 Task: Look for space in Monroeville, United States from 24th August, 2023 to 10th September, 2023 for 8 adults, 2 children in price range Rs.12000 to Rs.15000. Place can be entire place or shared room with 4 bedrooms having 8 beds and 4 bathrooms. Property type can be house, flat, guest house. Amenities needed are: wifi, TV, free parkinig on premises, gym, breakfast. Booking option can be shelf check-in. Required host language is English.
Action: Mouse moved to (601, 116)
Screenshot: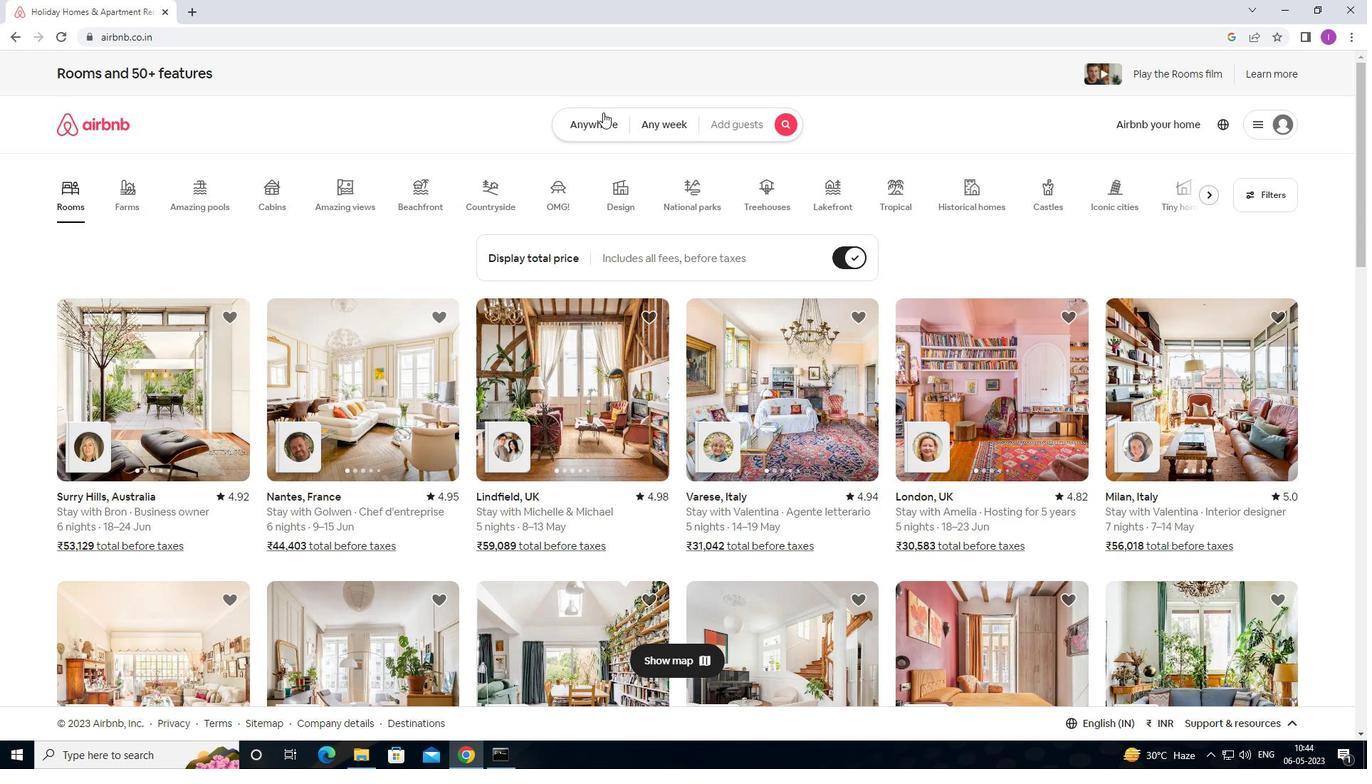 
Action: Mouse pressed left at (601, 116)
Screenshot: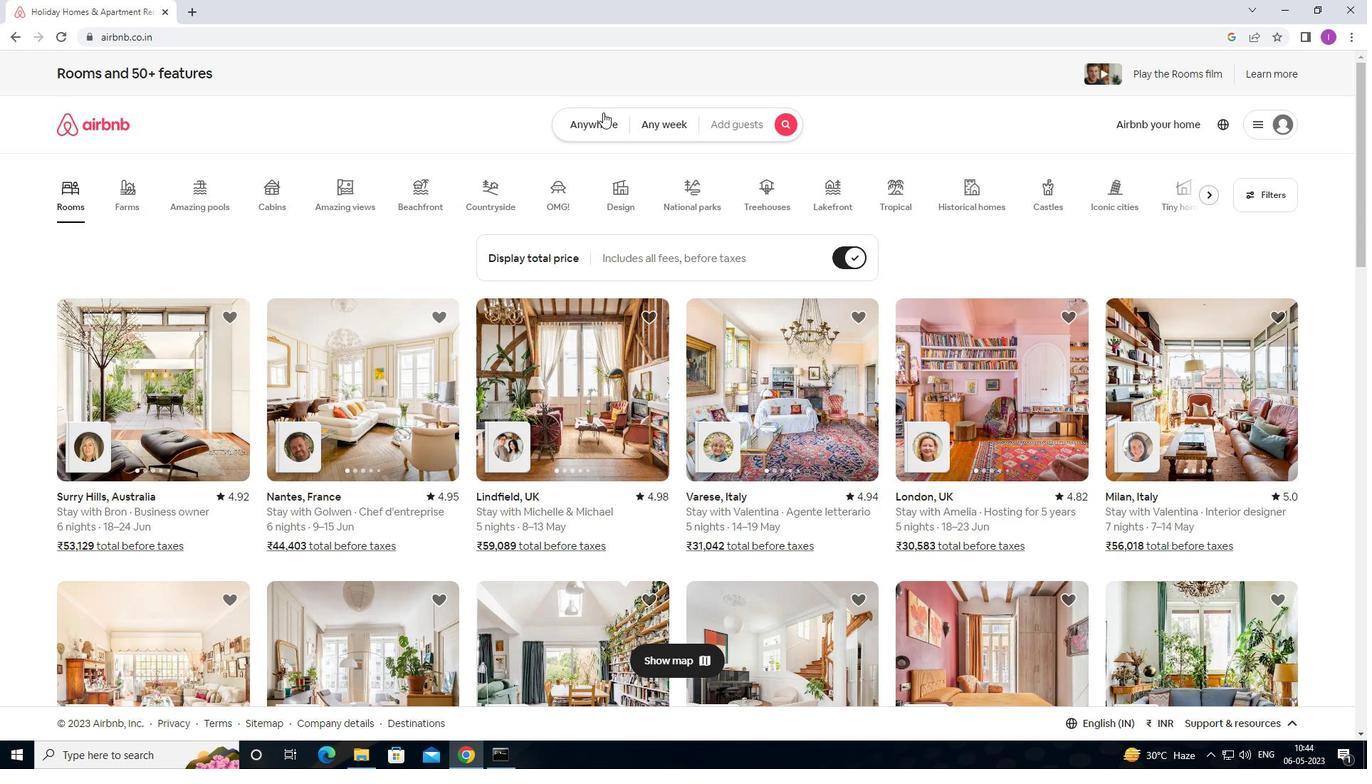 
Action: Mouse moved to (435, 181)
Screenshot: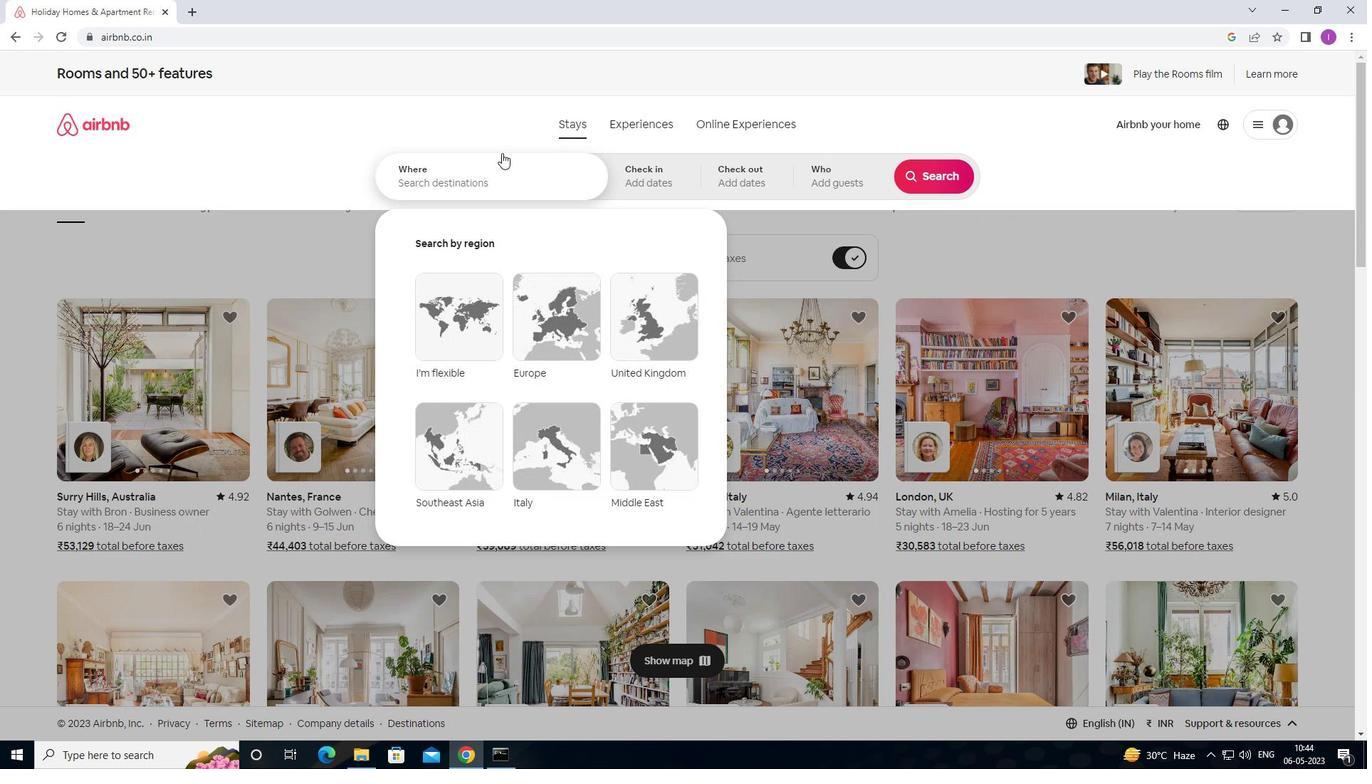 
Action: Mouse pressed left at (435, 181)
Screenshot: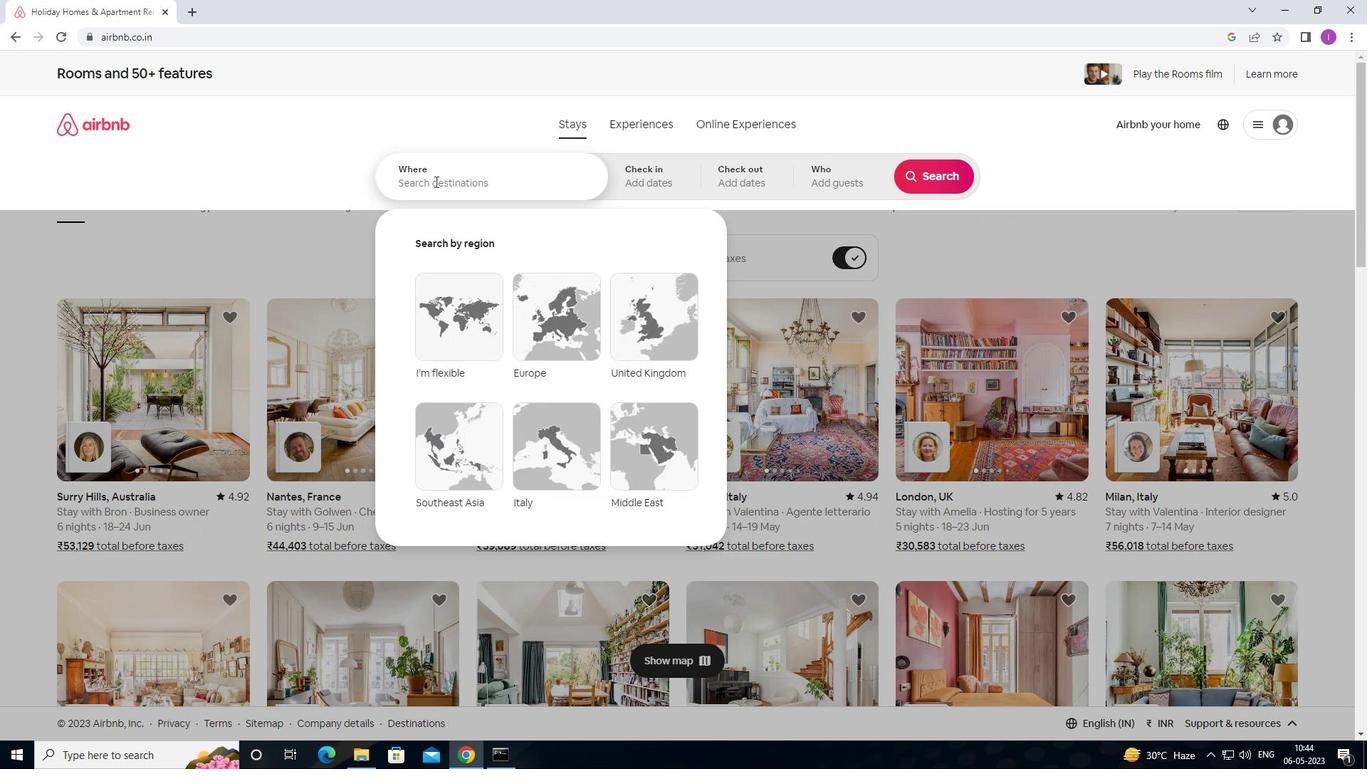 
Action: Key pressed <Key.shift>MONROEVILLE,<Key.shift>UNITED<Key.space>STATES
Screenshot: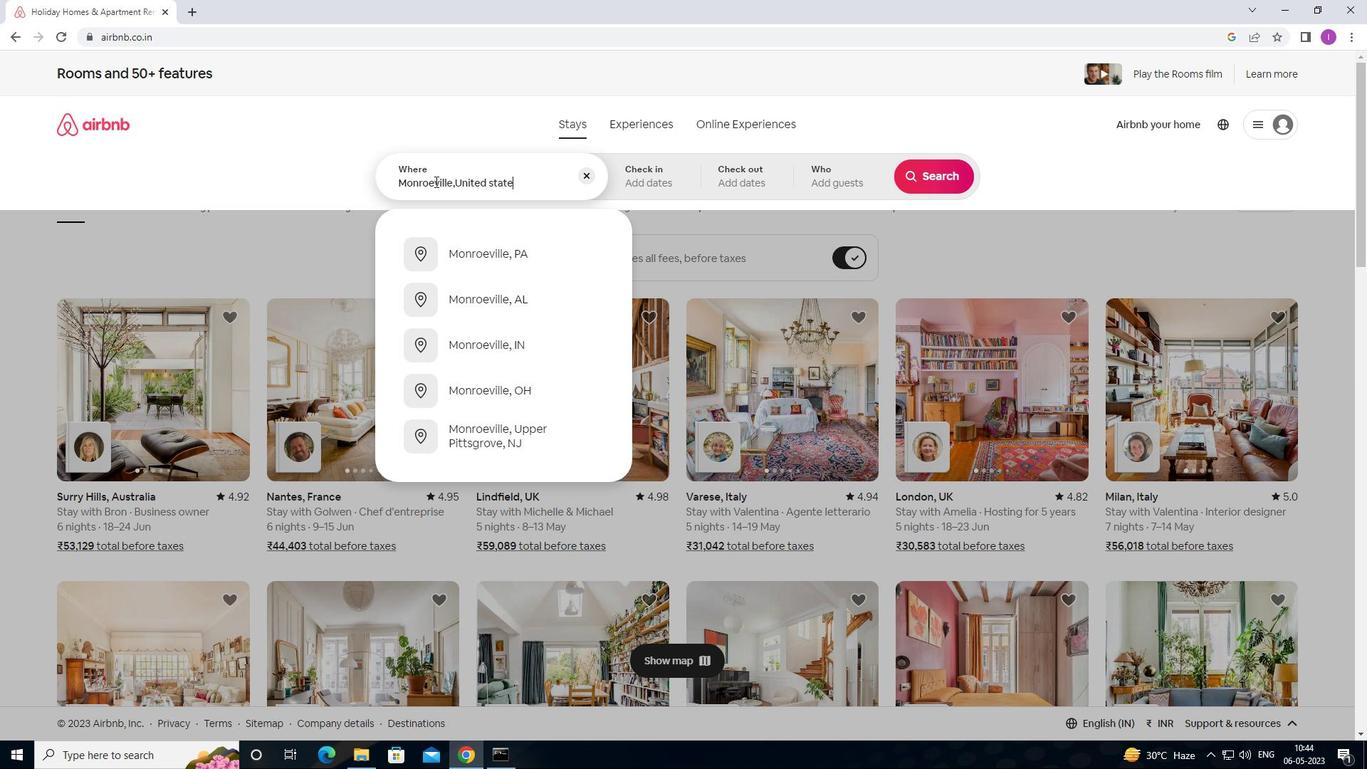 
Action: Mouse moved to (645, 188)
Screenshot: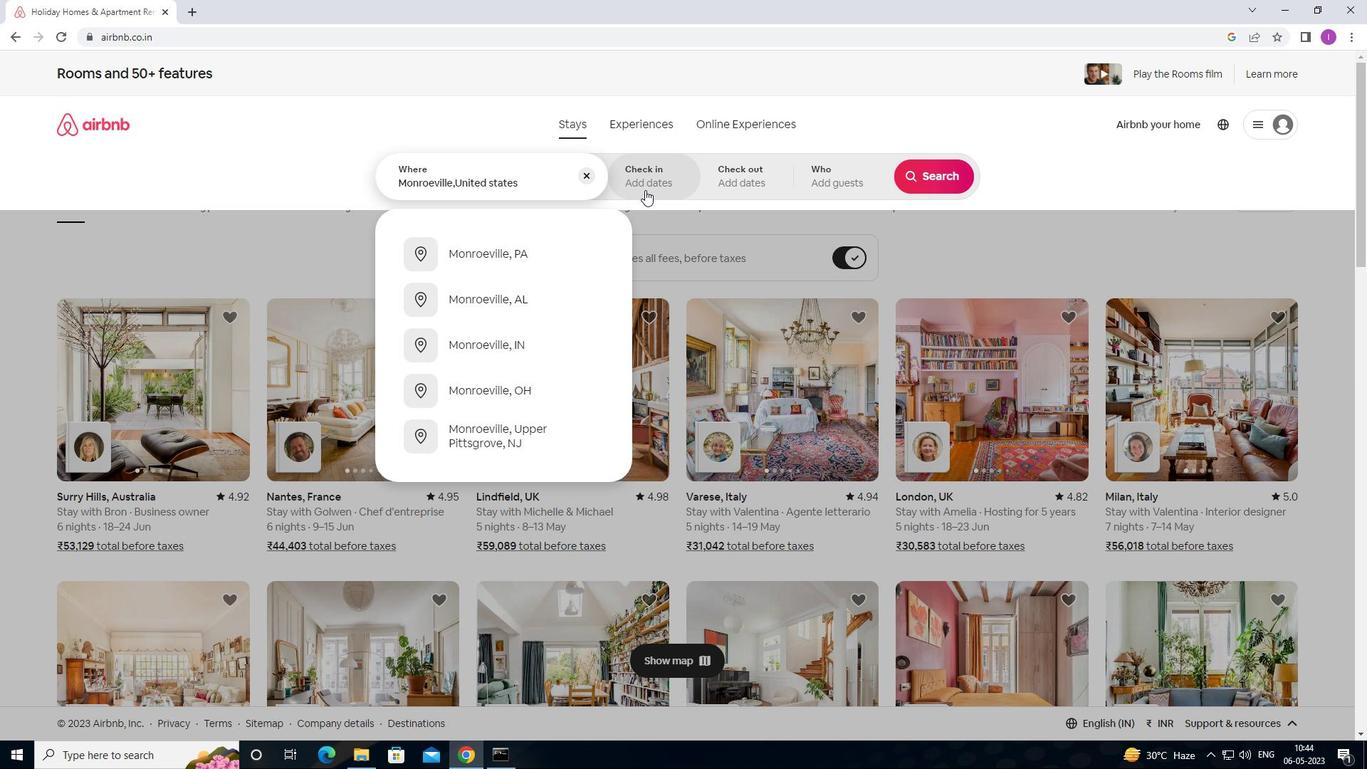 
Action: Mouse pressed left at (645, 188)
Screenshot: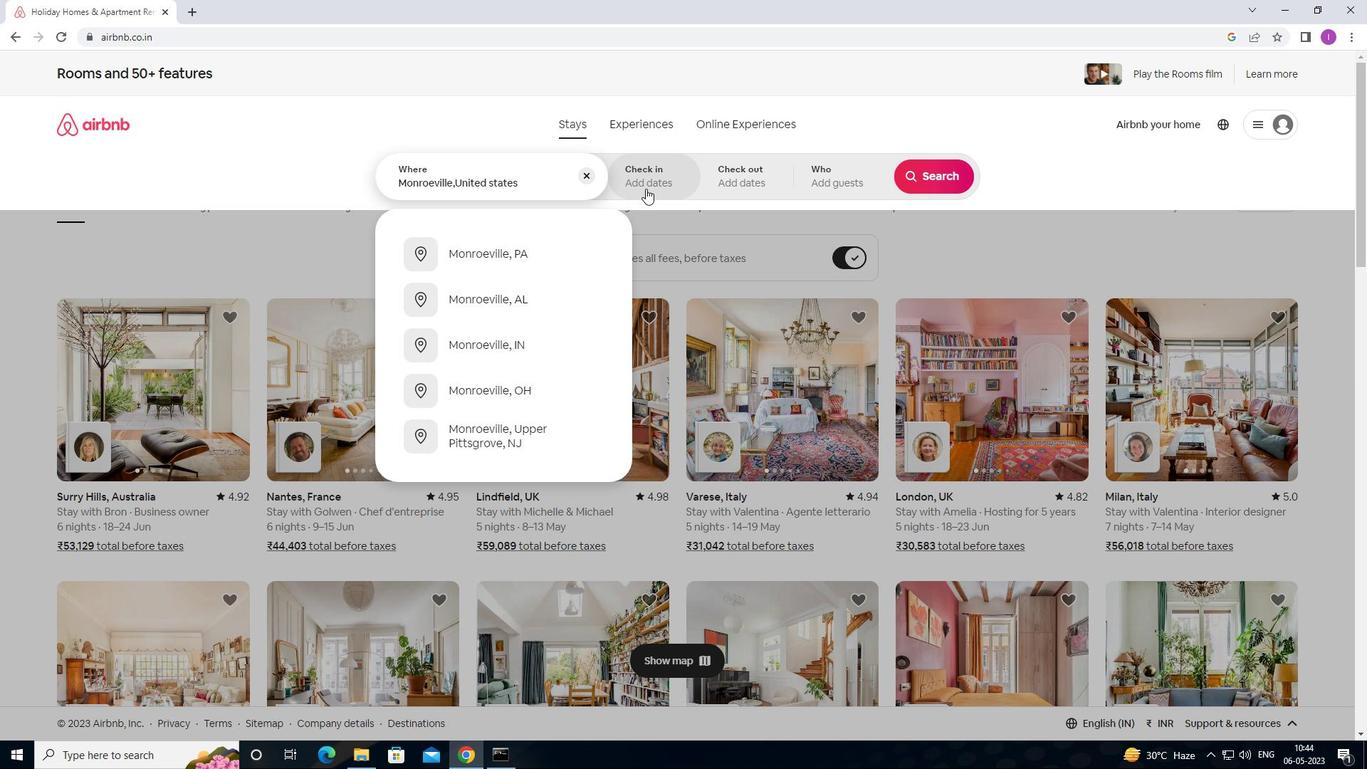 
Action: Mouse moved to (933, 289)
Screenshot: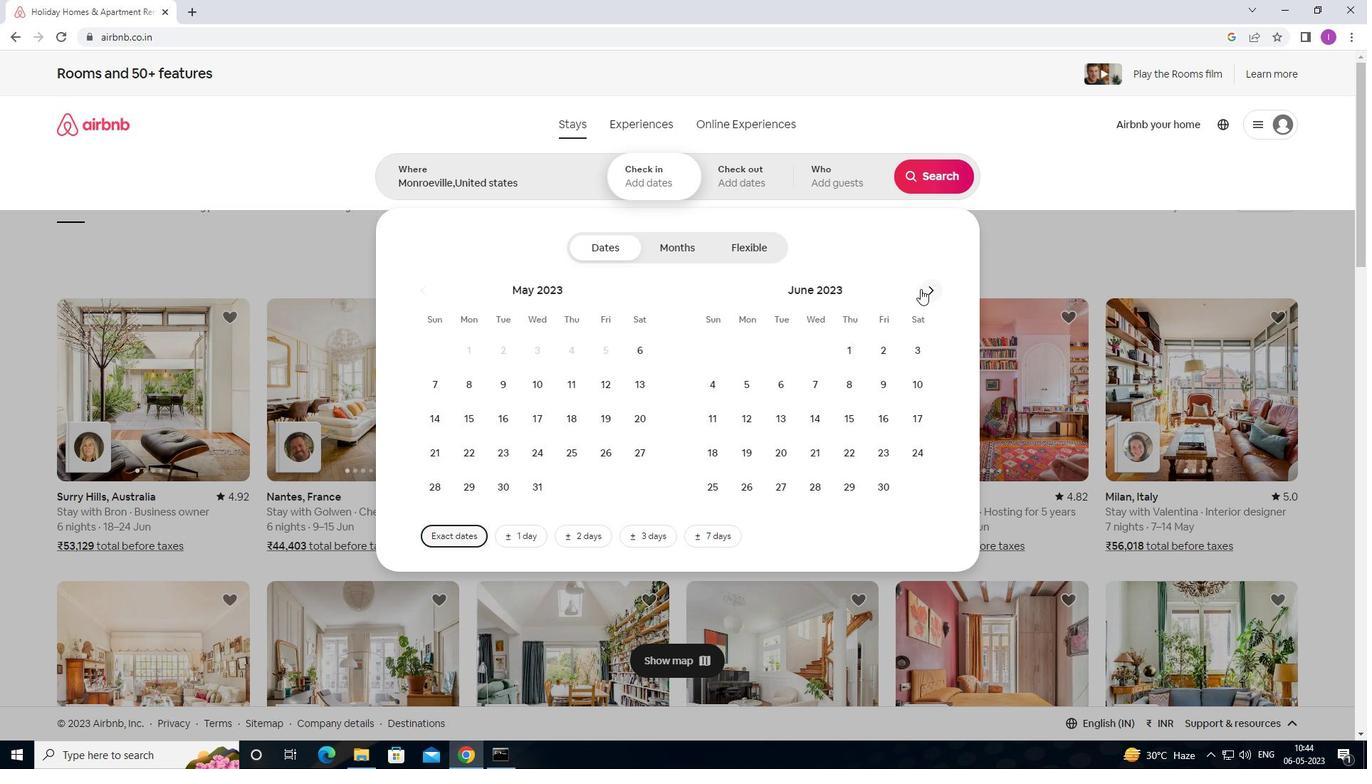 
Action: Mouse pressed left at (933, 289)
Screenshot: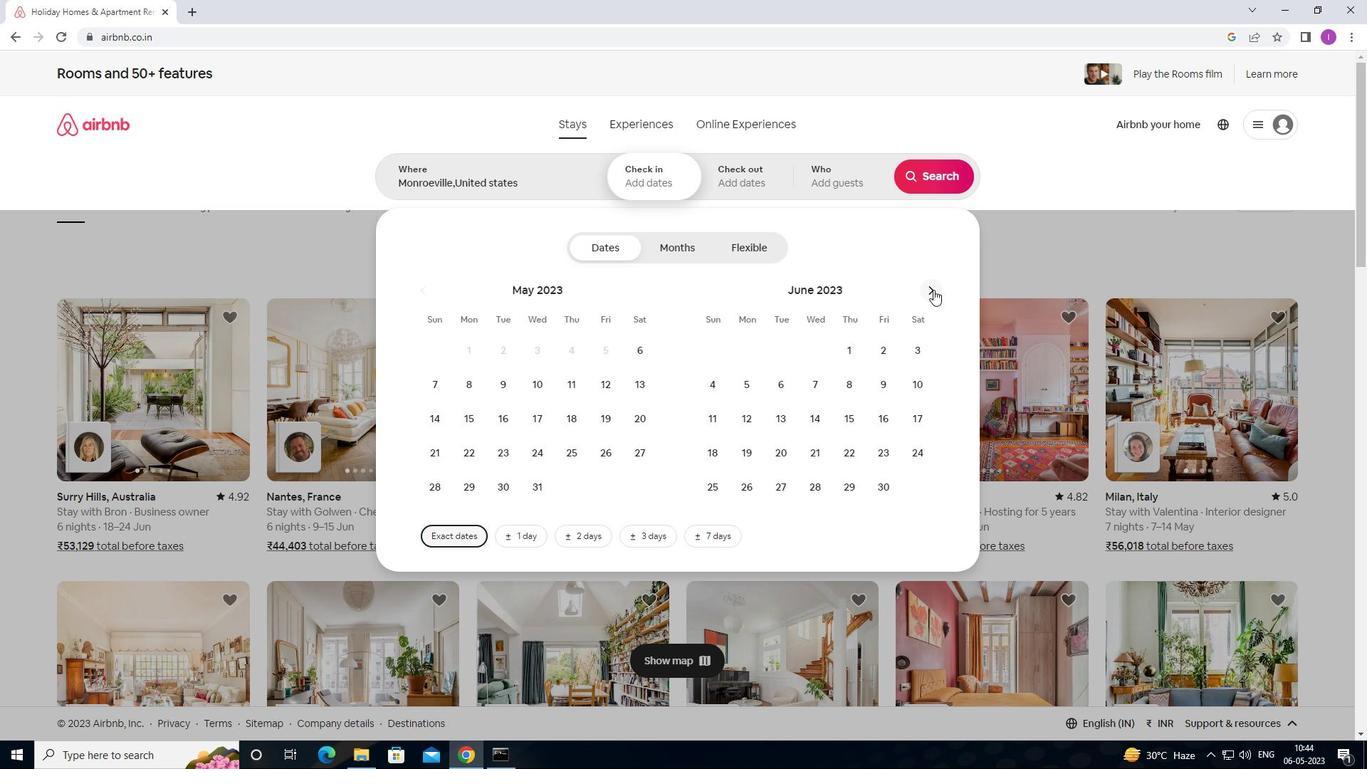 
Action: Mouse pressed left at (933, 289)
Screenshot: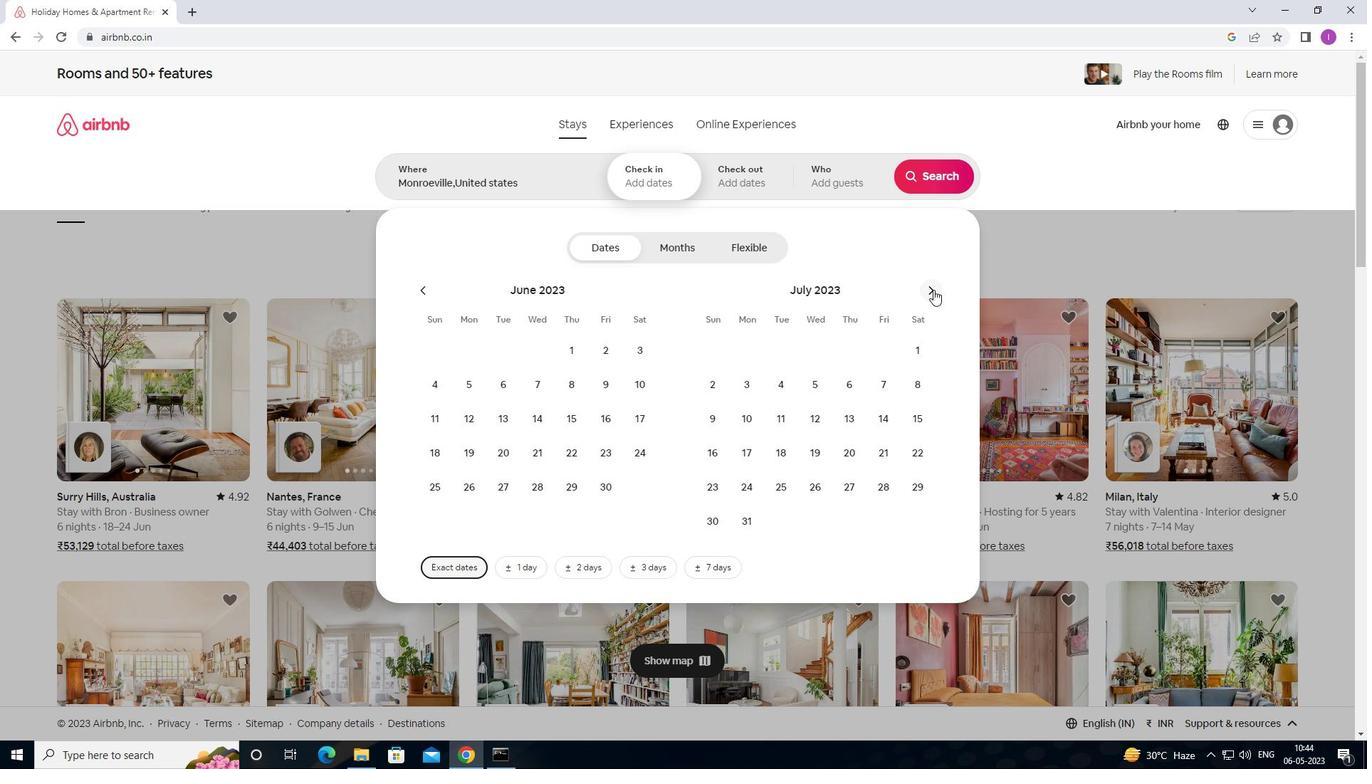 
Action: Mouse moved to (843, 455)
Screenshot: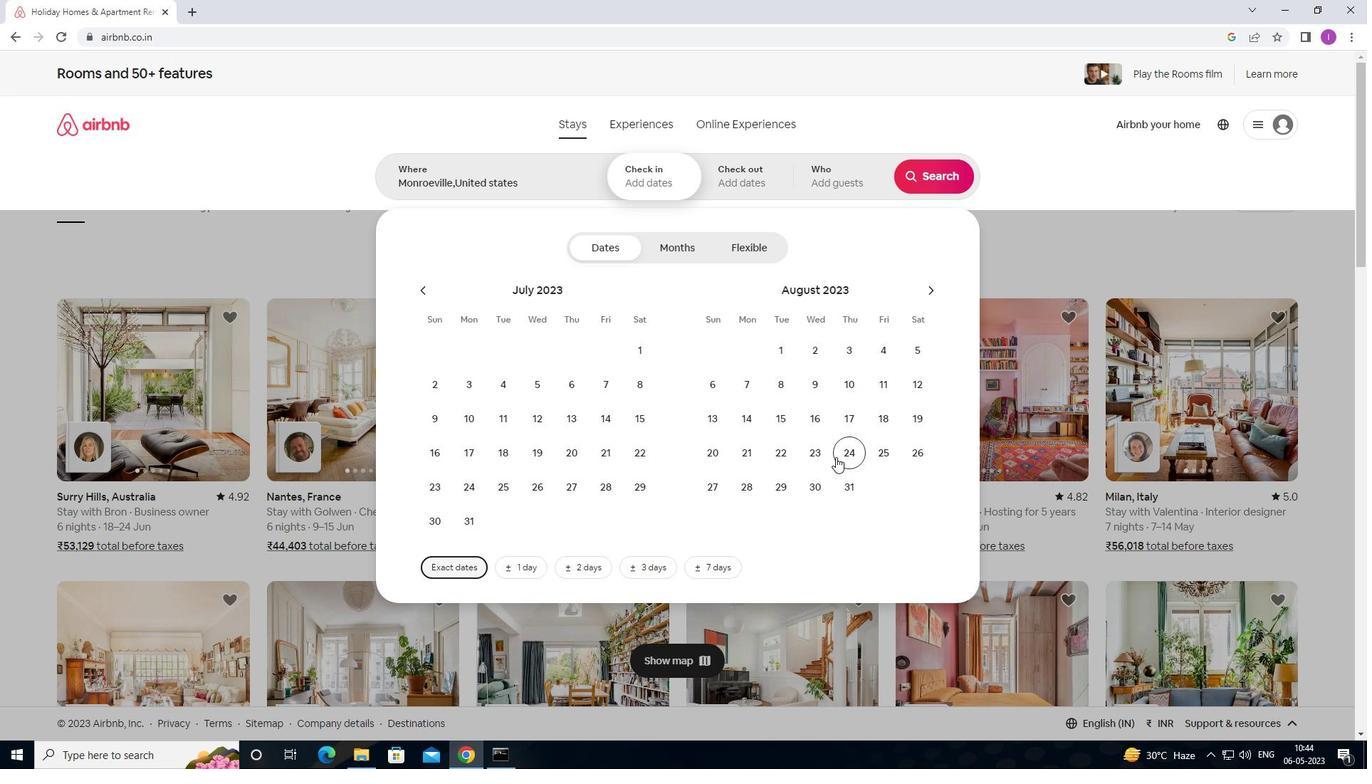 
Action: Mouse pressed left at (843, 455)
Screenshot: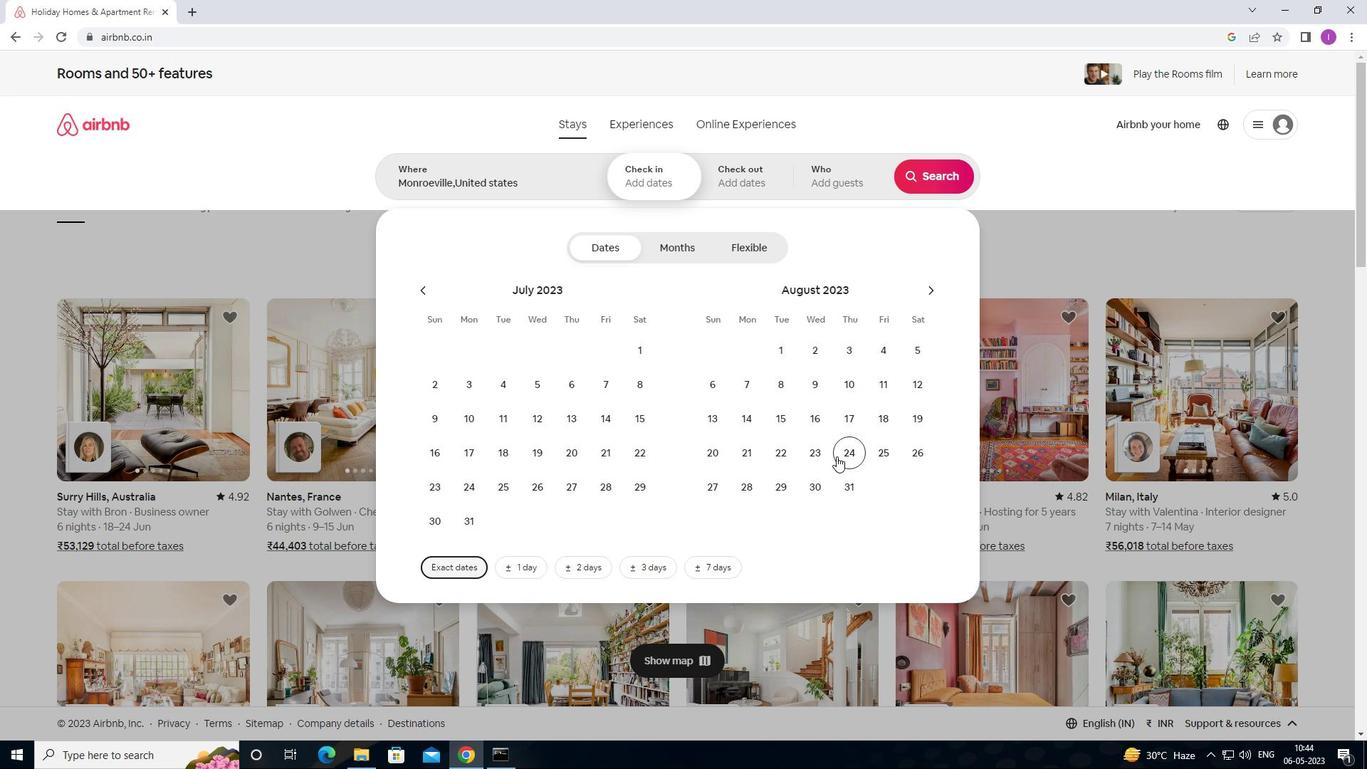 
Action: Mouse moved to (856, 190)
Screenshot: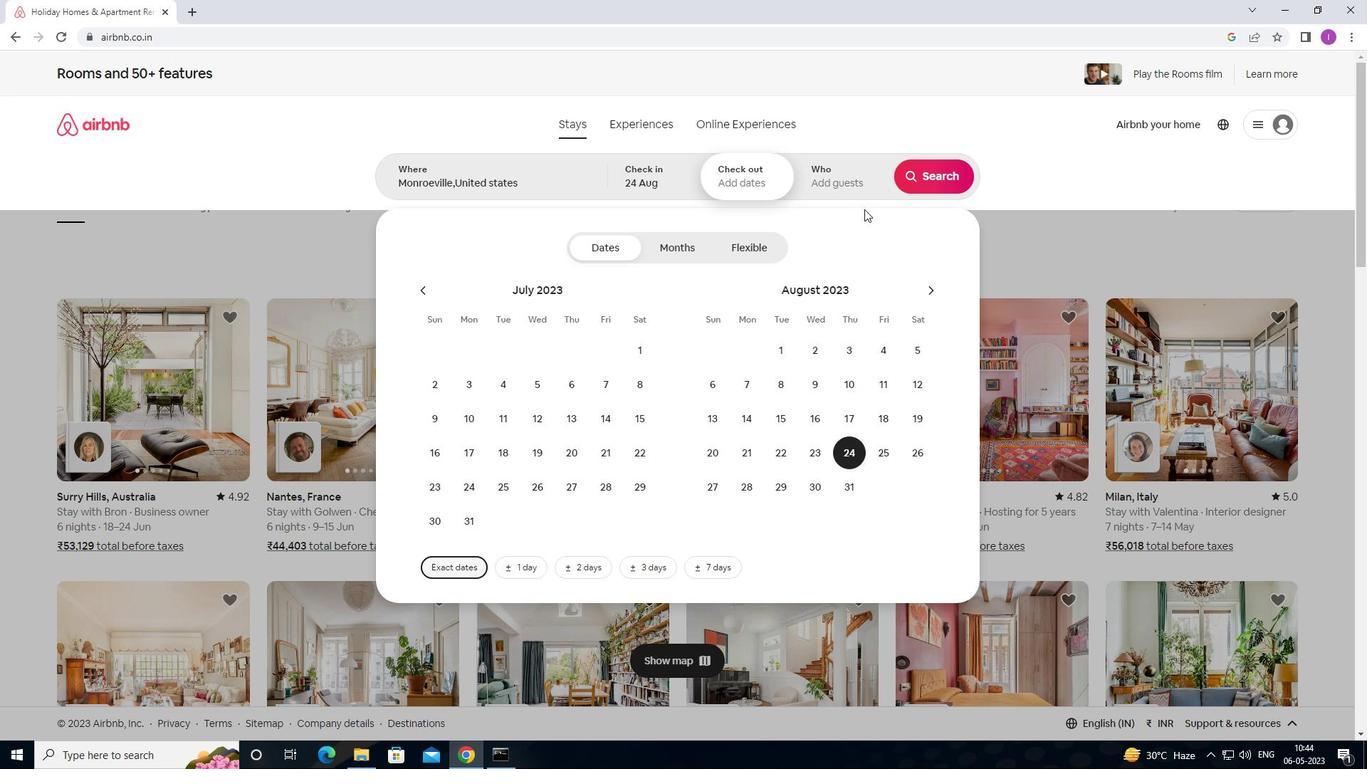 
Action: Mouse pressed left at (856, 190)
Screenshot: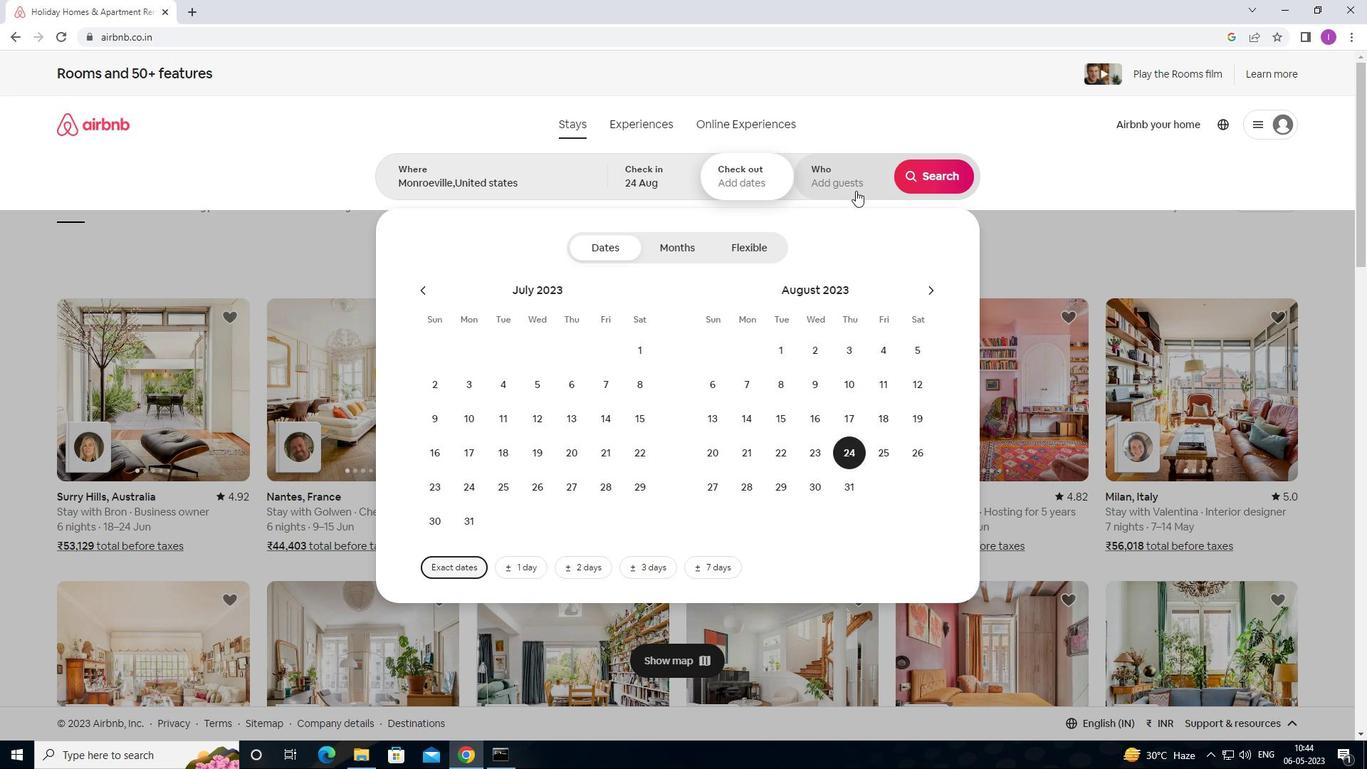 
Action: Mouse moved to (776, 183)
Screenshot: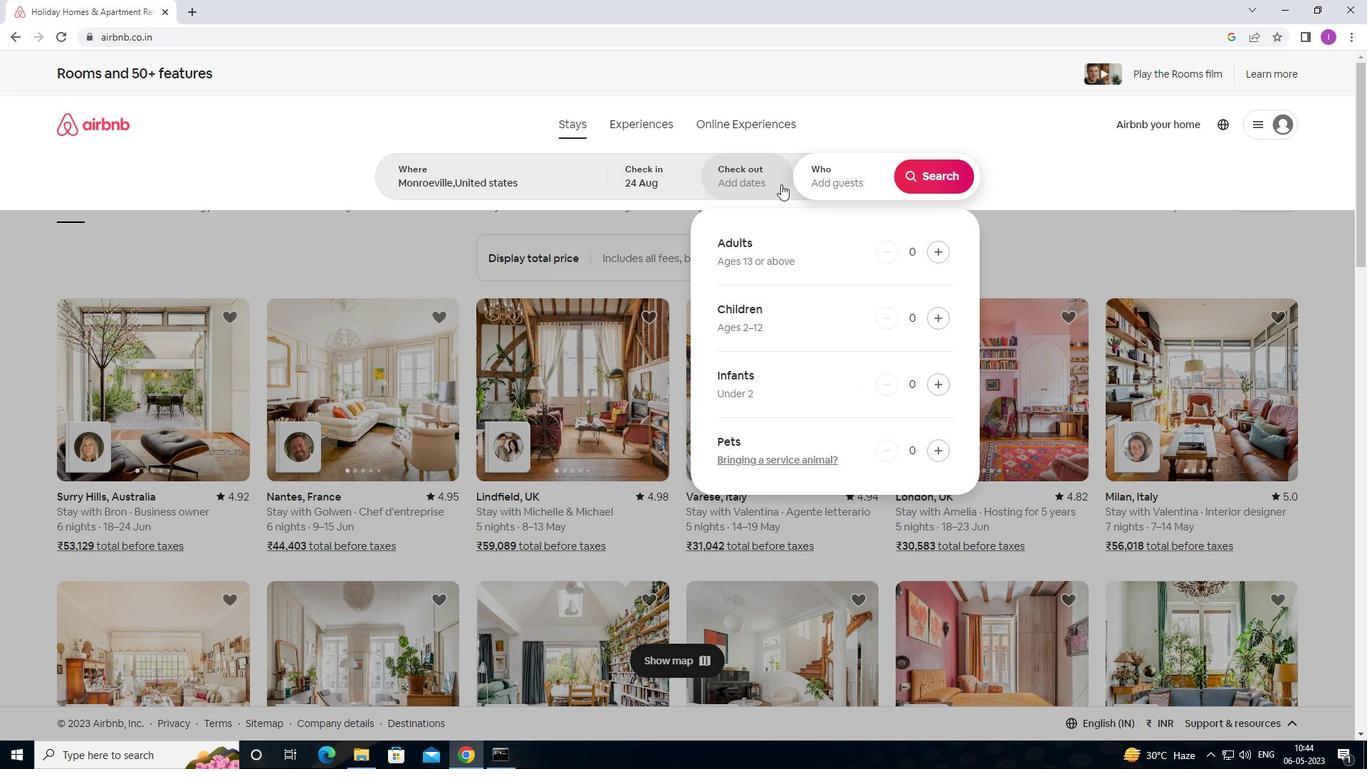 
Action: Mouse pressed left at (776, 183)
Screenshot: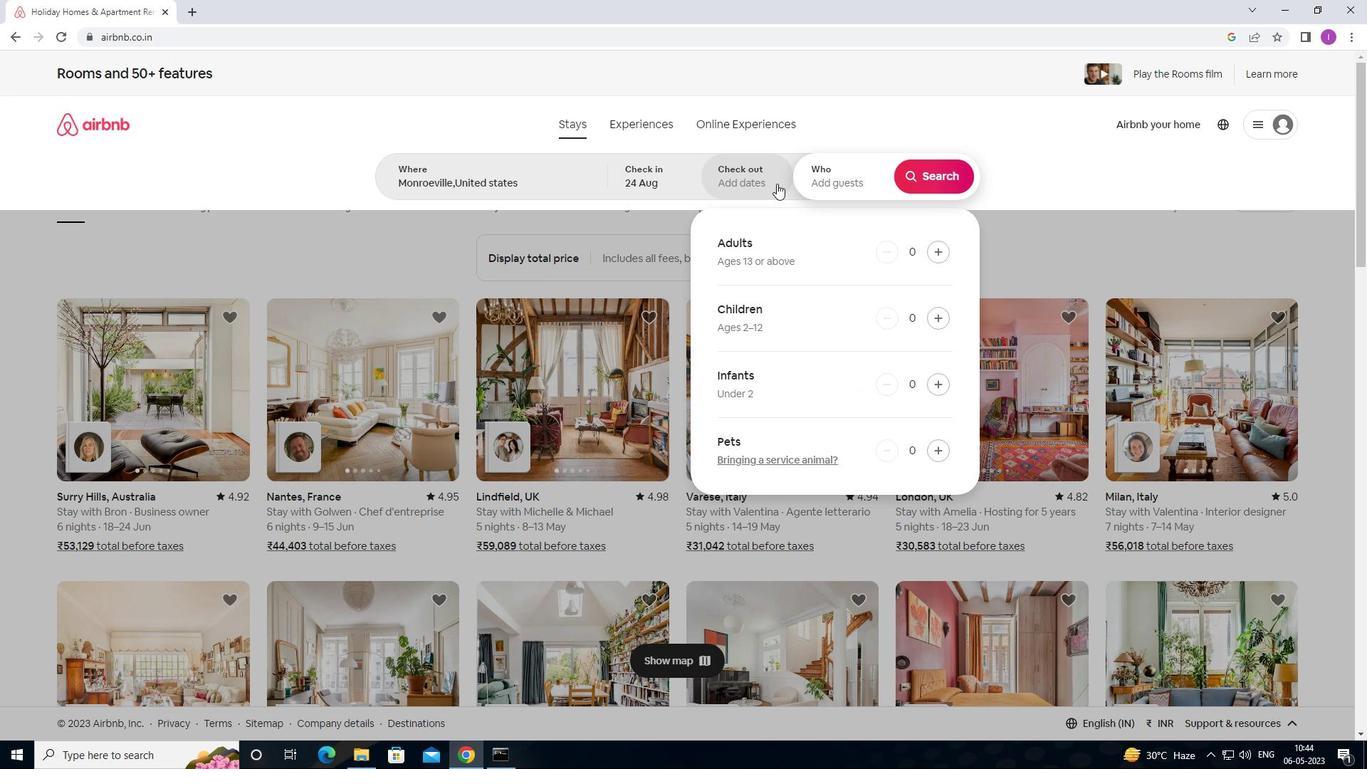 
Action: Mouse moved to (718, 418)
Screenshot: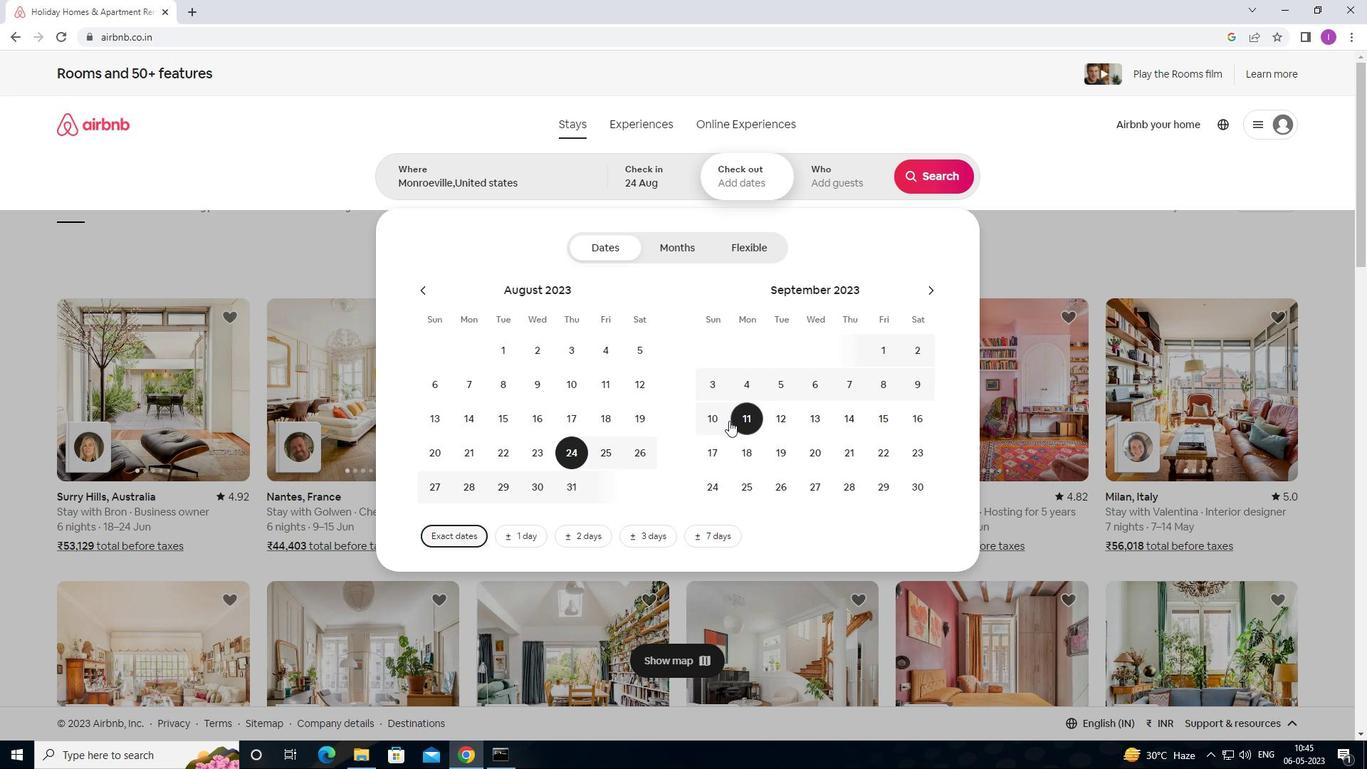 
Action: Mouse pressed left at (718, 418)
Screenshot: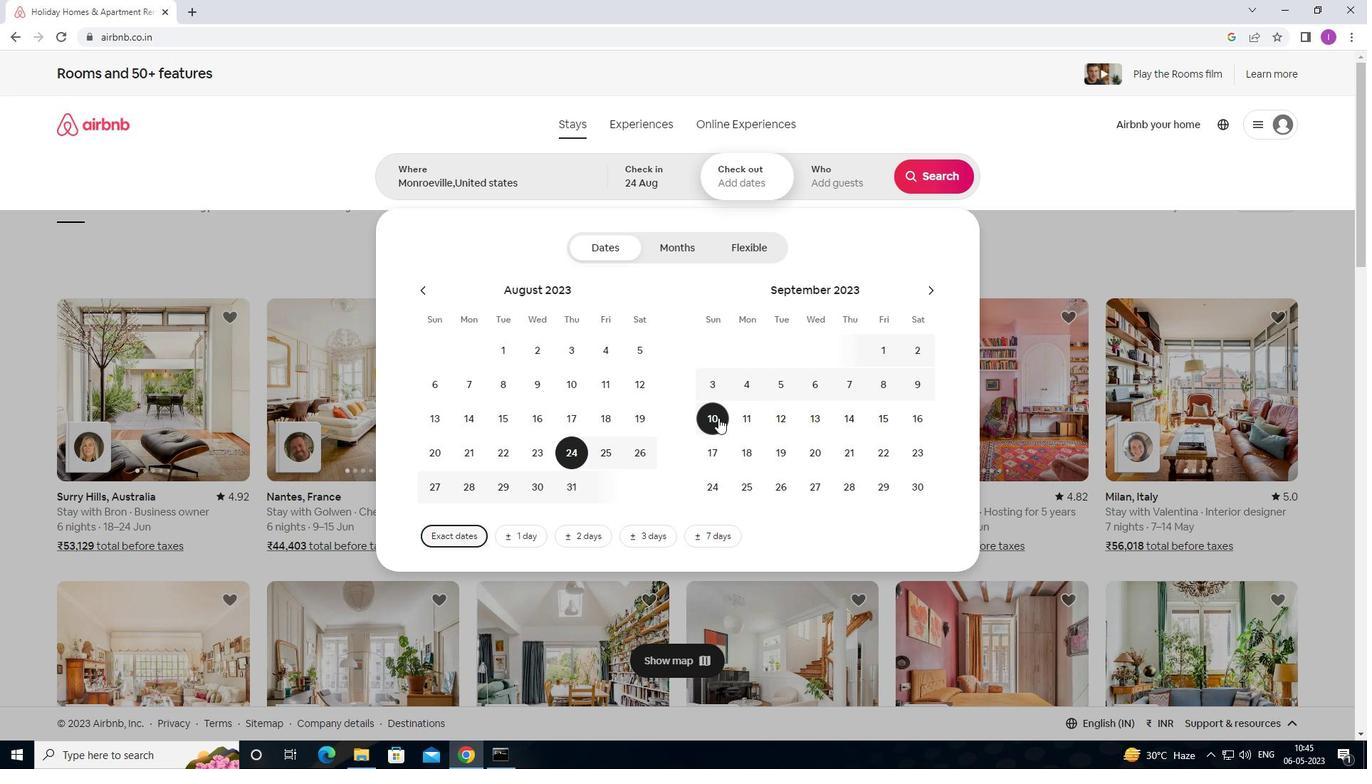 
Action: Mouse moved to (847, 184)
Screenshot: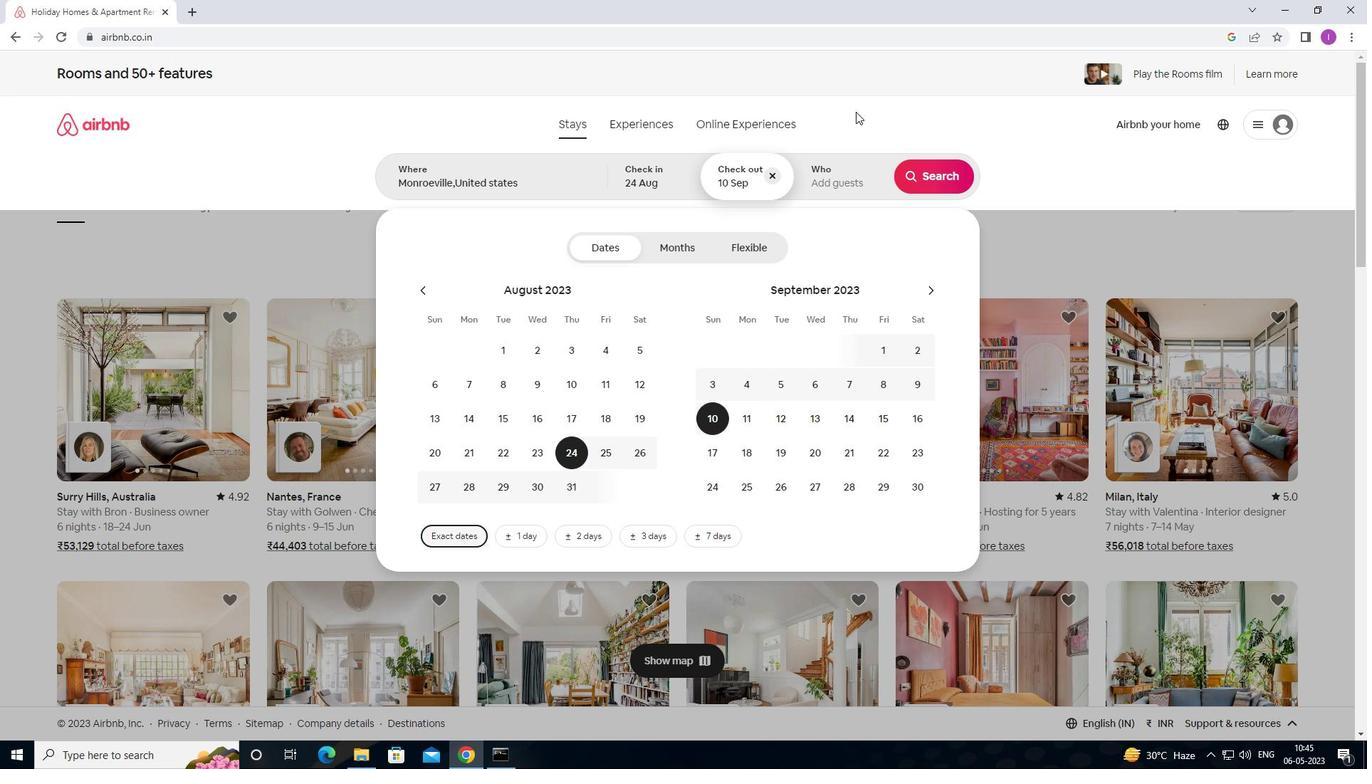 
Action: Mouse pressed left at (847, 184)
Screenshot: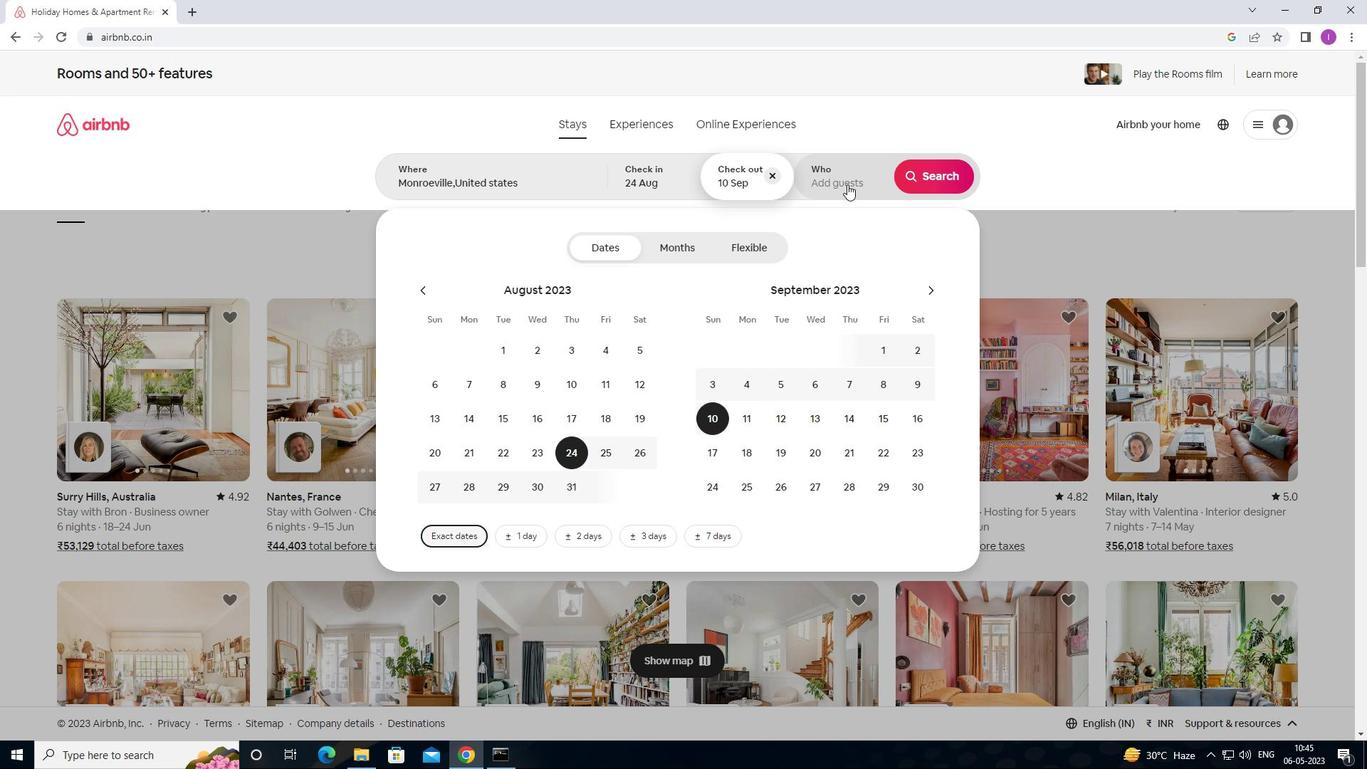 
Action: Mouse moved to (940, 252)
Screenshot: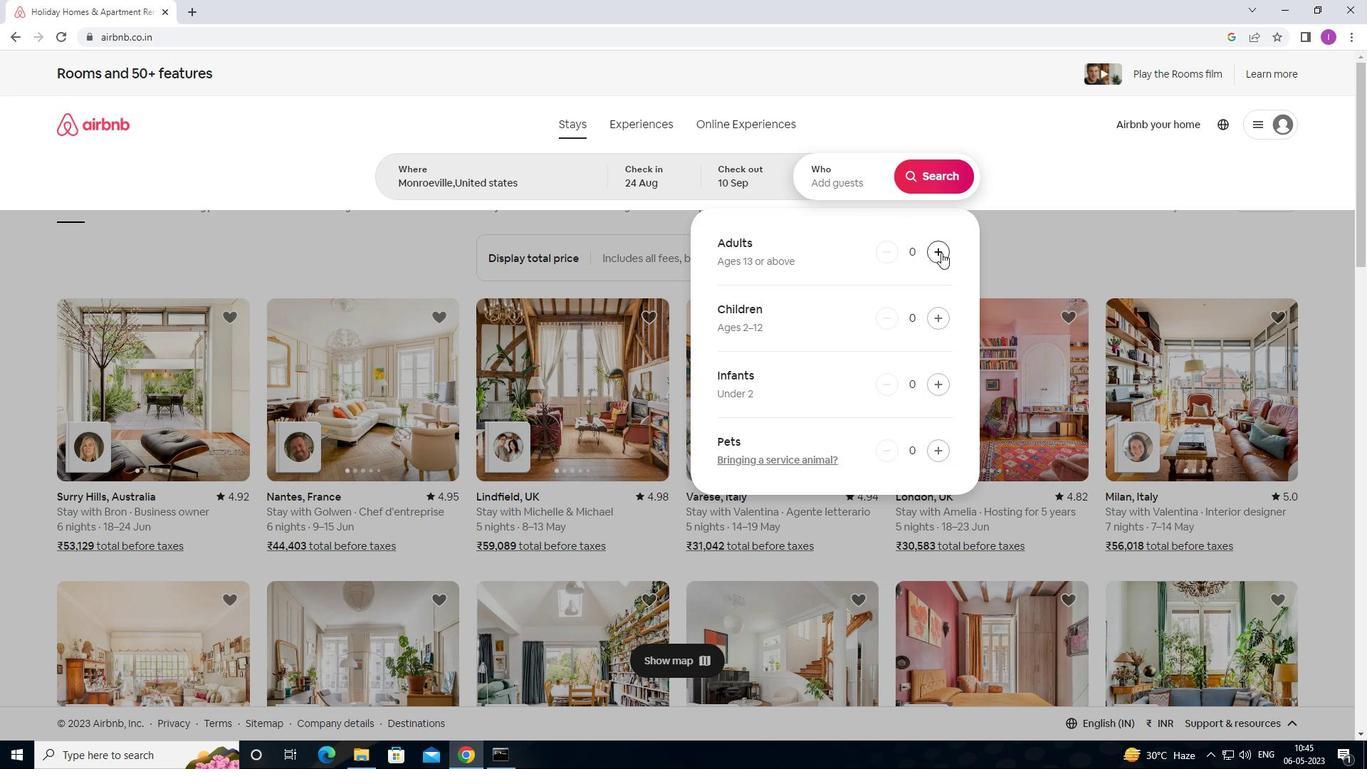 
Action: Mouse pressed left at (940, 252)
Screenshot: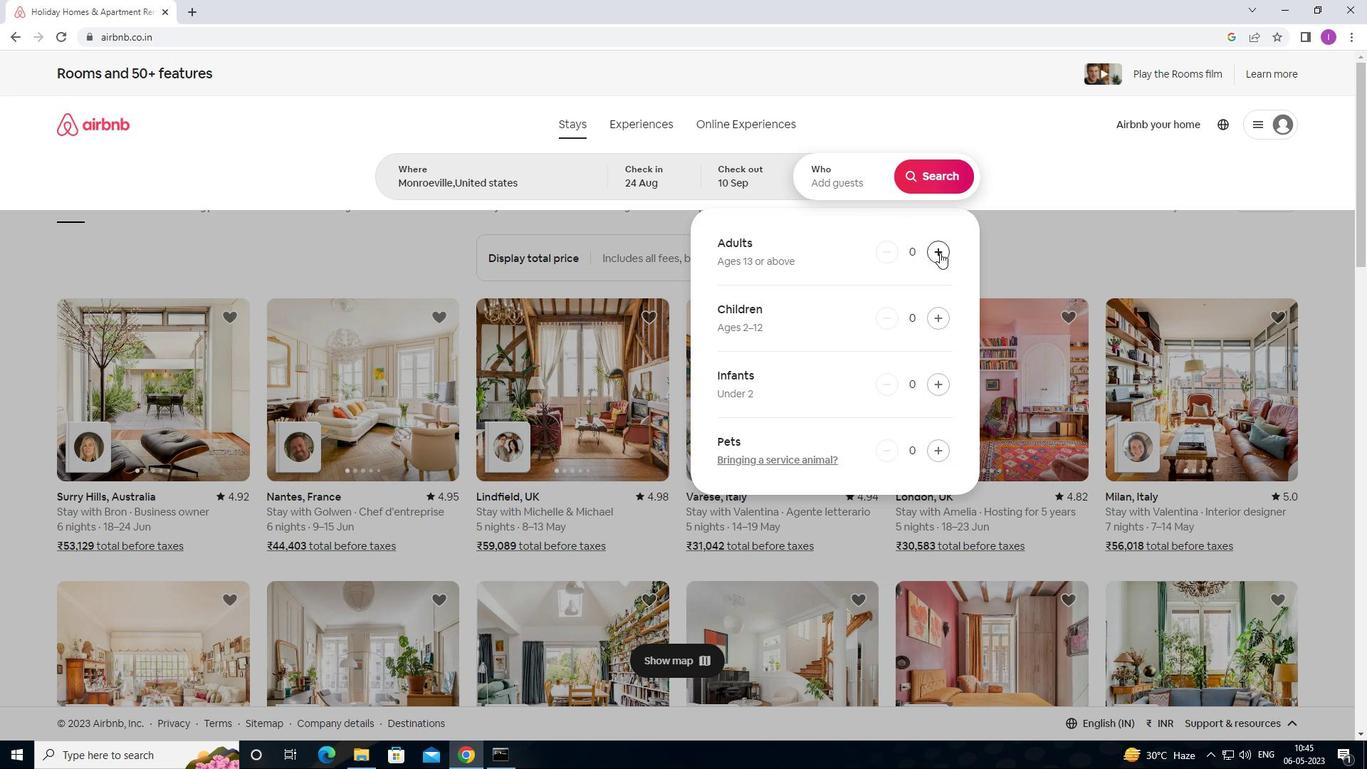 
Action: Mouse pressed left at (940, 252)
Screenshot: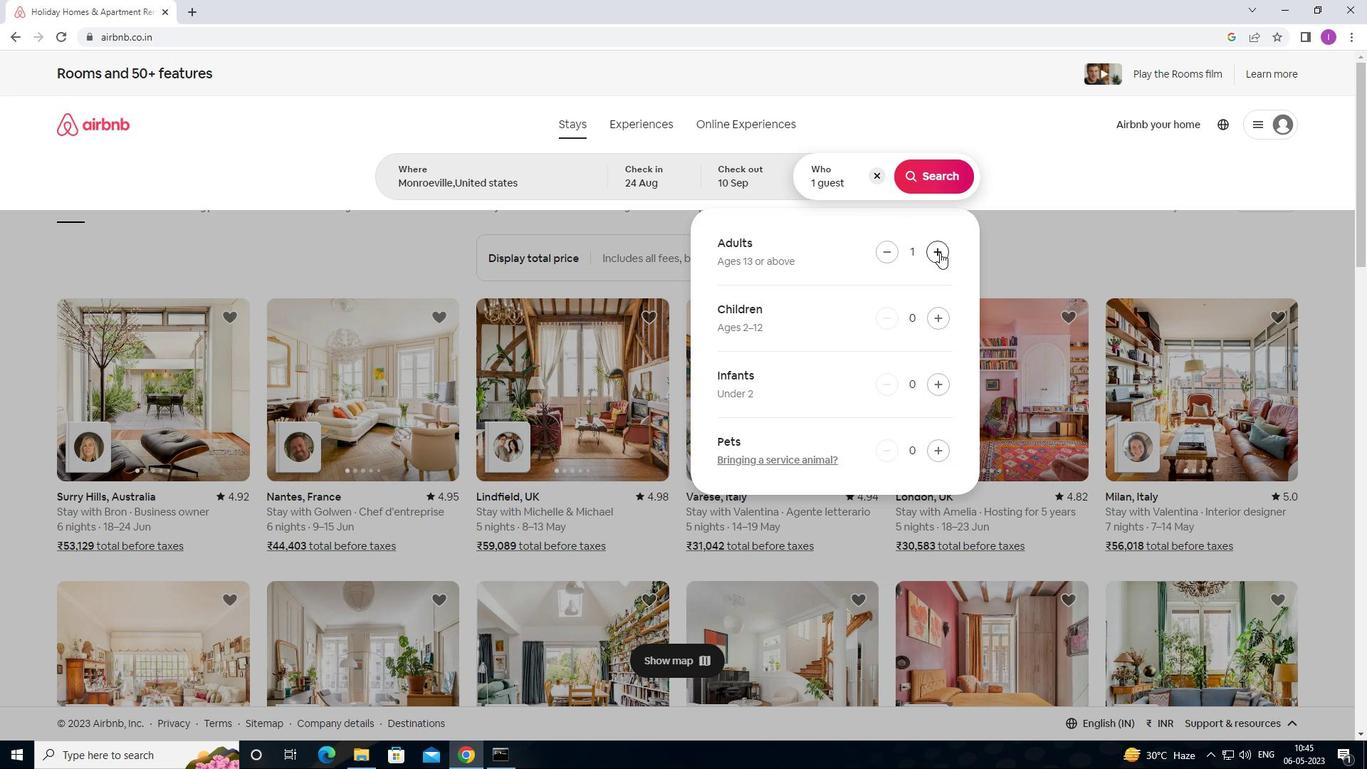 
Action: Mouse pressed left at (940, 252)
Screenshot: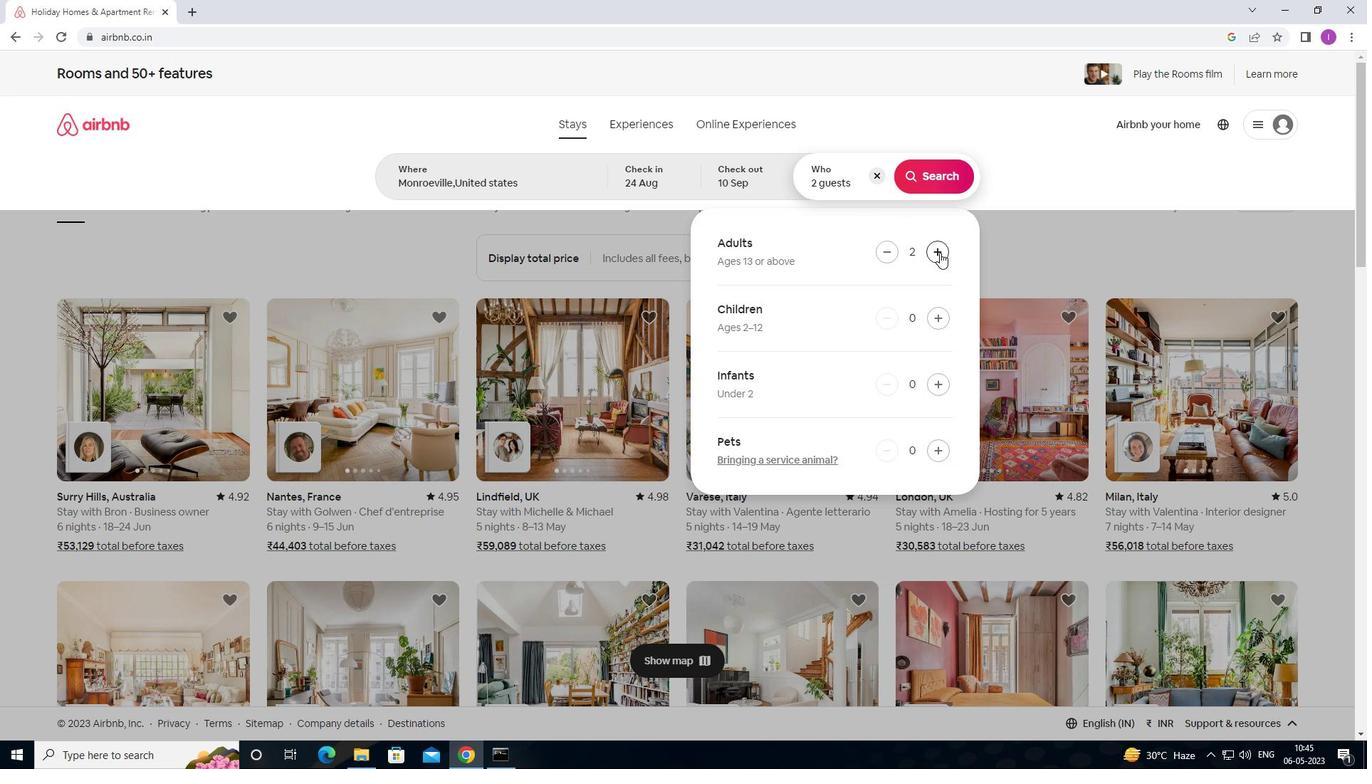 
Action: Mouse pressed left at (940, 252)
Screenshot: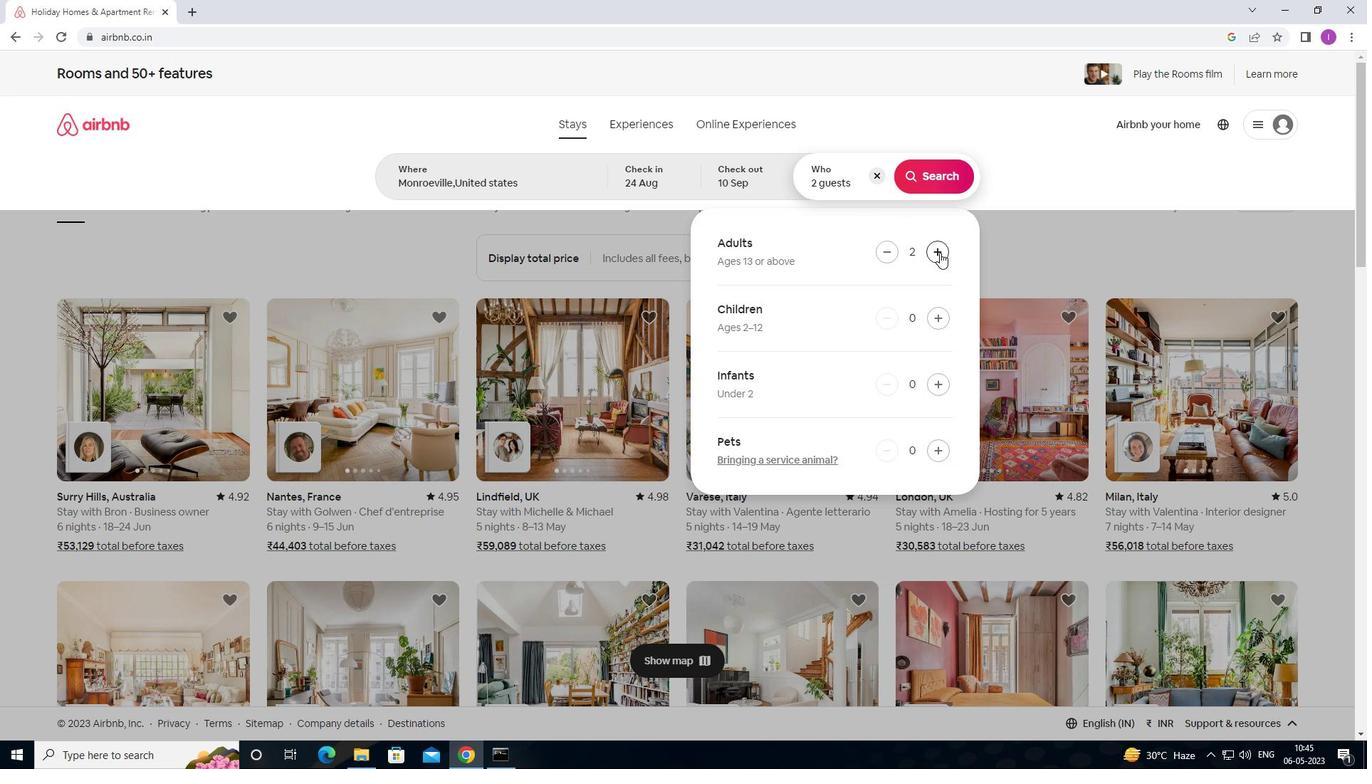 
Action: Mouse pressed left at (940, 252)
Screenshot: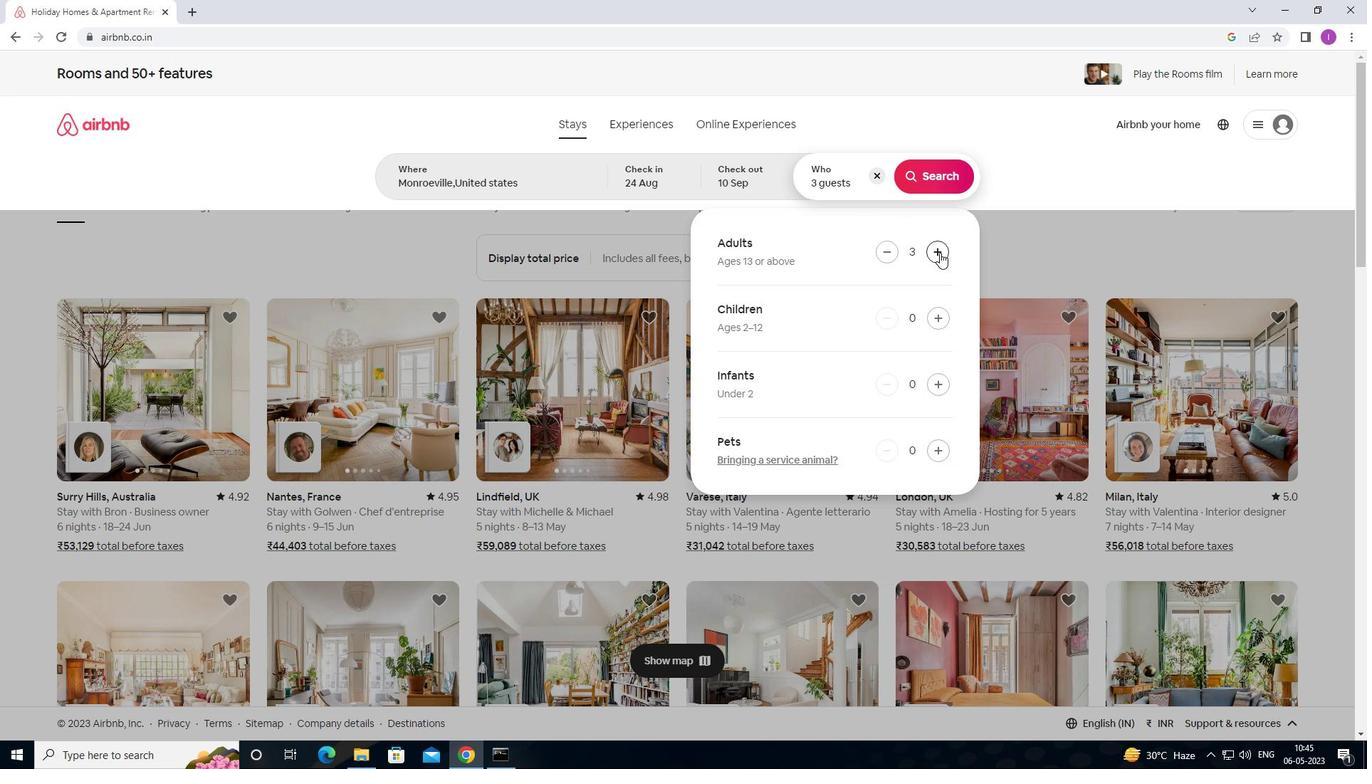 
Action: Mouse pressed left at (940, 252)
Screenshot: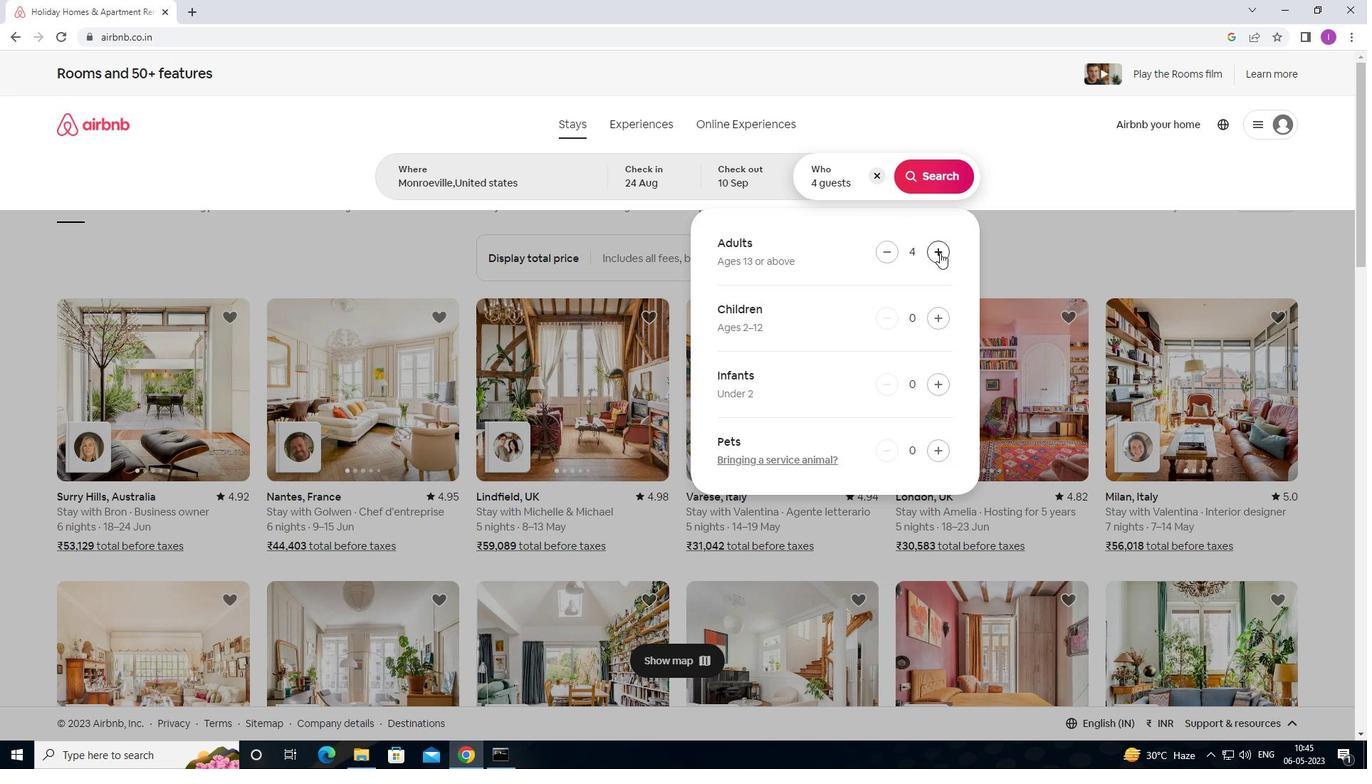 
Action: Mouse pressed left at (940, 252)
Screenshot: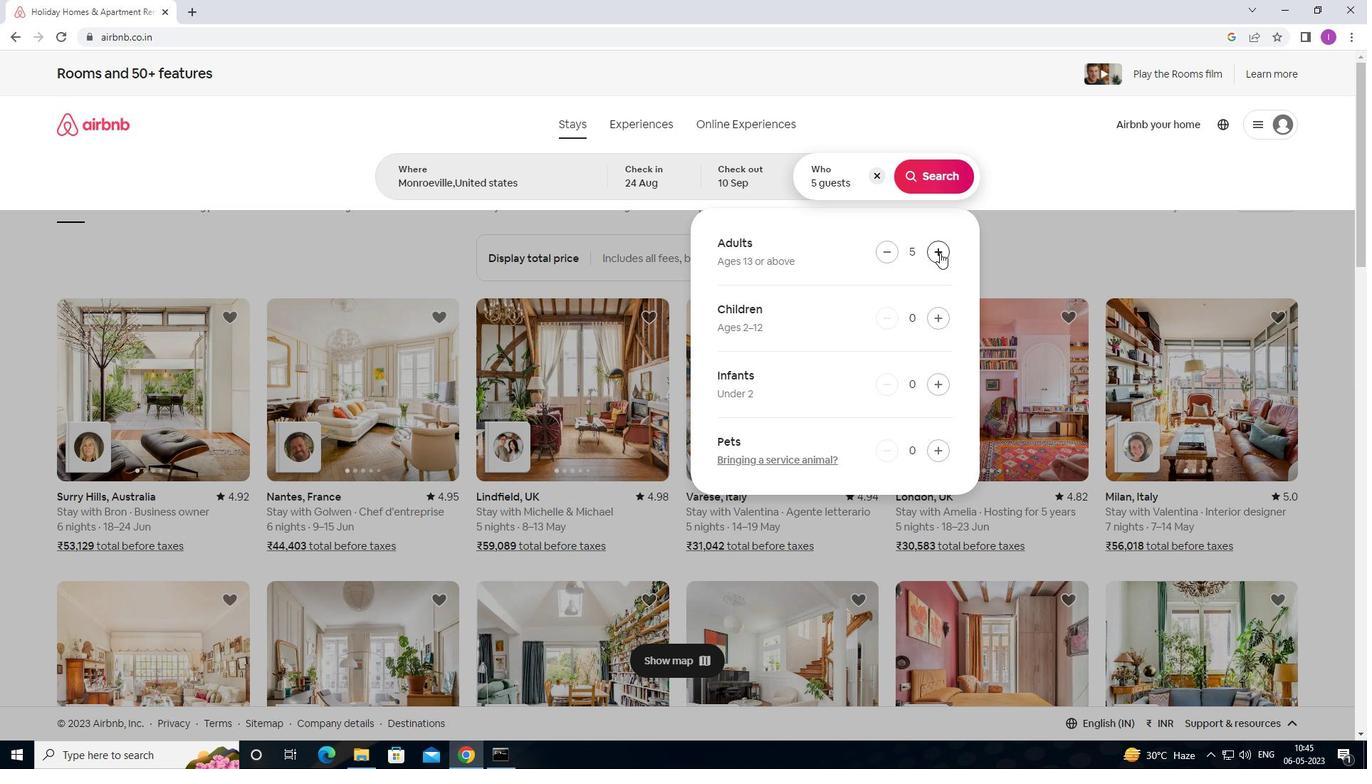 
Action: Mouse pressed left at (940, 252)
Screenshot: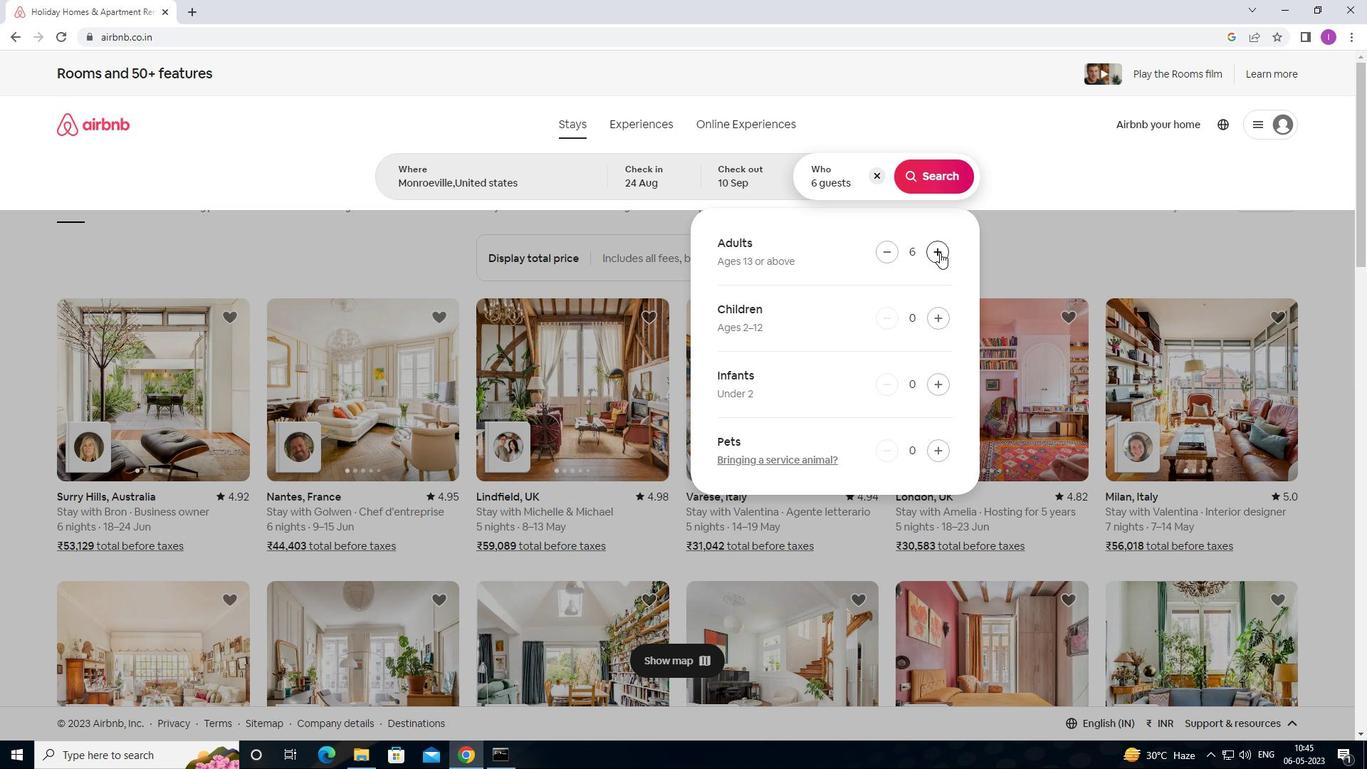 
Action: Mouse pressed left at (940, 252)
Screenshot: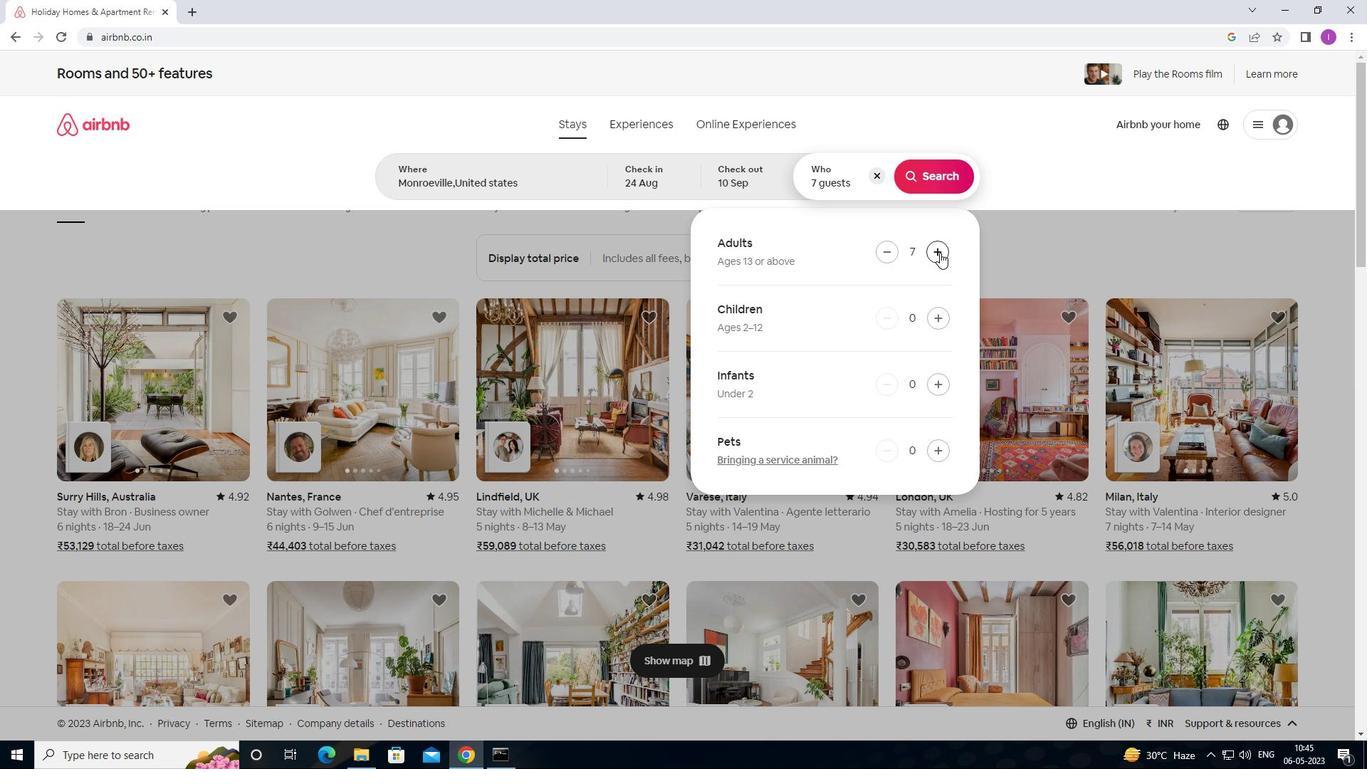 
Action: Mouse moved to (886, 253)
Screenshot: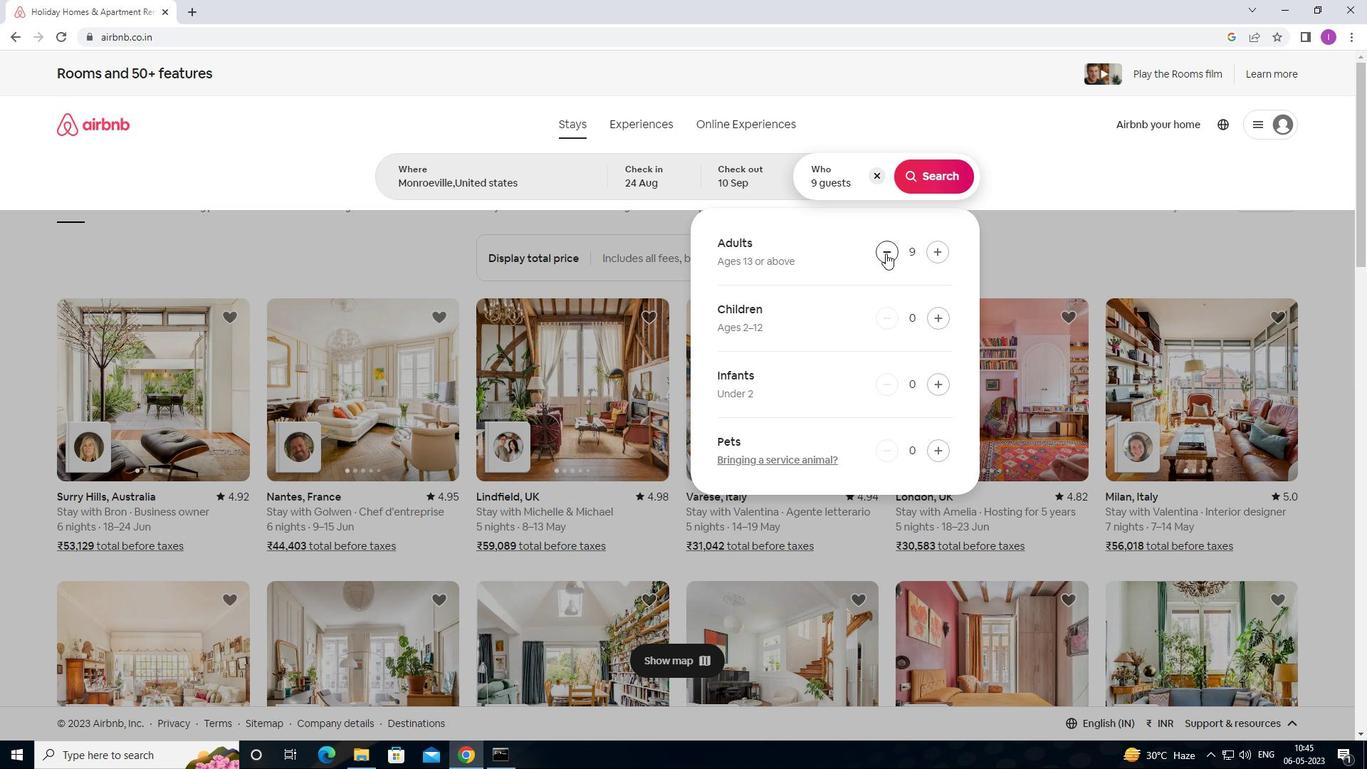 
Action: Mouse pressed left at (886, 253)
Screenshot: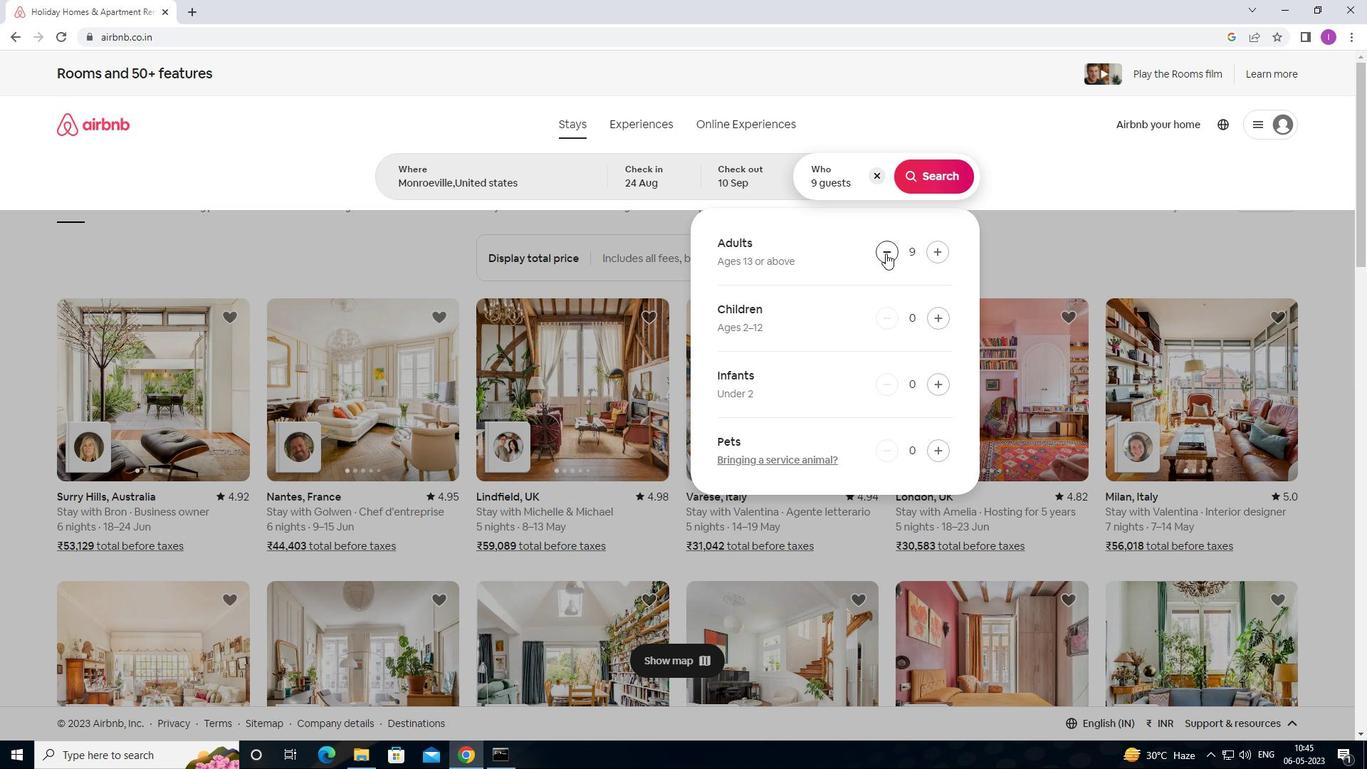 
Action: Mouse moved to (940, 319)
Screenshot: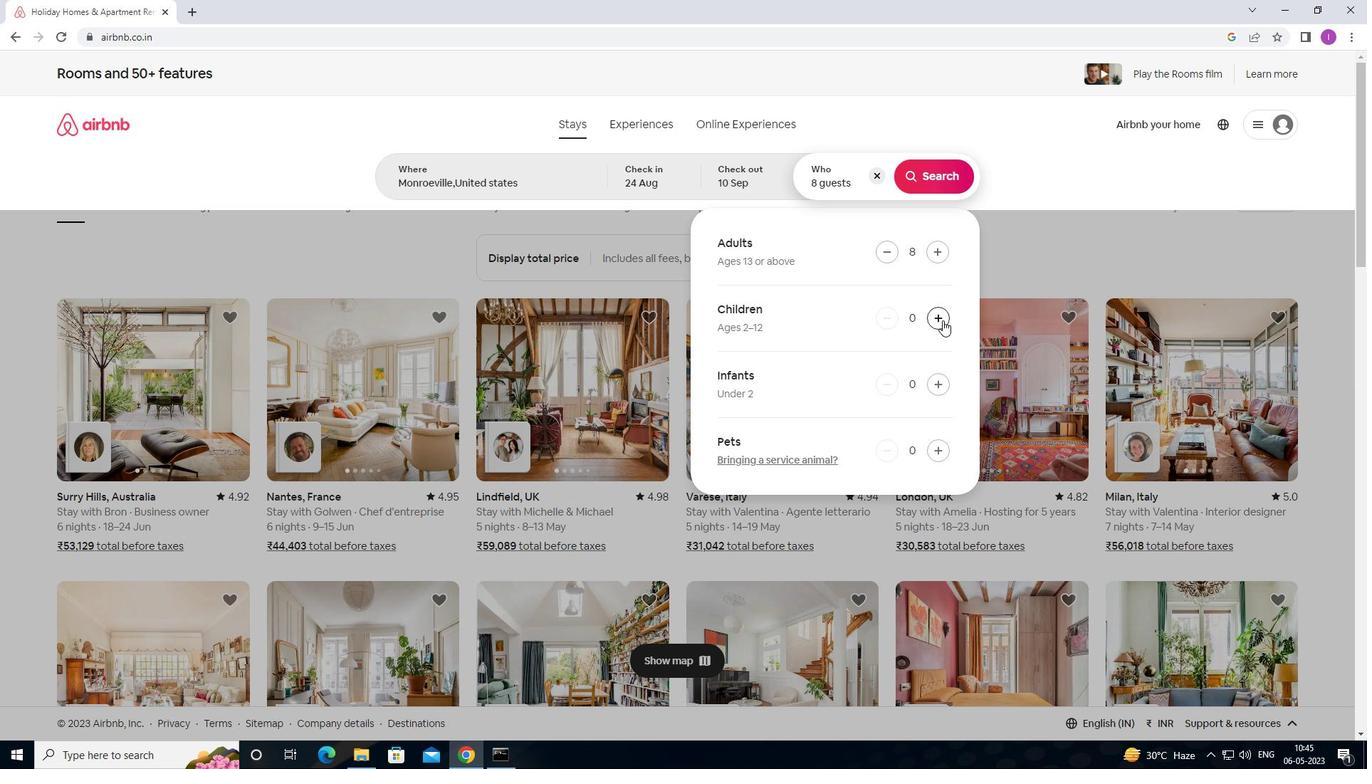 
Action: Mouse pressed left at (940, 319)
Screenshot: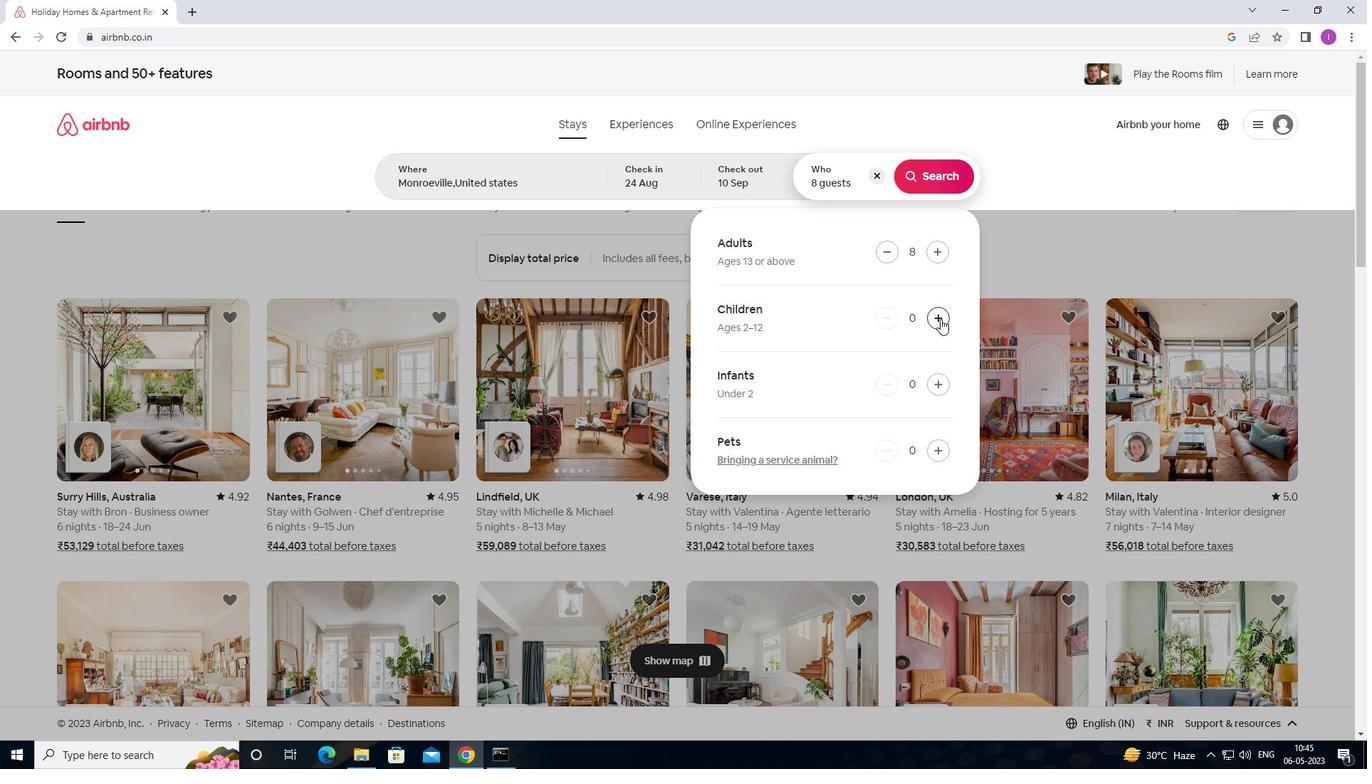 
Action: Mouse pressed left at (940, 319)
Screenshot: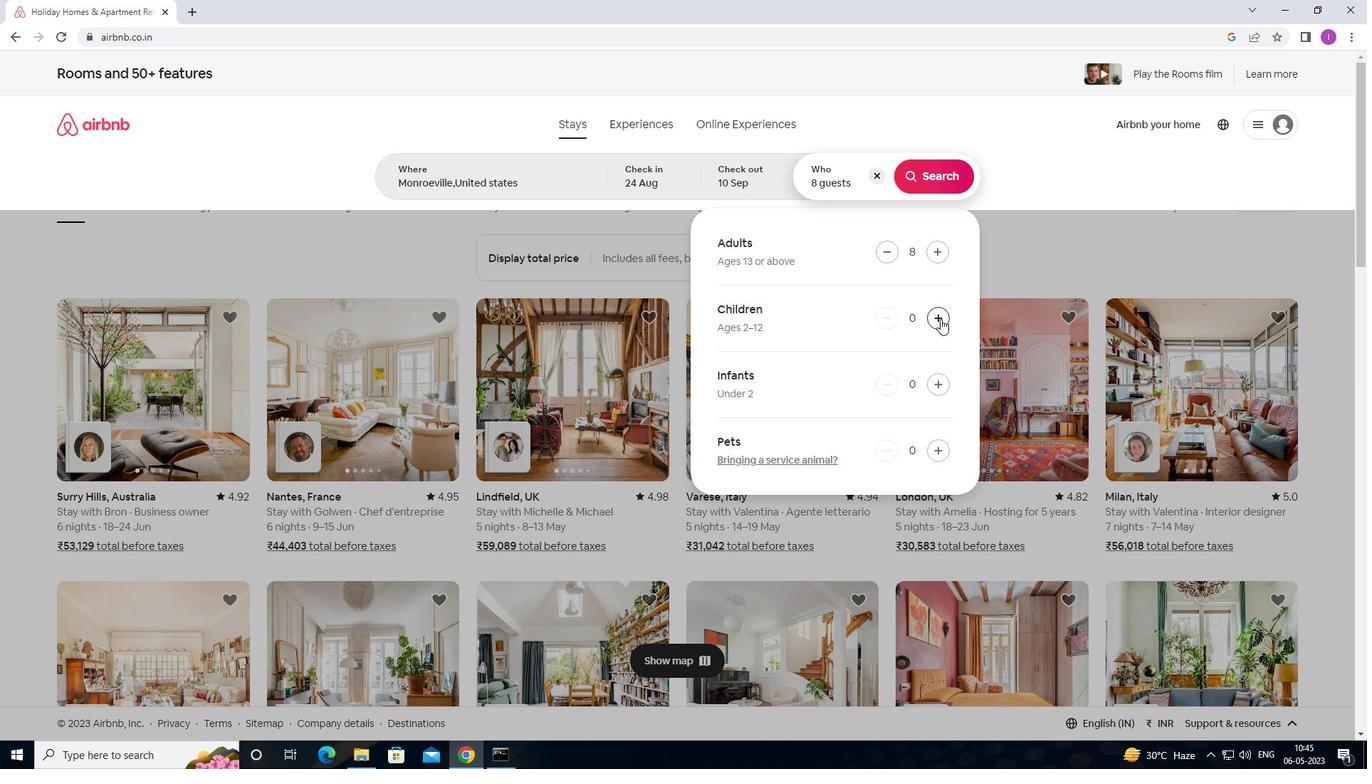 
Action: Mouse moved to (940, 184)
Screenshot: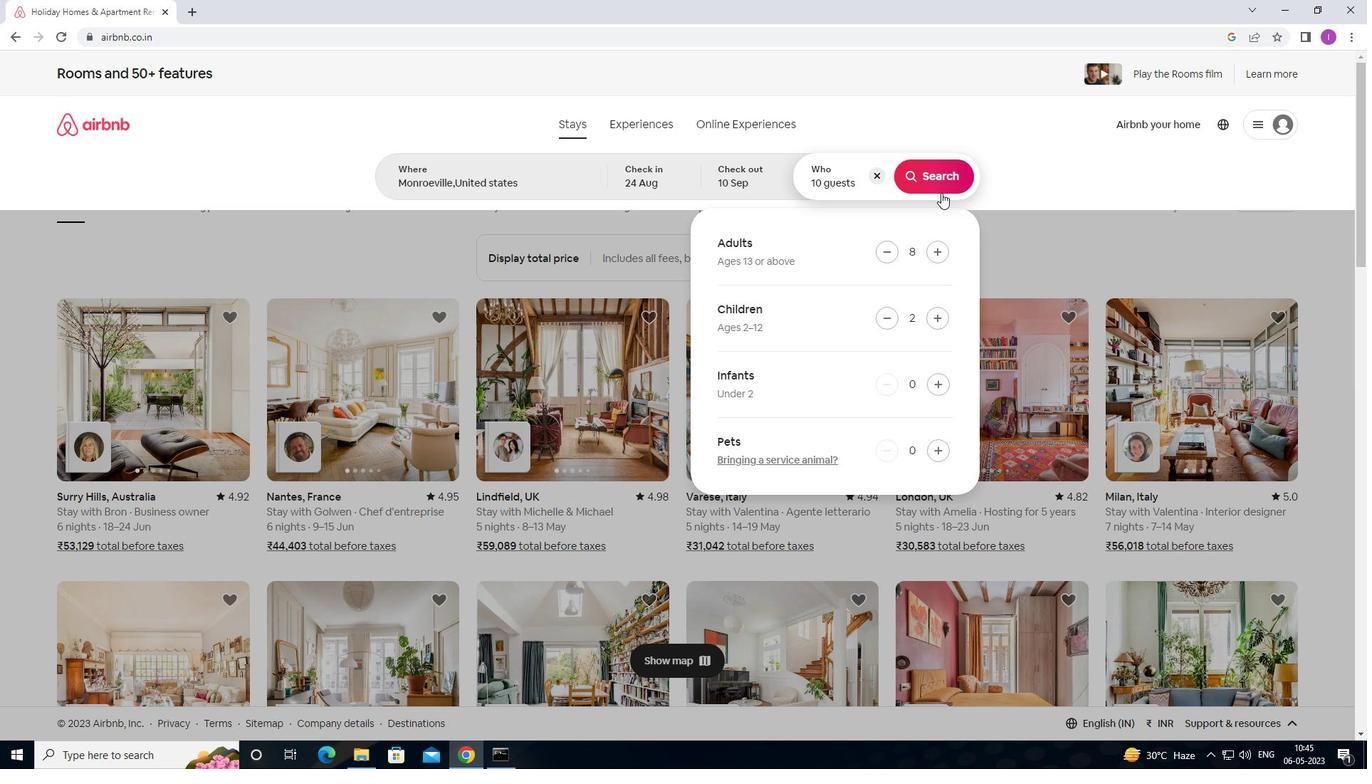 
Action: Mouse pressed left at (940, 184)
Screenshot: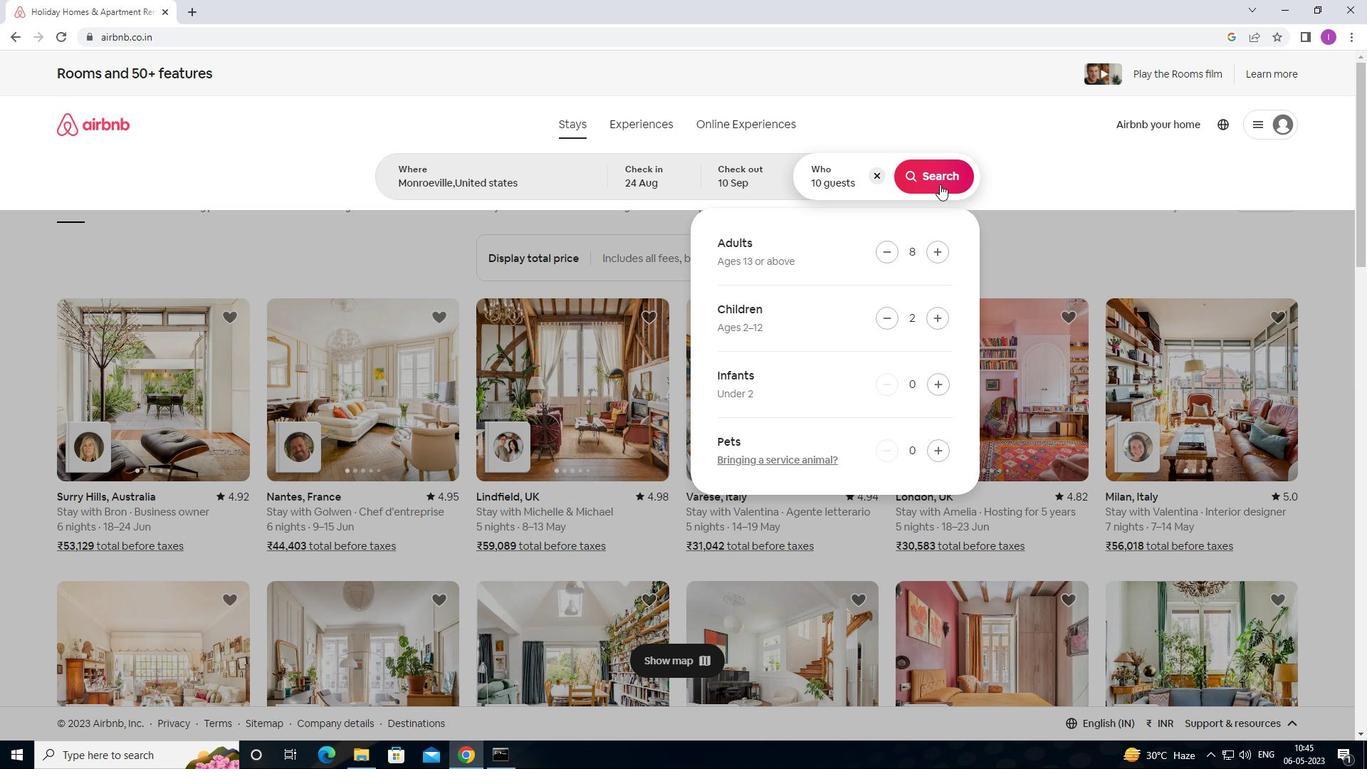 
Action: Mouse moved to (1307, 131)
Screenshot: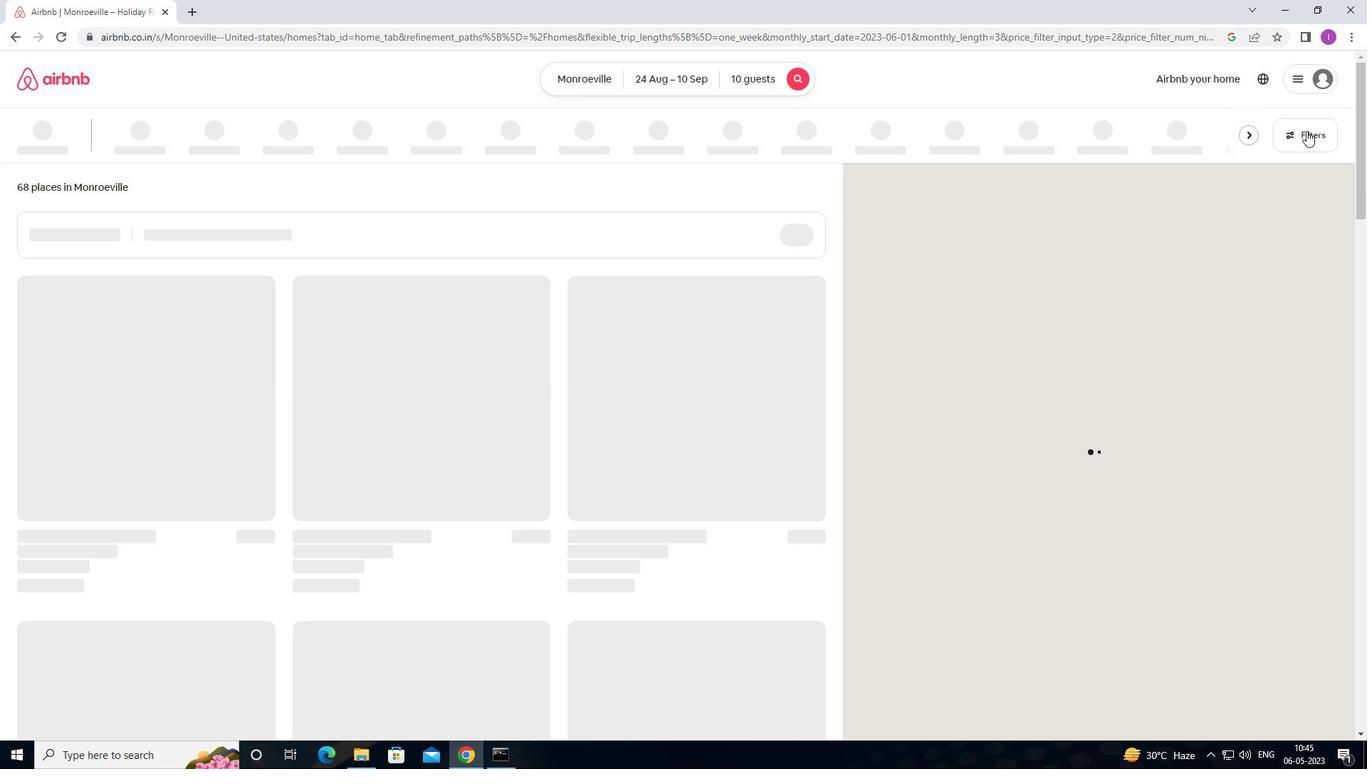 
Action: Mouse pressed left at (1307, 131)
Screenshot: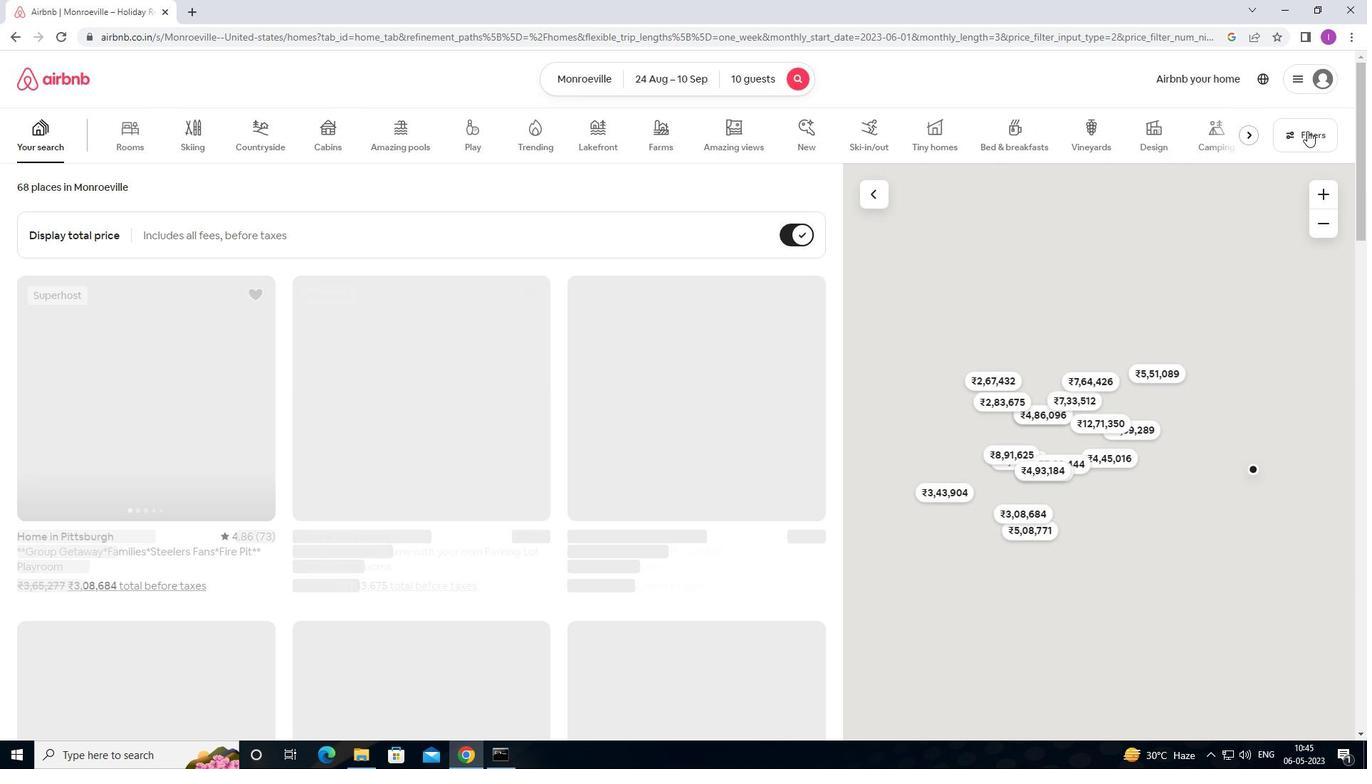 
Action: Mouse moved to (504, 484)
Screenshot: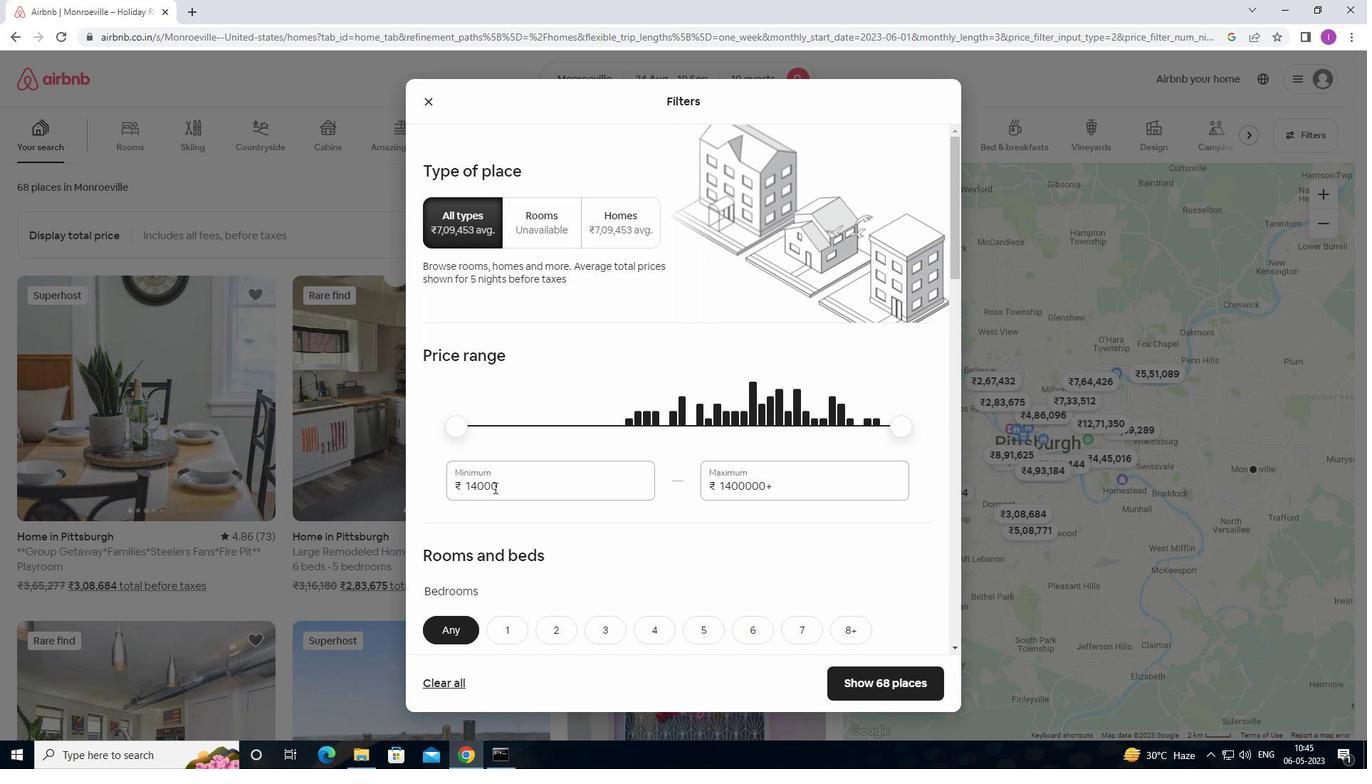 
Action: Mouse pressed left at (504, 484)
Screenshot: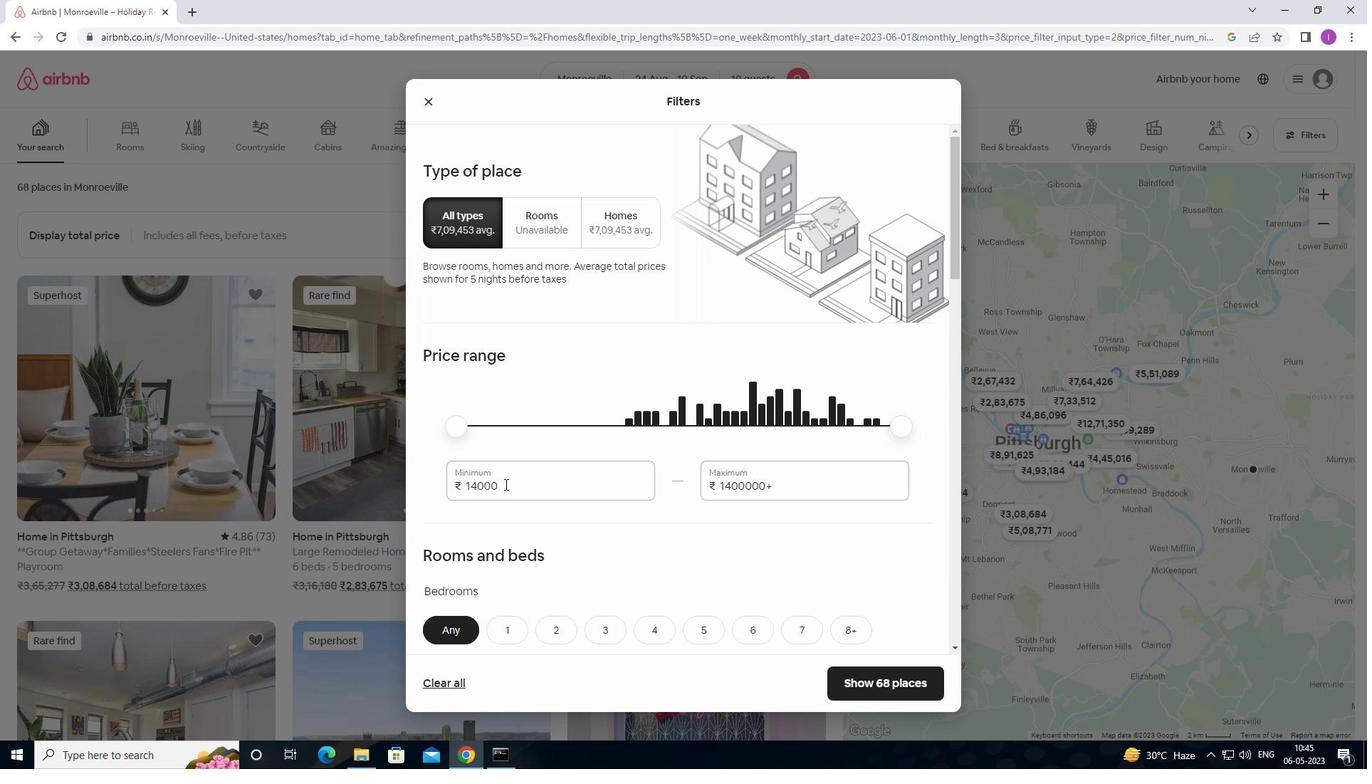 
Action: Mouse moved to (567, 494)
Screenshot: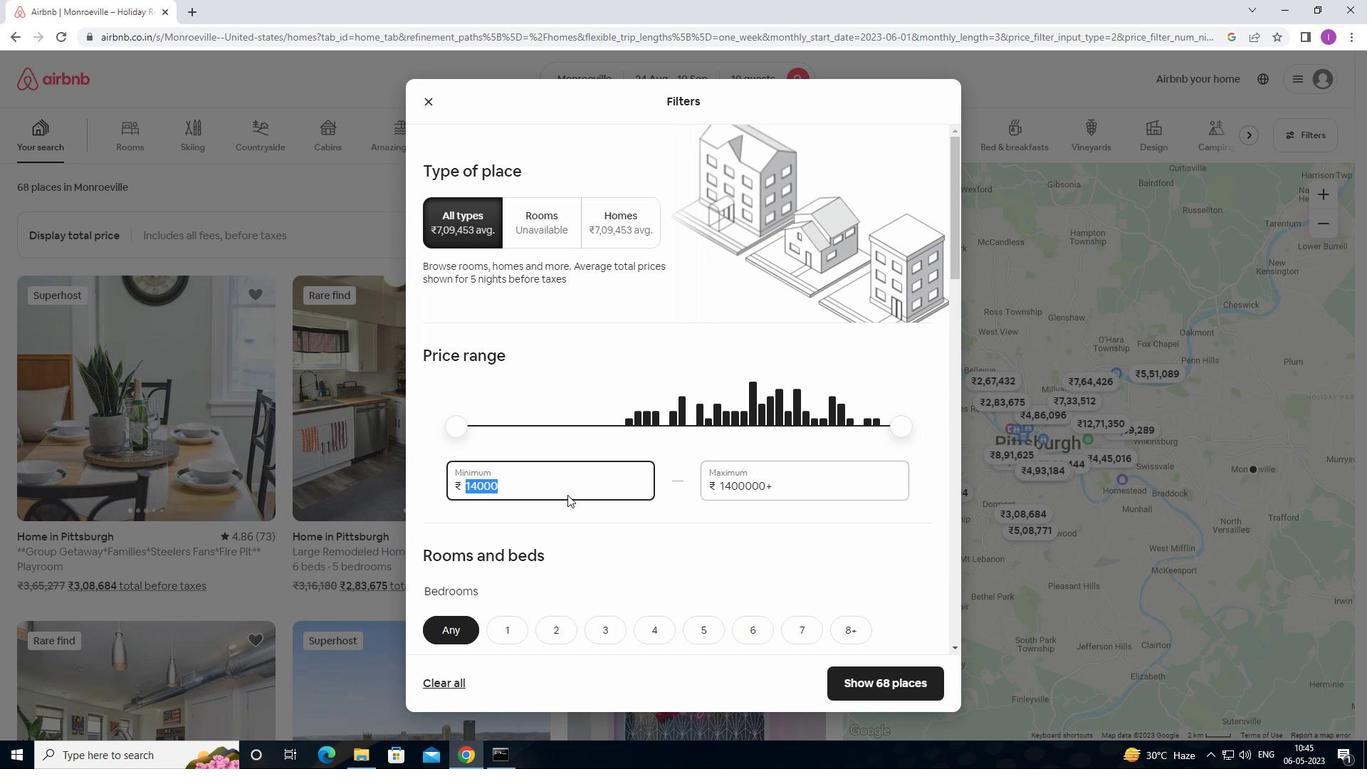 
Action: Key pressed 1
Screenshot: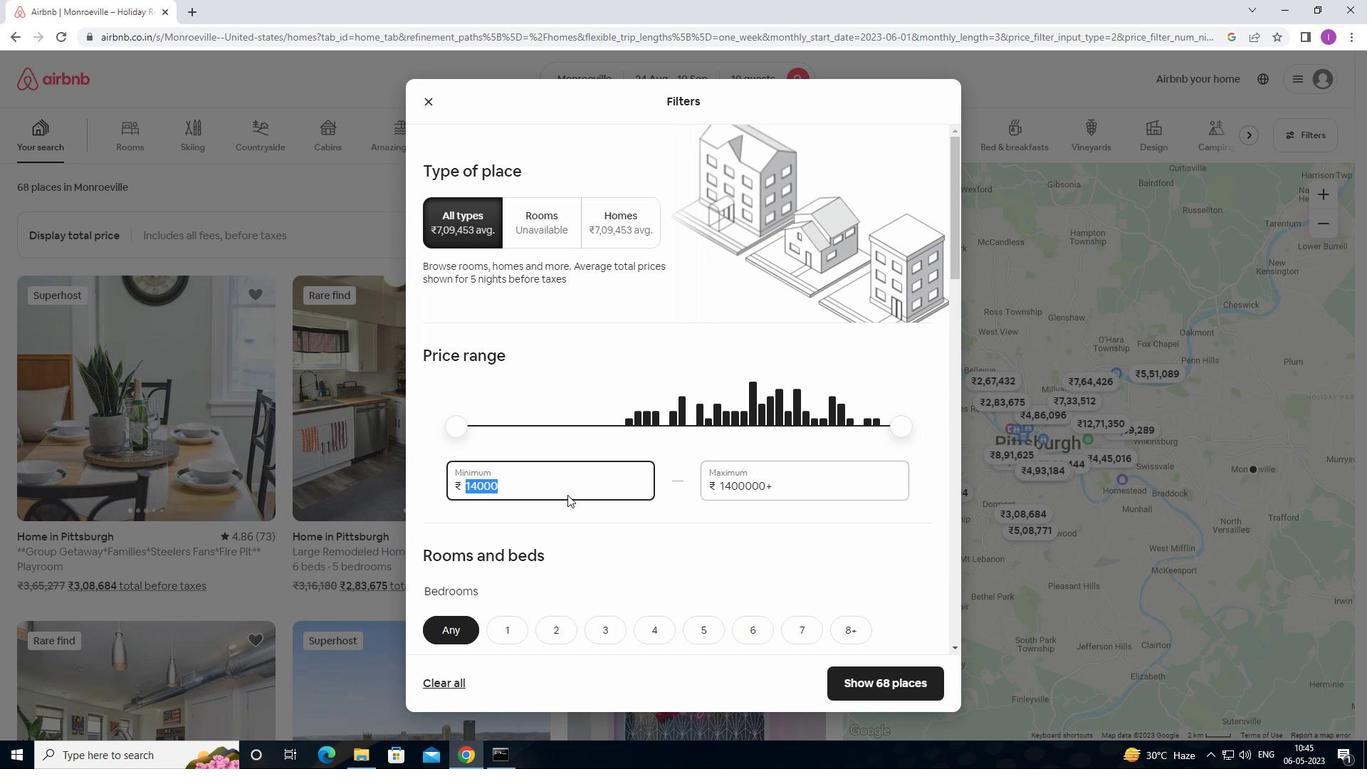 
Action: Mouse moved to (567, 492)
Screenshot: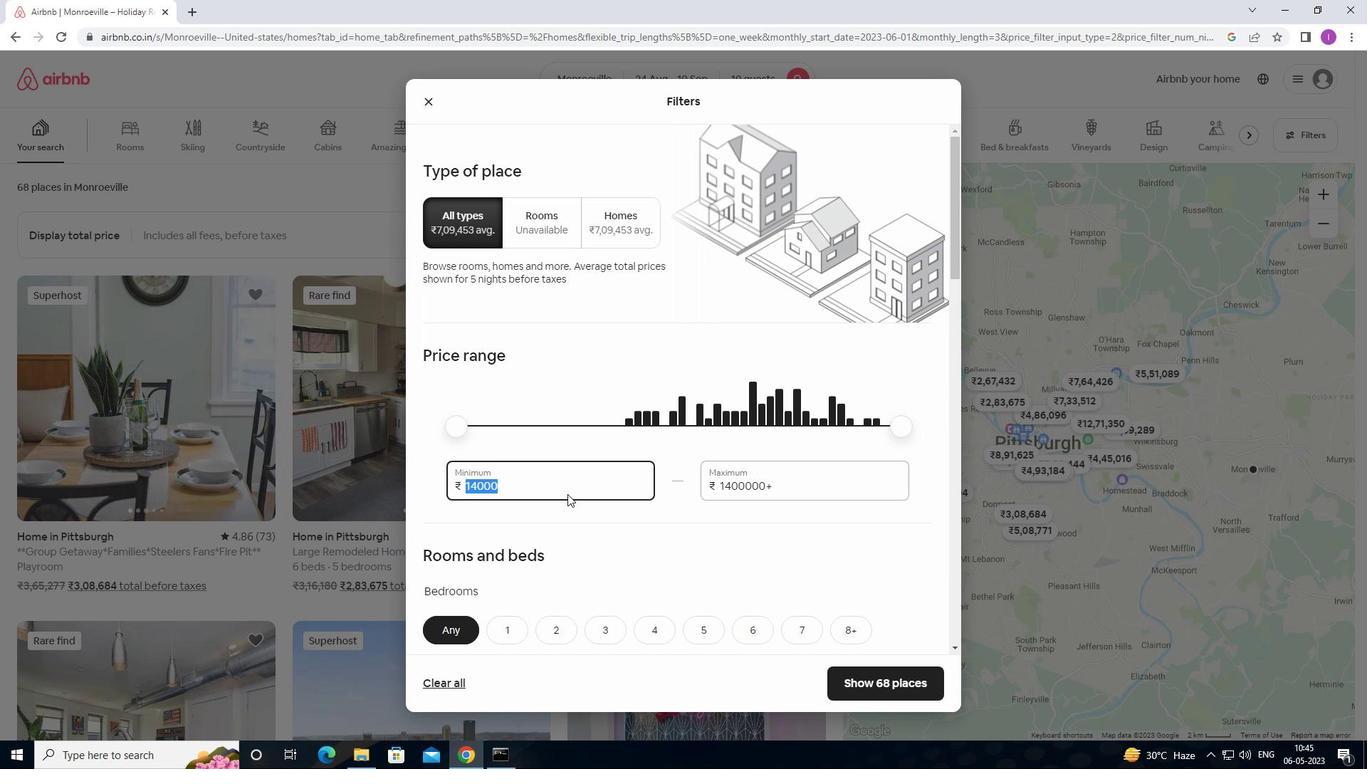 
Action: Key pressed 2
Screenshot: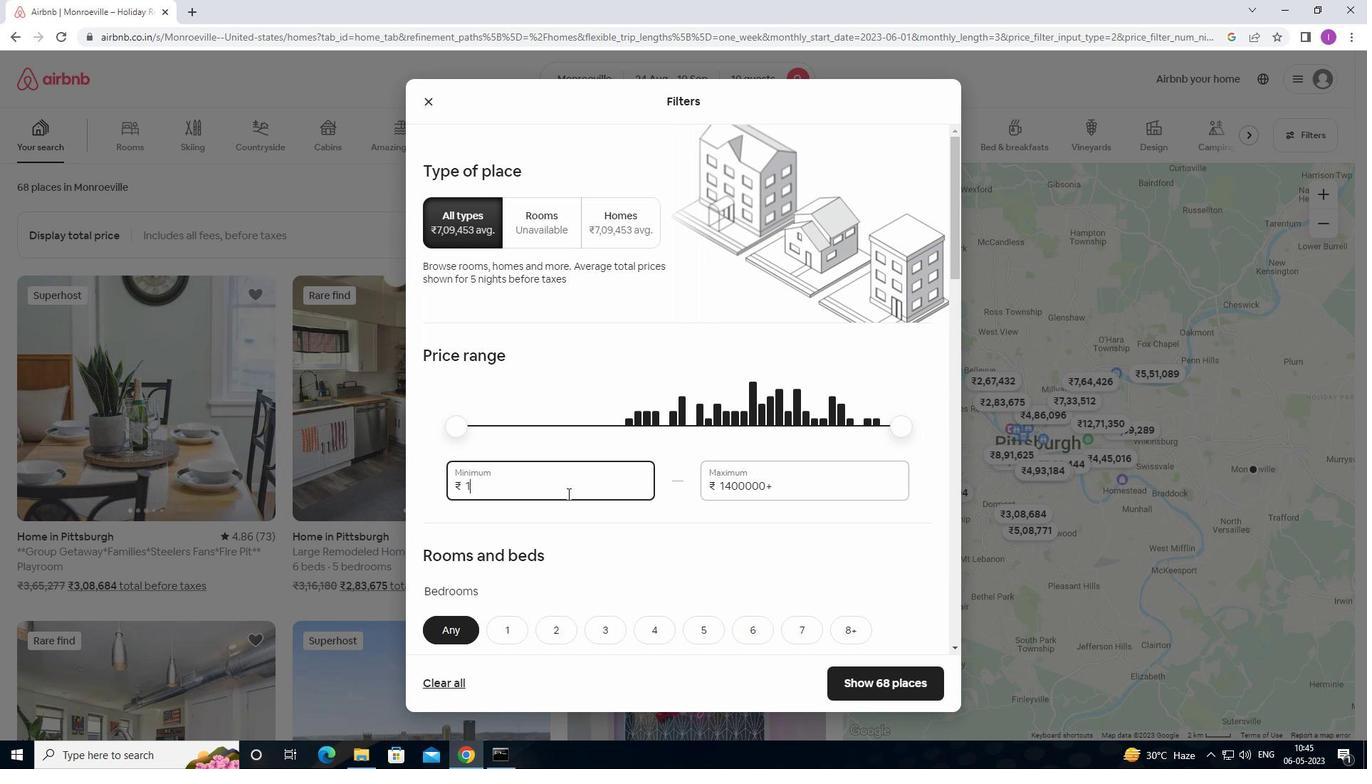 
Action: Mouse moved to (571, 489)
Screenshot: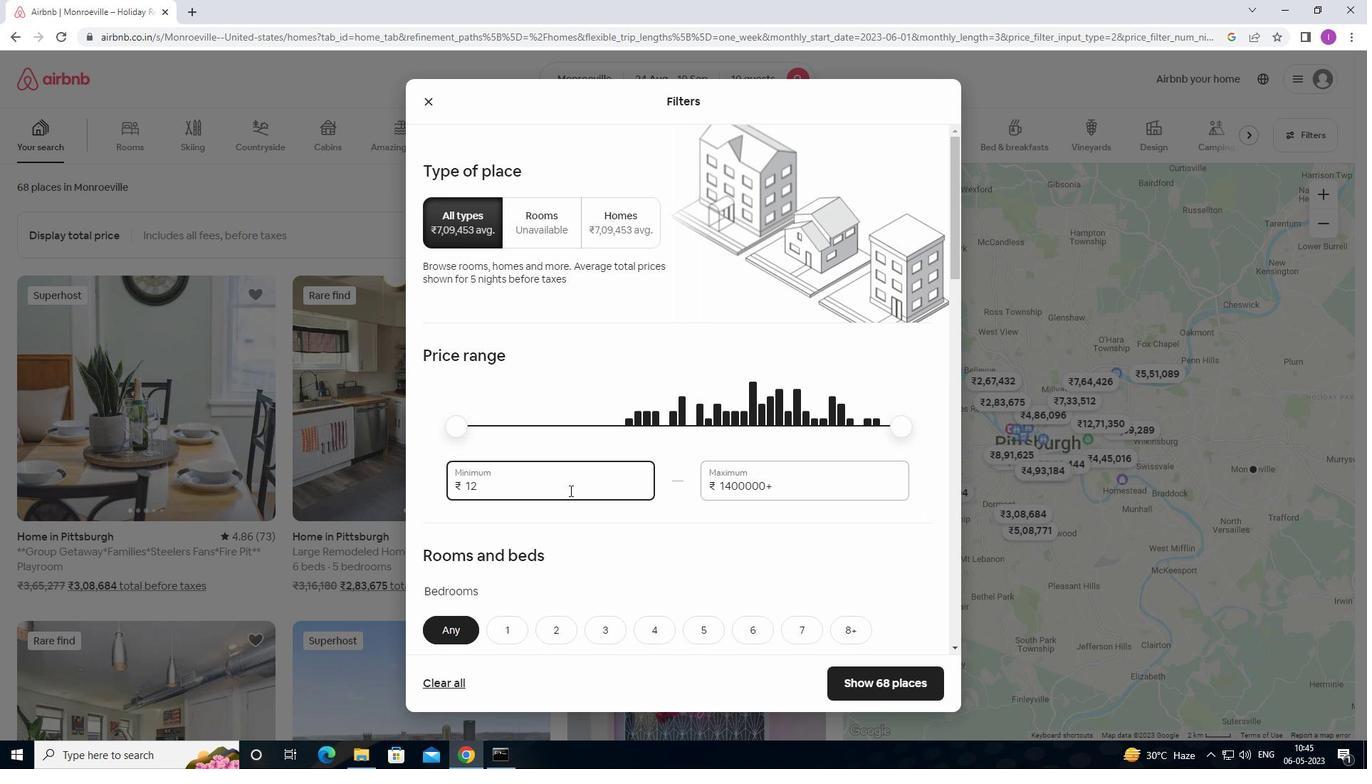 
Action: Key pressed 000
Screenshot: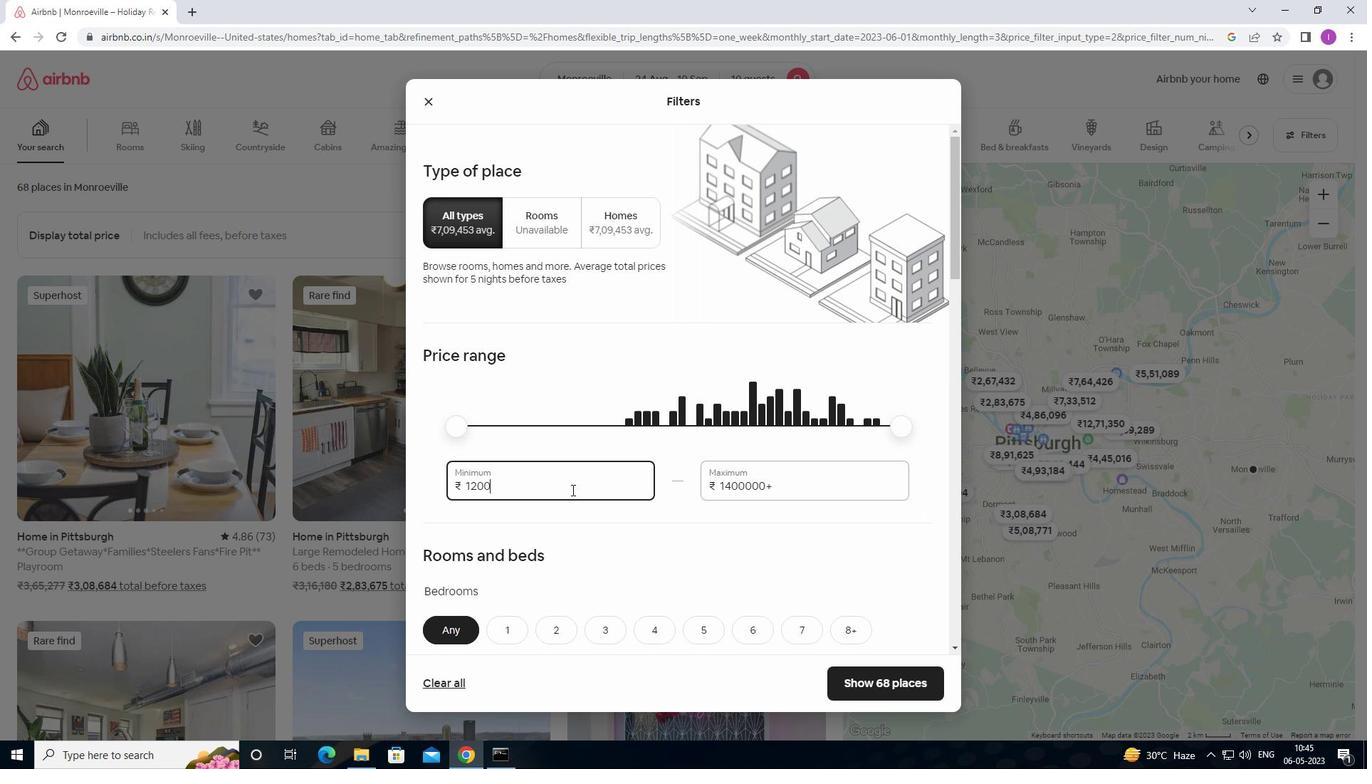 
Action: Mouse moved to (779, 483)
Screenshot: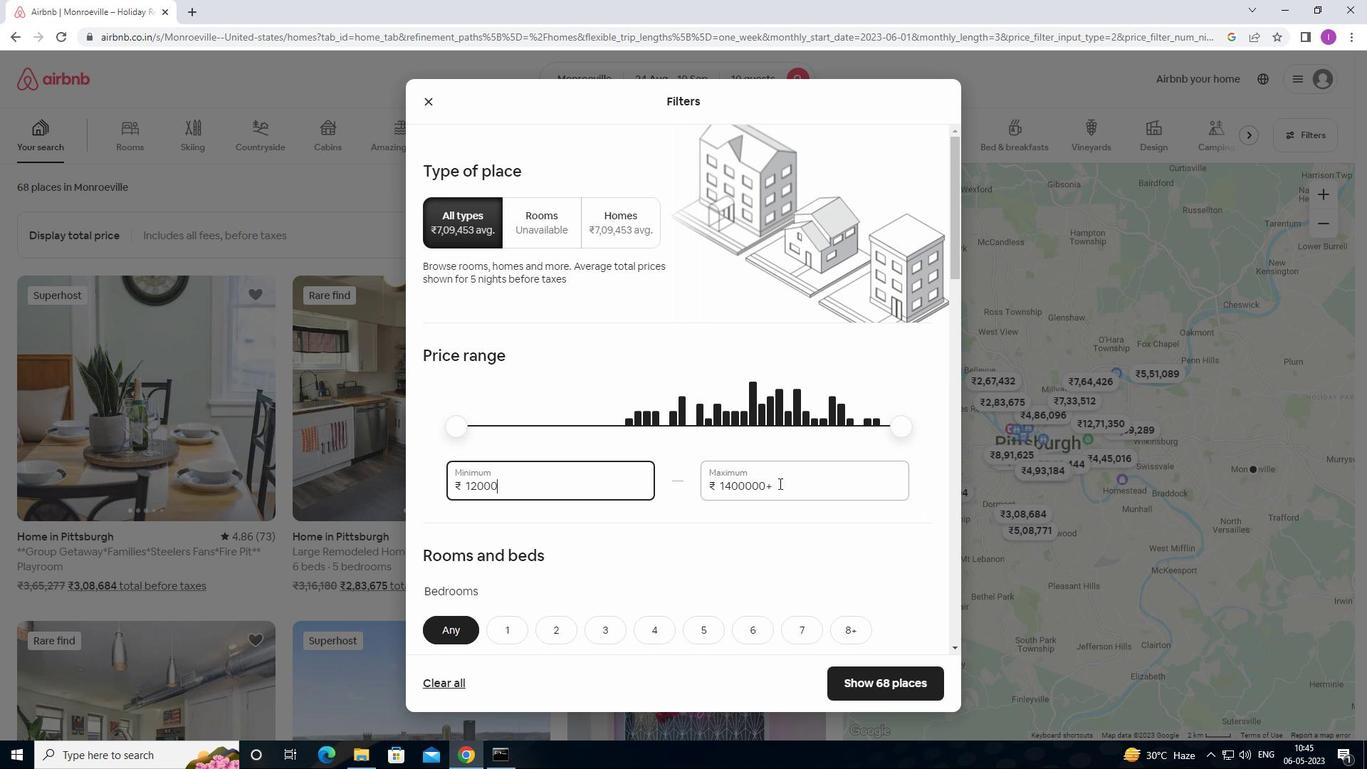 
Action: Mouse pressed left at (779, 483)
Screenshot: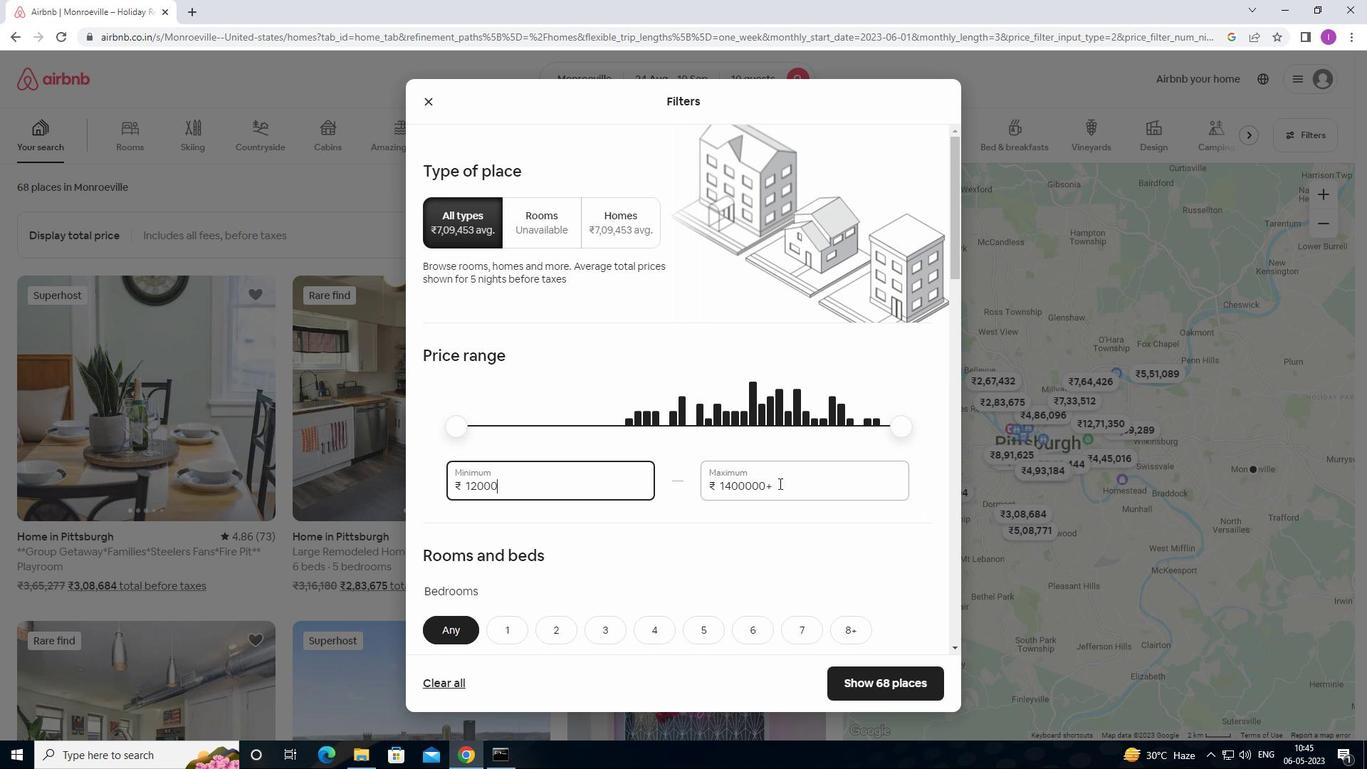 
Action: Mouse moved to (712, 489)
Screenshot: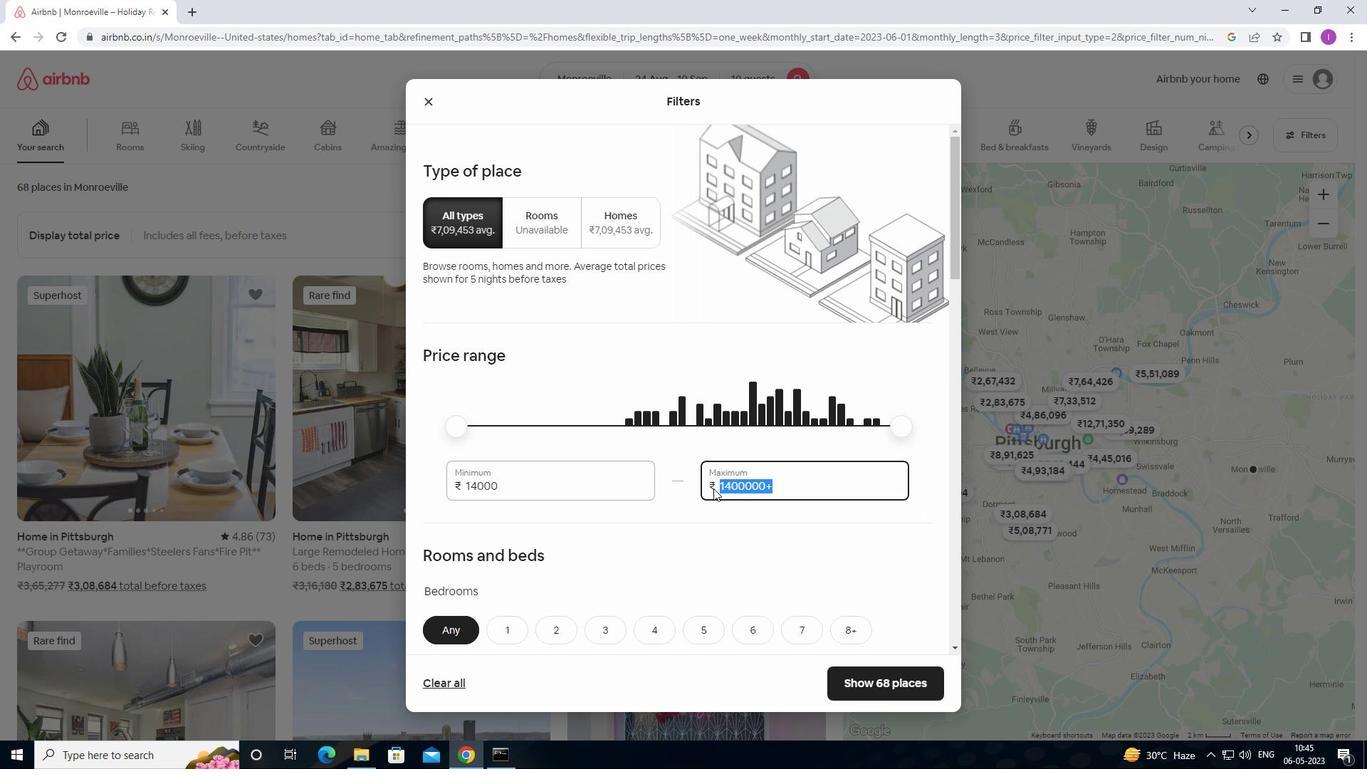 
Action: Key pressed 15000
Screenshot: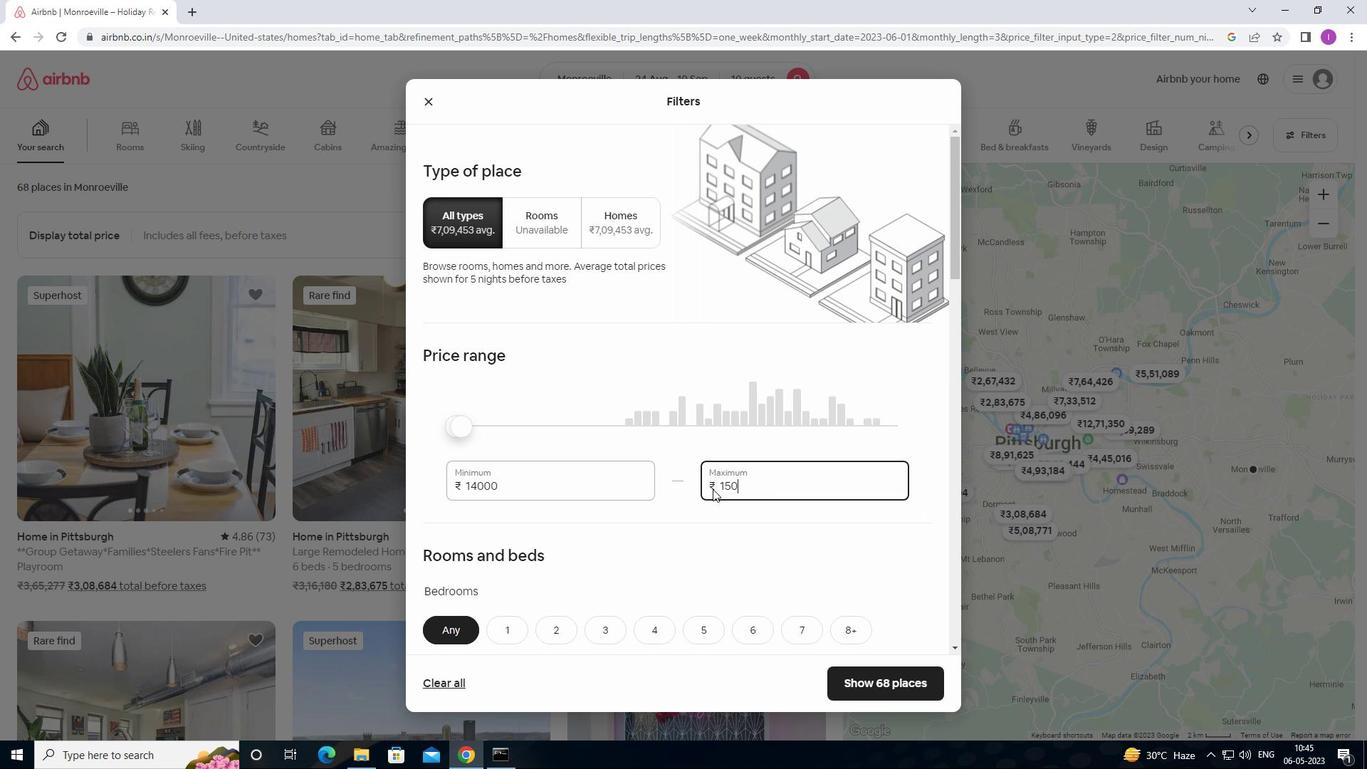 
Action: Mouse moved to (712, 492)
Screenshot: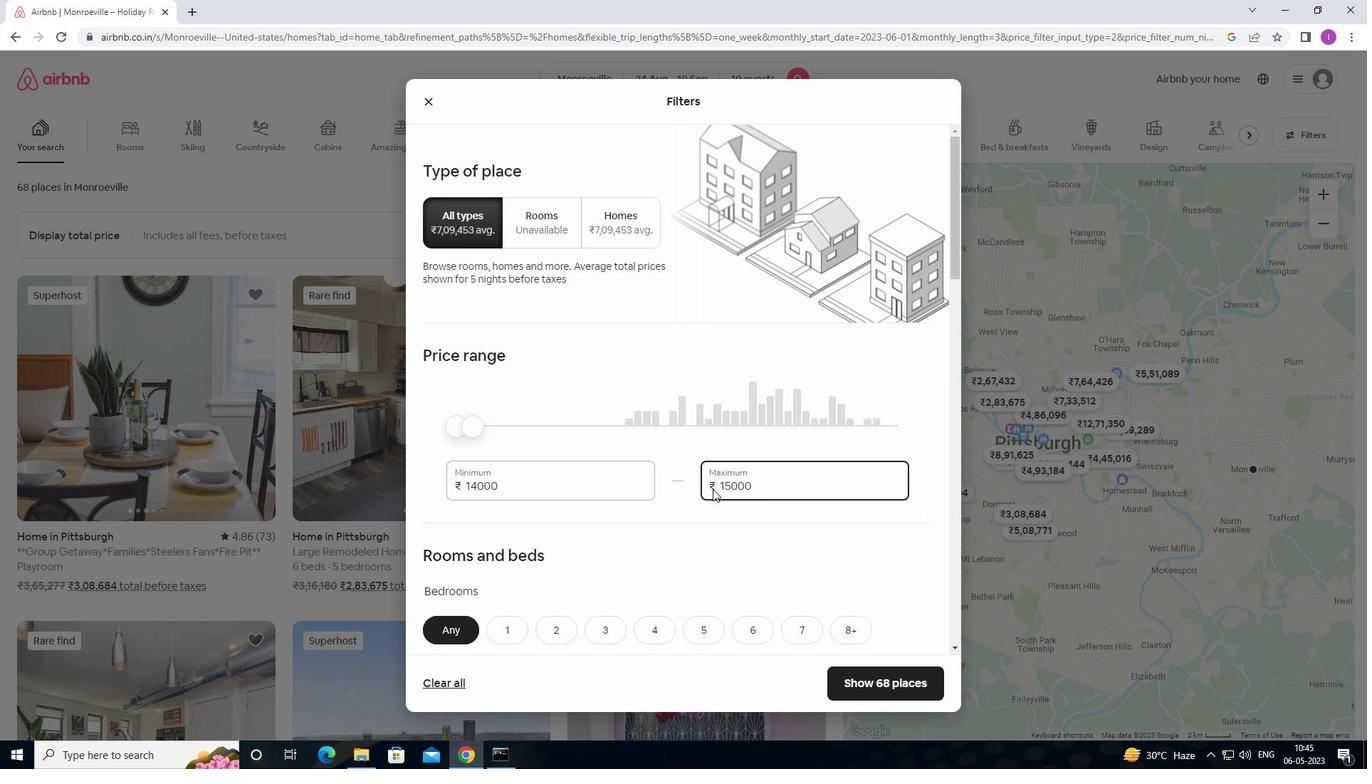 
Action: Mouse scrolled (712, 492) with delta (0, 0)
Screenshot: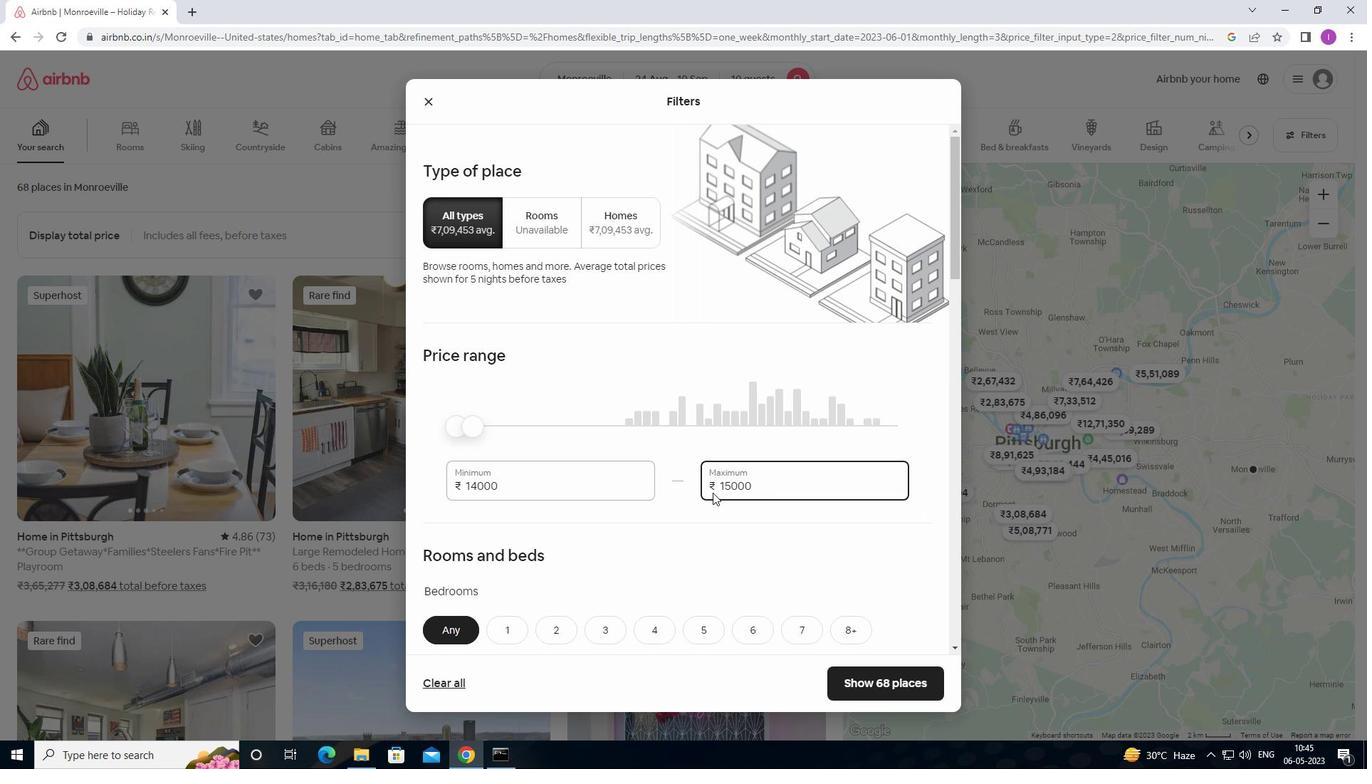 
Action: Mouse moved to (721, 489)
Screenshot: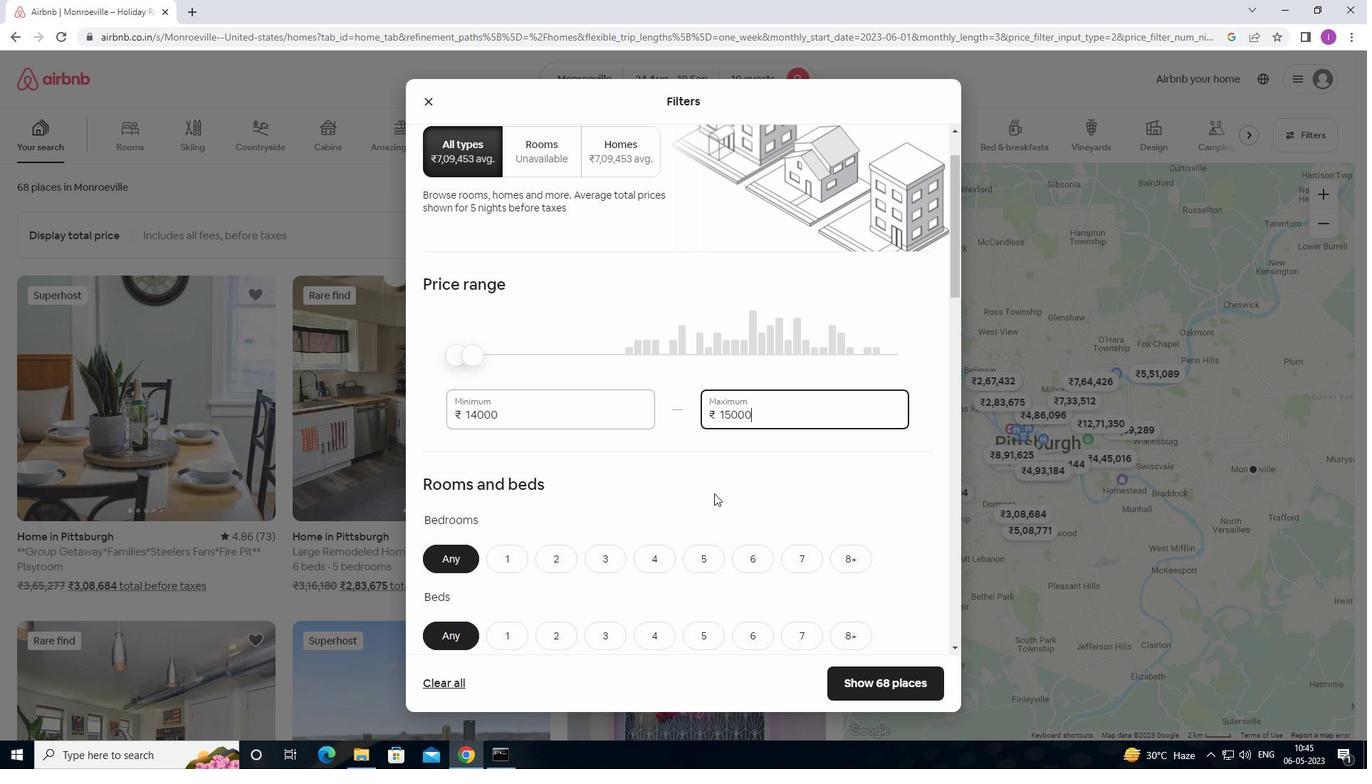 
Action: Mouse scrolled (721, 489) with delta (0, 0)
Screenshot: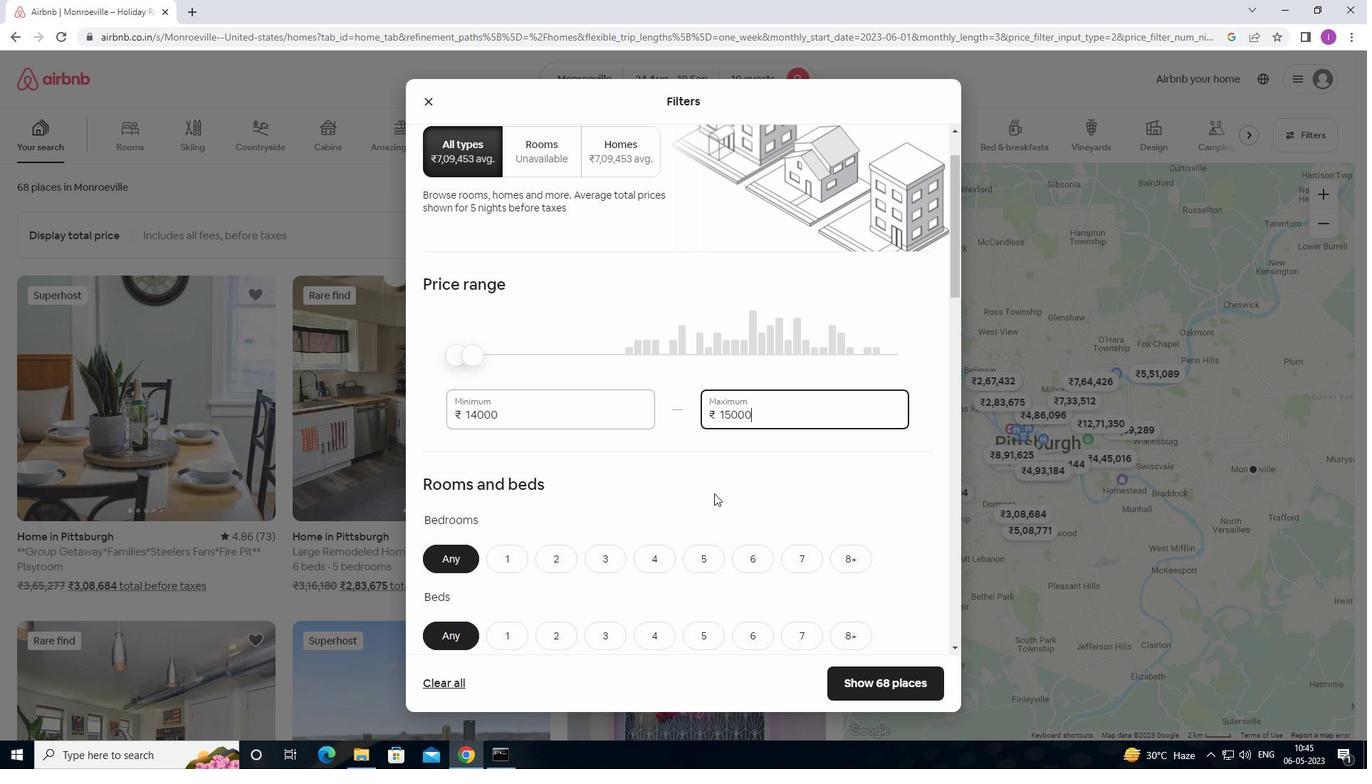 
Action: Mouse moved to (722, 490)
Screenshot: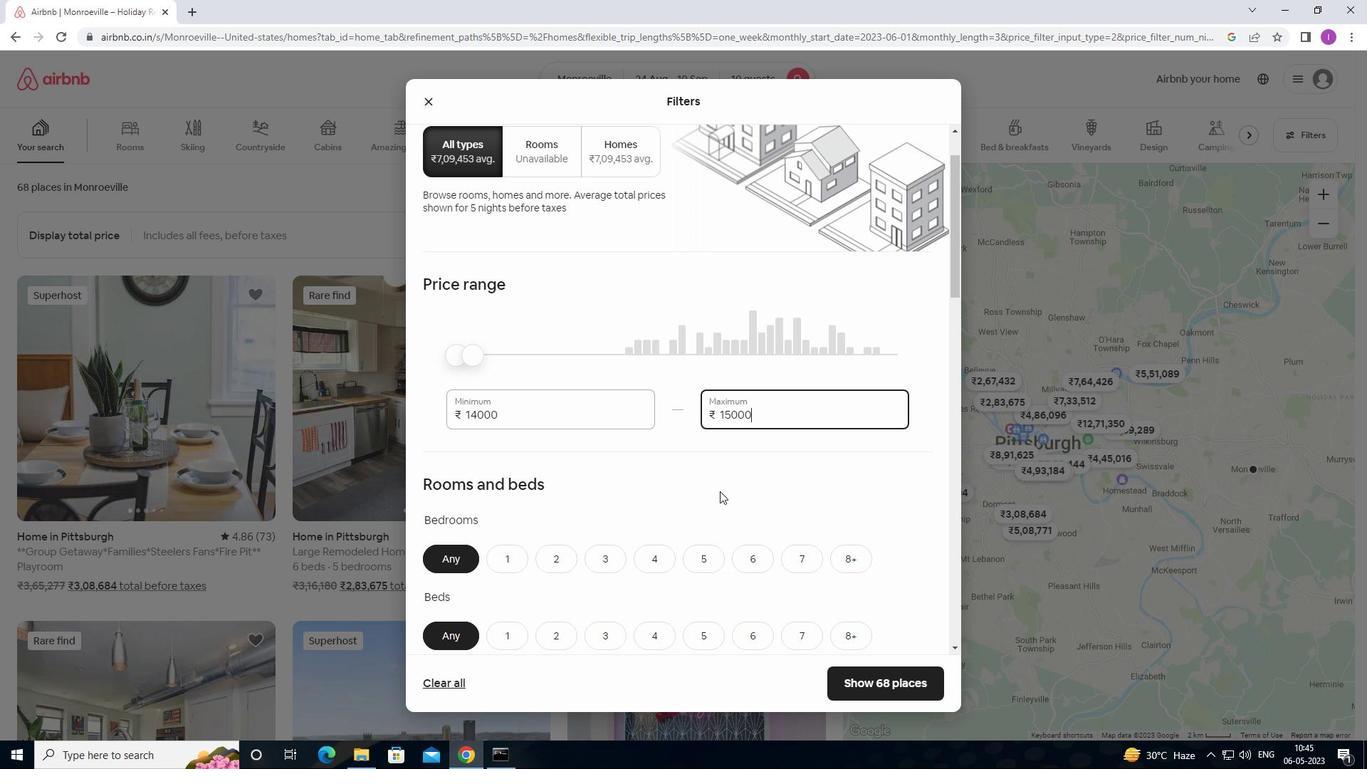 
Action: Mouse scrolled (722, 489) with delta (0, 0)
Screenshot: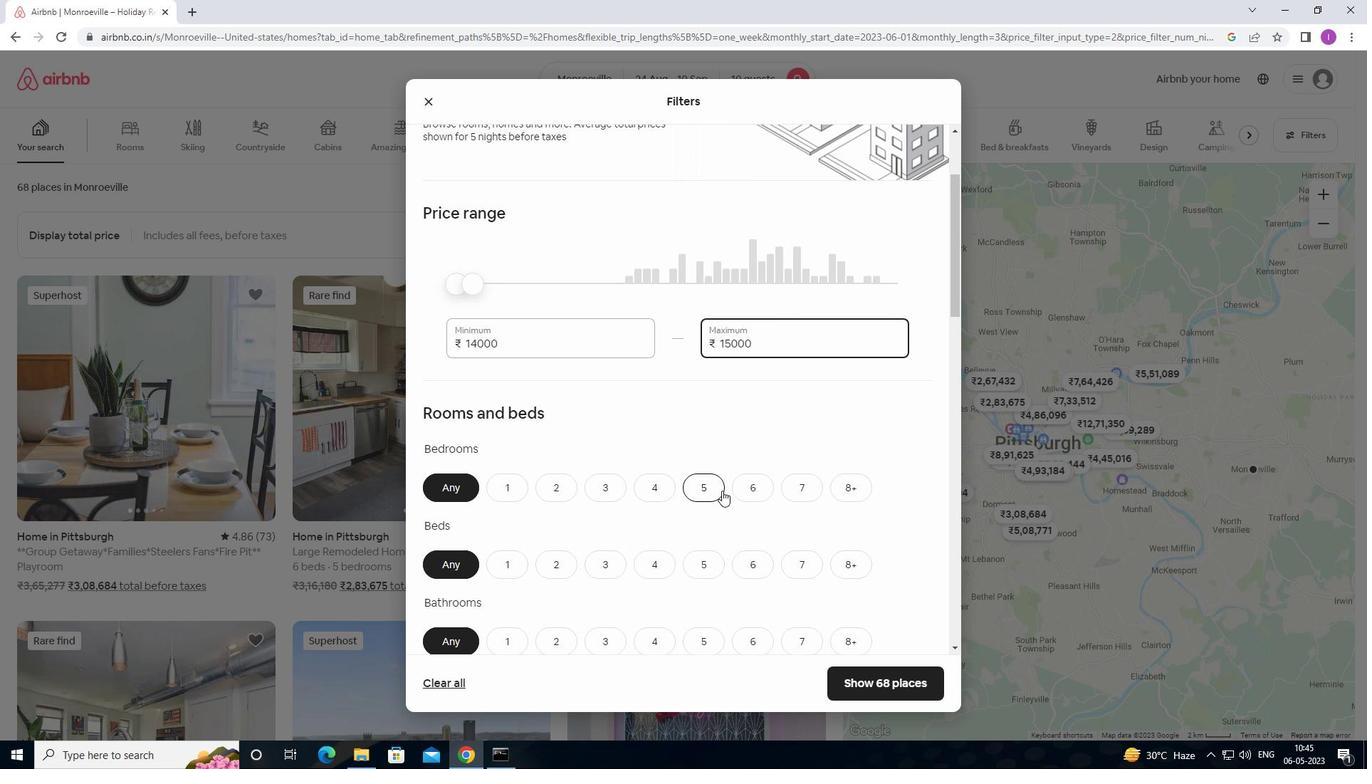 
Action: Mouse scrolled (722, 491) with delta (0, 0)
Screenshot: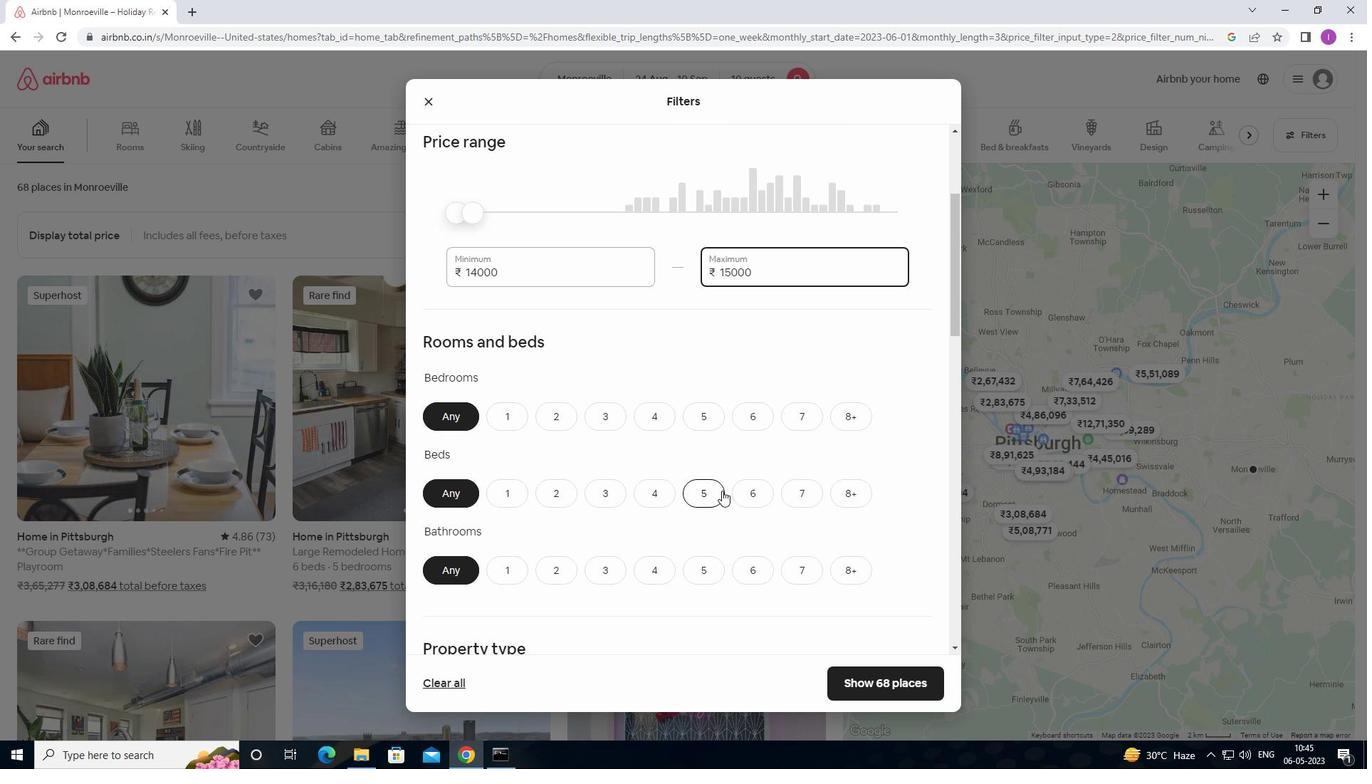 
Action: Mouse moved to (659, 492)
Screenshot: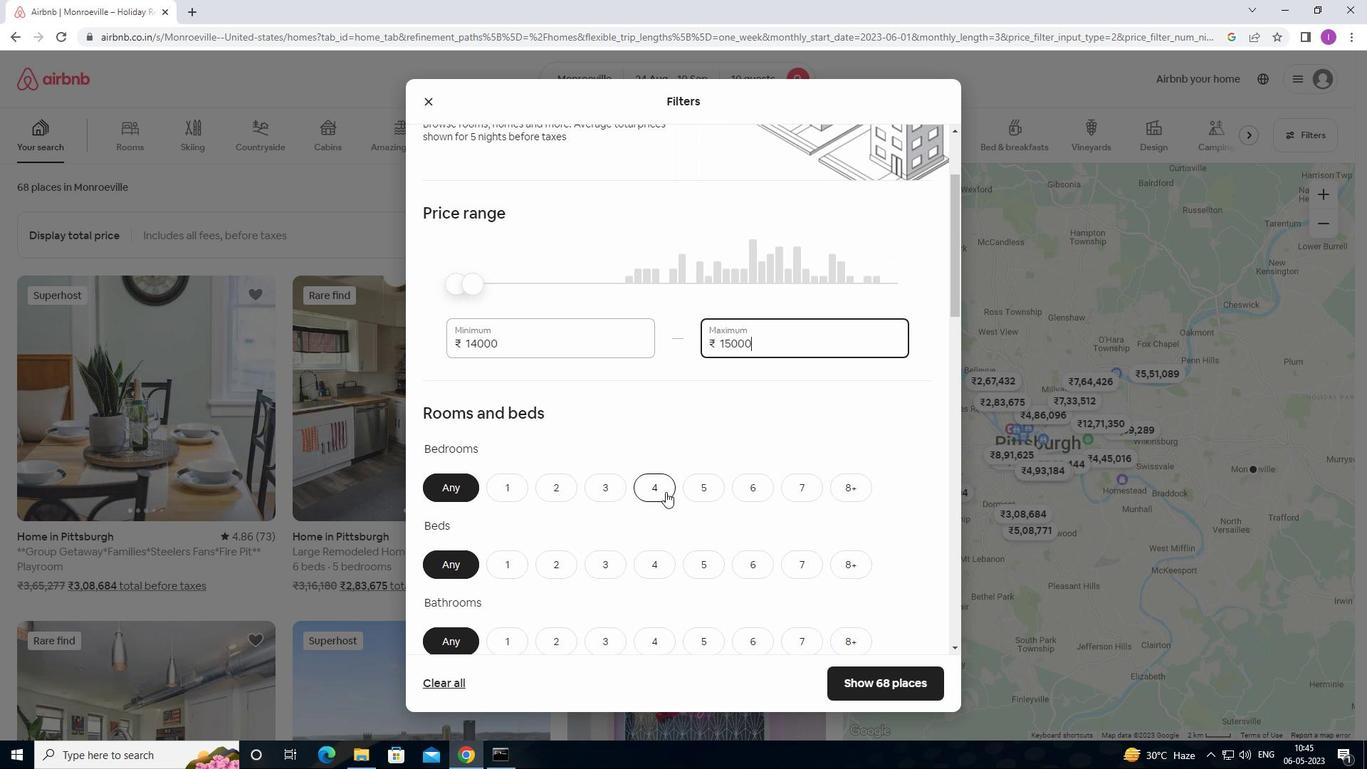 
Action: Mouse pressed left at (659, 492)
Screenshot: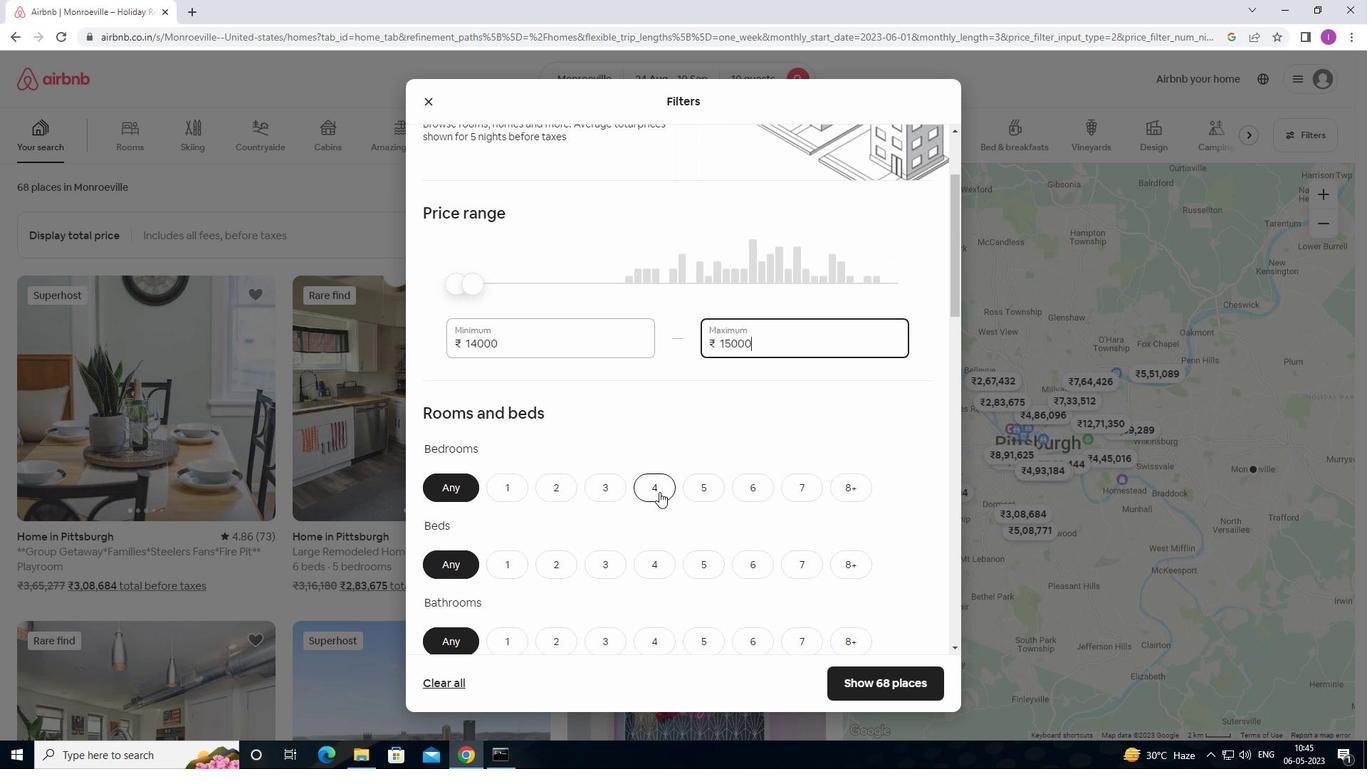 
Action: Mouse moved to (849, 562)
Screenshot: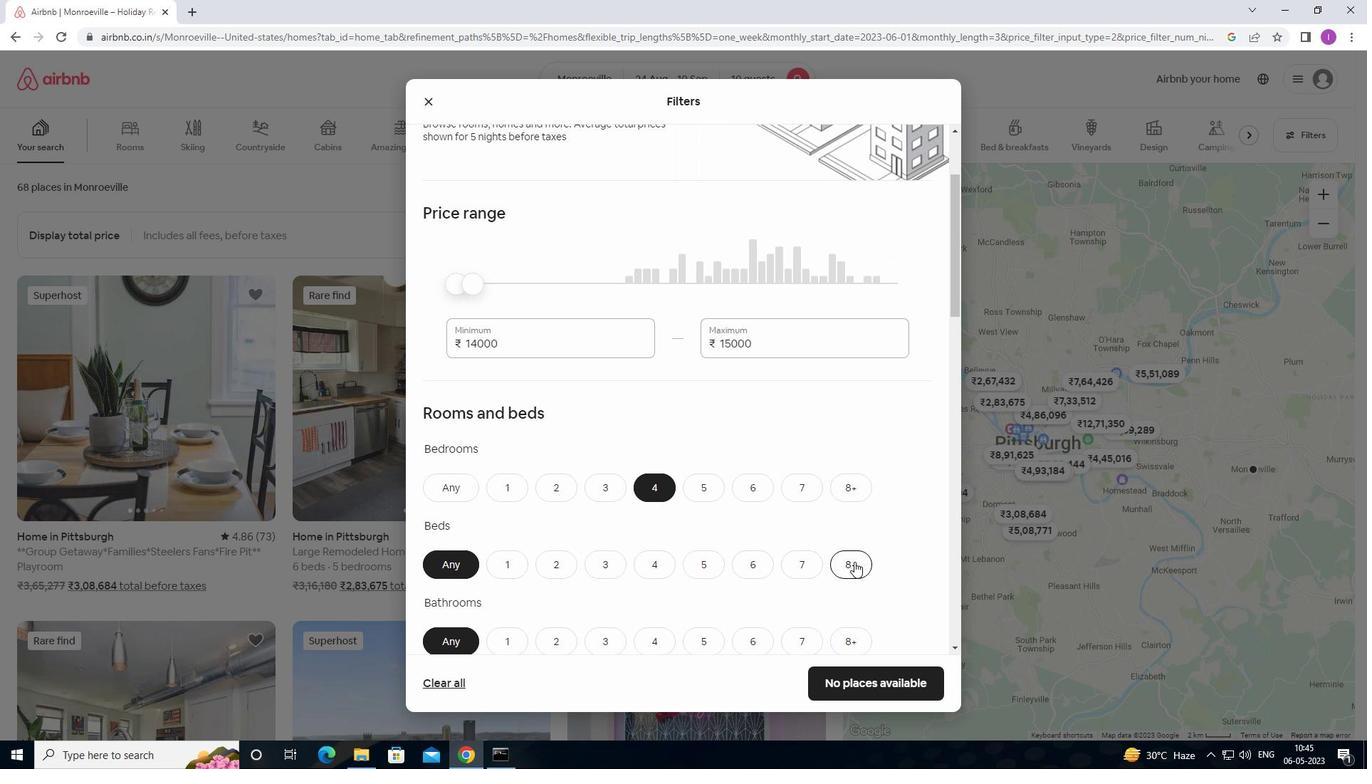
Action: Mouse pressed left at (849, 562)
Screenshot: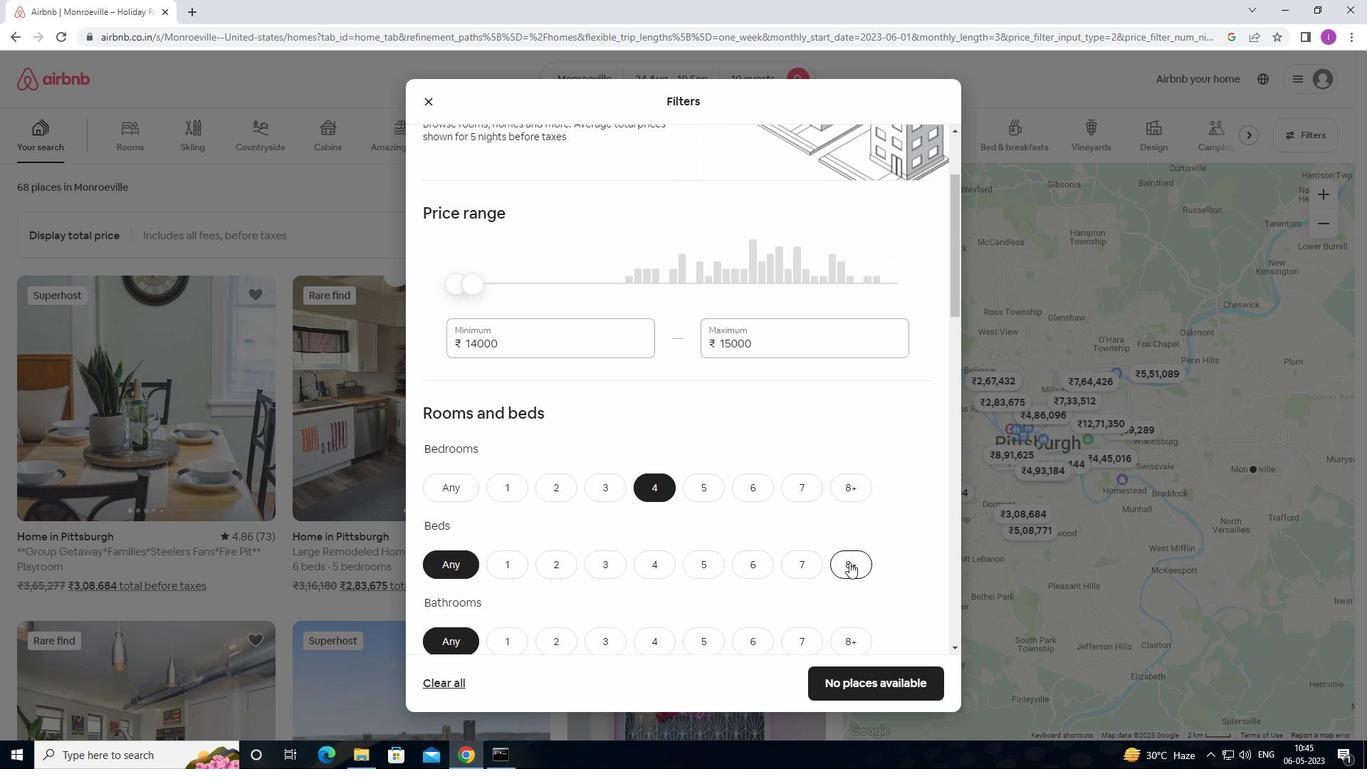 
Action: Mouse moved to (853, 556)
Screenshot: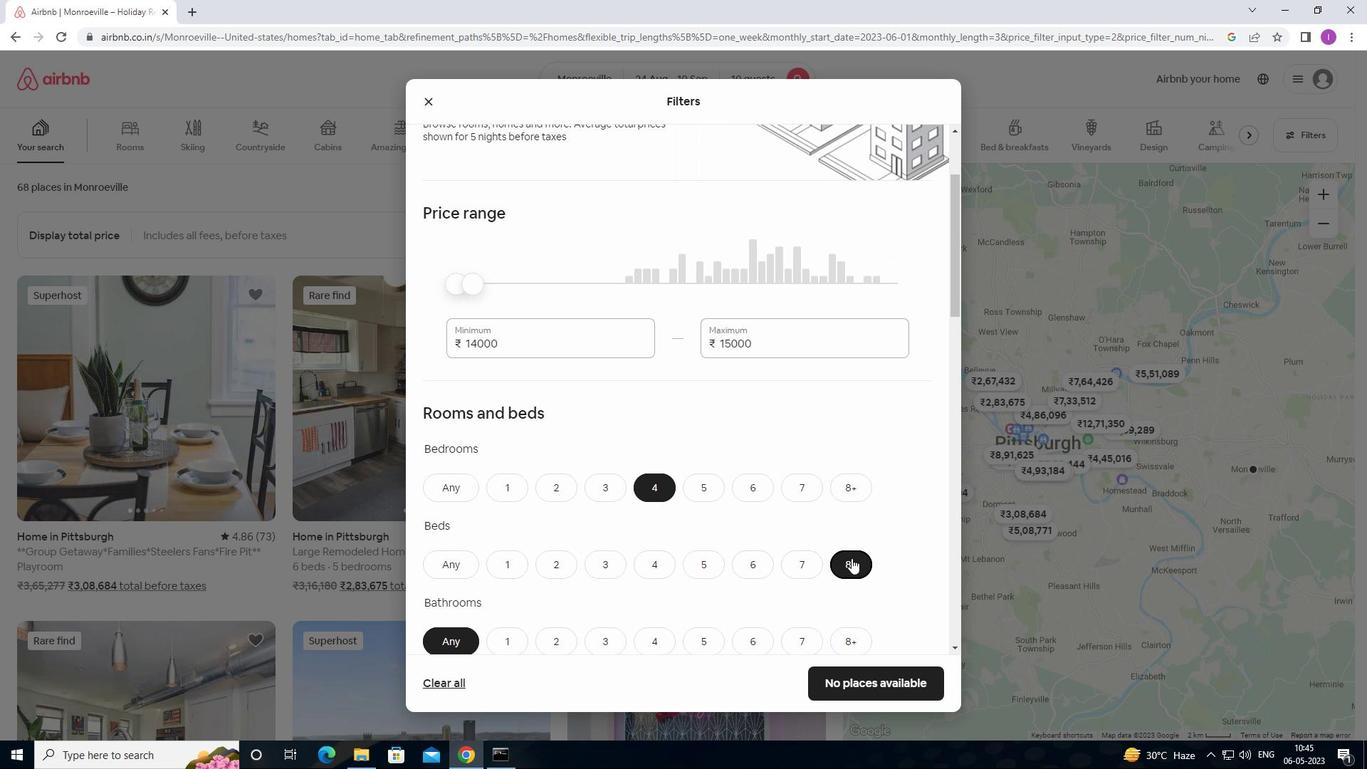 
Action: Mouse scrolled (853, 555) with delta (0, 0)
Screenshot: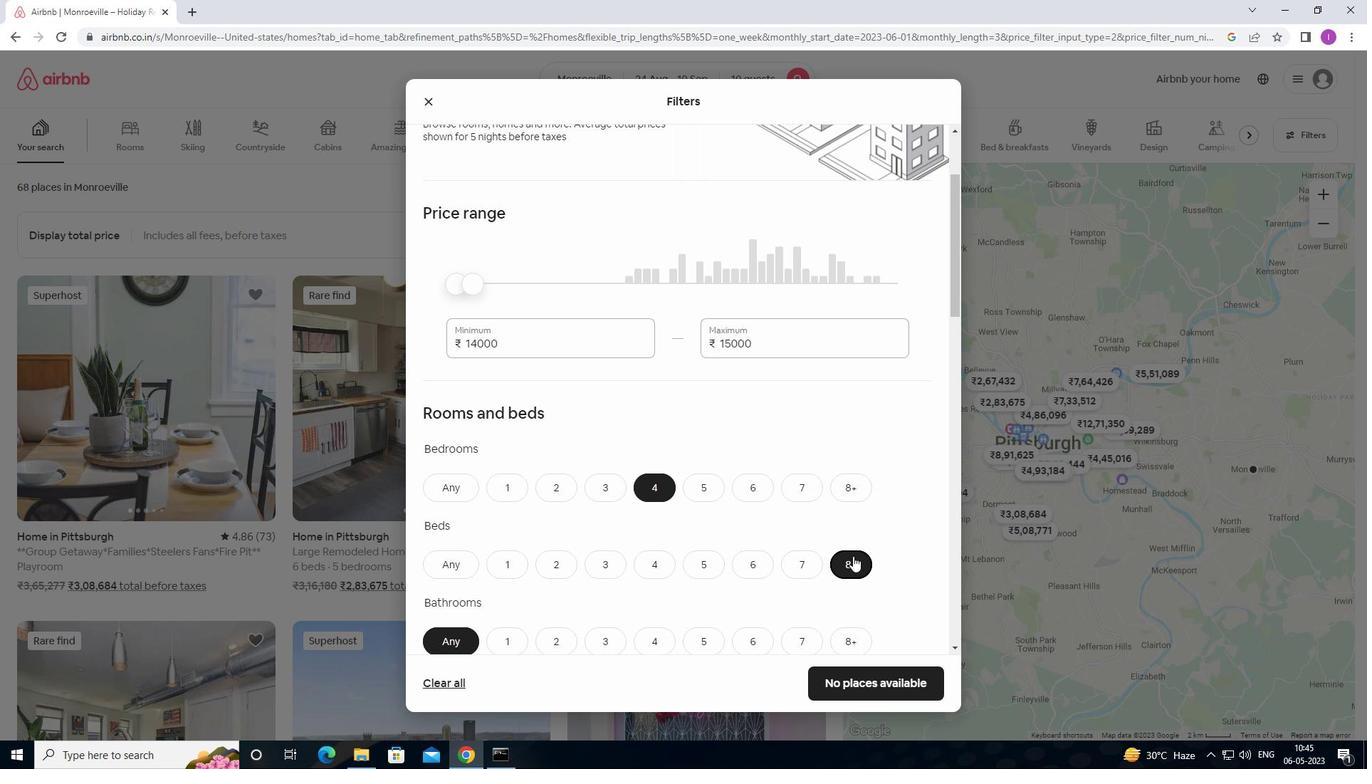 
Action: Mouse moved to (663, 569)
Screenshot: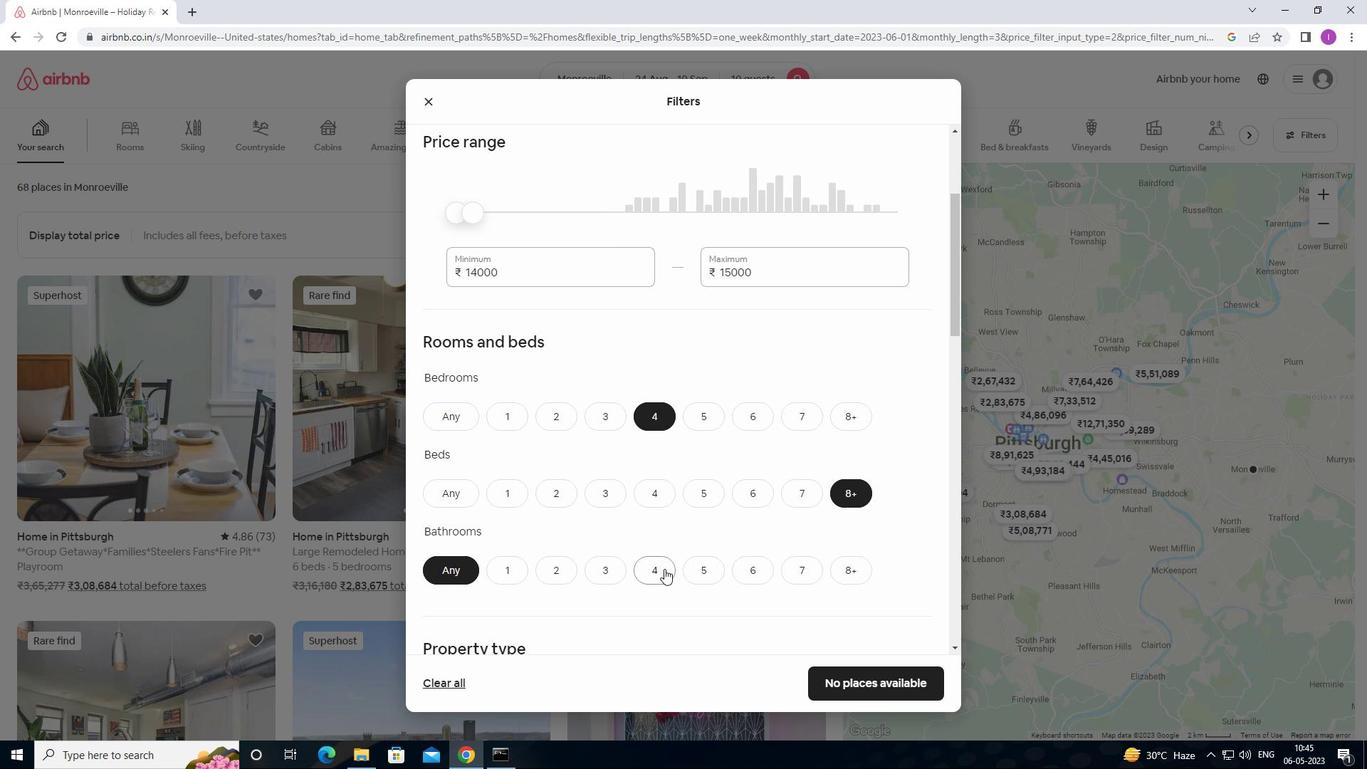 
Action: Mouse pressed left at (663, 569)
Screenshot: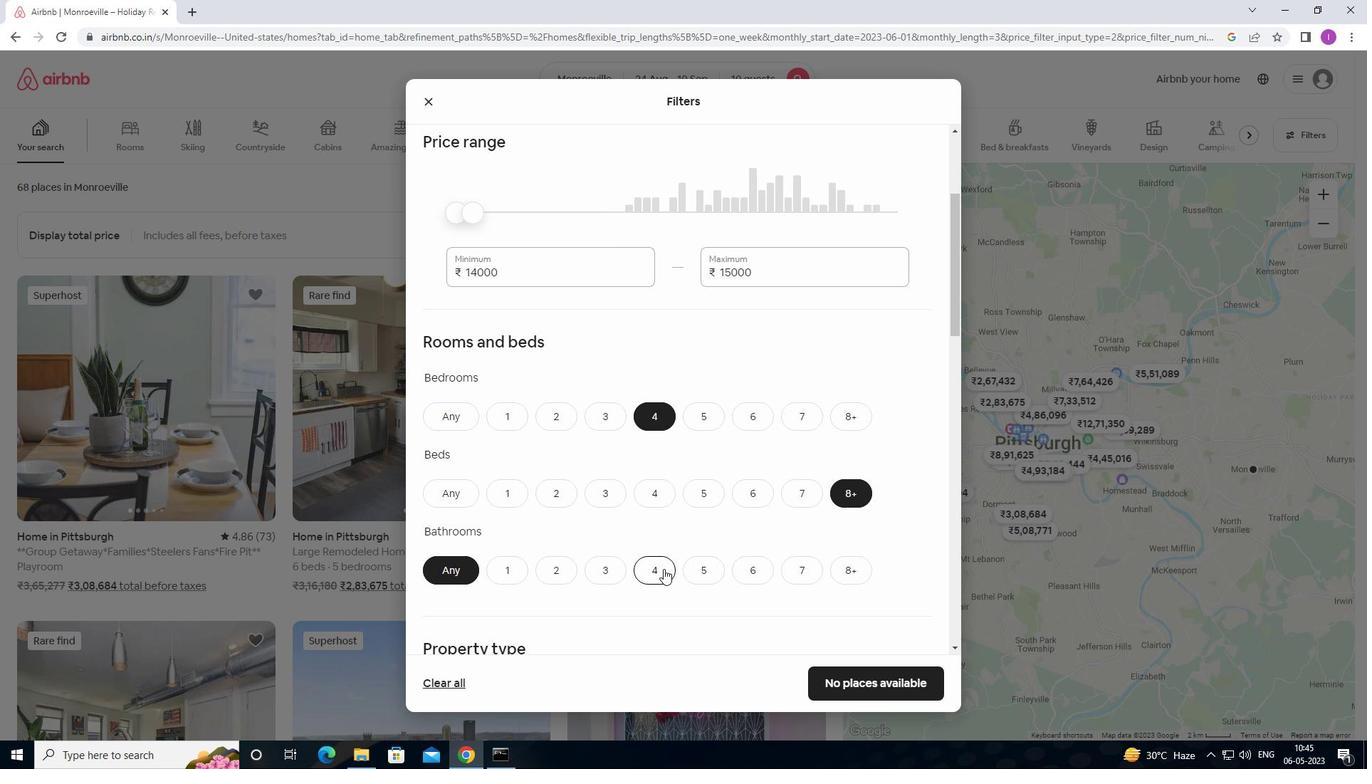 
Action: Mouse moved to (722, 546)
Screenshot: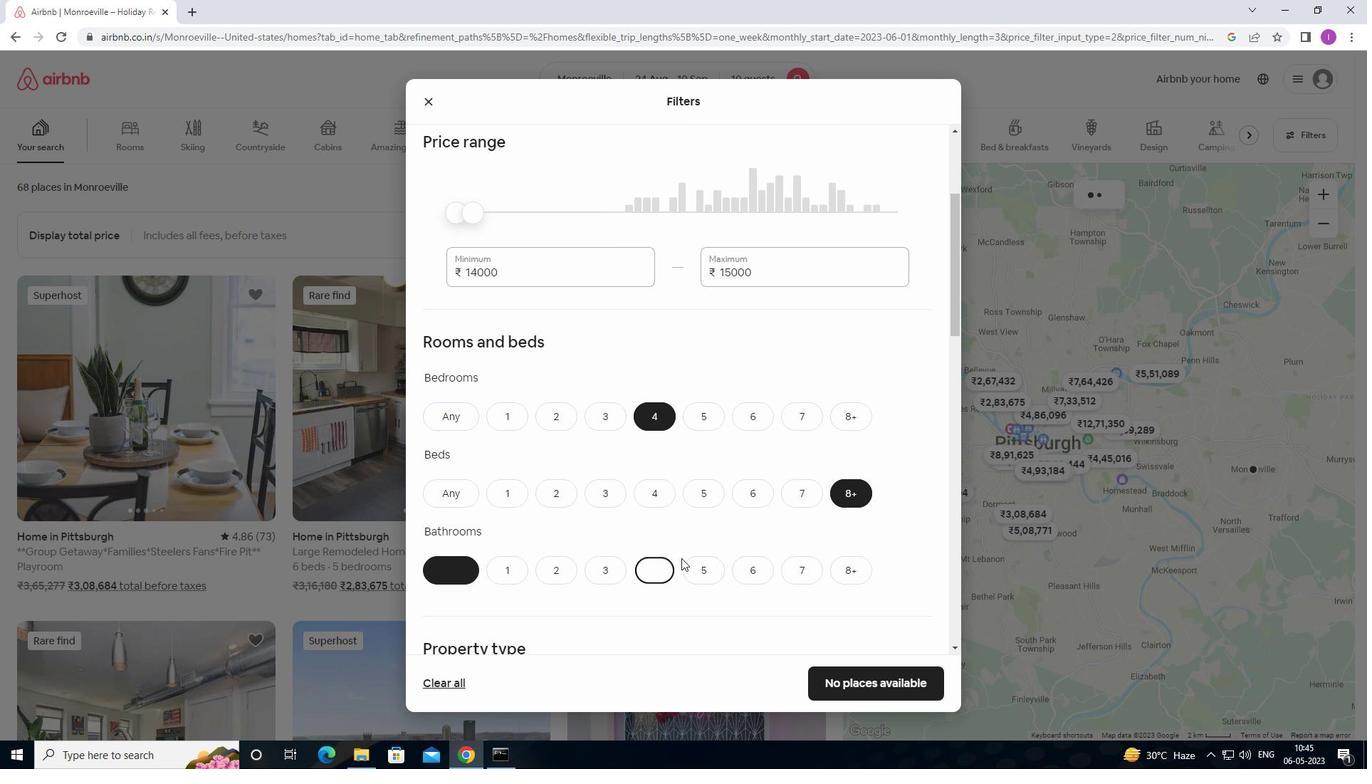 
Action: Mouse scrolled (722, 546) with delta (0, 0)
Screenshot: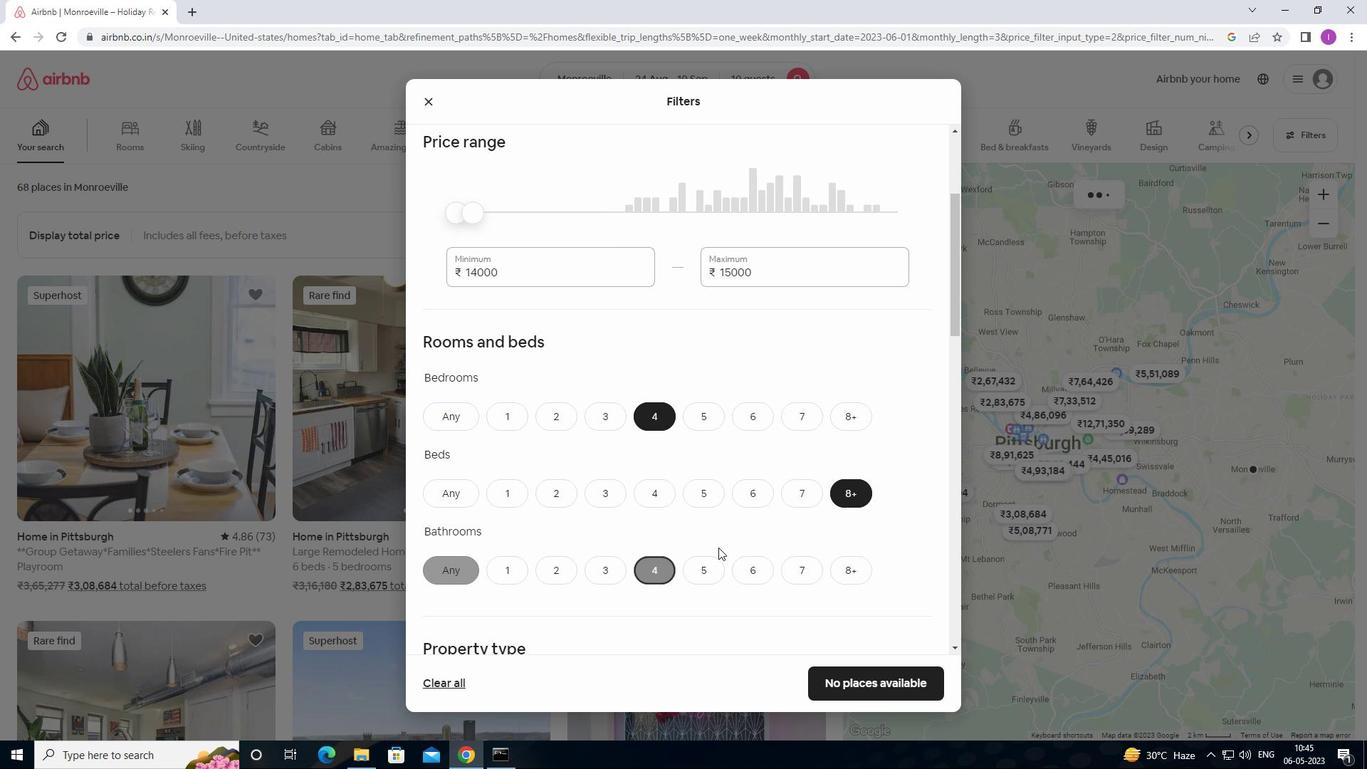 
Action: Mouse scrolled (722, 546) with delta (0, 0)
Screenshot: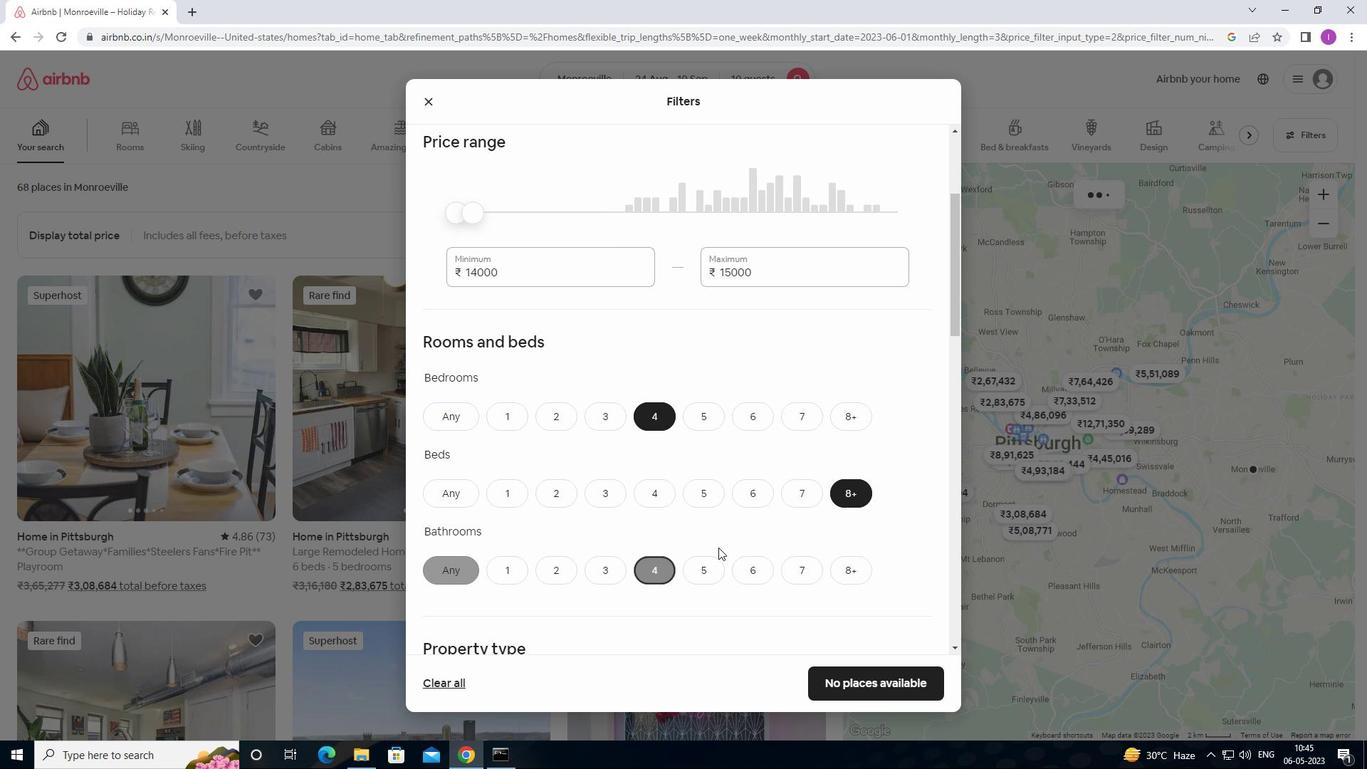 
Action: Mouse scrolled (722, 546) with delta (0, 0)
Screenshot: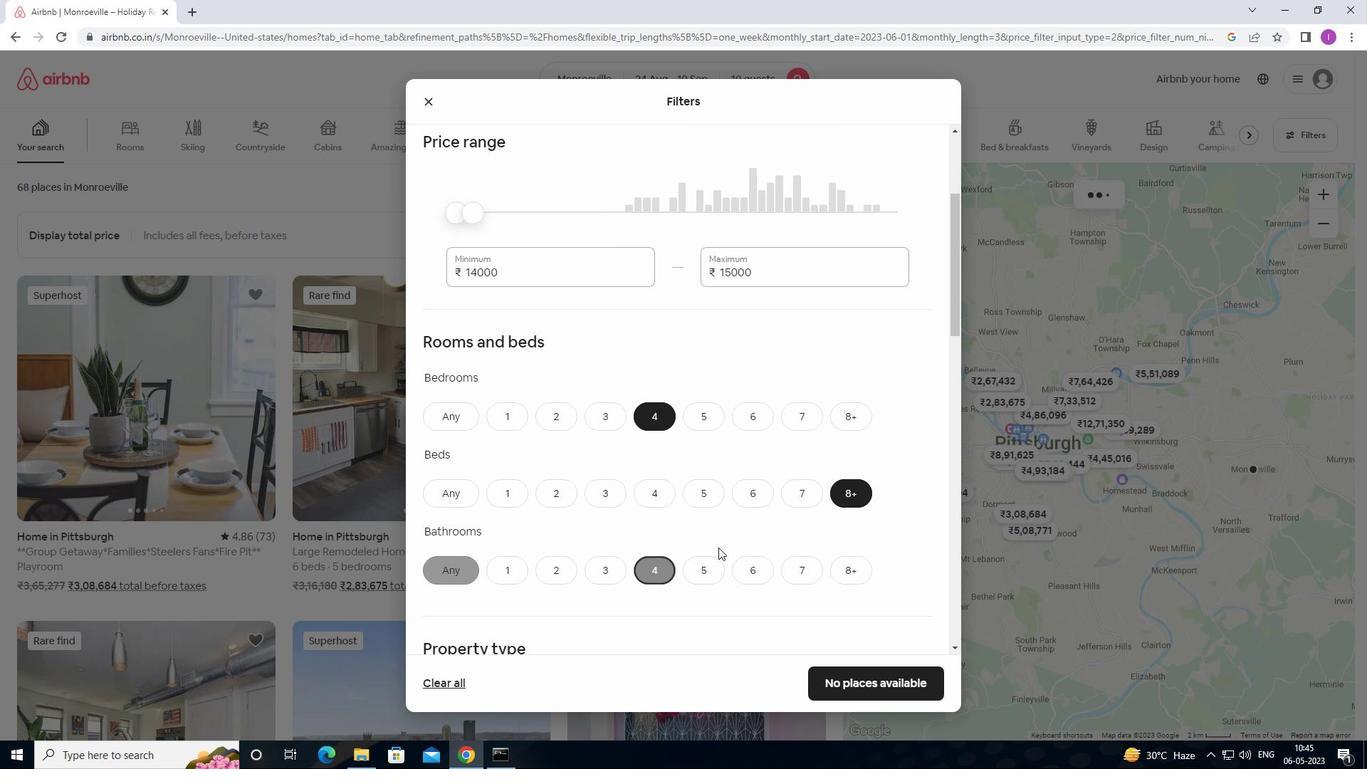 
Action: Mouse scrolled (722, 546) with delta (0, 0)
Screenshot: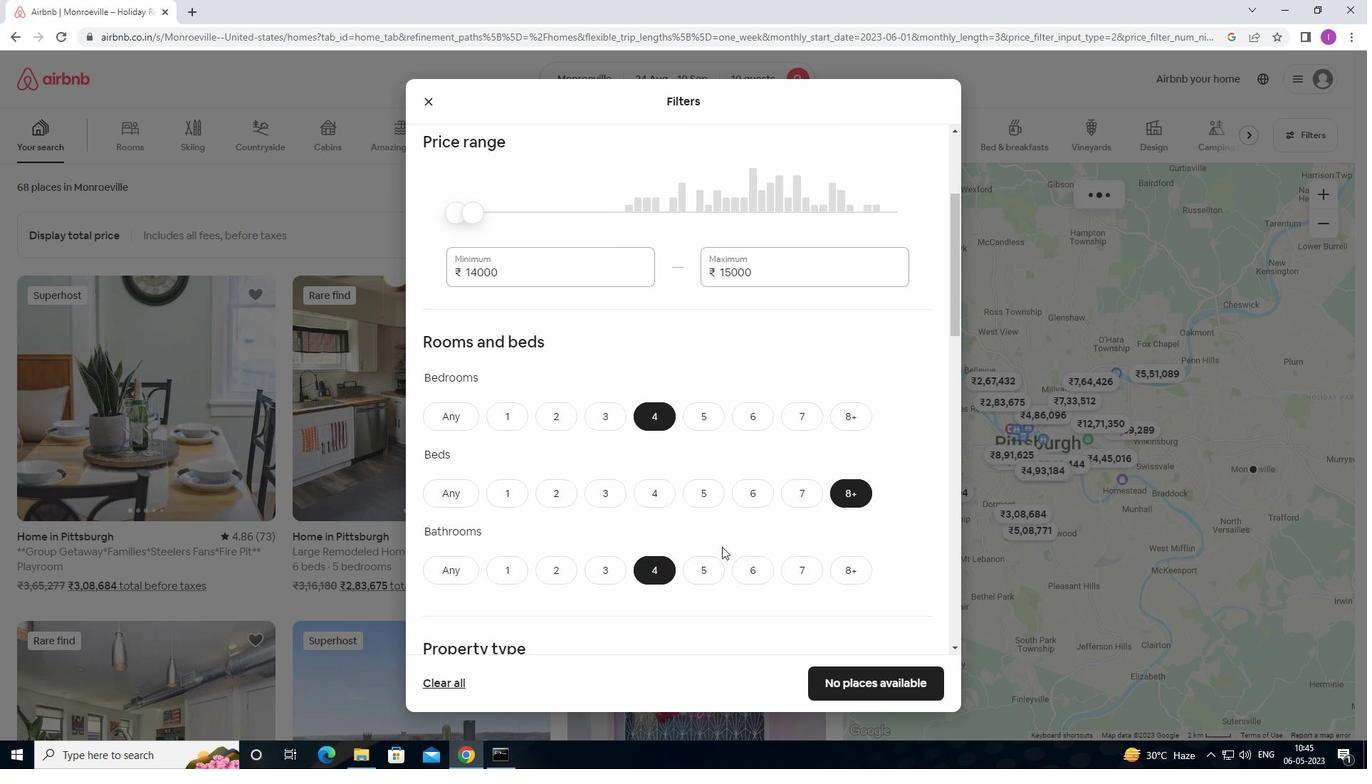 
Action: Mouse scrolled (722, 546) with delta (0, 0)
Screenshot: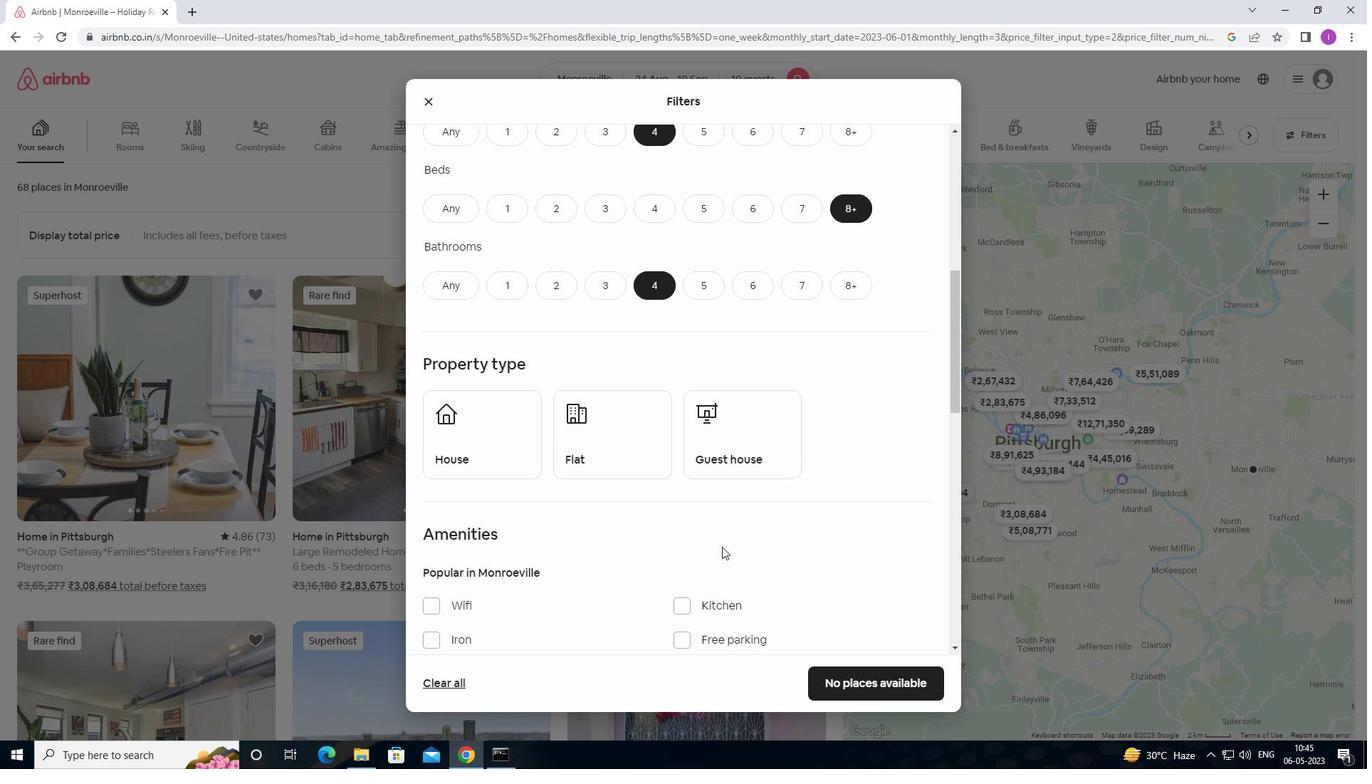 
Action: Mouse moved to (512, 368)
Screenshot: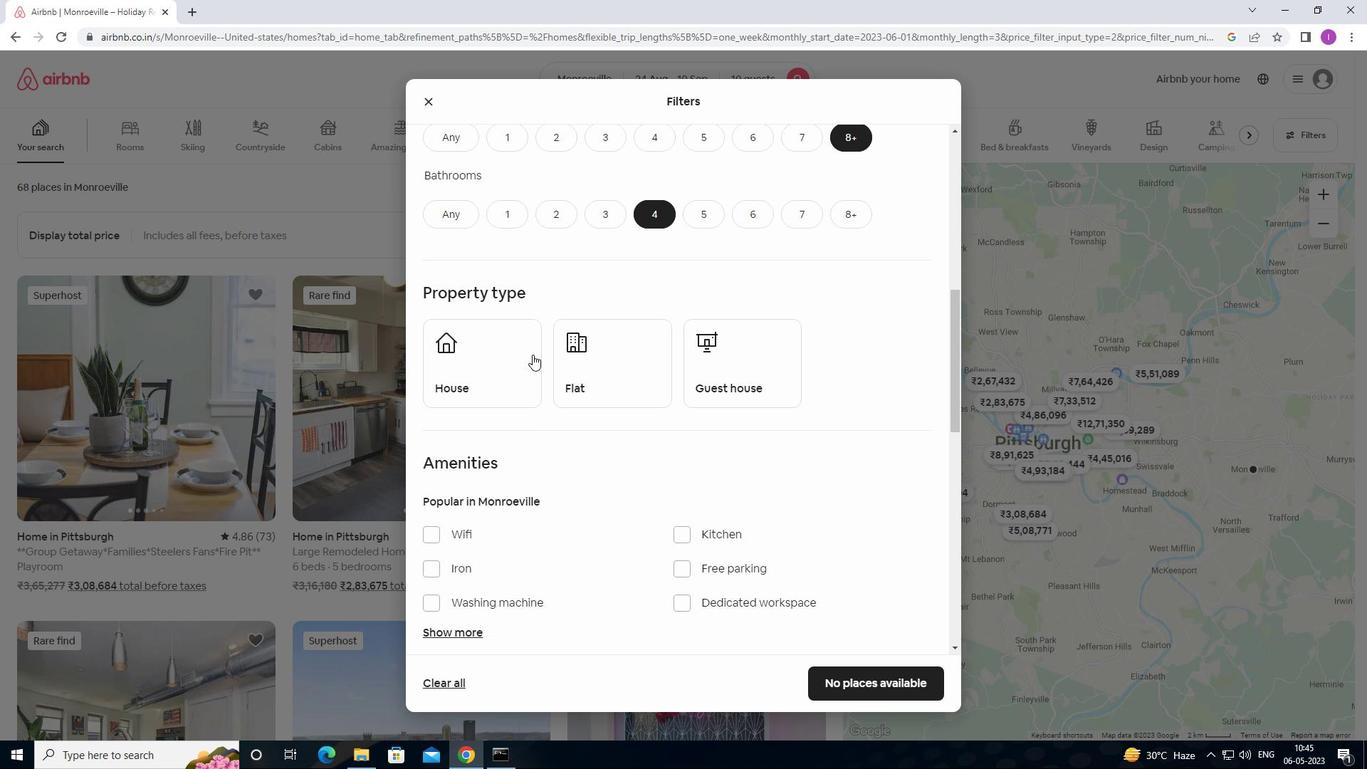 
Action: Mouse pressed left at (512, 368)
Screenshot: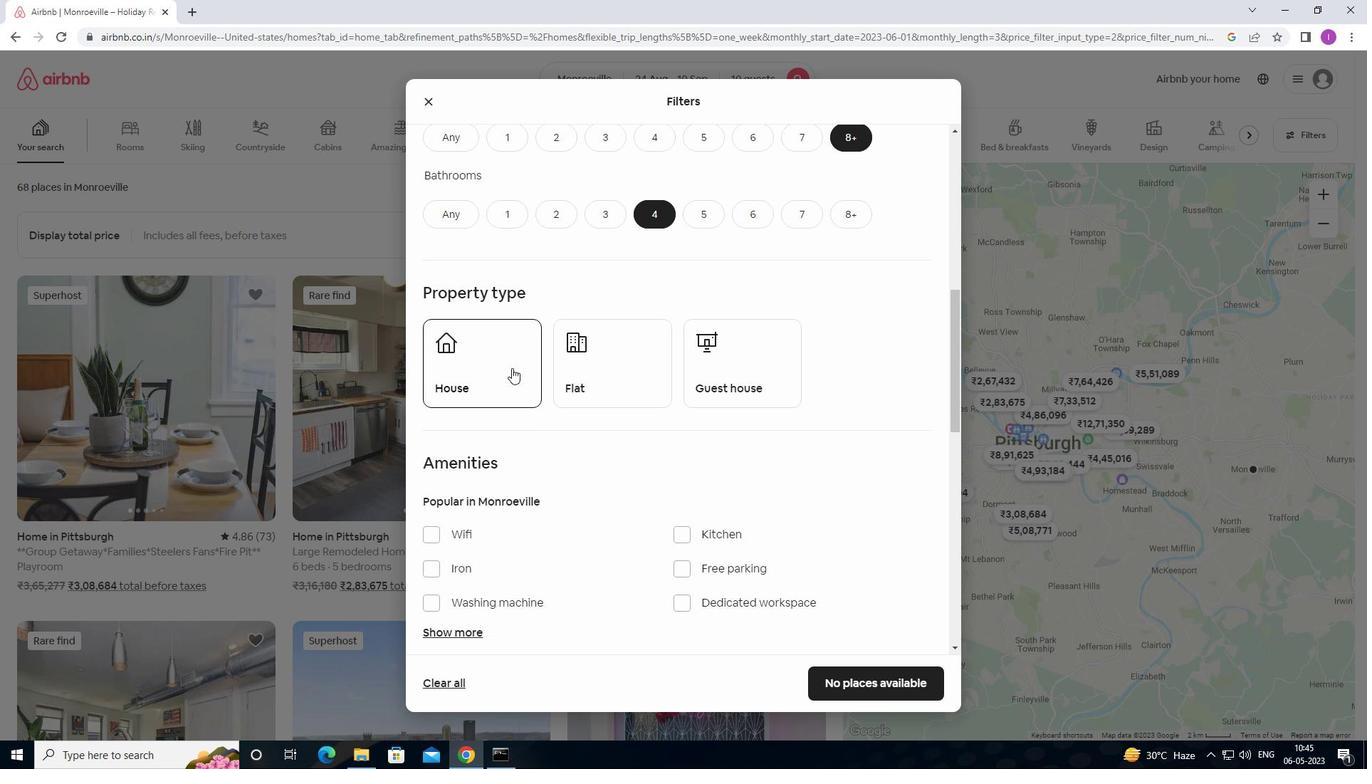 
Action: Mouse moved to (590, 368)
Screenshot: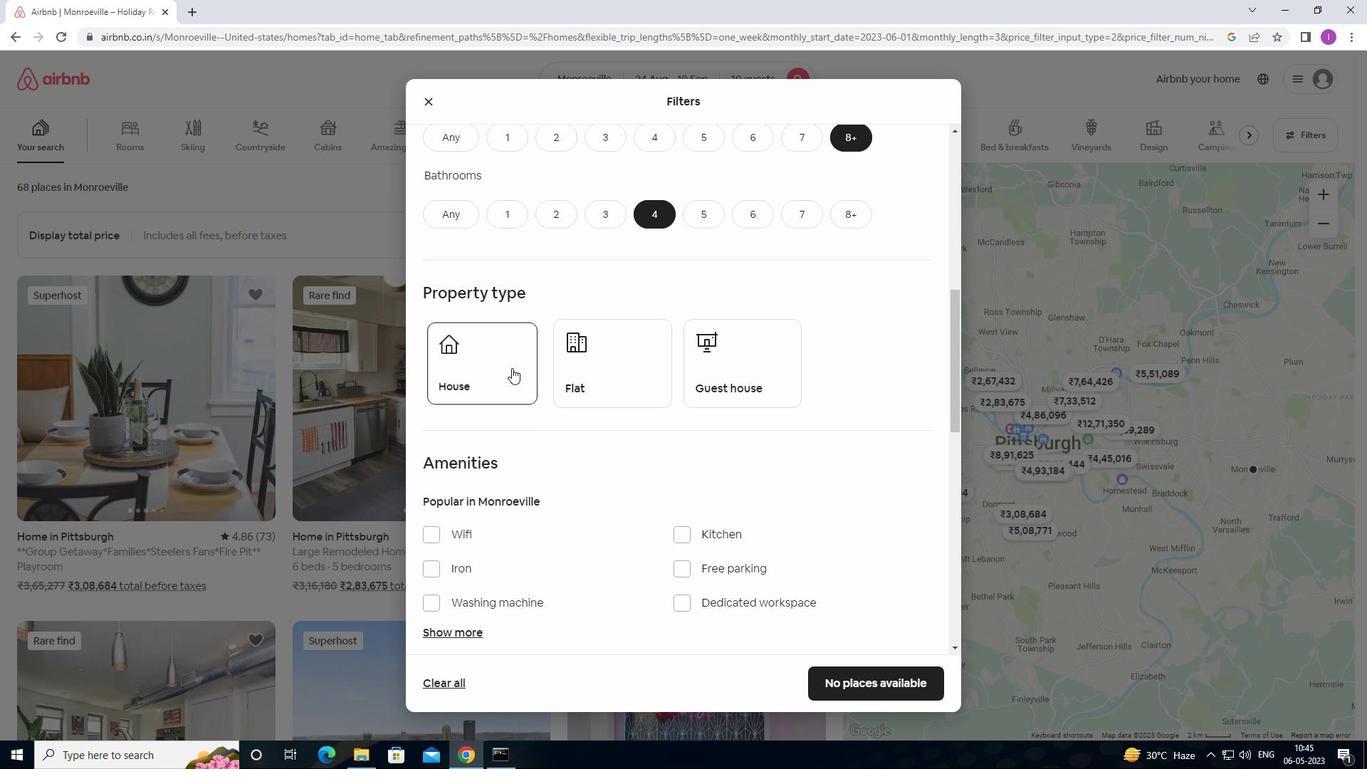 
Action: Mouse pressed left at (590, 368)
Screenshot: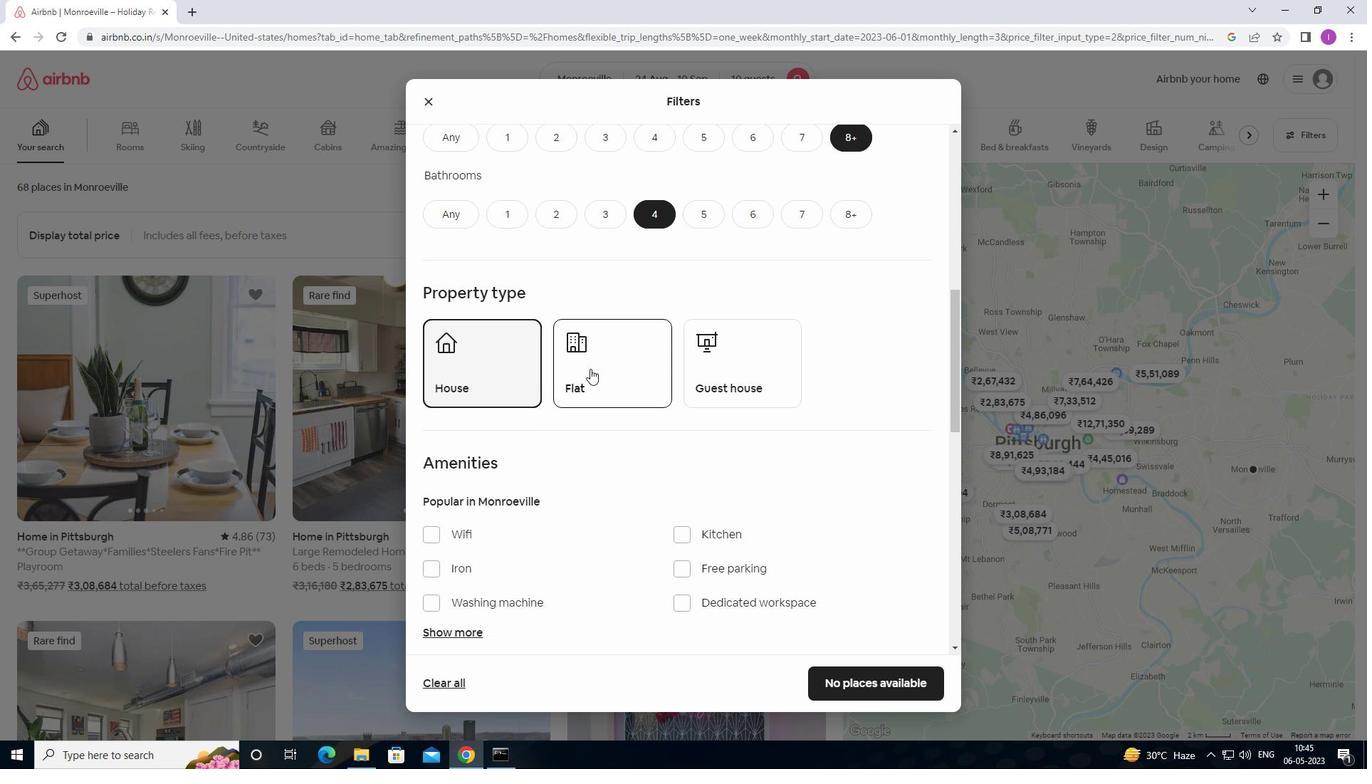 
Action: Mouse moved to (767, 377)
Screenshot: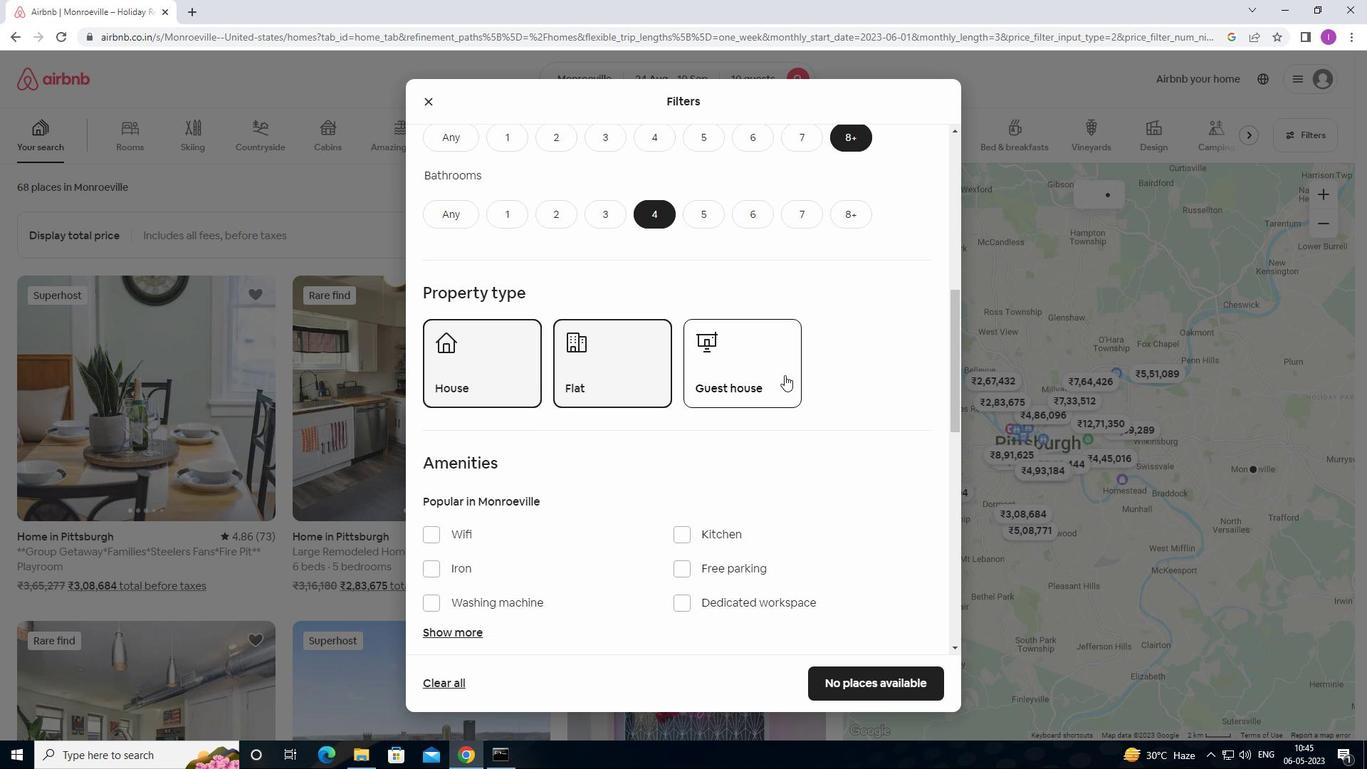 
Action: Mouse pressed left at (767, 377)
Screenshot: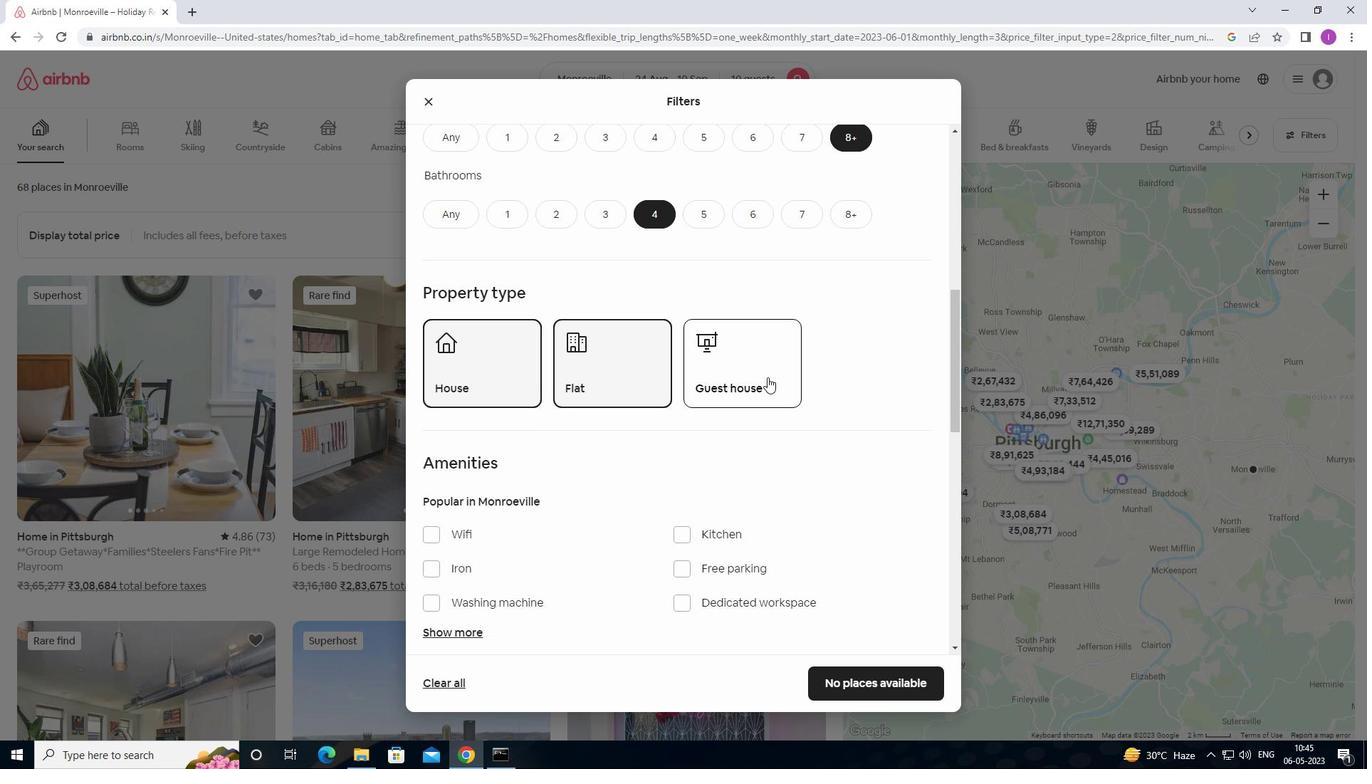 
Action: Mouse moved to (764, 379)
Screenshot: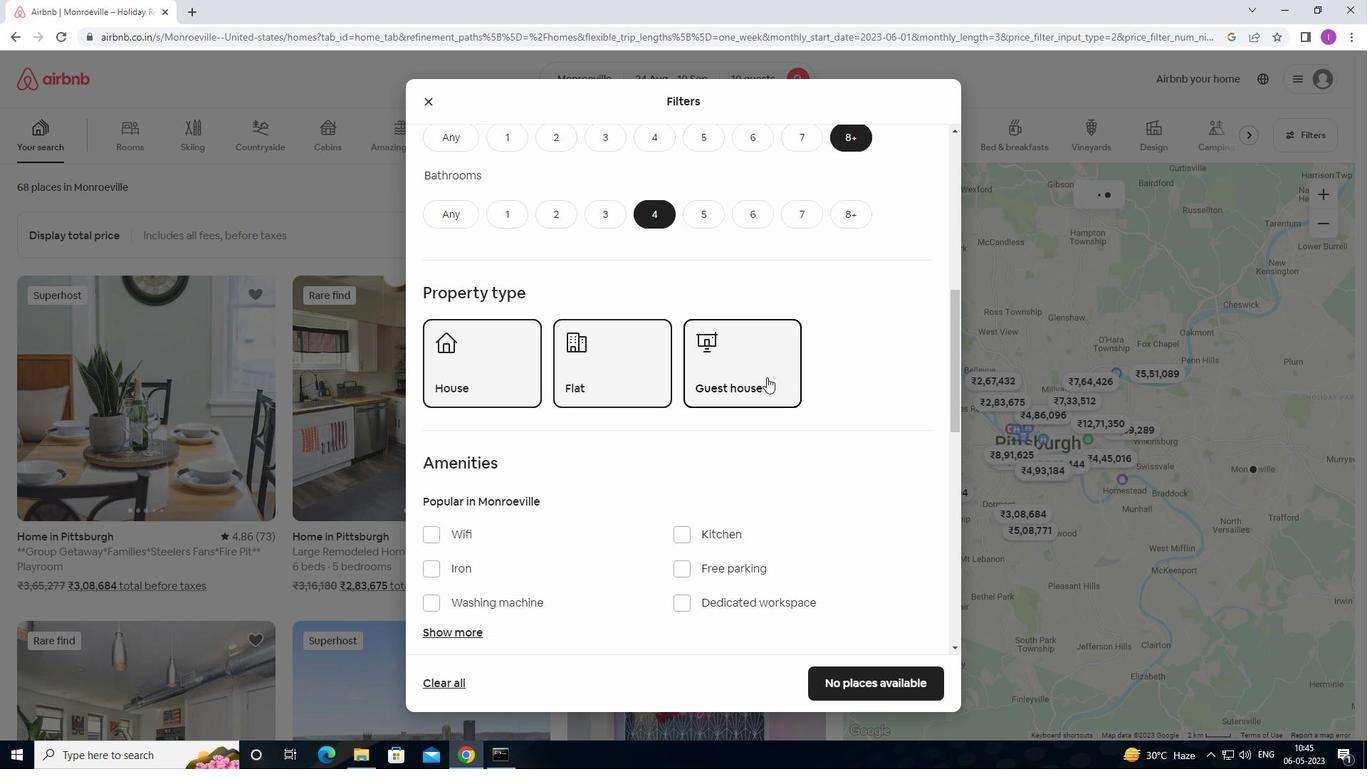 
Action: Mouse scrolled (764, 378) with delta (0, 0)
Screenshot: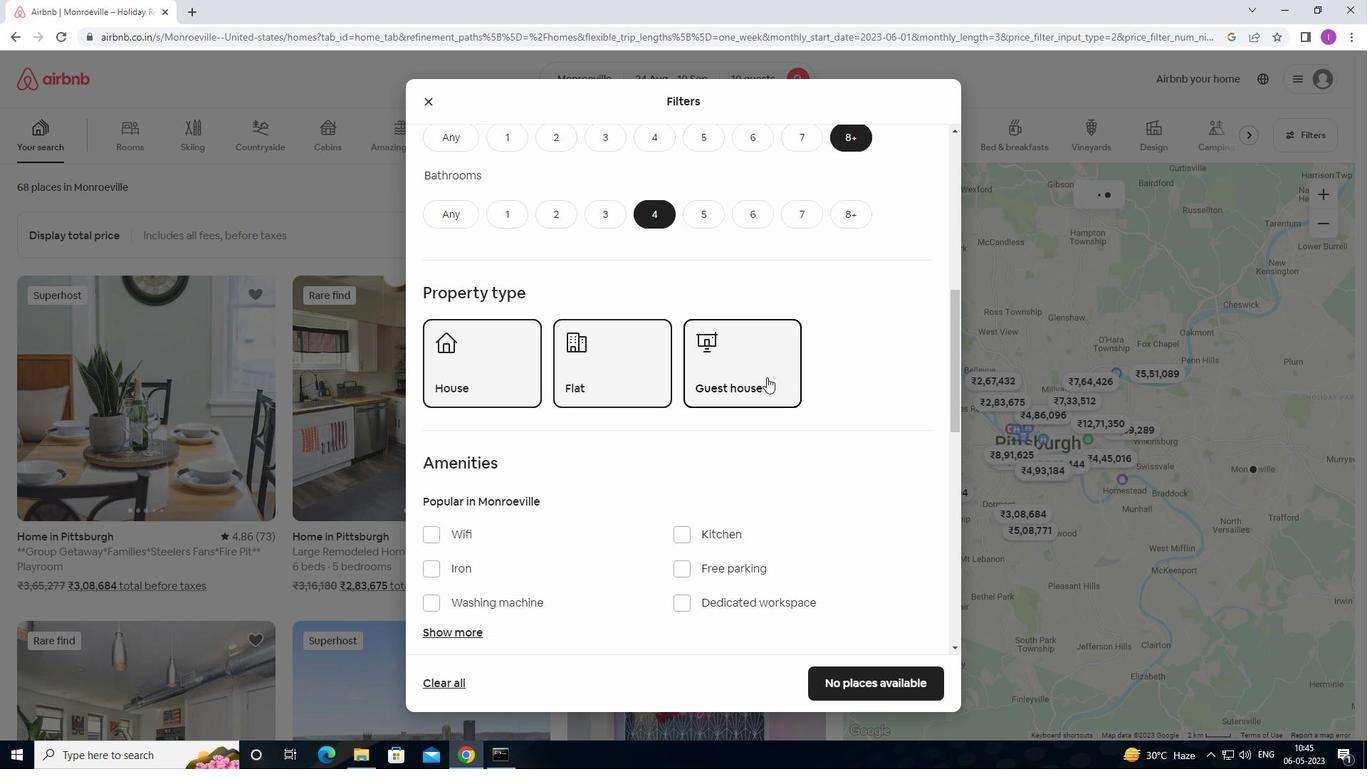 
Action: Mouse moved to (762, 381)
Screenshot: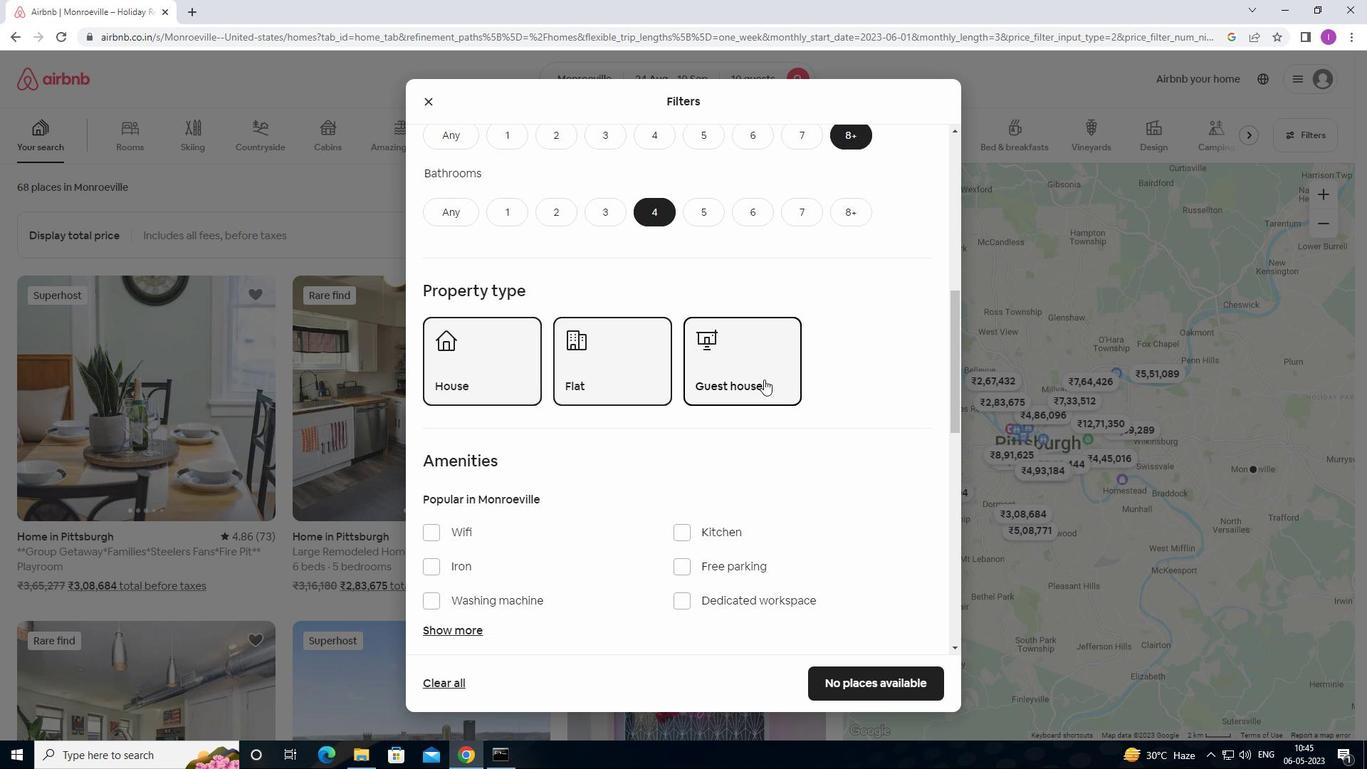 
Action: Mouse scrolled (762, 380) with delta (0, 0)
Screenshot: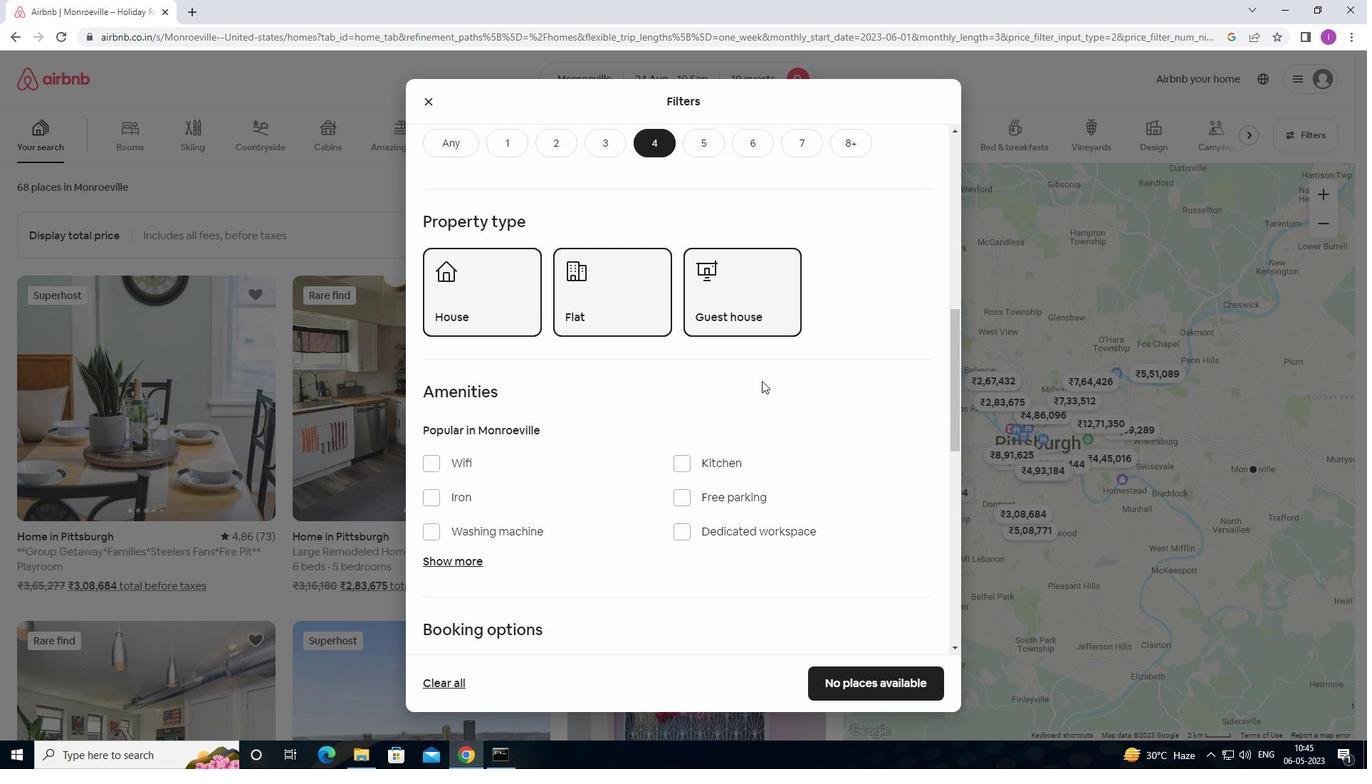 
Action: Mouse scrolled (762, 380) with delta (0, 0)
Screenshot: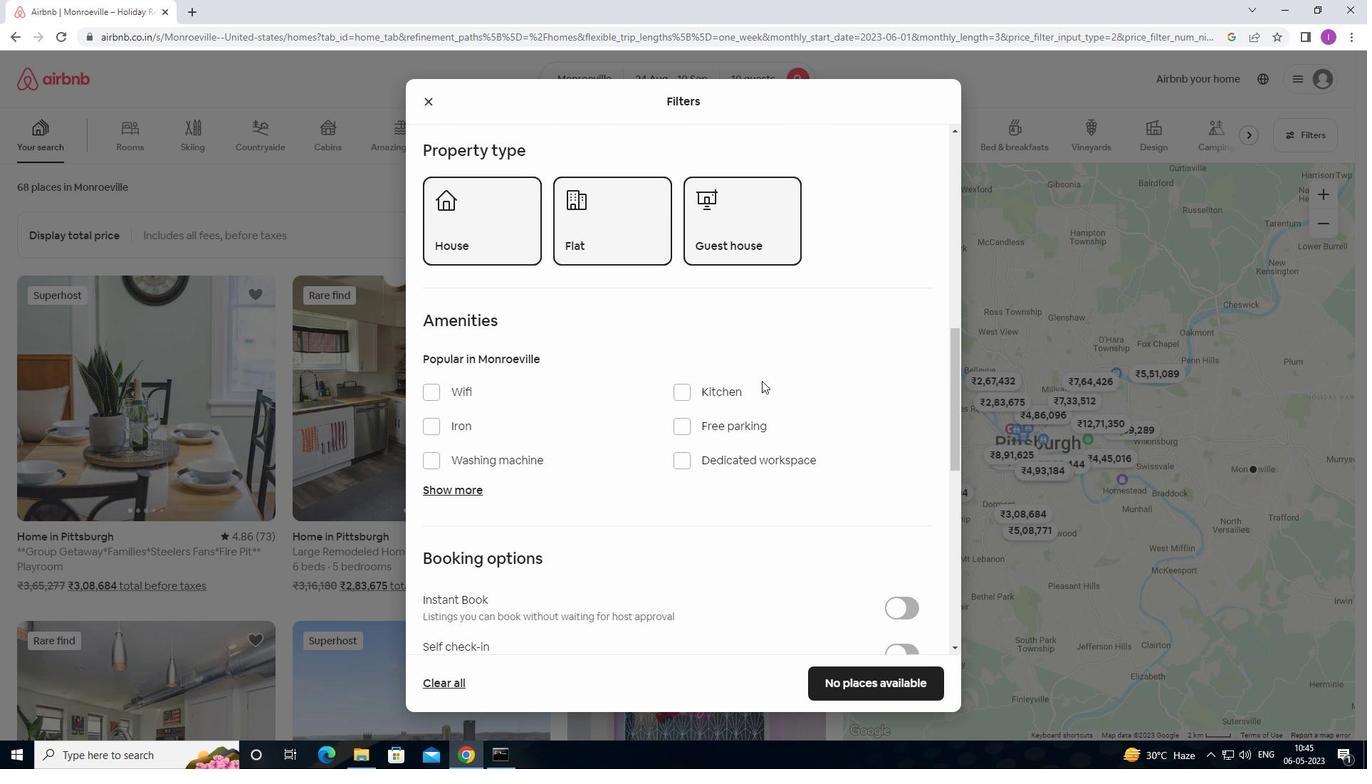 
Action: Mouse scrolled (762, 380) with delta (0, 0)
Screenshot: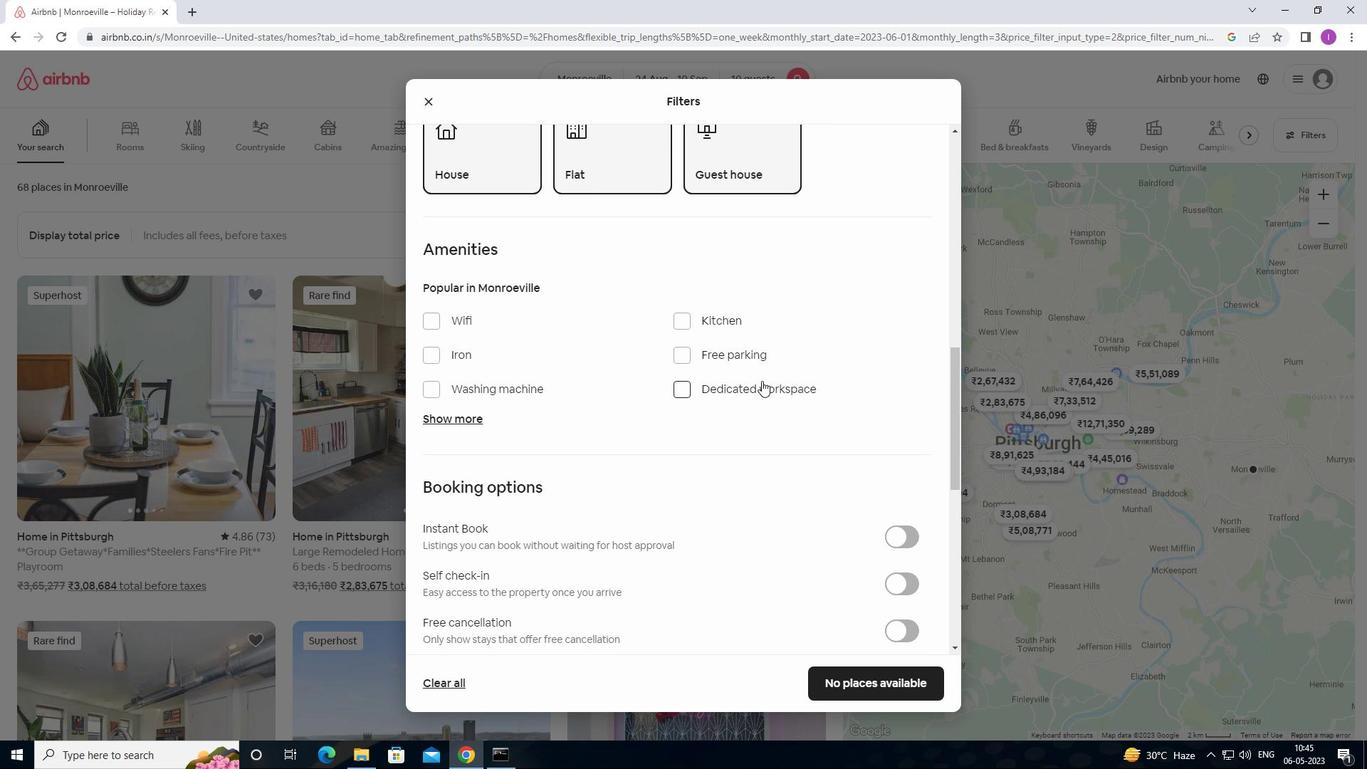 
Action: Mouse scrolled (762, 380) with delta (0, 0)
Screenshot: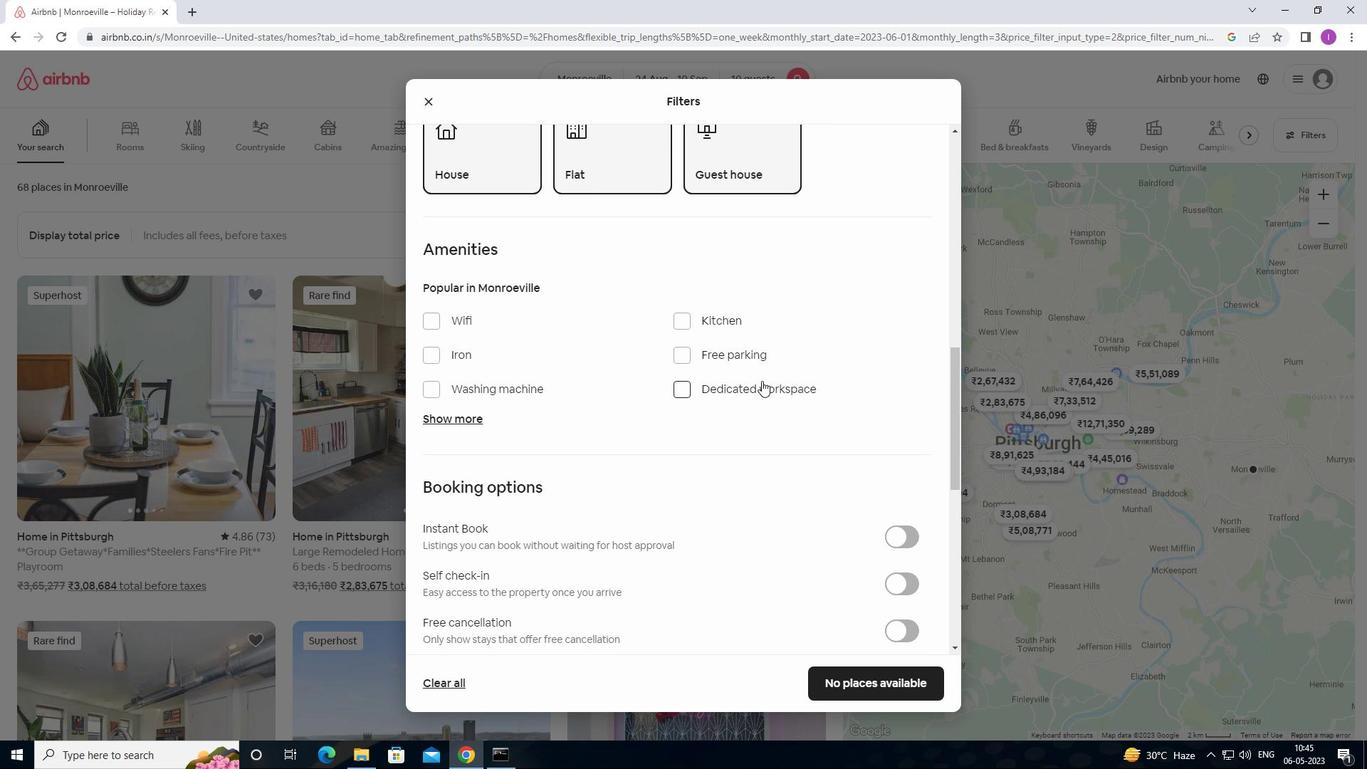 
Action: Mouse moved to (579, 292)
Screenshot: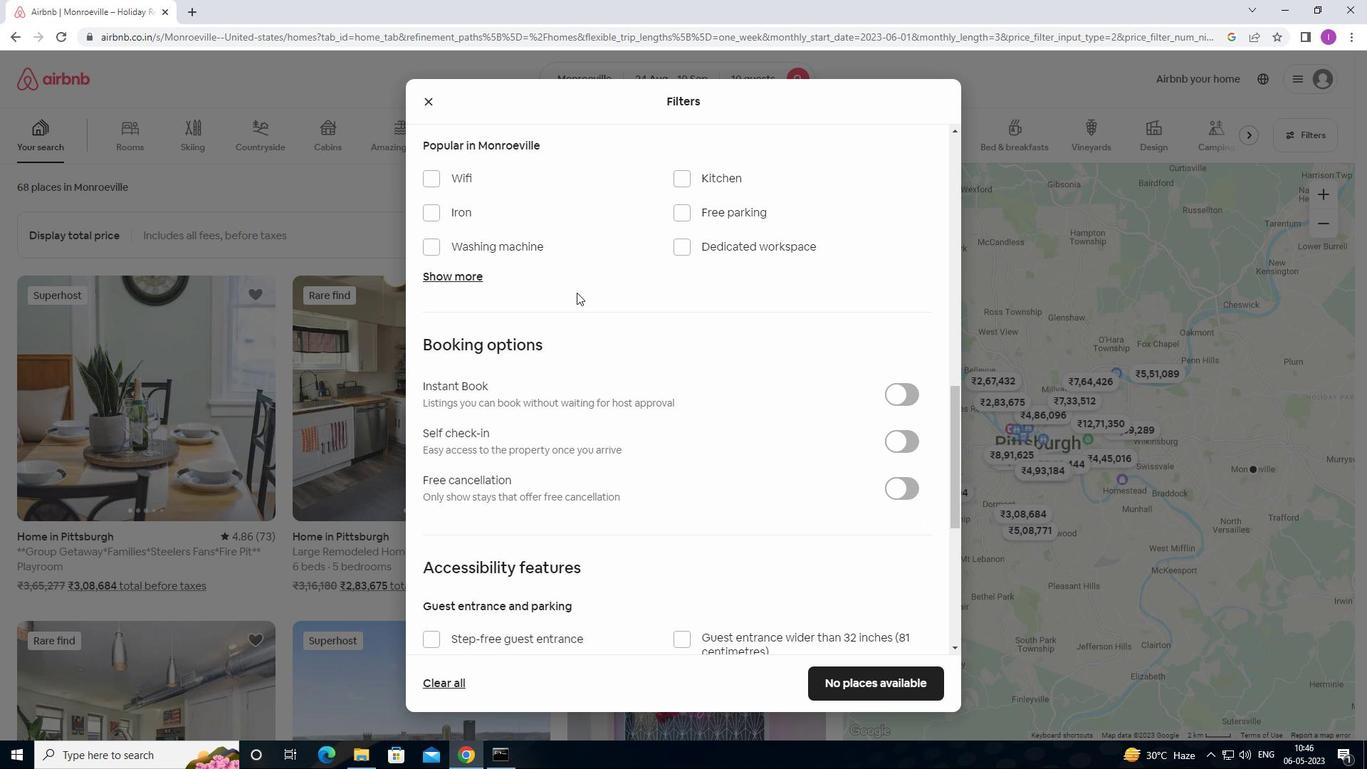 
Action: Mouse scrolled (579, 293) with delta (0, 0)
Screenshot: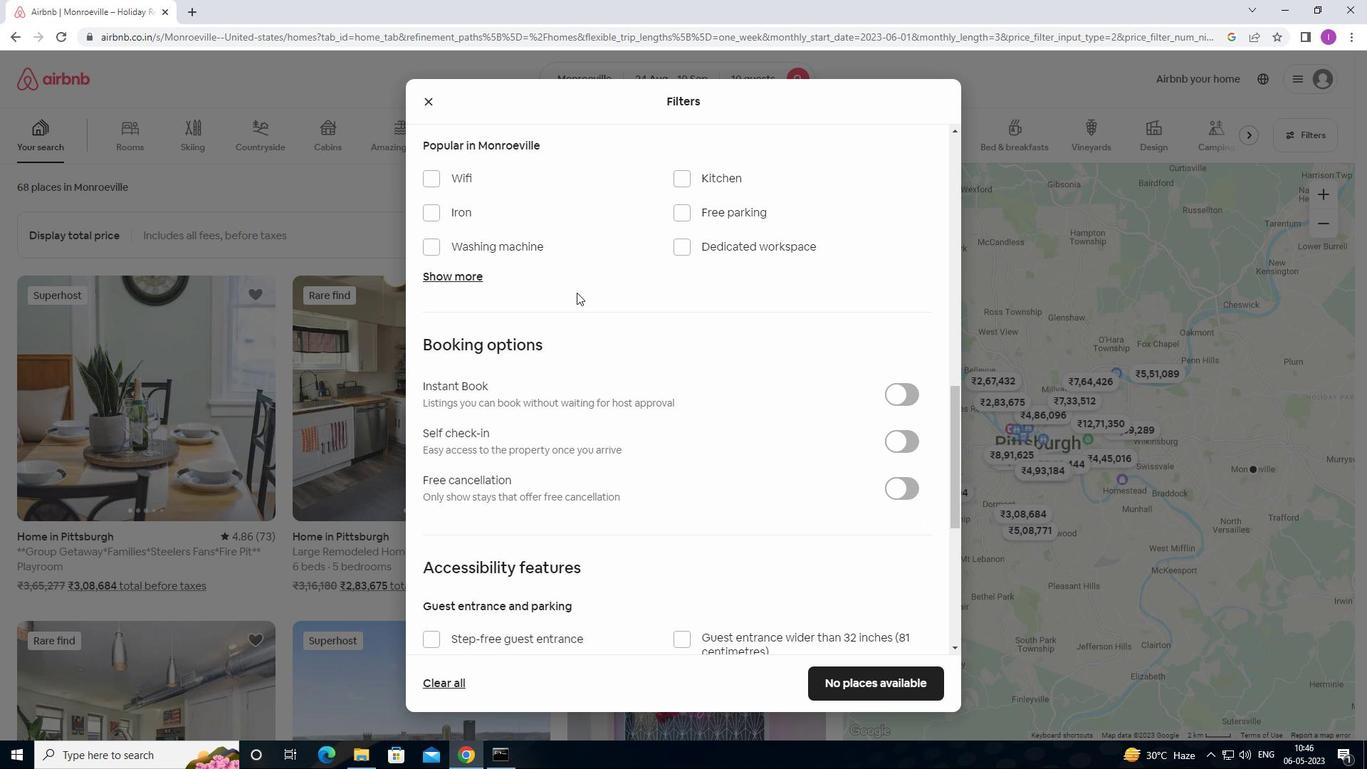 
Action: Mouse moved to (579, 293)
Screenshot: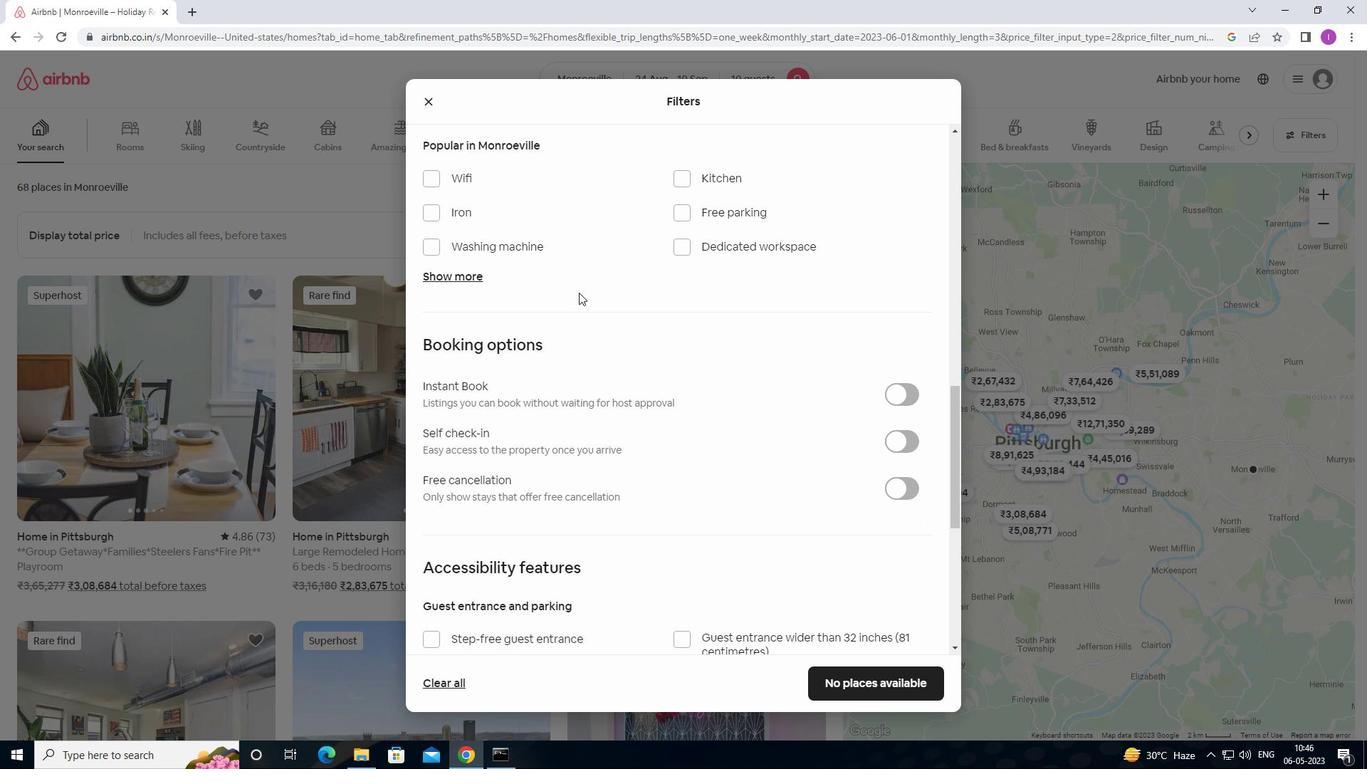 
Action: Mouse scrolled (579, 294) with delta (0, 0)
Screenshot: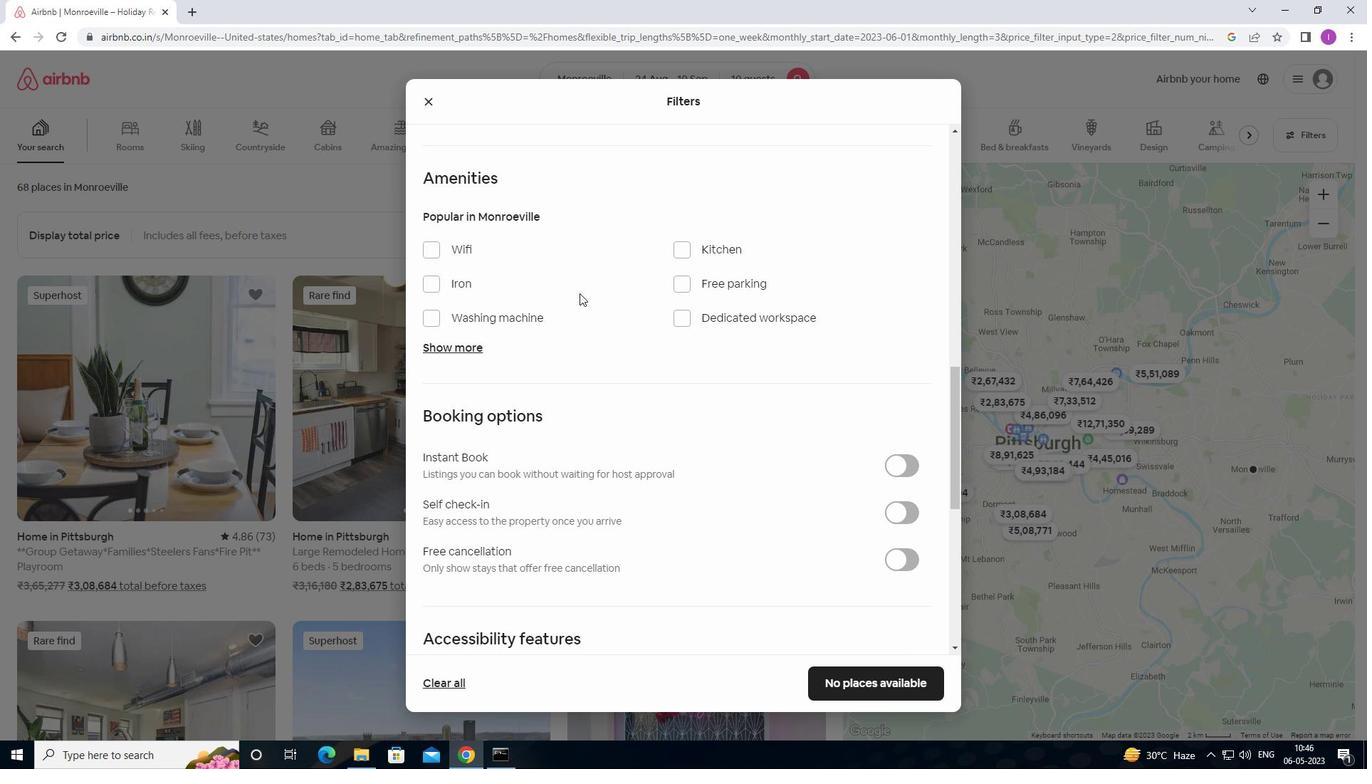 
Action: Mouse scrolled (579, 294) with delta (0, 0)
Screenshot: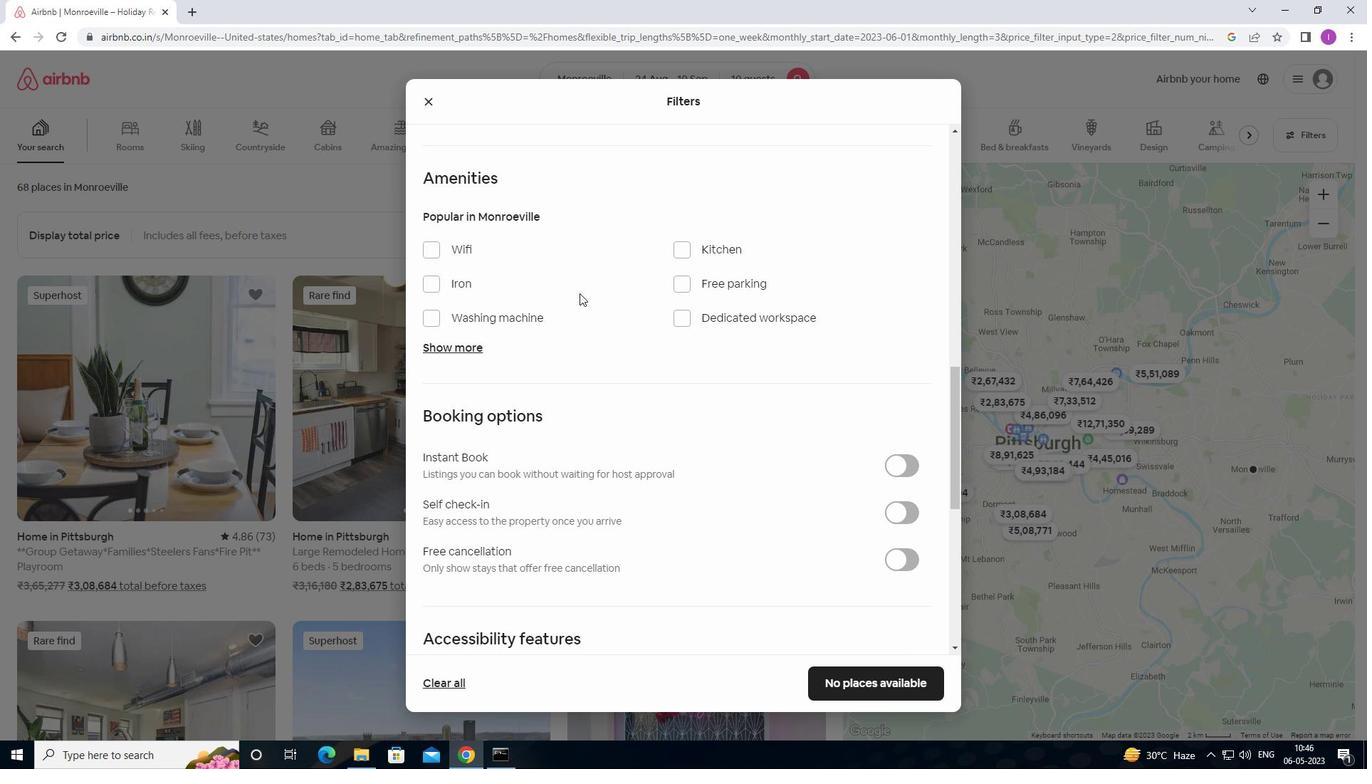 
Action: Mouse moved to (425, 390)
Screenshot: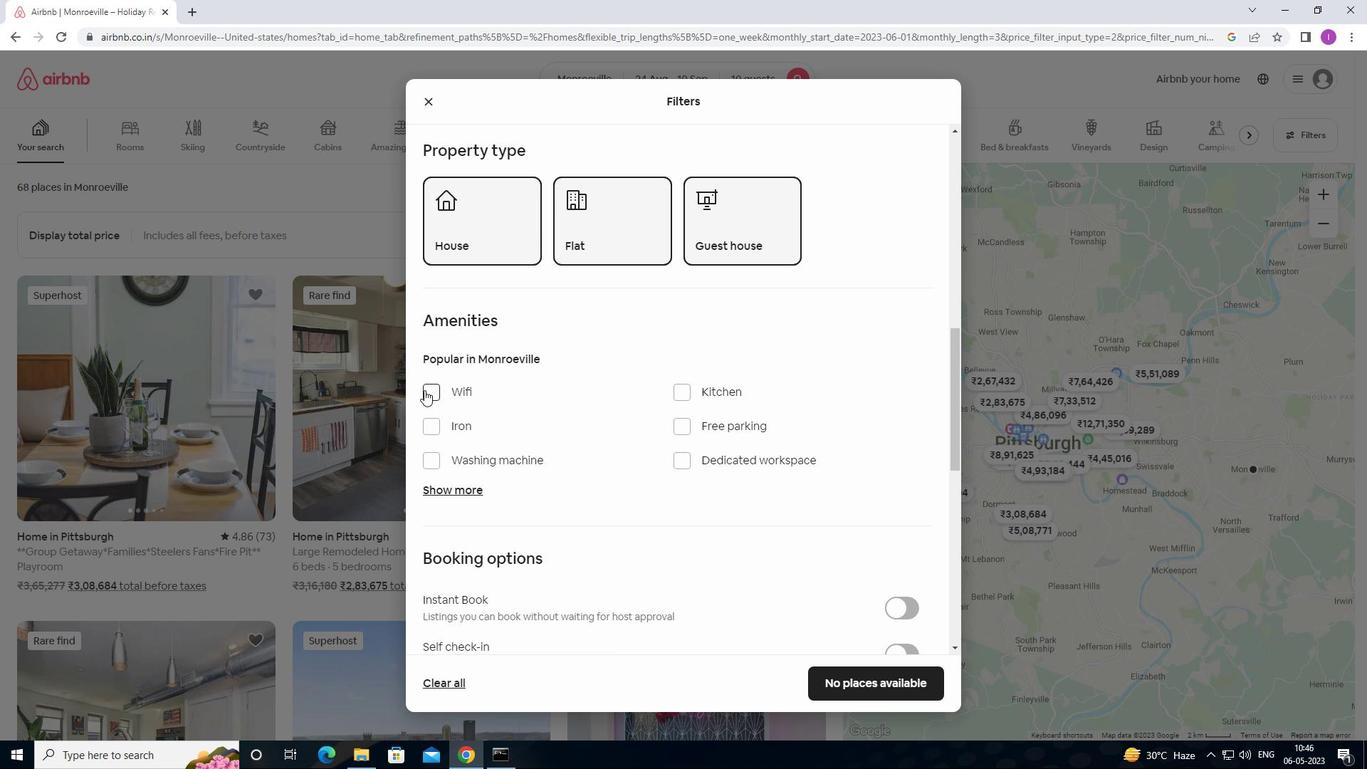 
Action: Mouse pressed left at (425, 390)
Screenshot: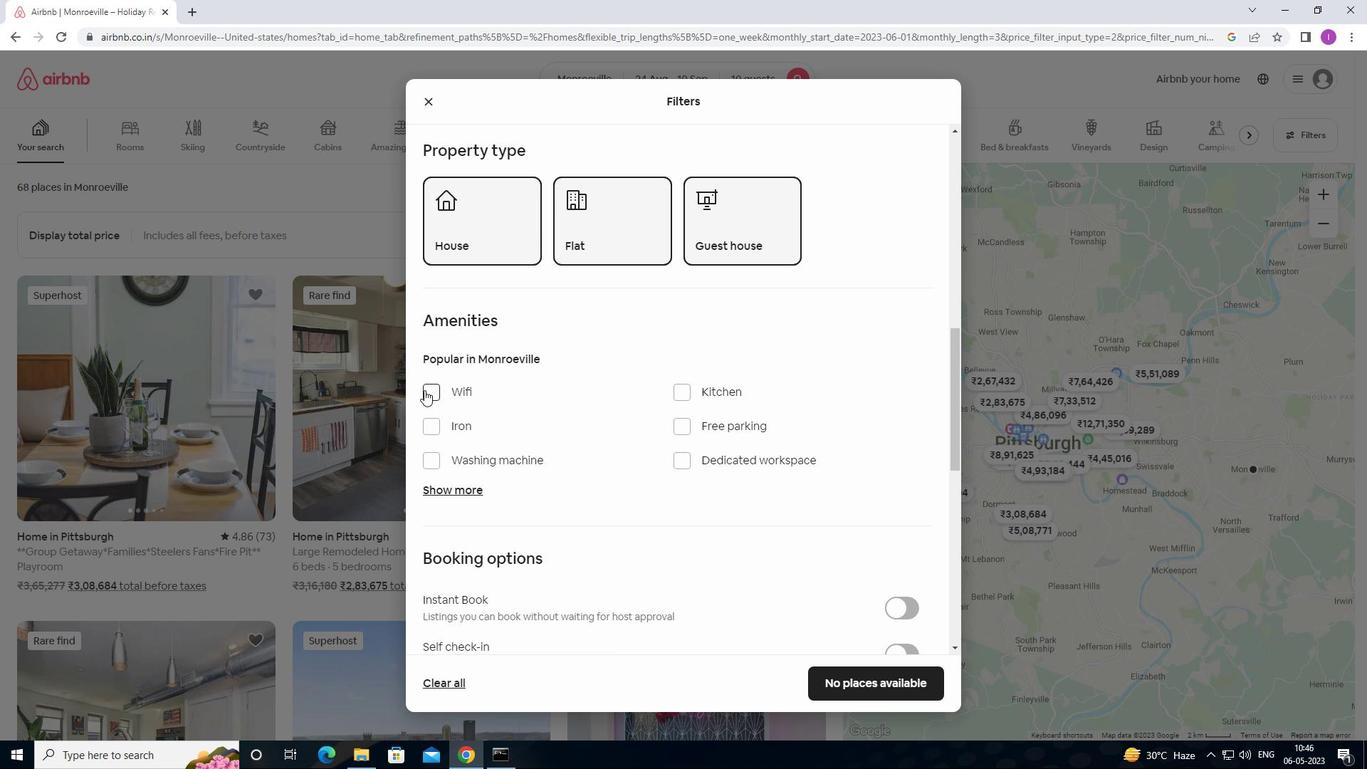 
Action: Mouse moved to (472, 487)
Screenshot: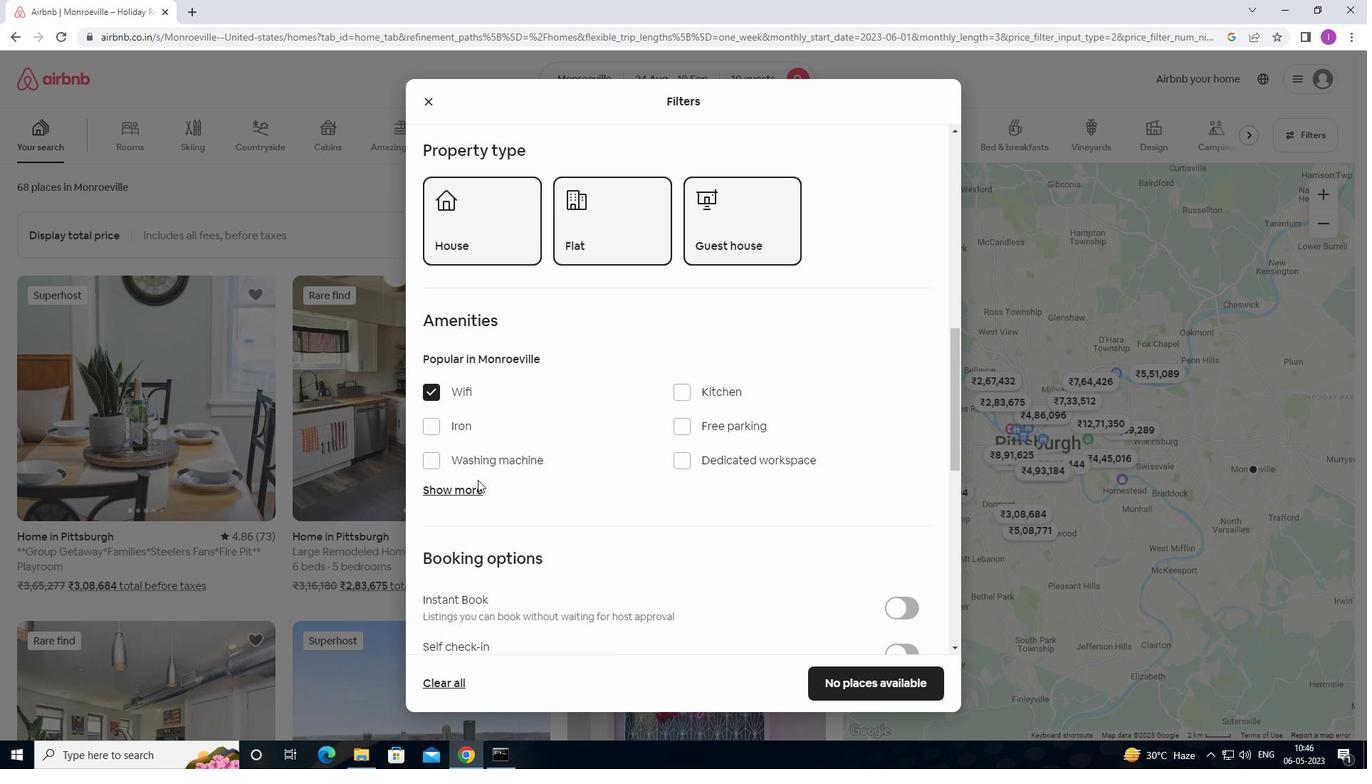 
Action: Mouse pressed left at (472, 487)
Screenshot: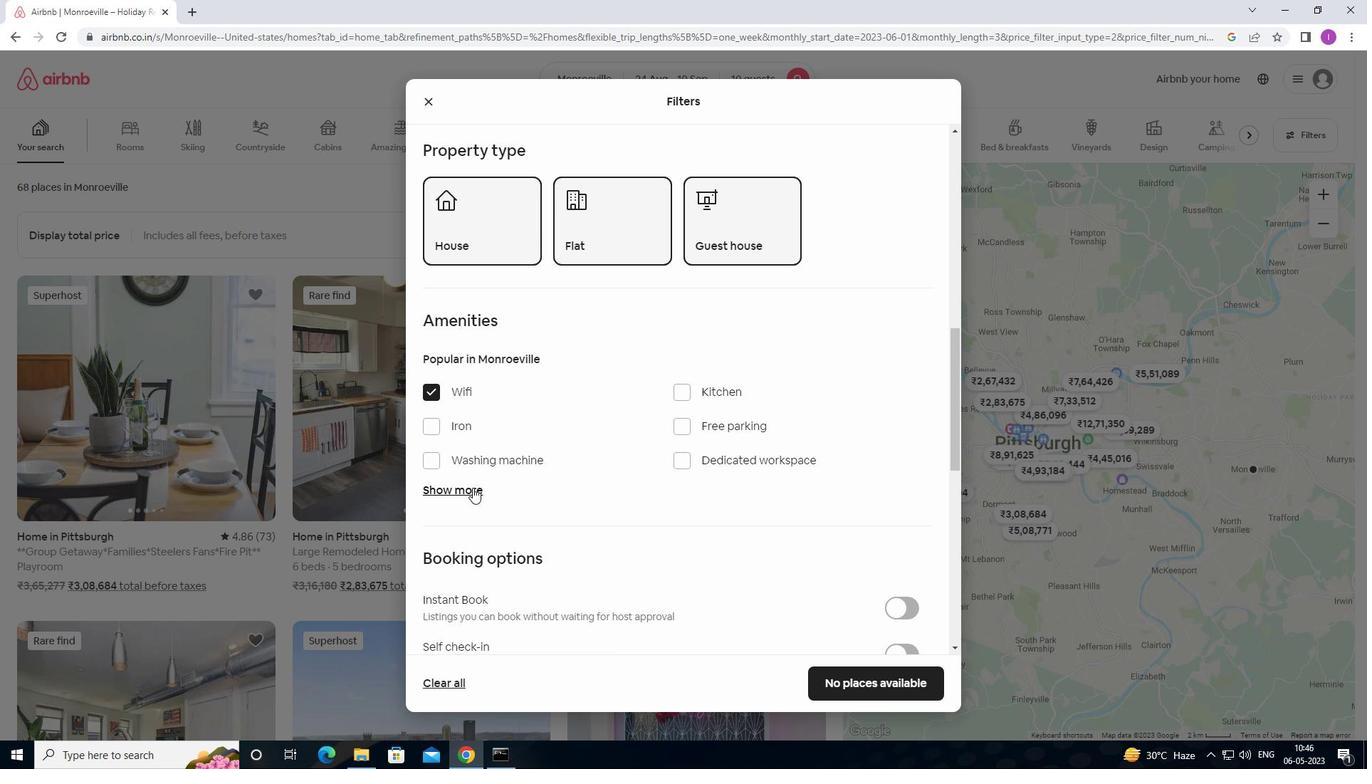 
Action: Mouse moved to (642, 482)
Screenshot: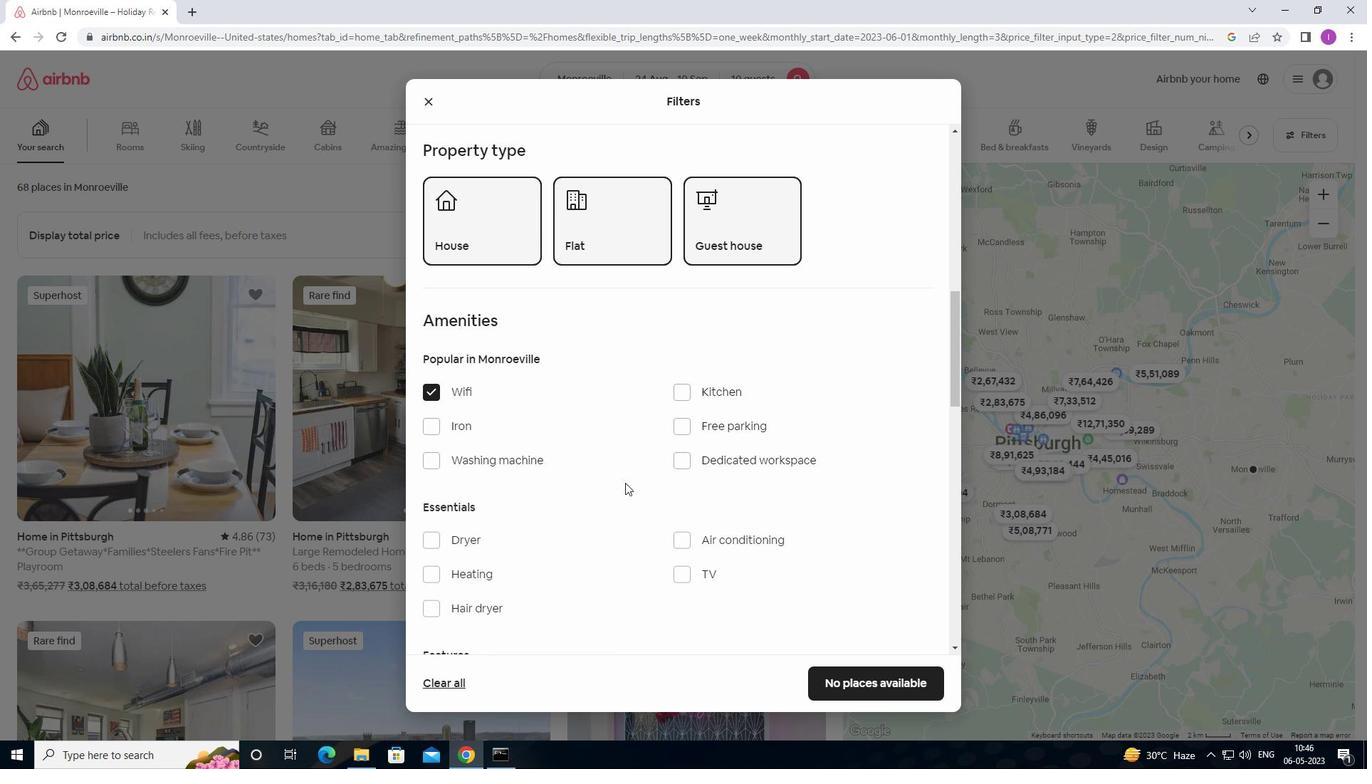 
Action: Mouse scrolled (642, 481) with delta (0, 0)
Screenshot: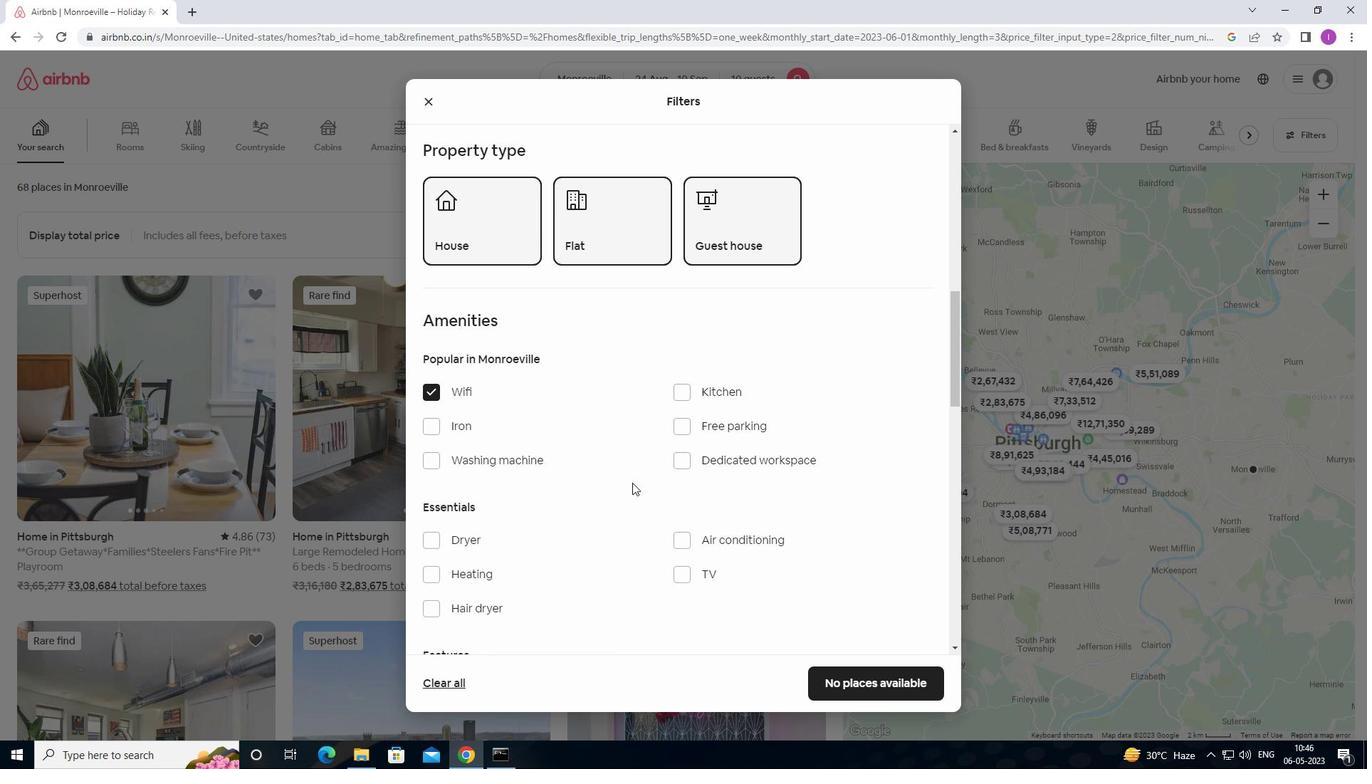 
Action: Mouse scrolled (642, 481) with delta (0, 0)
Screenshot: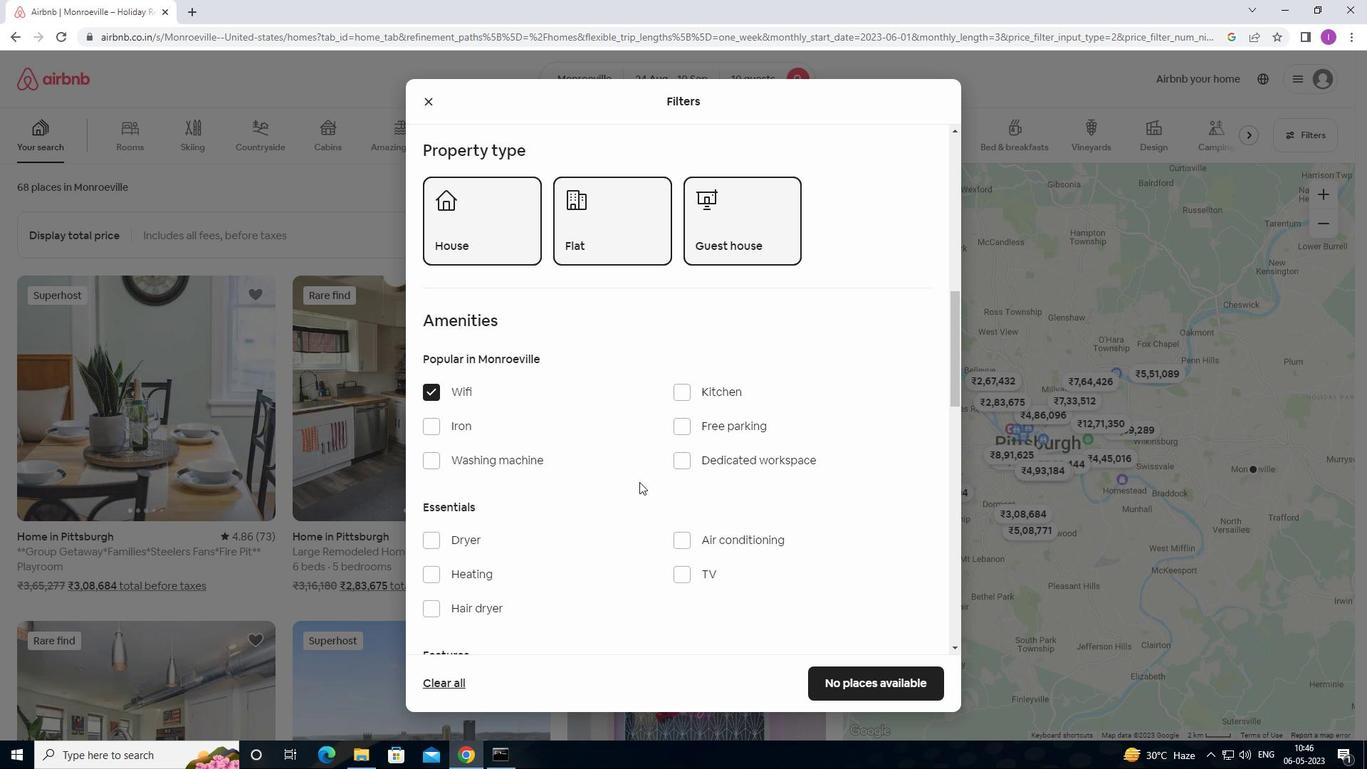 
Action: Mouse moved to (649, 473)
Screenshot: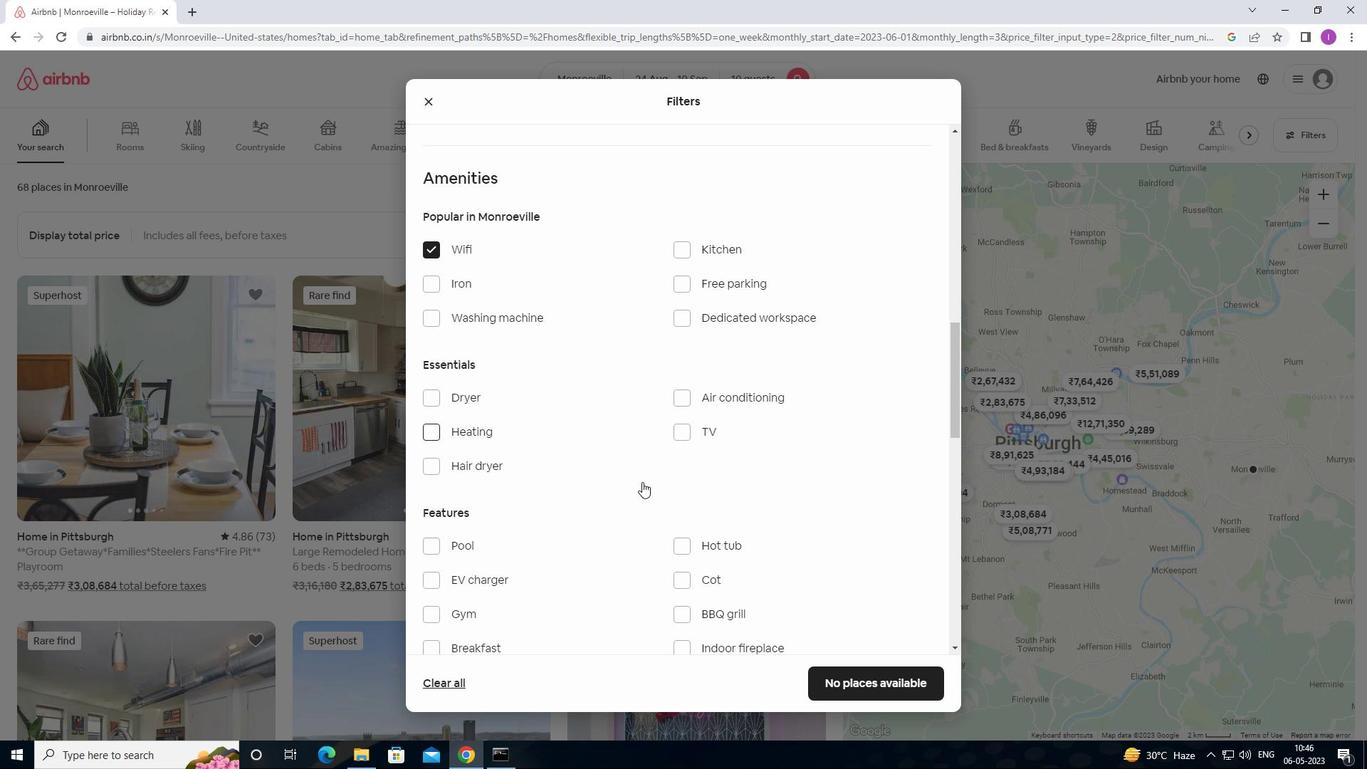 
Action: Mouse scrolled (649, 472) with delta (0, 0)
Screenshot: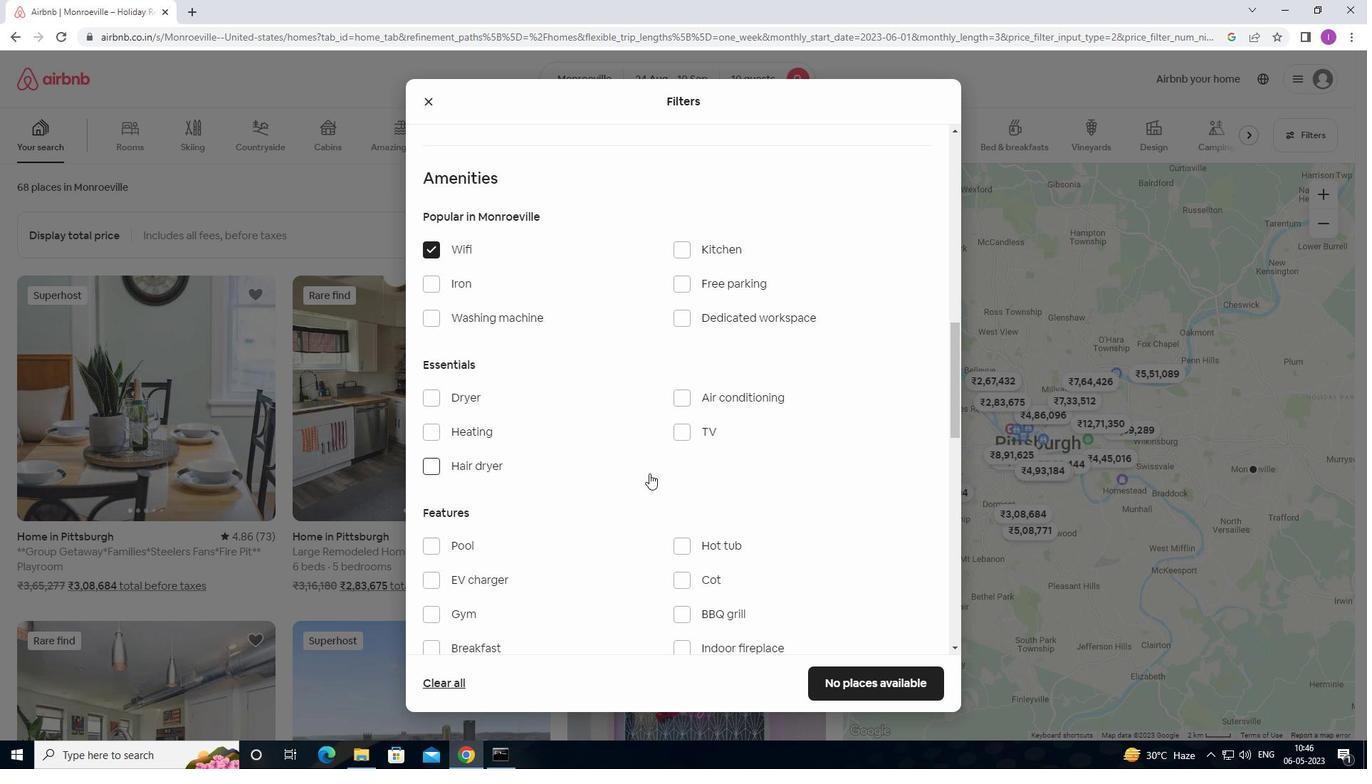 
Action: Mouse scrolled (649, 472) with delta (0, 0)
Screenshot: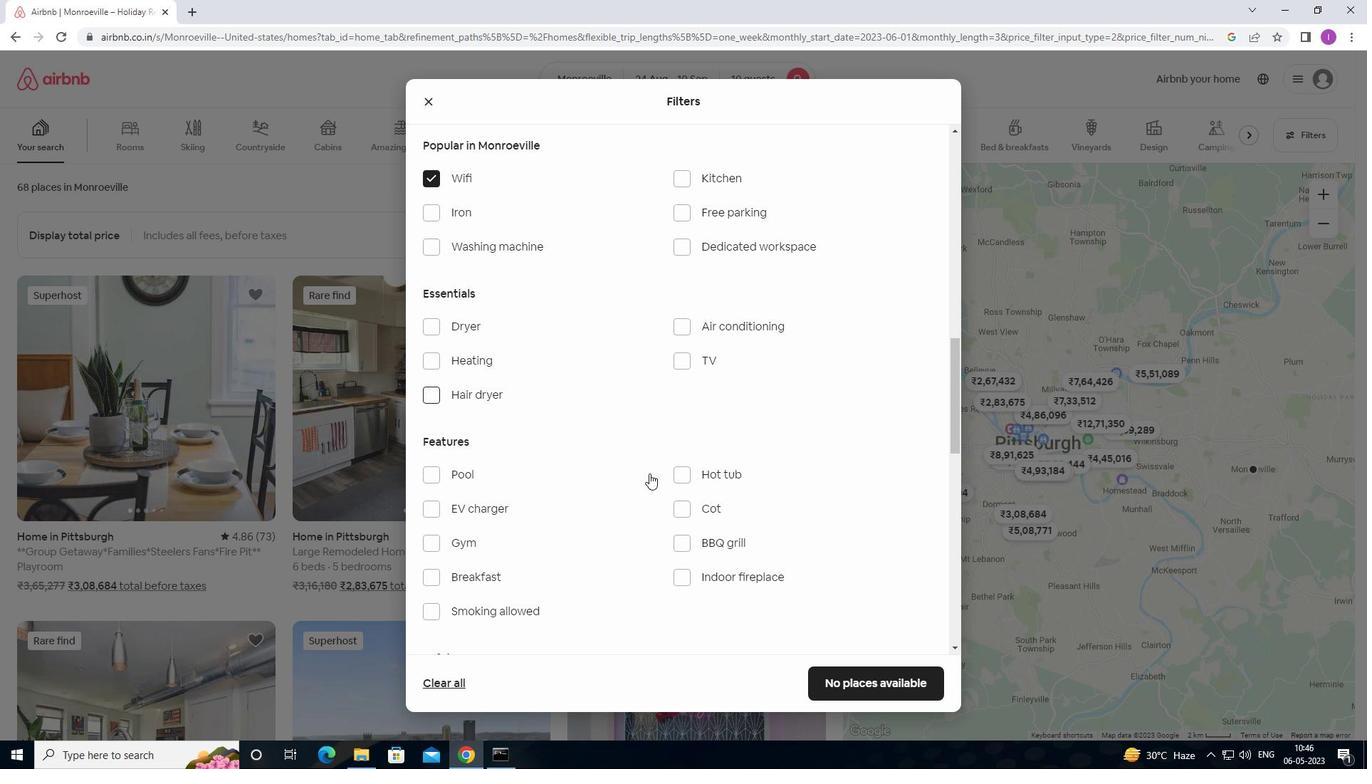 
Action: Mouse moved to (649, 473)
Screenshot: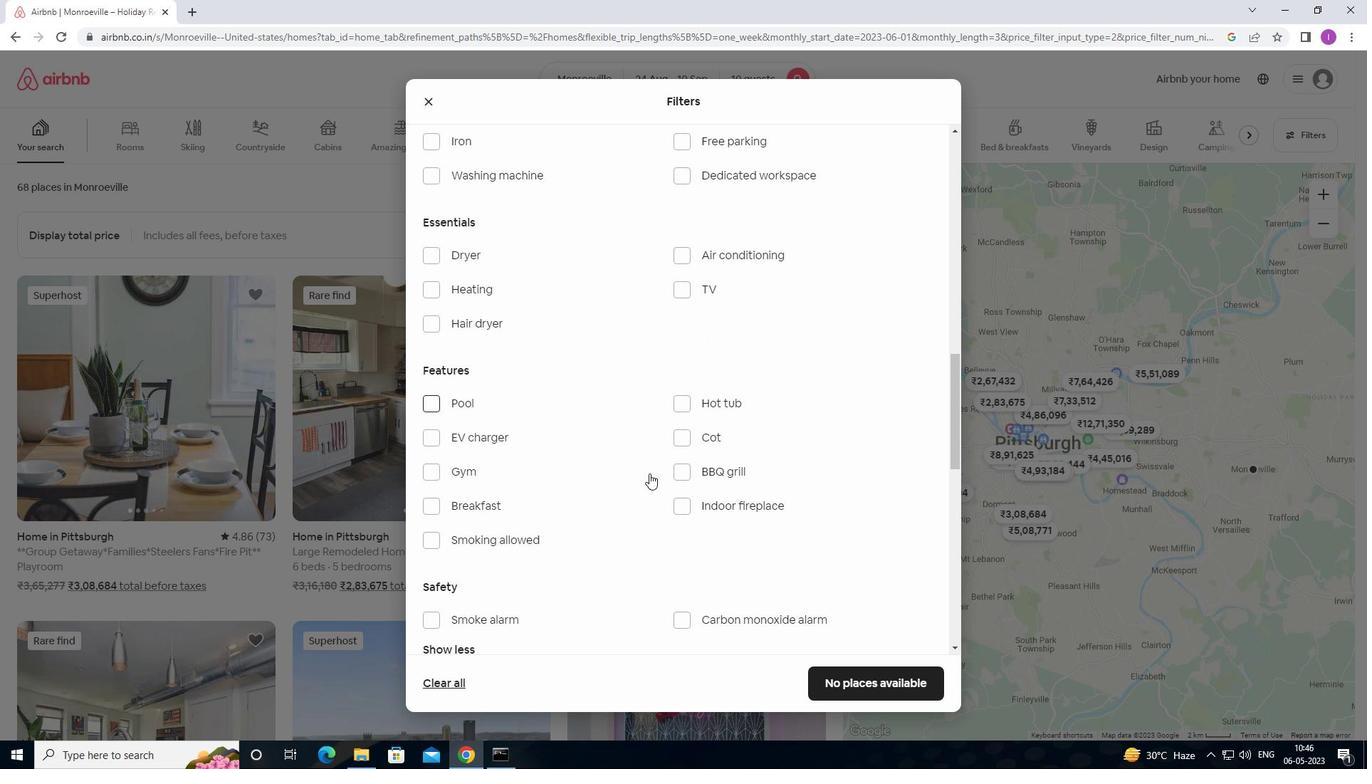 
Action: Mouse scrolled (649, 472) with delta (0, 0)
Screenshot: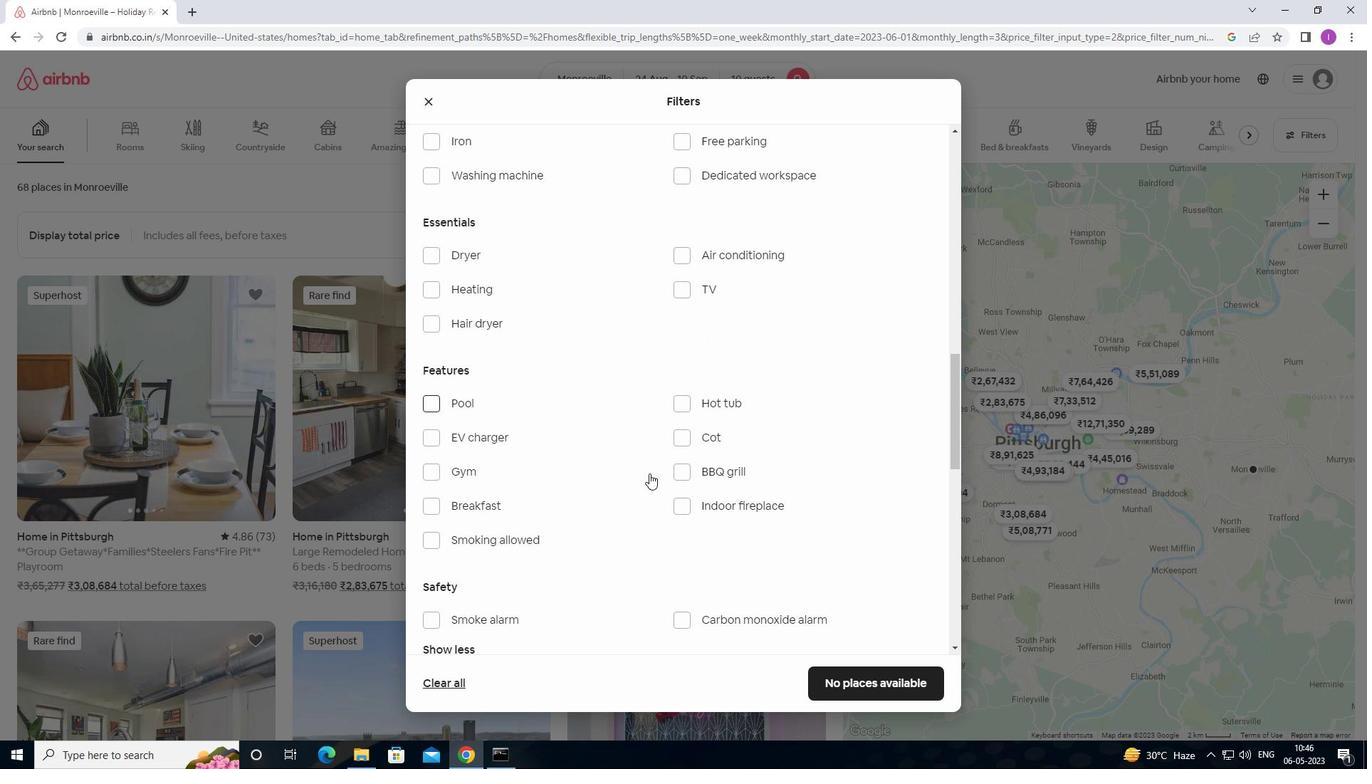 
Action: Mouse moved to (694, 222)
Screenshot: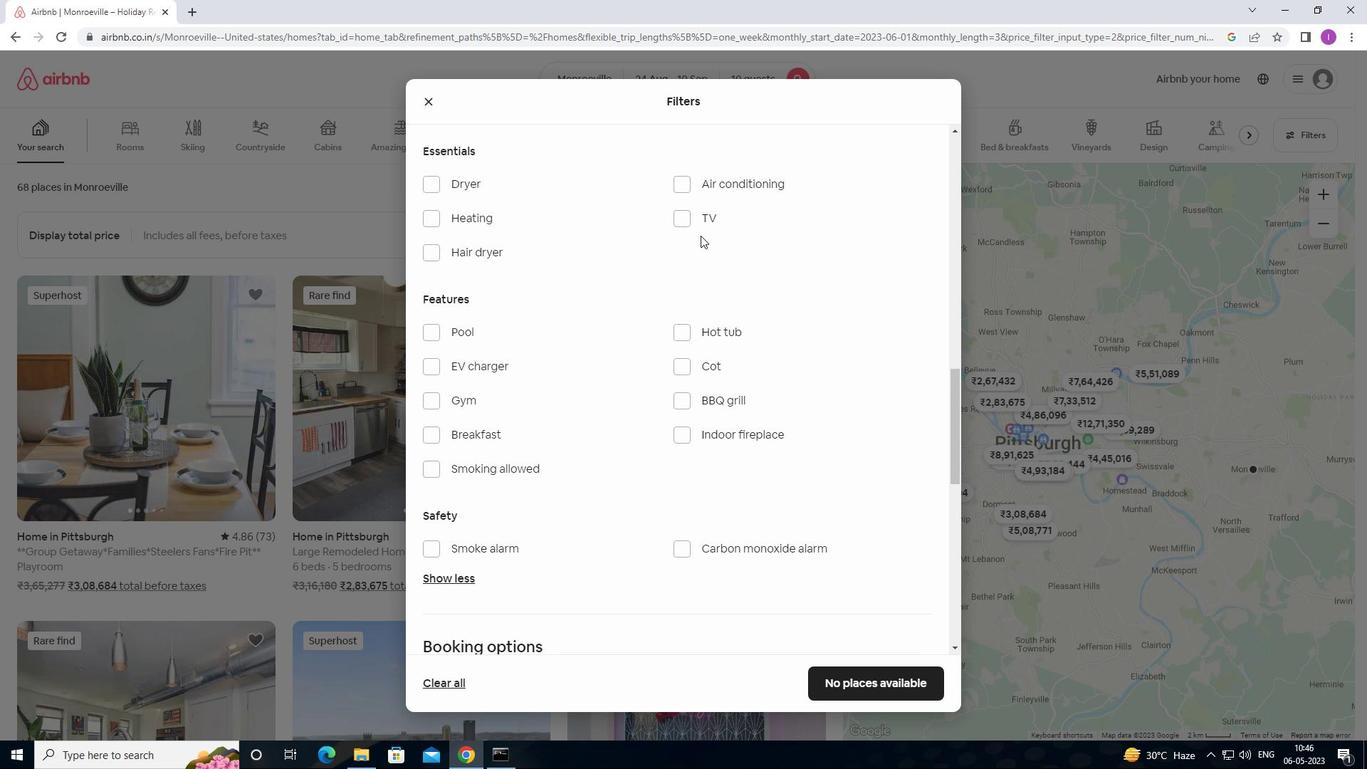 
Action: Mouse pressed left at (694, 222)
Screenshot: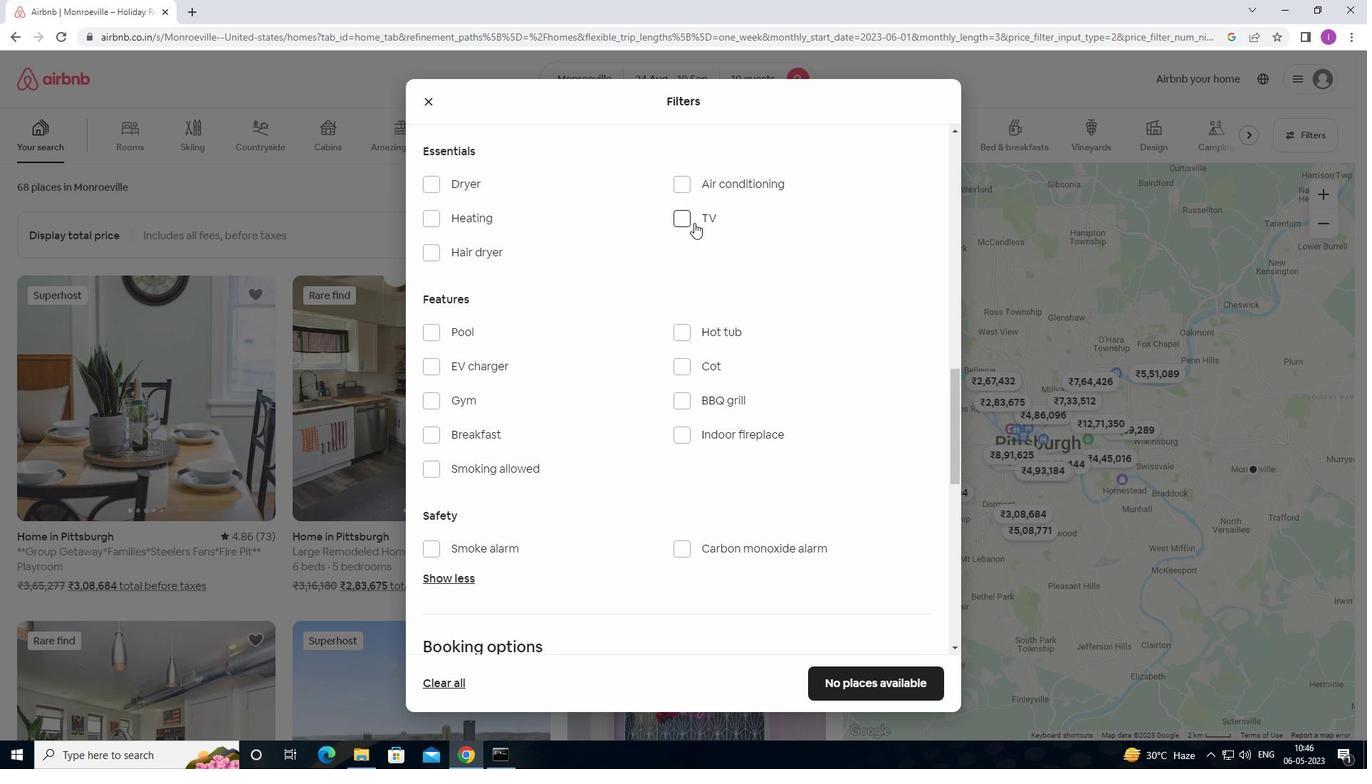 
Action: Mouse moved to (726, 324)
Screenshot: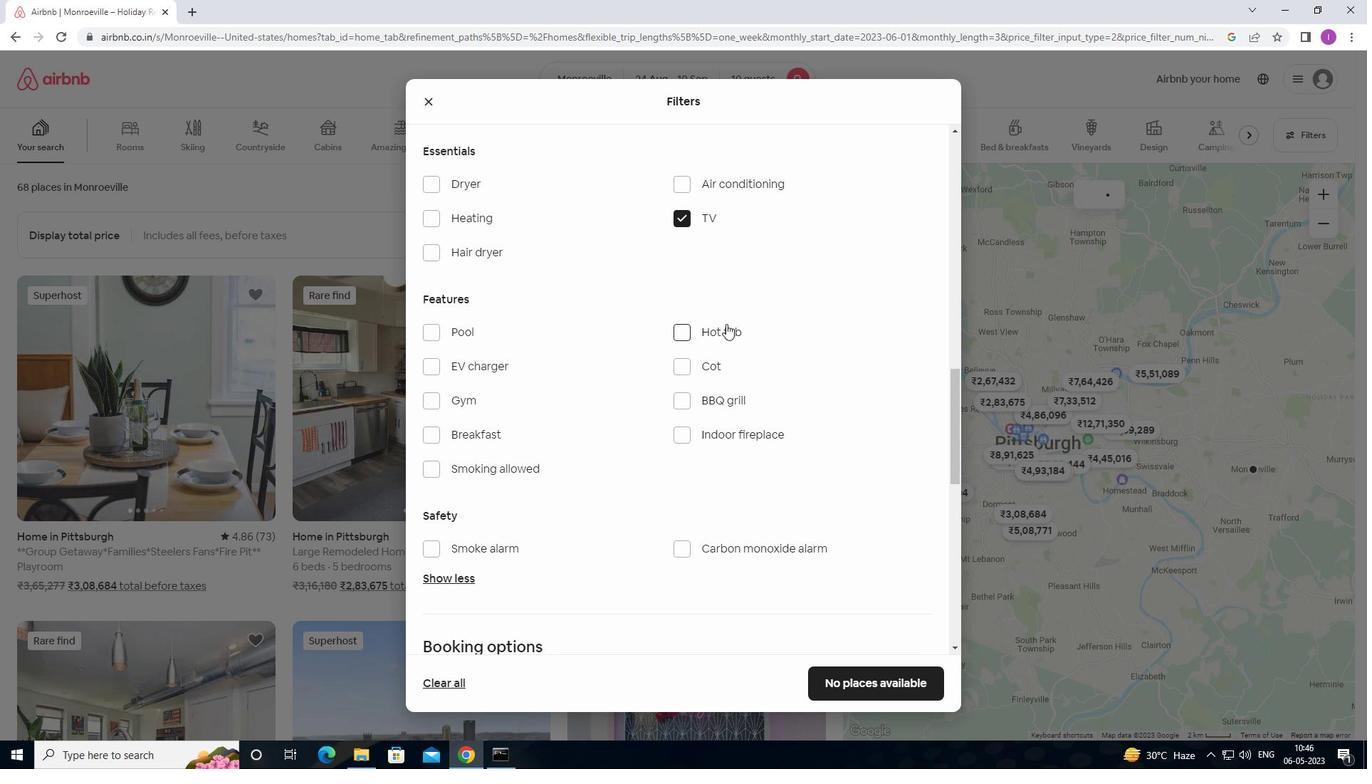 
Action: Mouse scrolled (726, 324) with delta (0, 0)
Screenshot: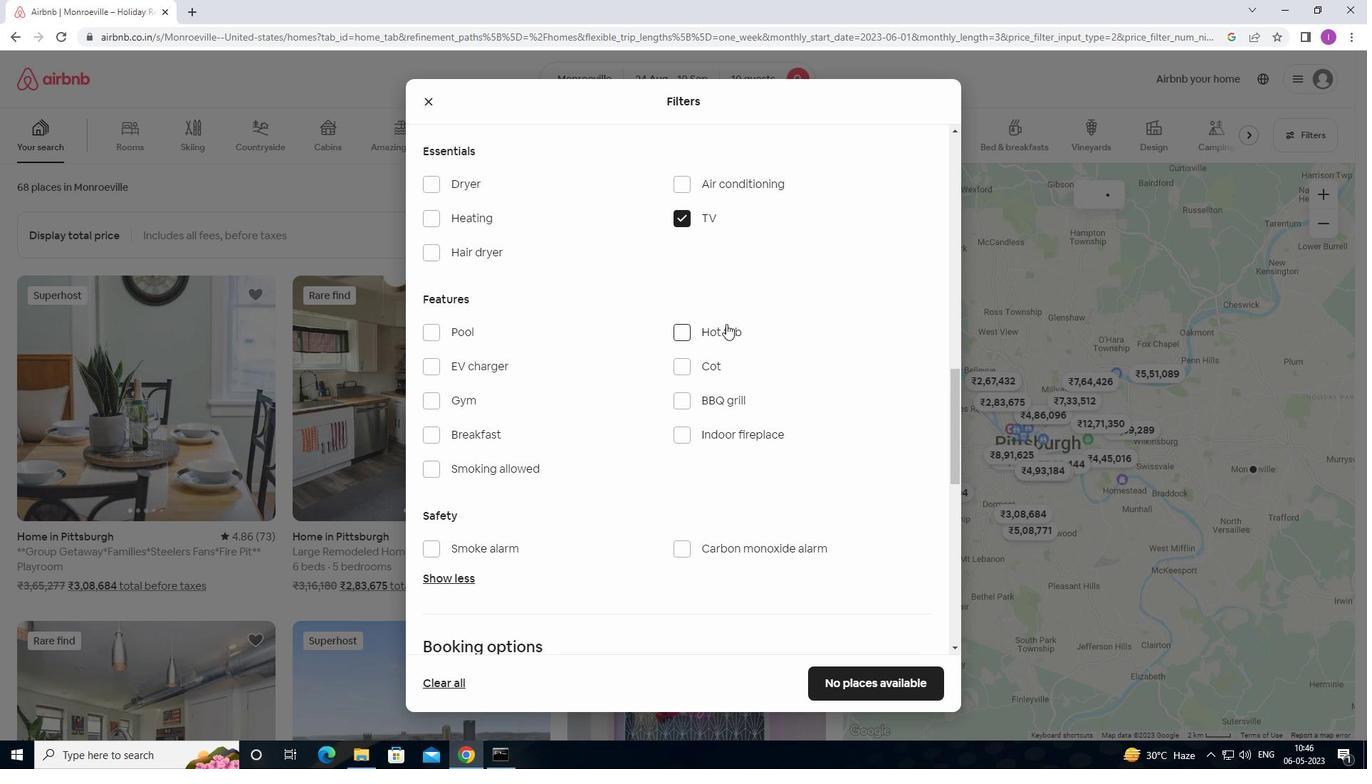 
Action: Mouse moved to (423, 330)
Screenshot: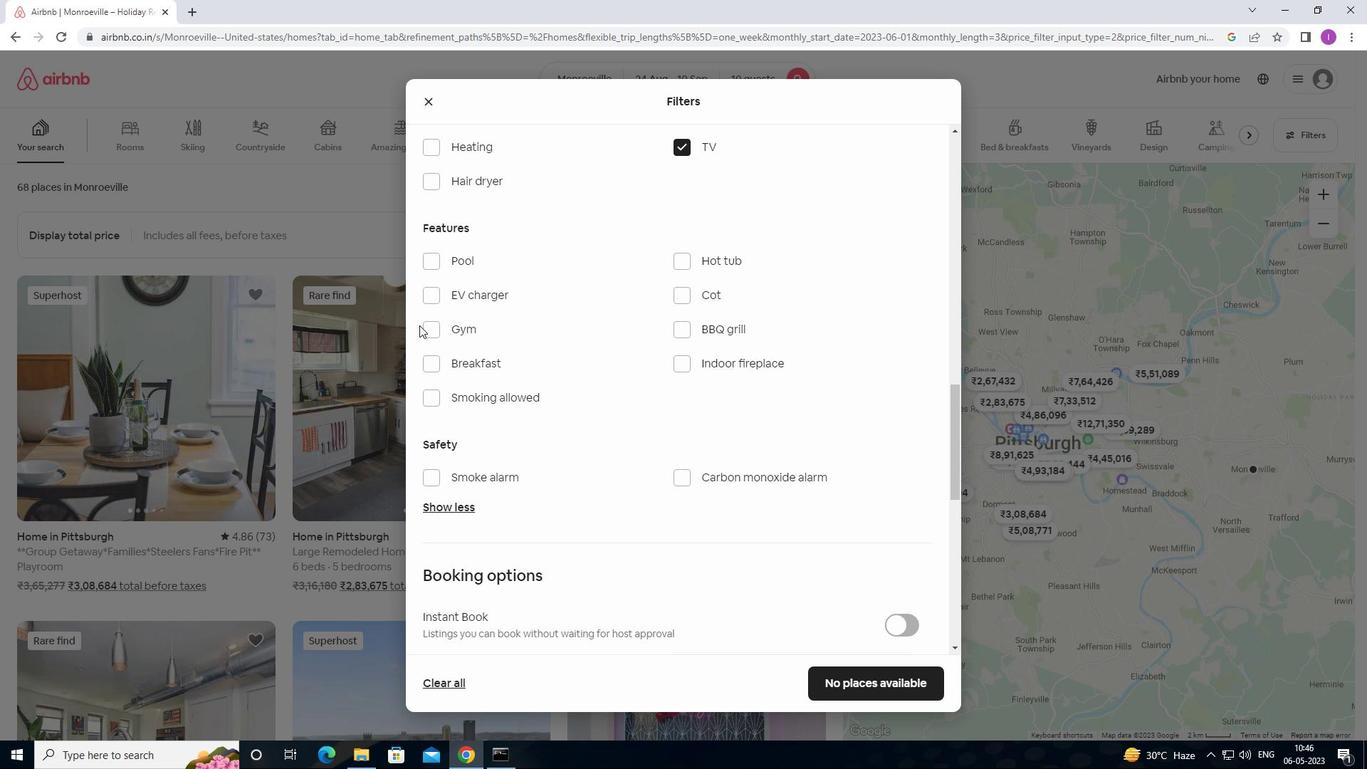 
Action: Mouse pressed left at (423, 330)
Screenshot: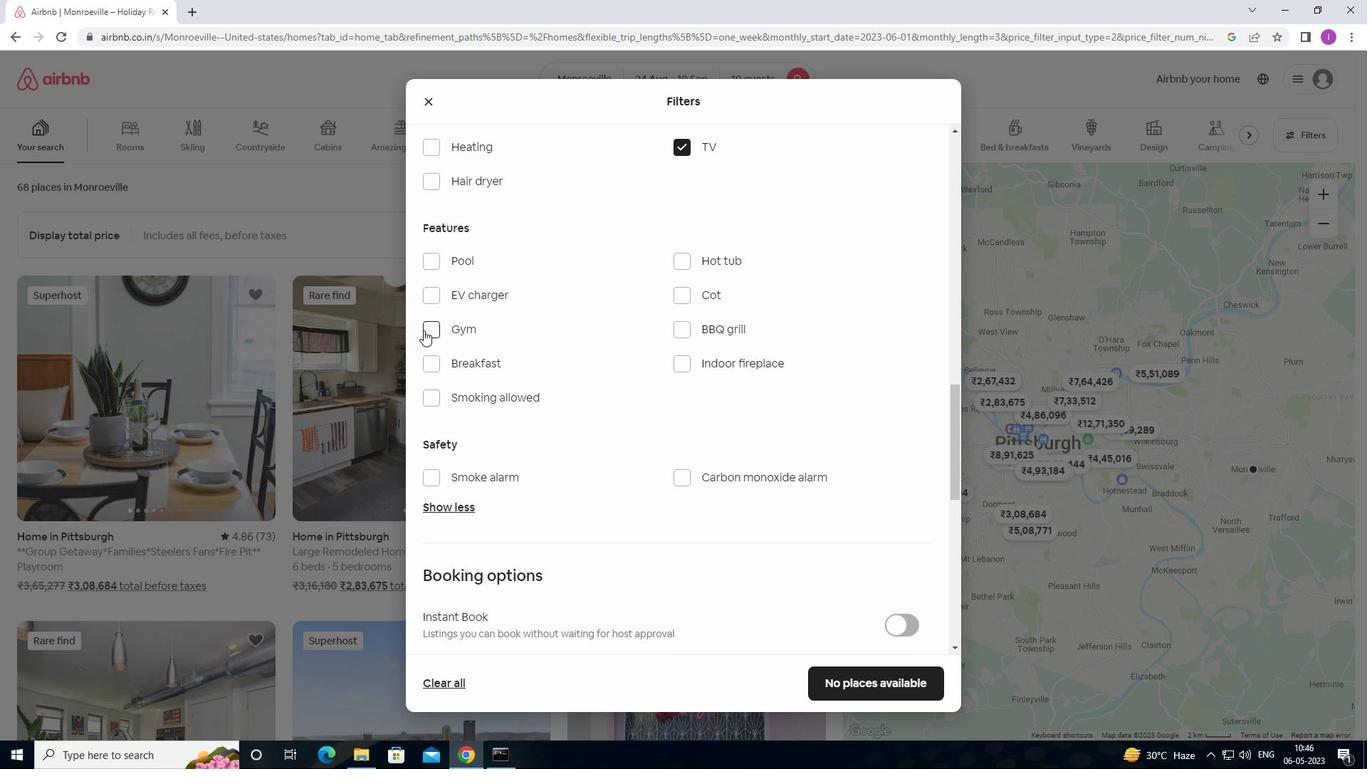 
Action: Mouse scrolled (423, 329) with delta (0, 0)
Screenshot: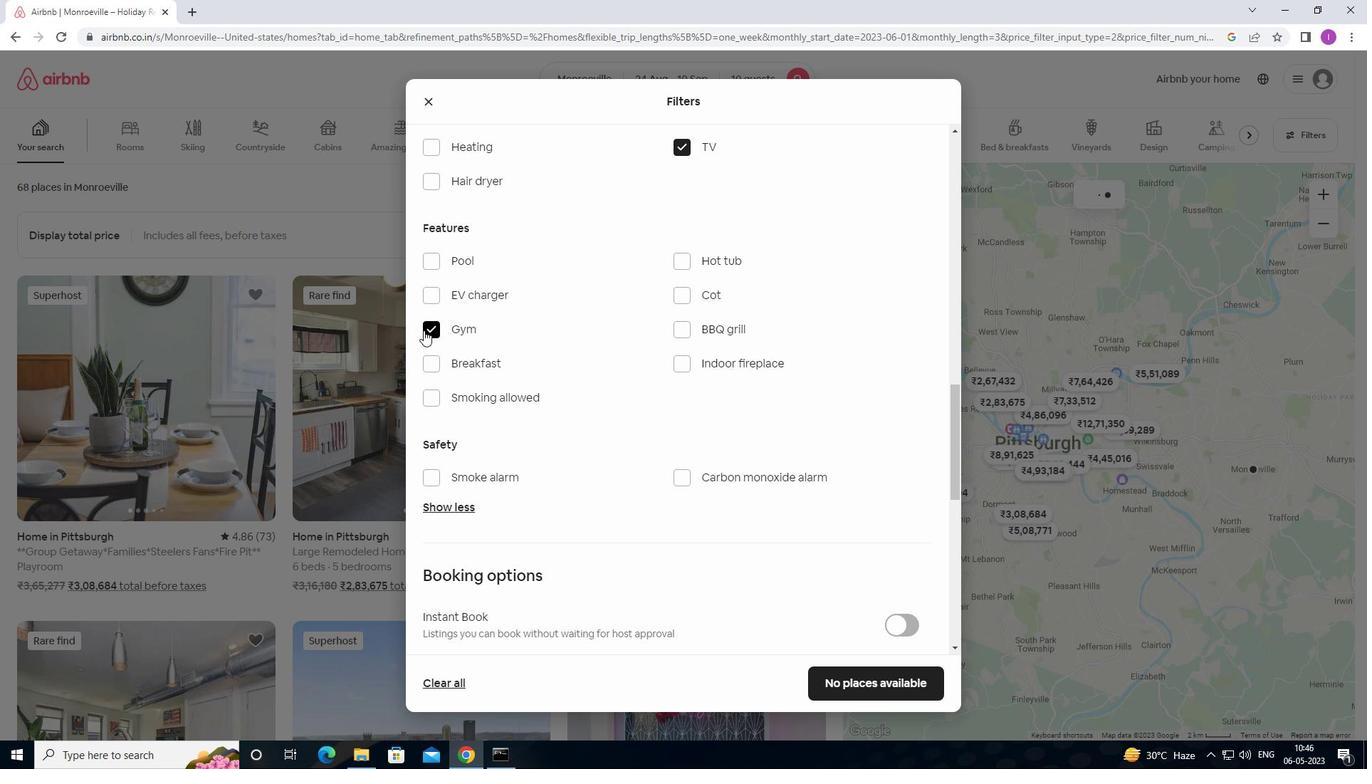 
Action: Mouse moved to (432, 330)
Screenshot: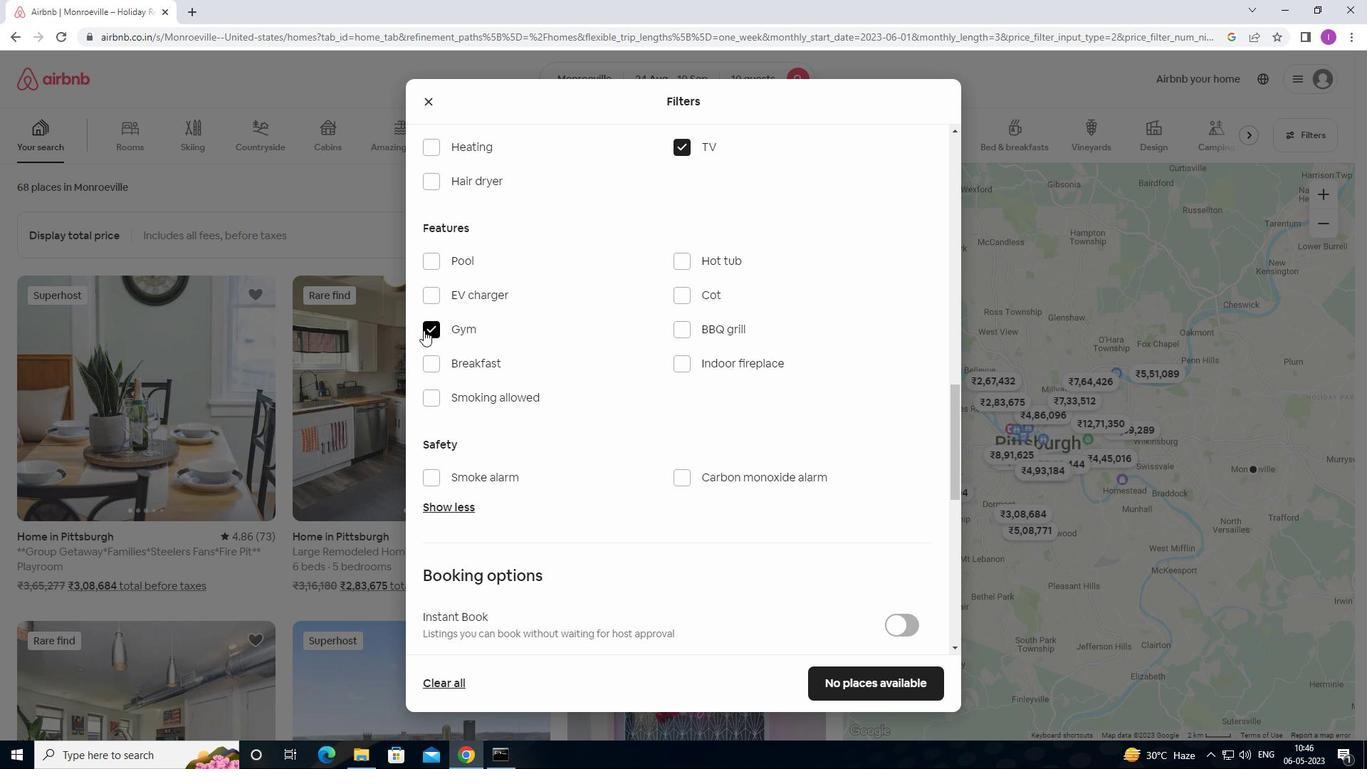 
Action: Mouse scrolled (432, 329) with delta (0, 0)
Screenshot: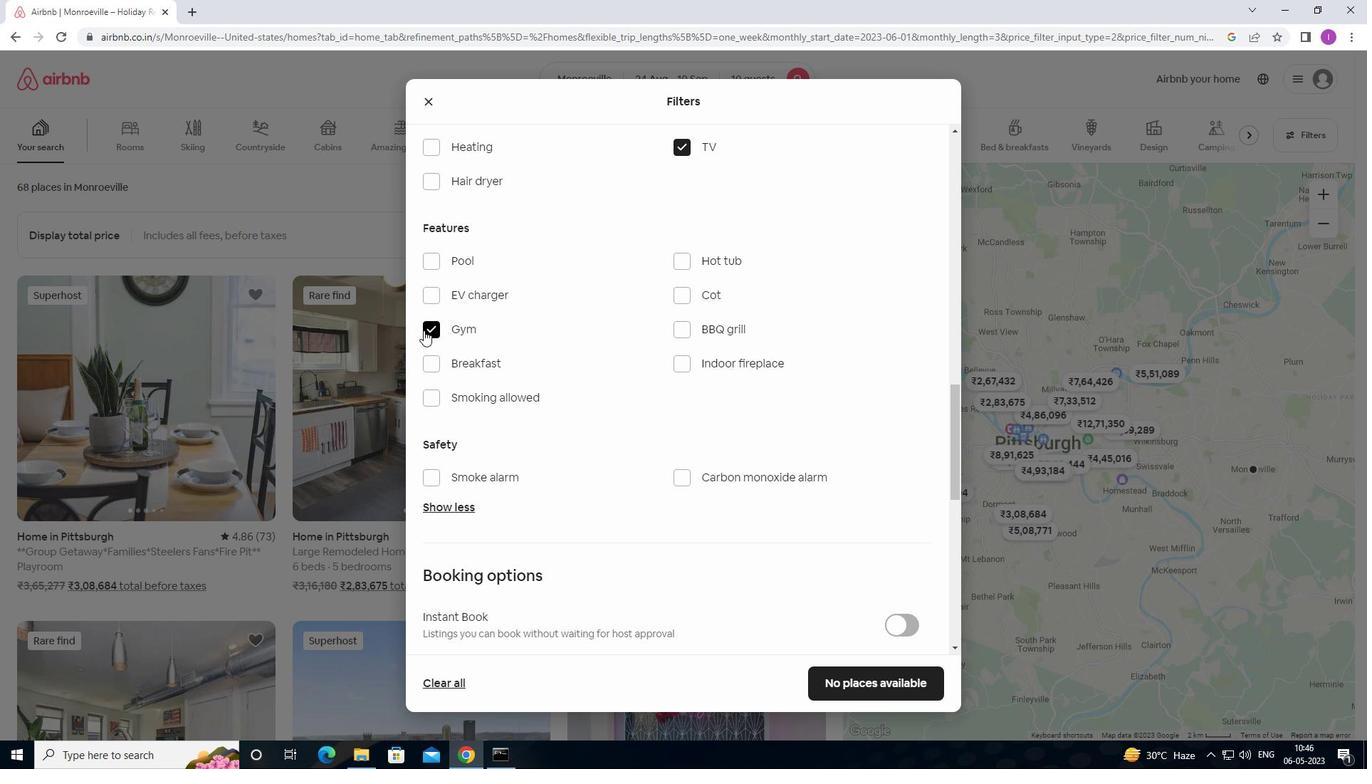 
Action: Mouse moved to (457, 324)
Screenshot: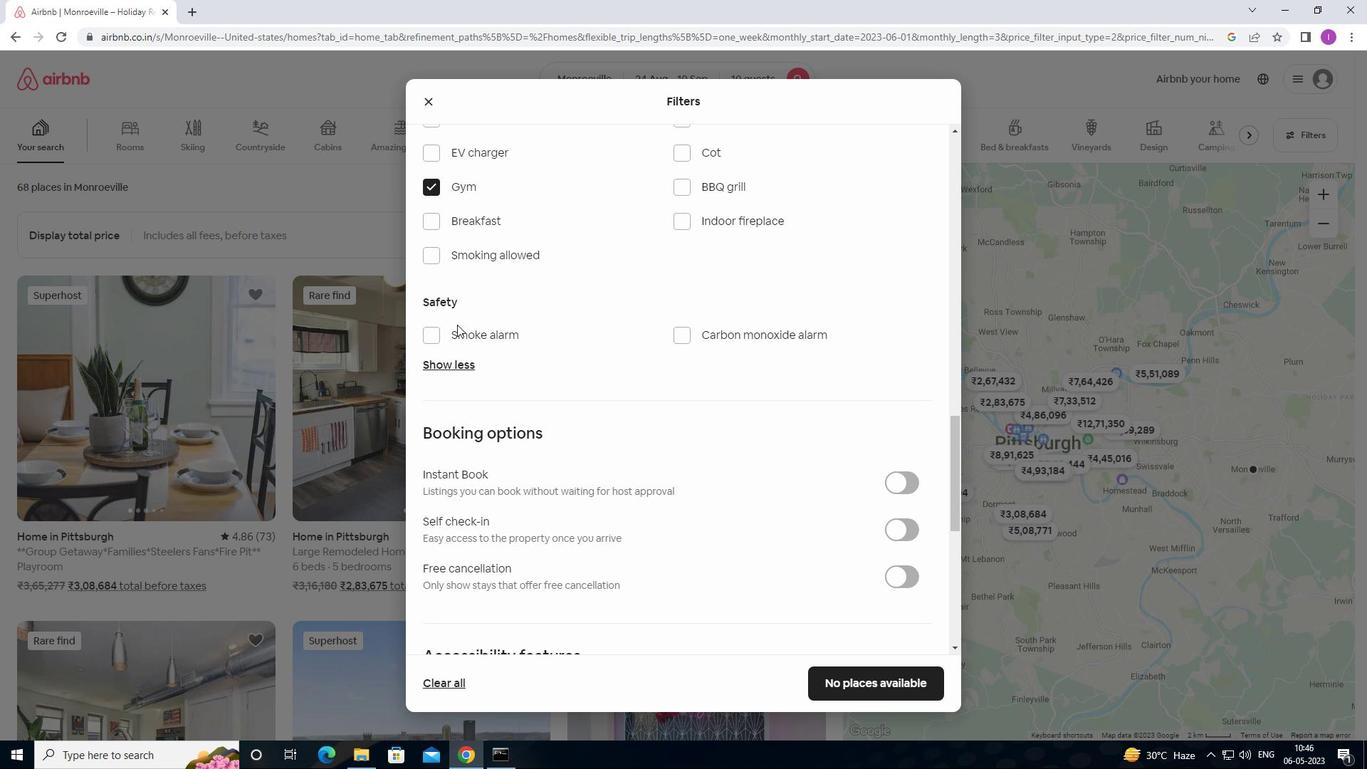 
Action: Mouse scrolled (457, 324) with delta (0, 0)
Screenshot: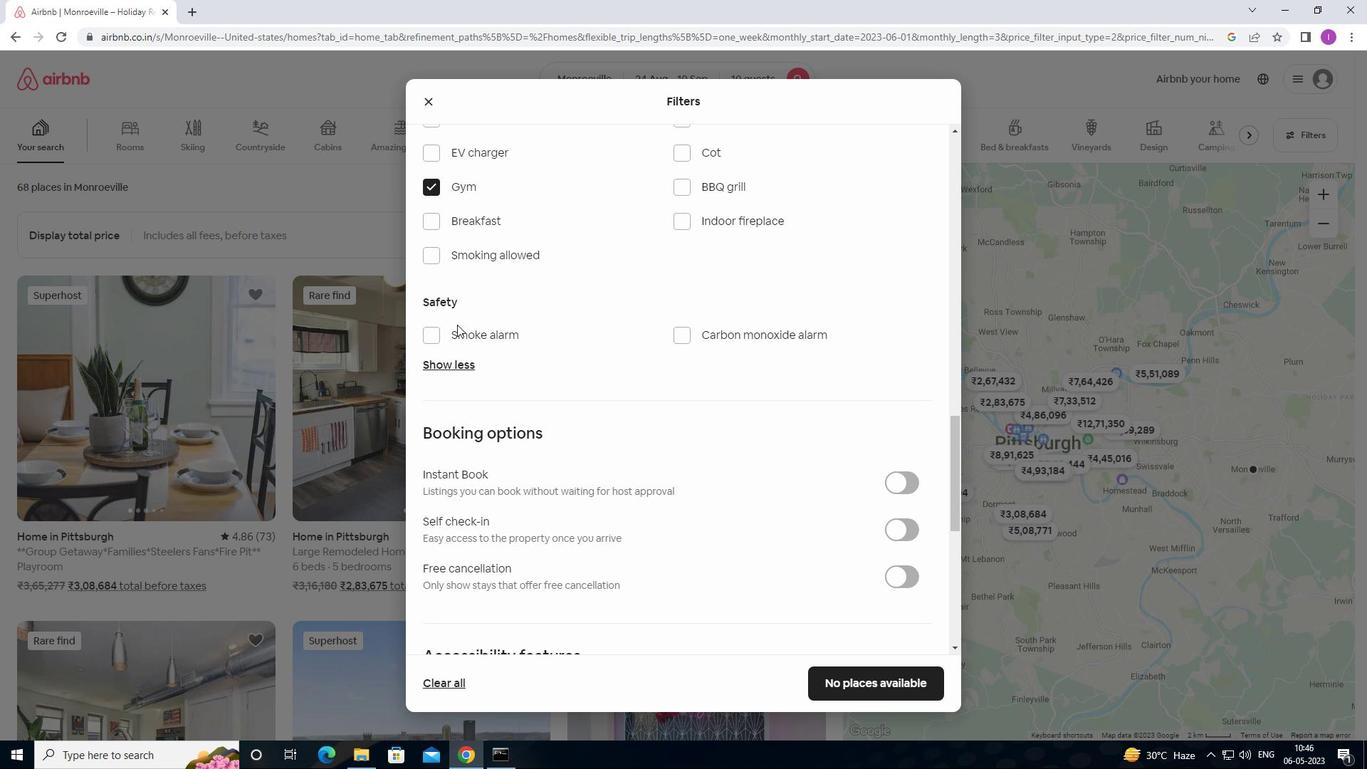 
Action: Mouse moved to (569, 291)
Screenshot: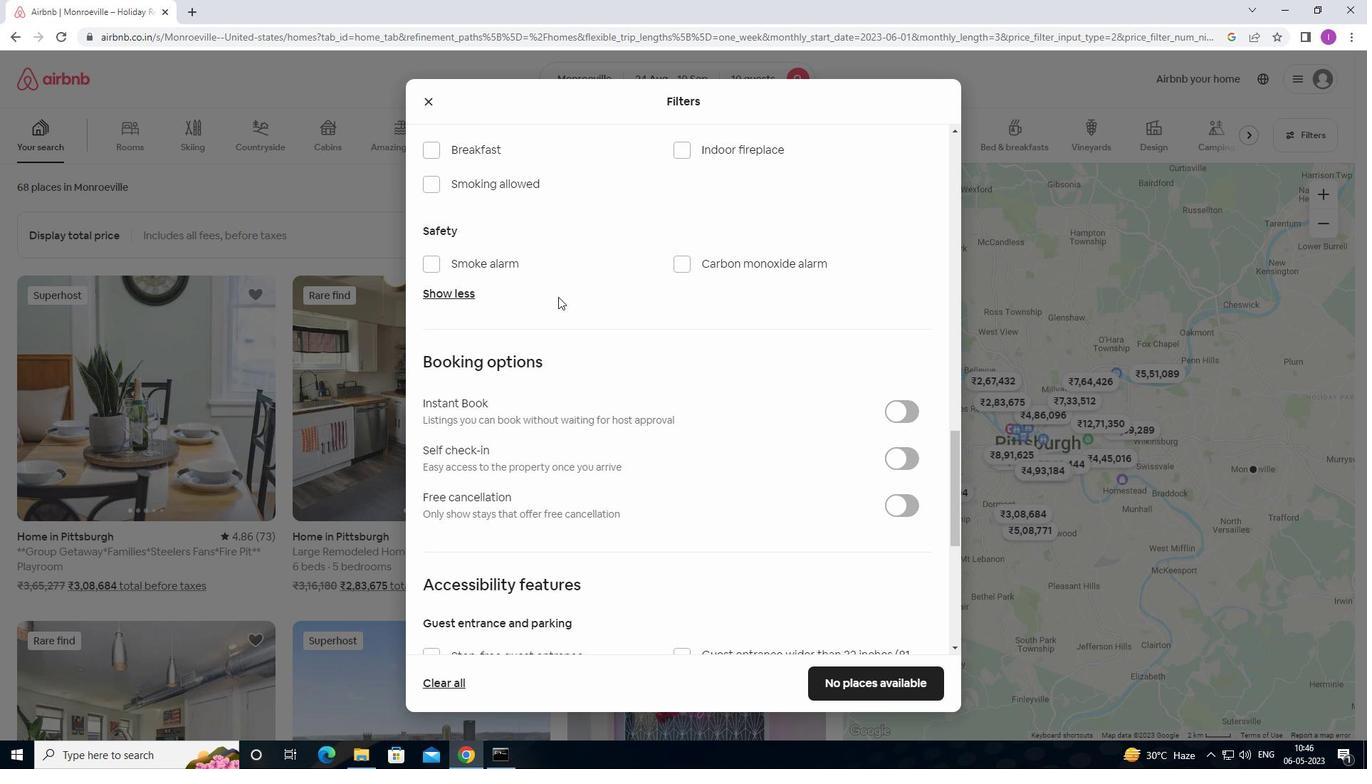 
Action: Mouse scrolled (569, 291) with delta (0, 0)
Screenshot: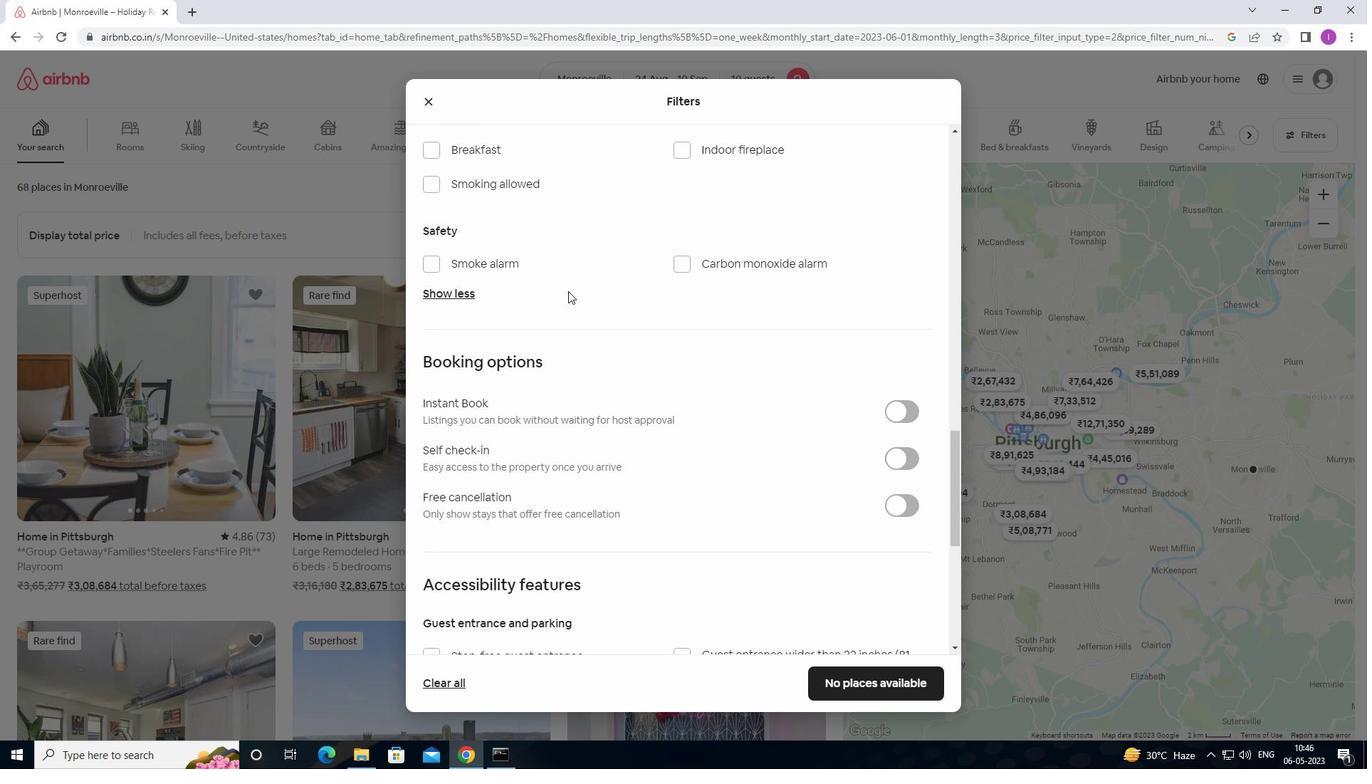 
Action: Mouse scrolled (569, 291) with delta (0, 0)
Screenshot: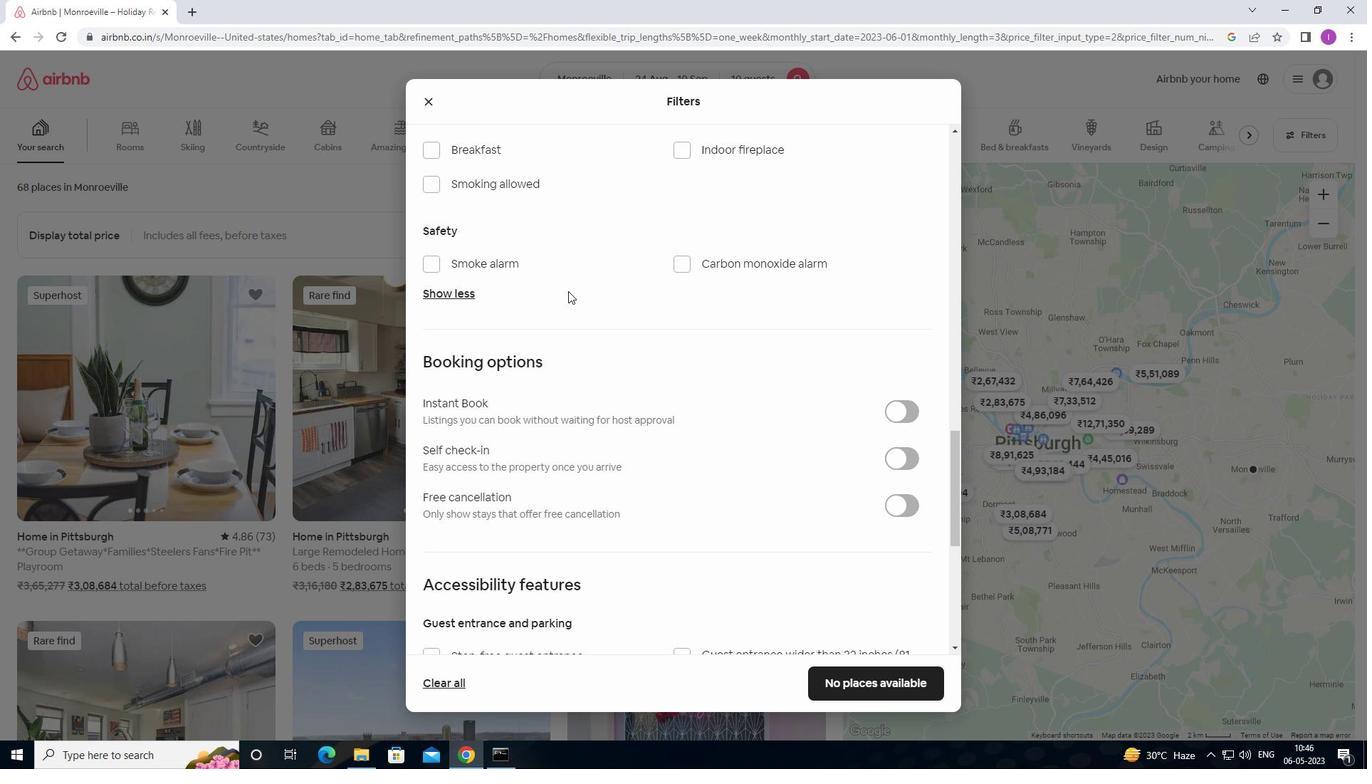
Action: Mouse moved to (494, 319)
Screenshot: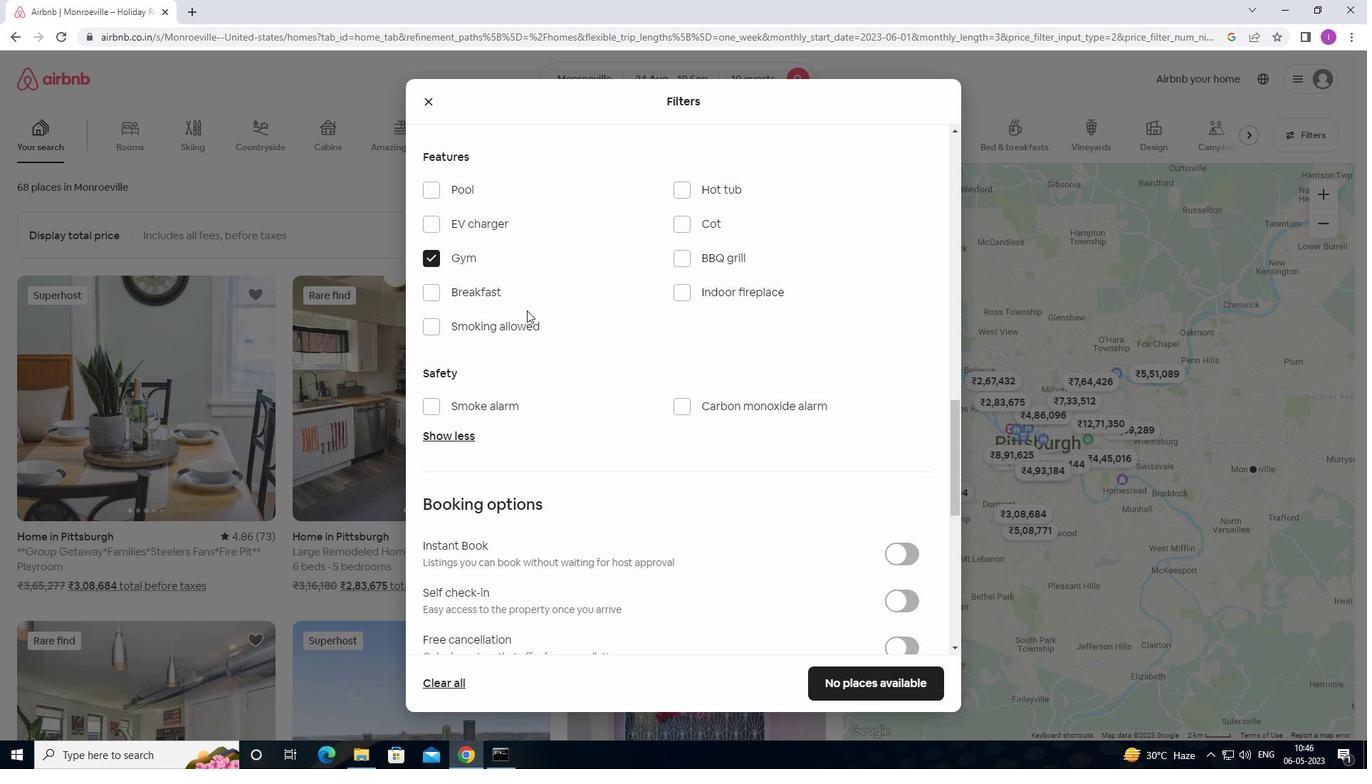 
Action: Mouse scrolled (494, 319) with delta (0, 0)
Screenshot: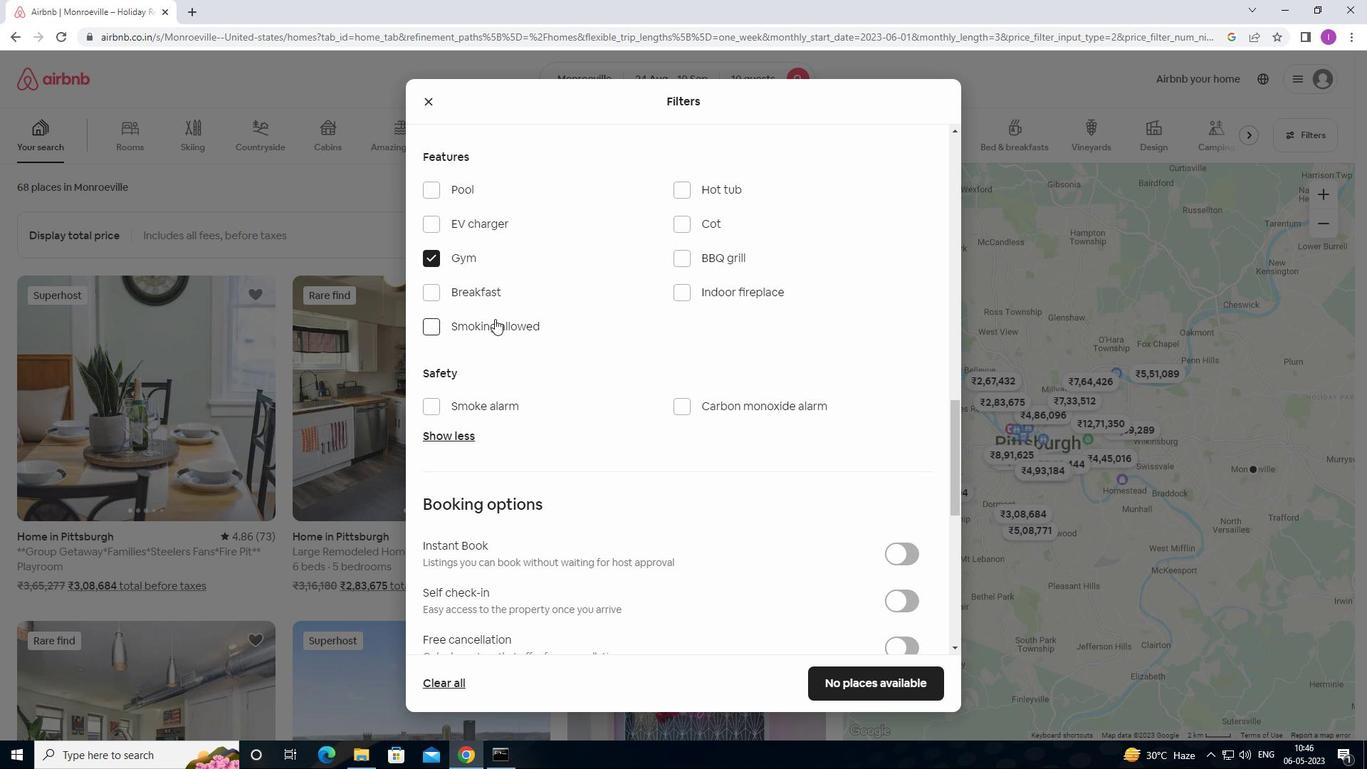 
Action: Mouse moved to (425, 366)
Screenshot: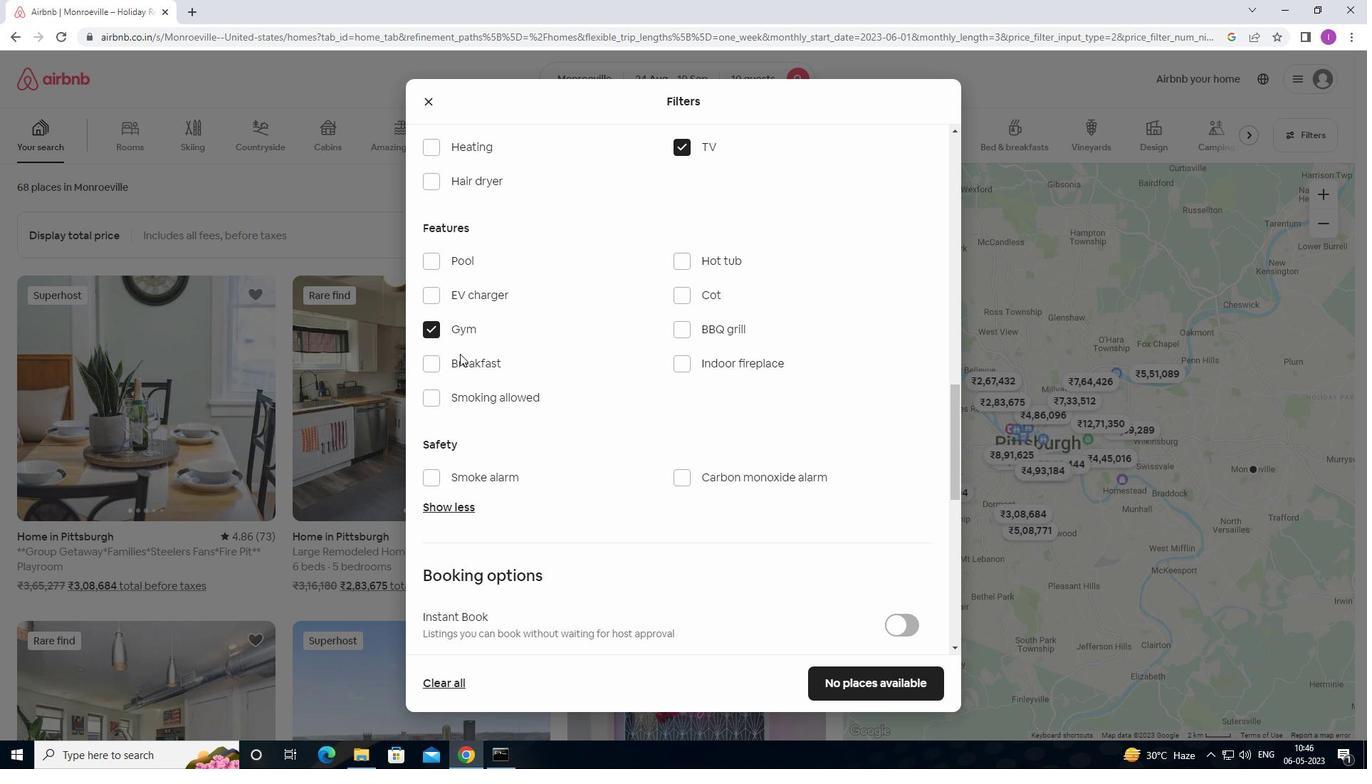 
Action: Mouse pressed left at (425, 366)
Screenshot: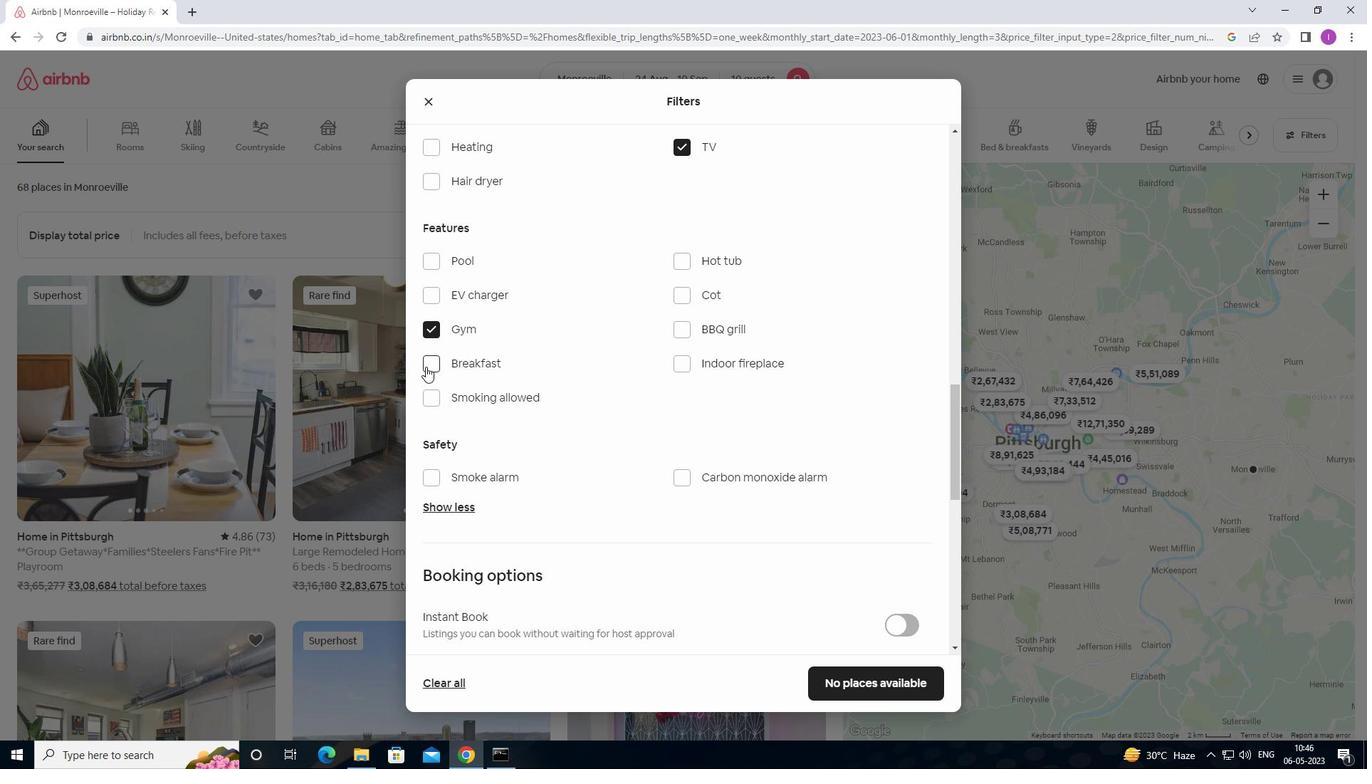 
Action: Mouse moved to (615, 361)
Screenshot: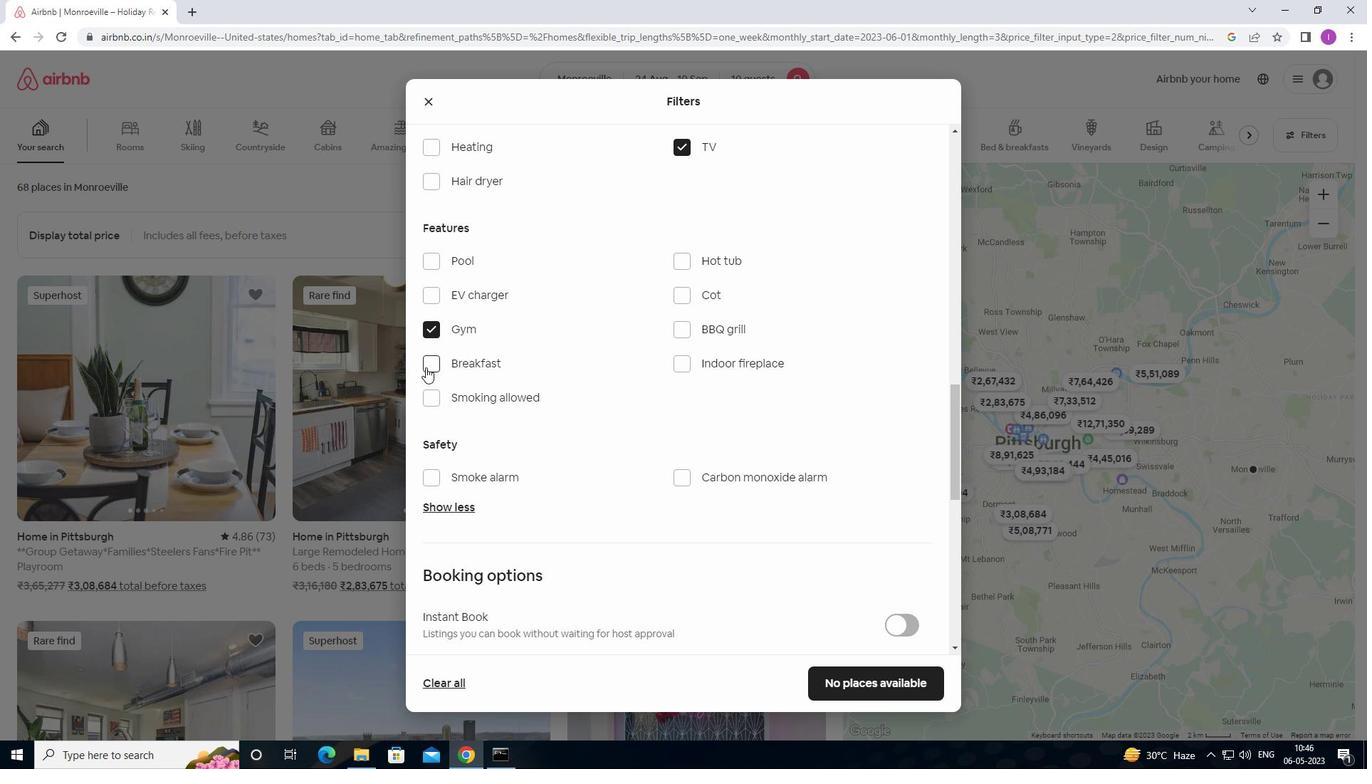 
Action: Mouse scrolled (615, 361) with delta (0, 0)
Screenshot: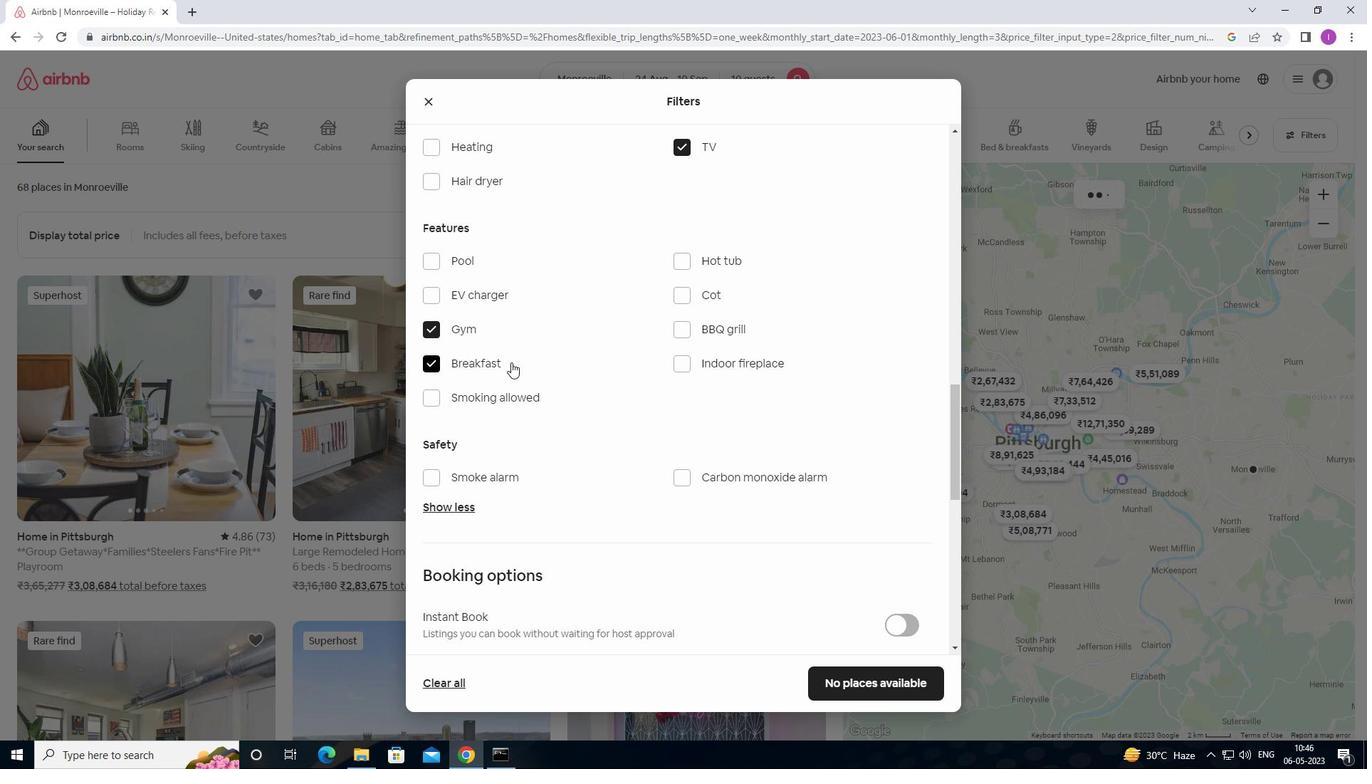 
Action: Mouse scrolled (615, 361) with delta (0, 0)
Screenshot: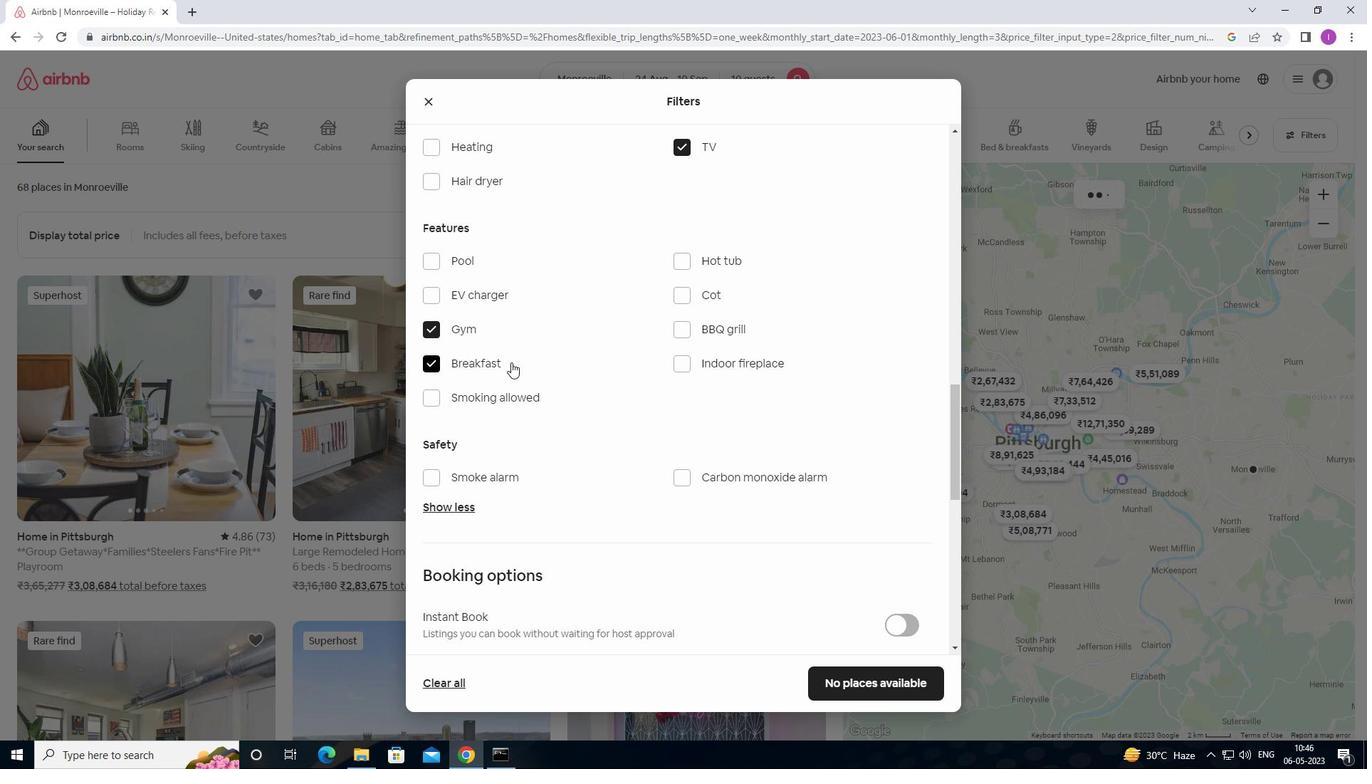 
Action: Mouse scrolled (615, 361) with delta (0, 0)
Screenshot: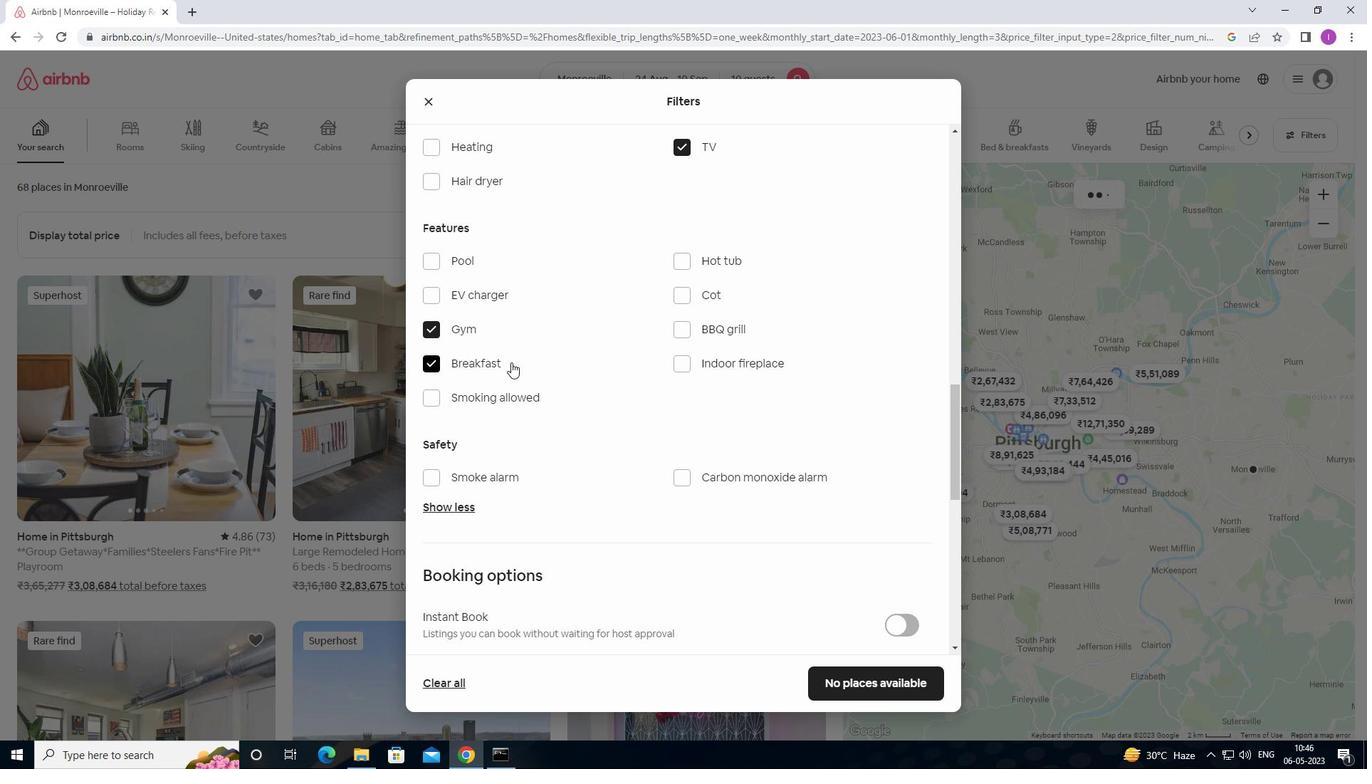 
Action: Mouse scrolled (615, 361) with delta (0, 0)
Screenshot: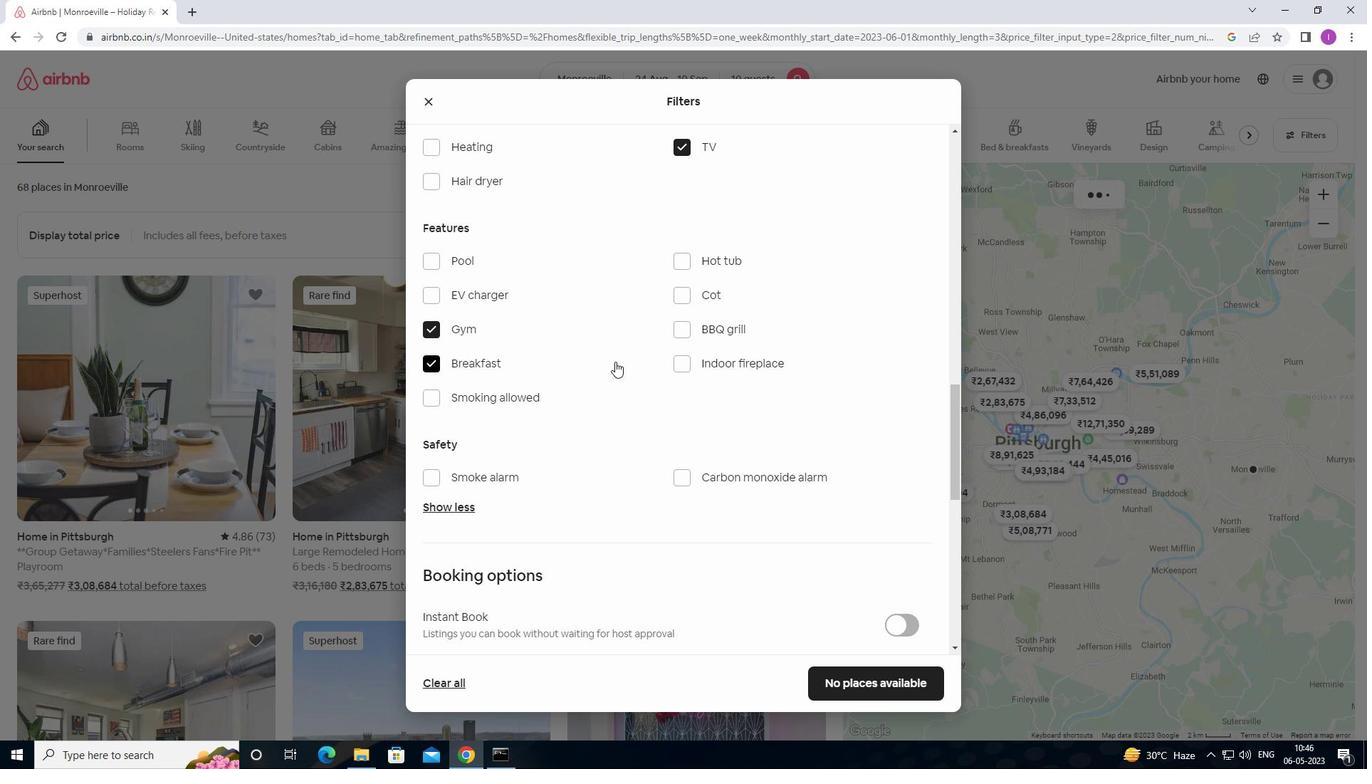 
Action: Mouse moved to (625, 363)
Screenshot: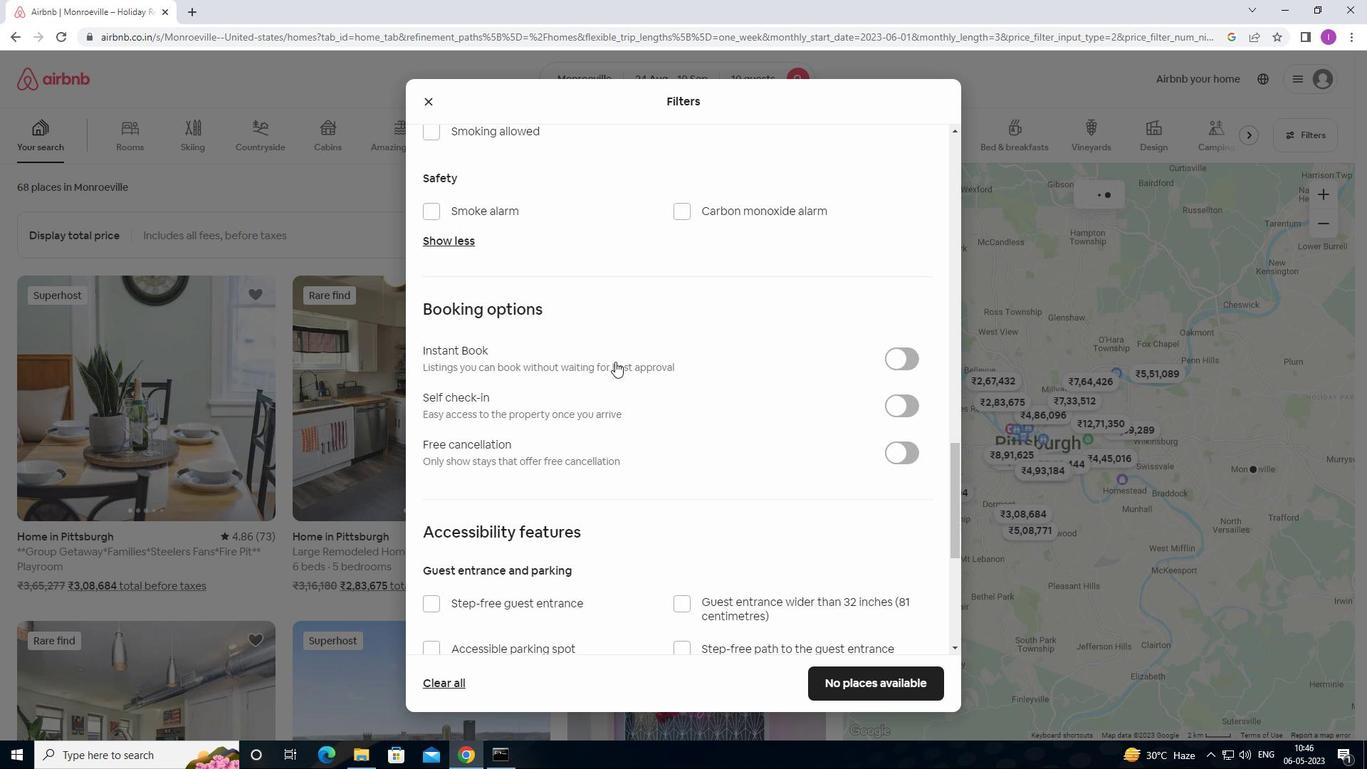 
Action: Mouse scrolled (625, 362) with delta (0, 0)
Screenshot: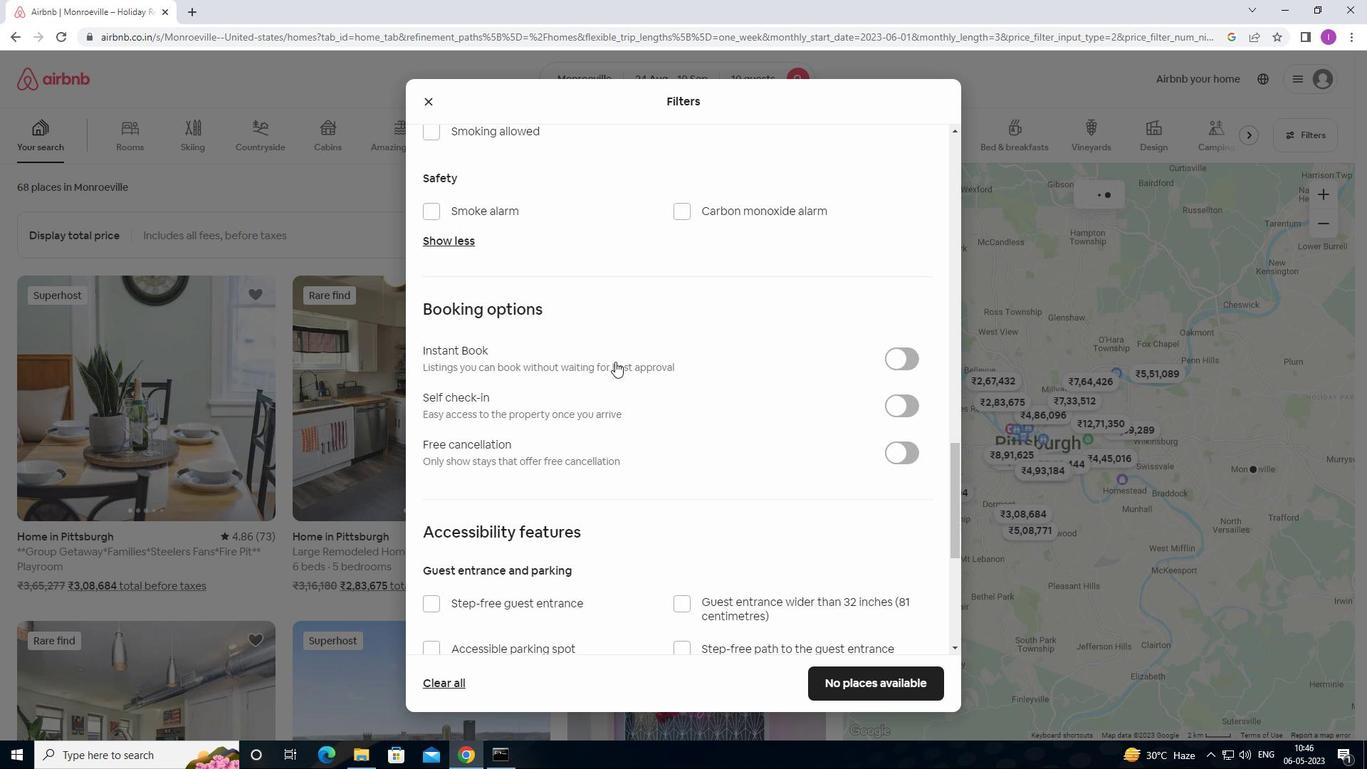 
Action: Mouse moved to (626, 363)
Screenshot: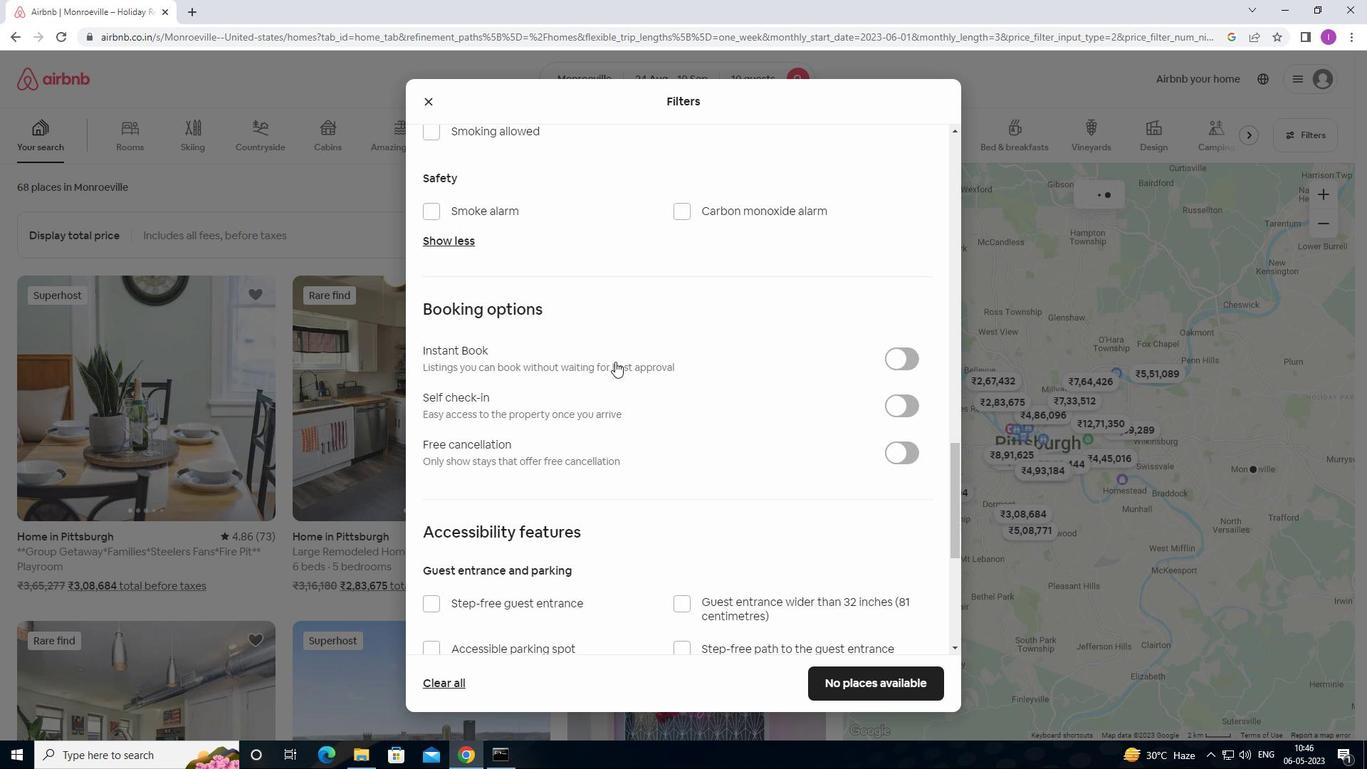 
Action: Mouse scrolled (626, 362) with delta (0, 0)
Screenshot: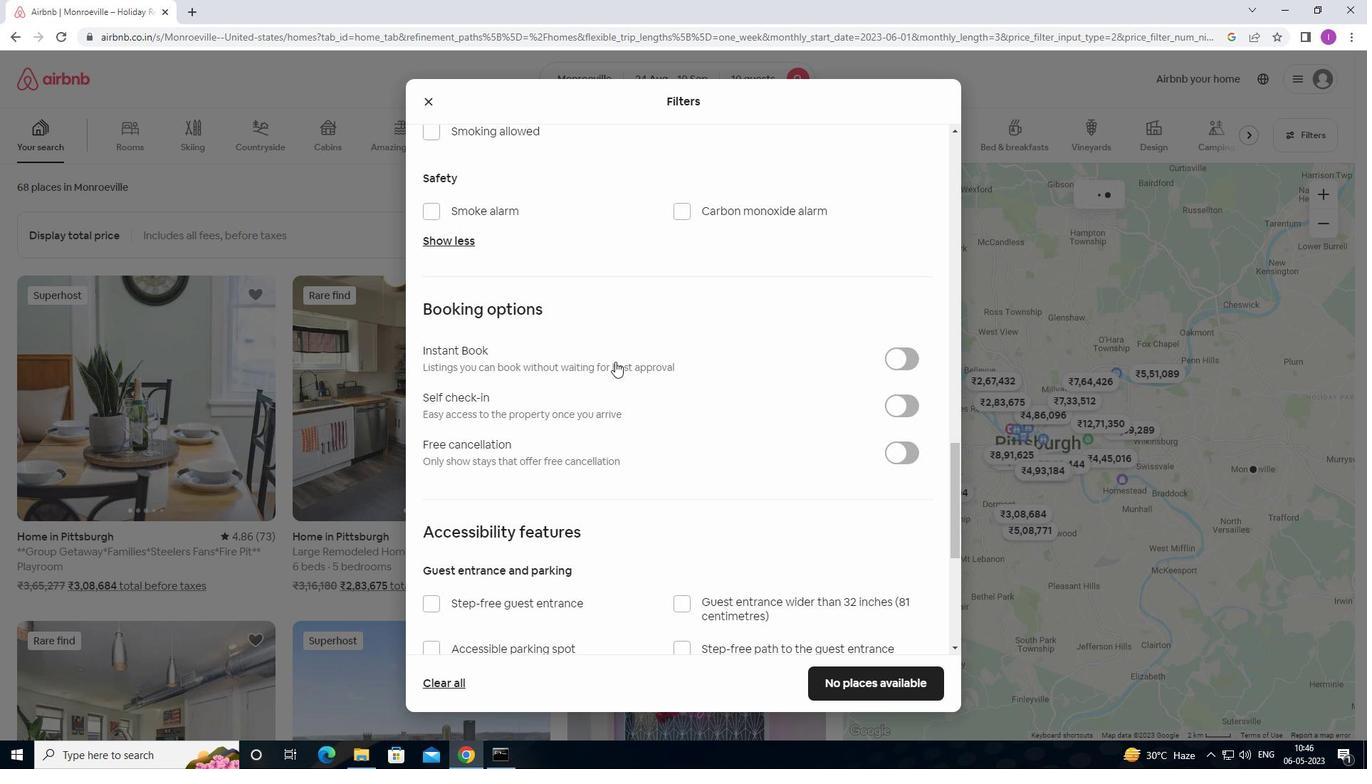 
Action: Mouse moved to (626, 363)
Screenshot: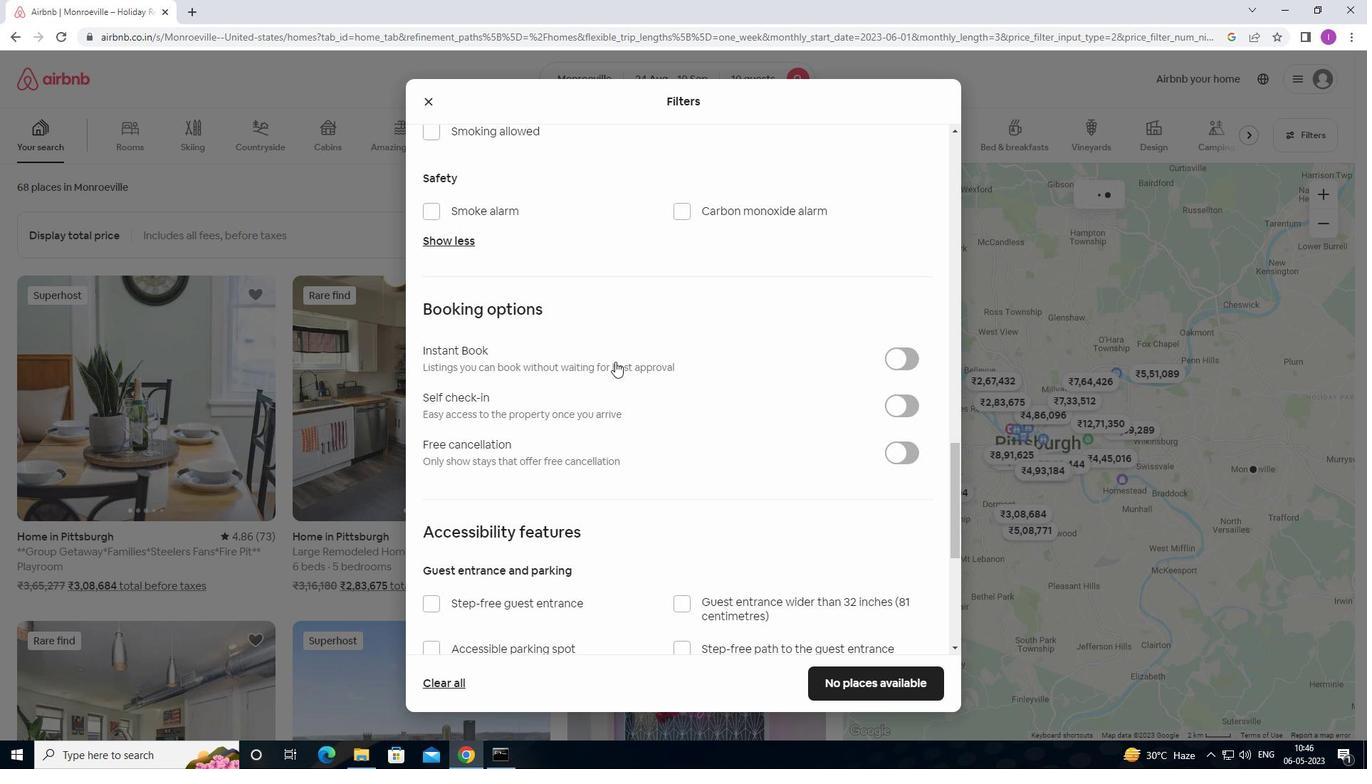 
Action: Mouse scrolled (626, 363) with delta (0, 0)
Screenshot: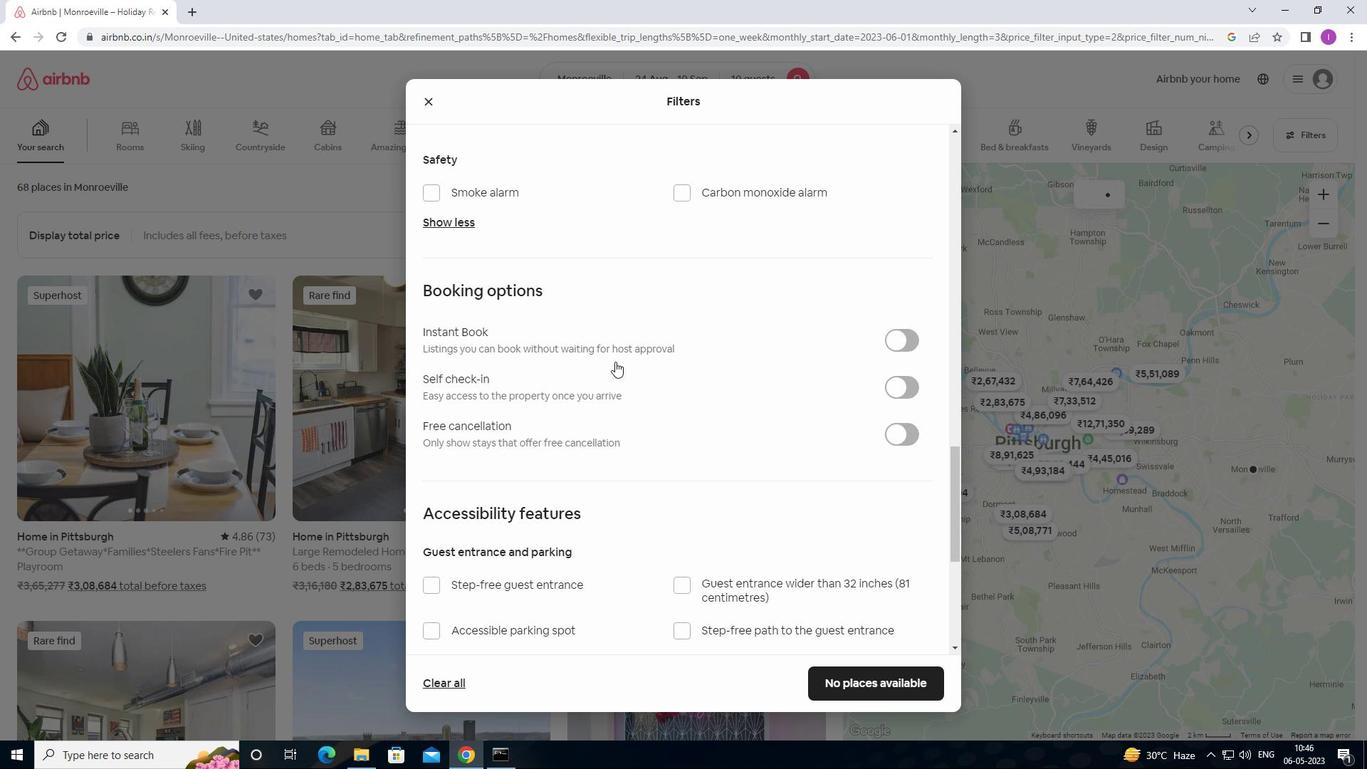 
Action: Mouse scrolled (626, 363) with delta (0, 0)
Screenshot: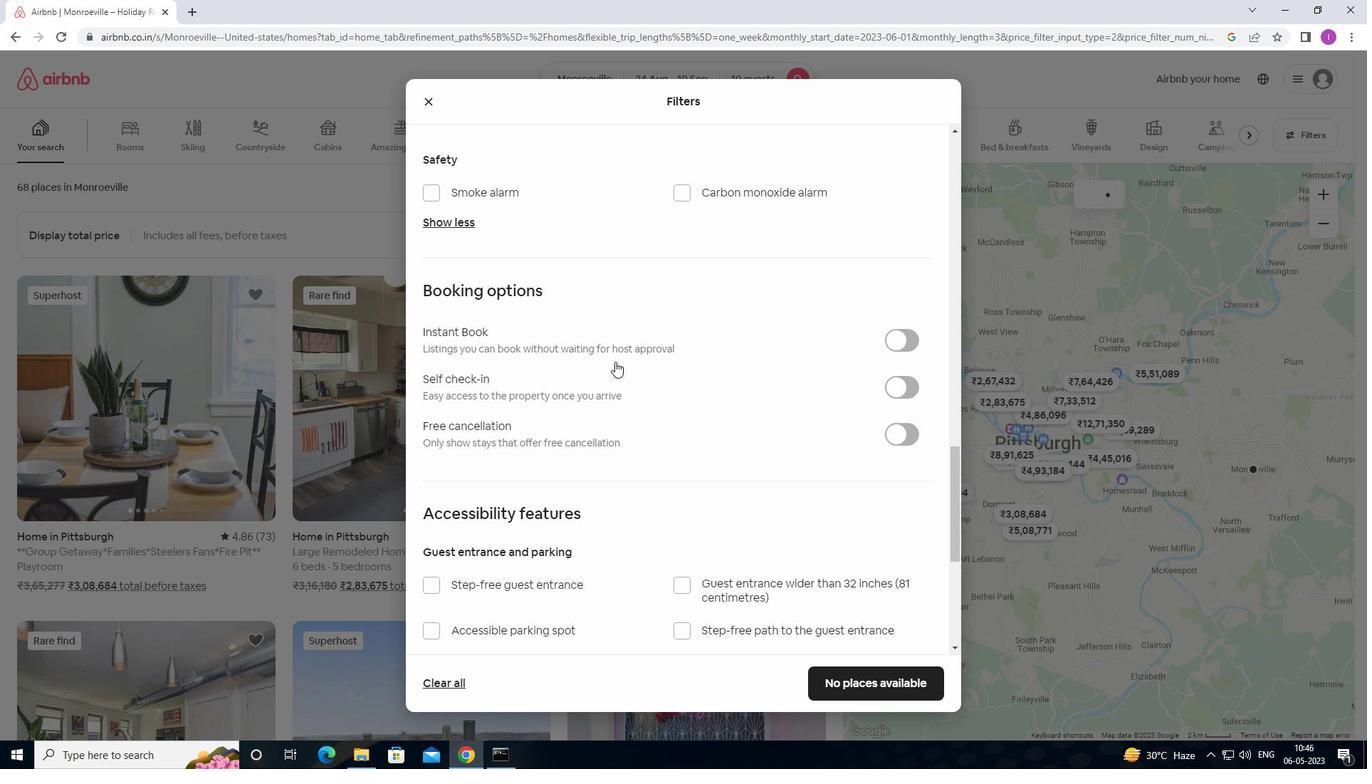 
Action: Mouse moved to (846, 267)
Screenshot: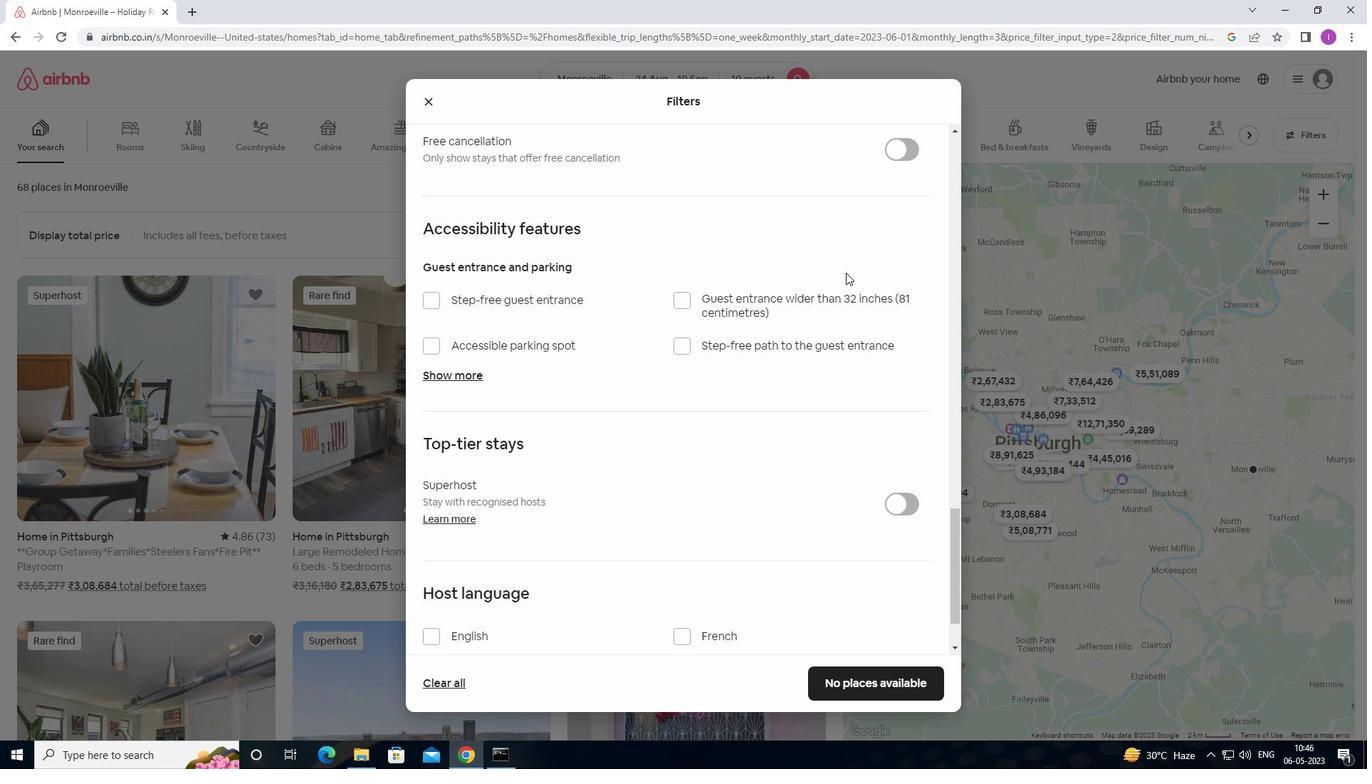 
Action: Mouse scrolled (846, 267) with delta (0, 0)
Screenshot: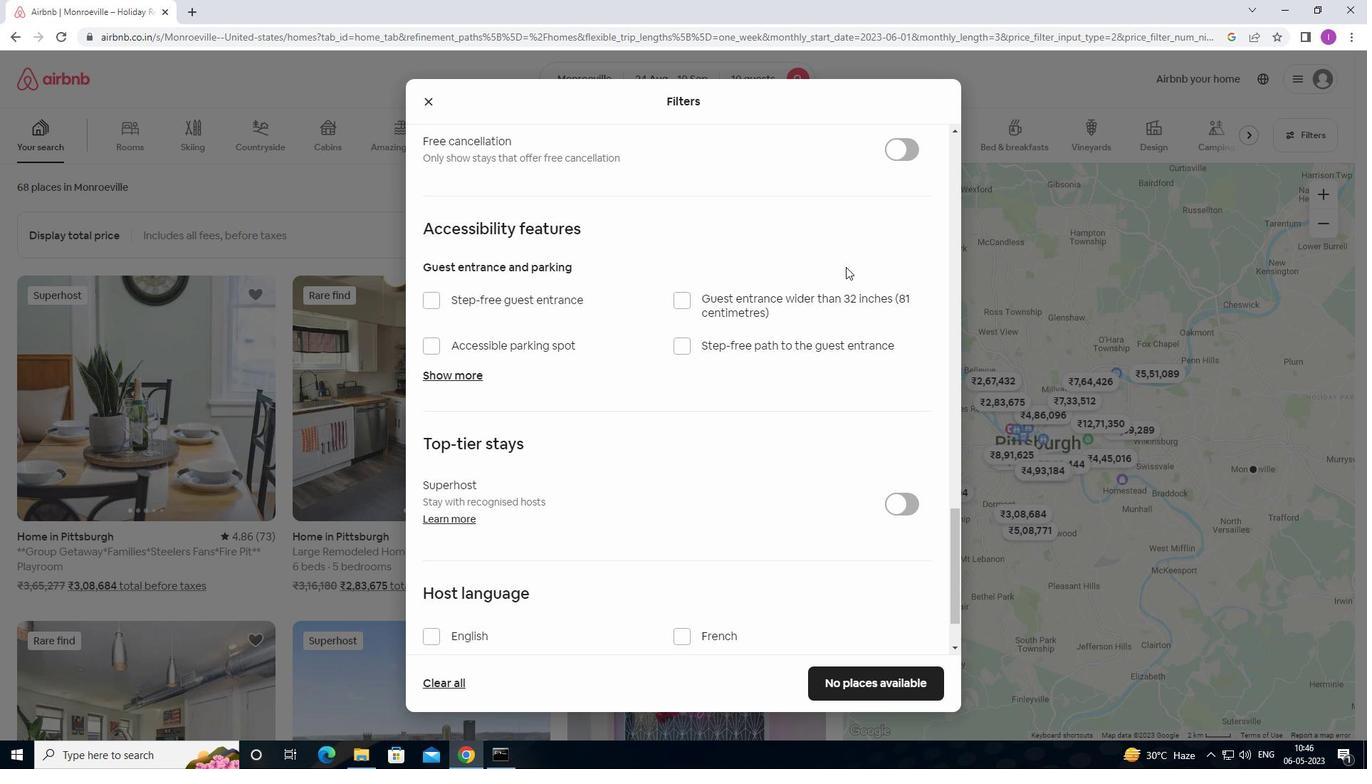 
Action: Mouse moved to (915, 173)
Screenshot: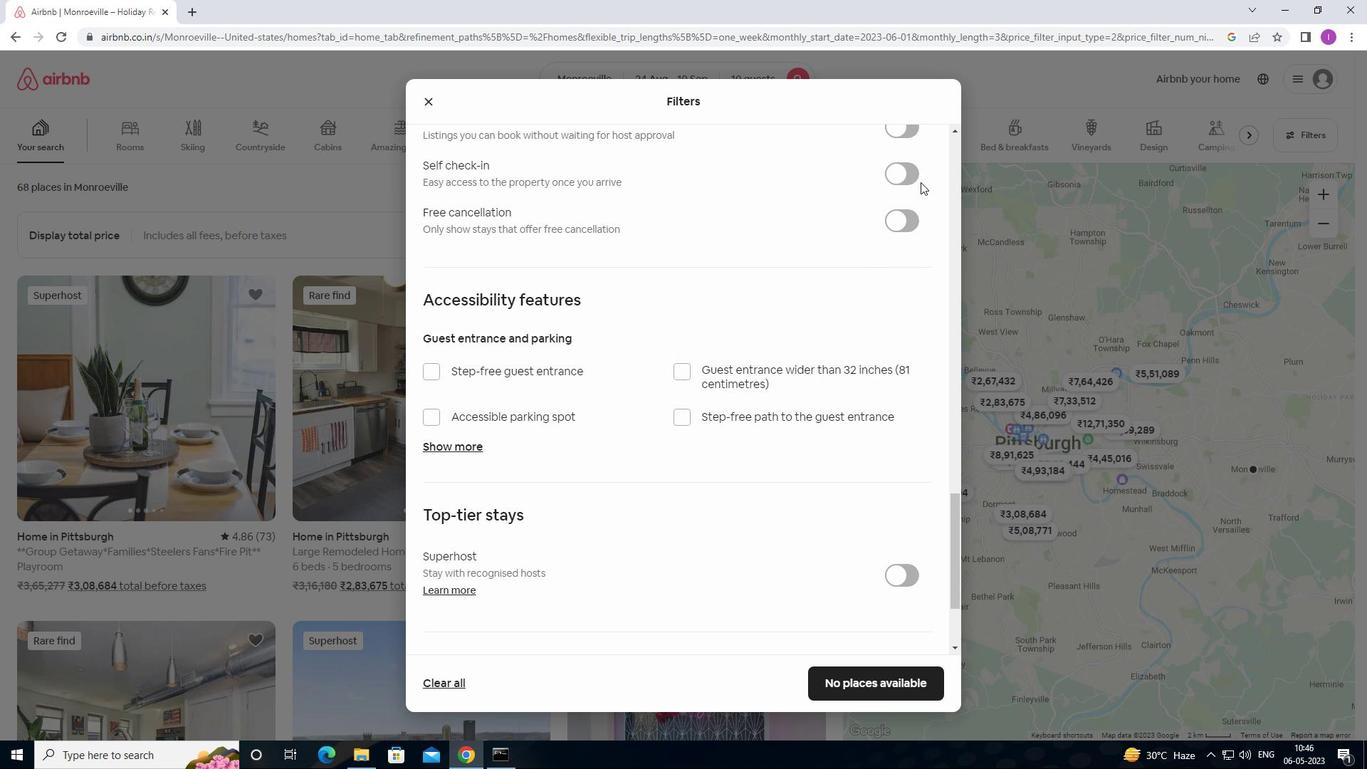 
Action: Mouse pressed left at (915, 173)
Screenshot: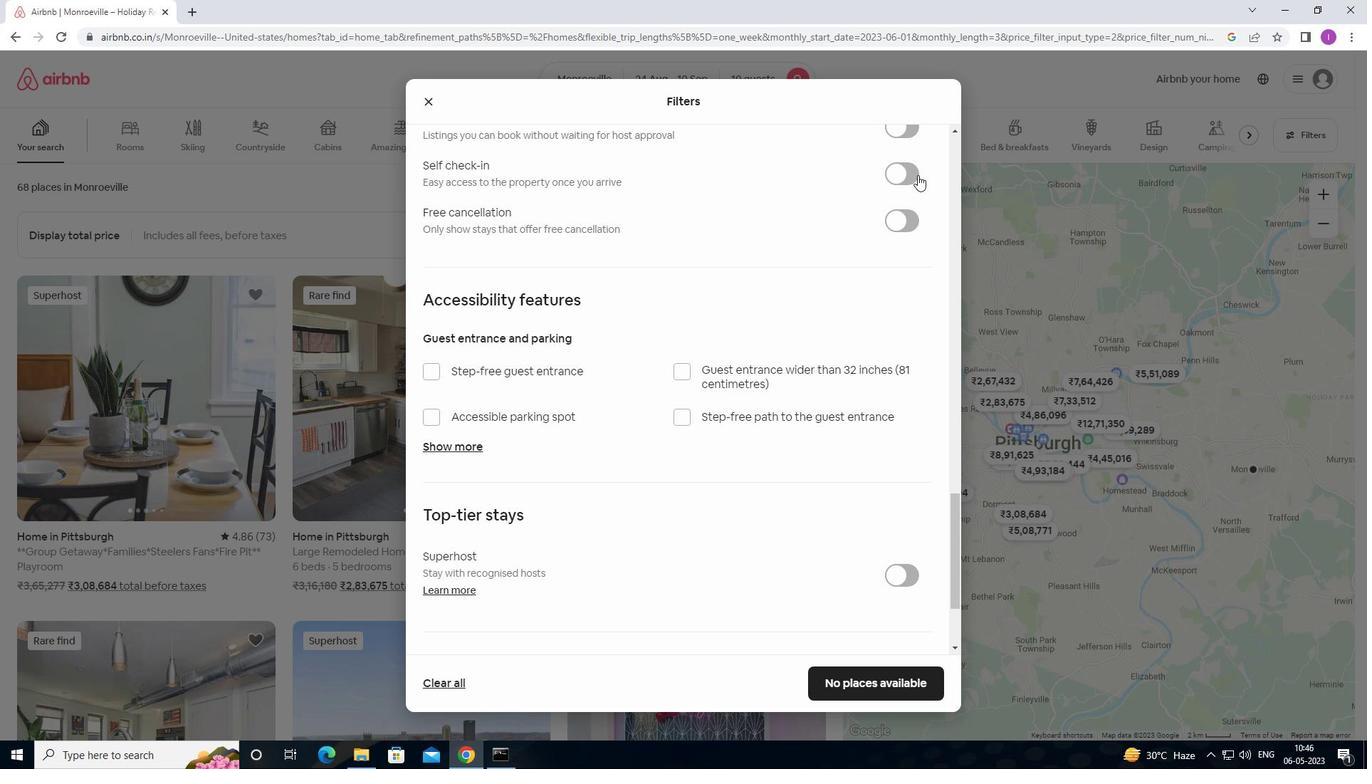 
Action: Mouse moved to (768, 334)
Screenshot: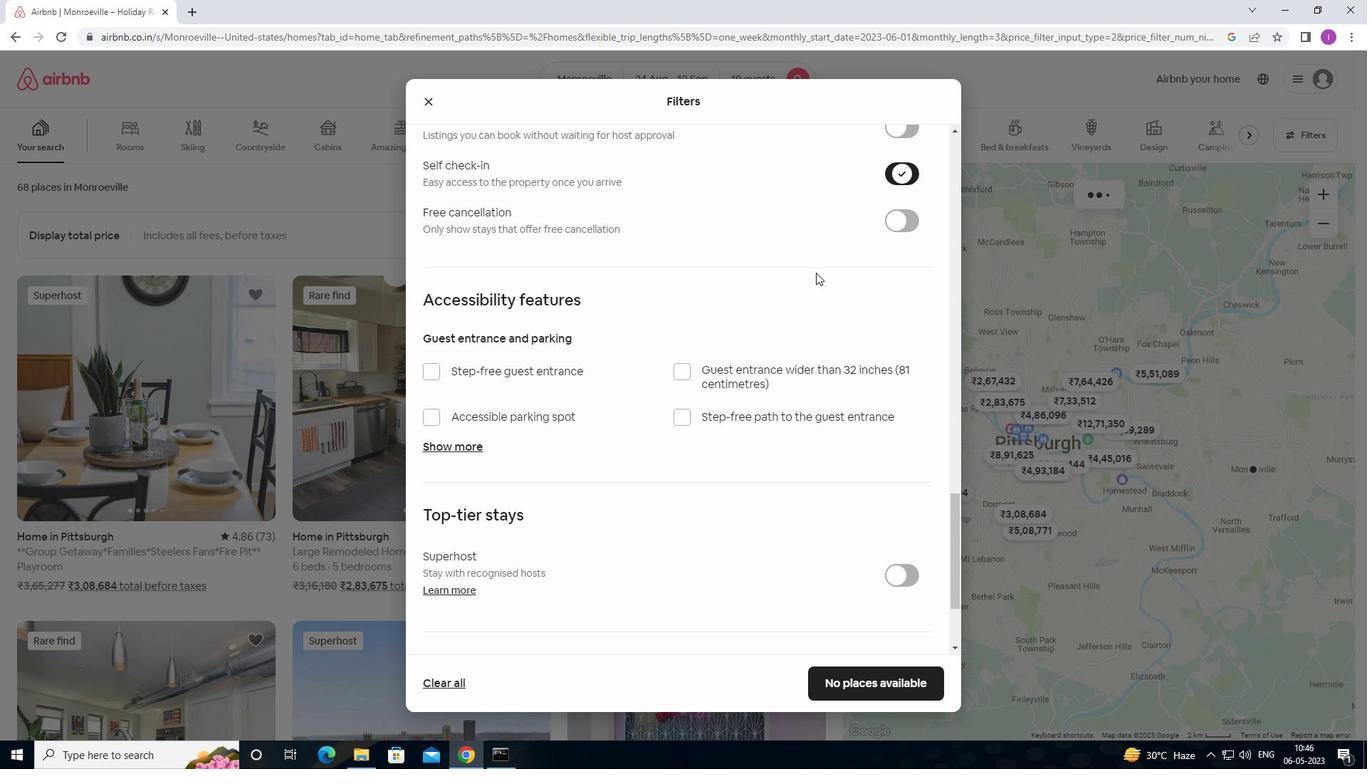 
Action: Mouse scrolled (768, 333) with delta (0, 0)
Screenshot: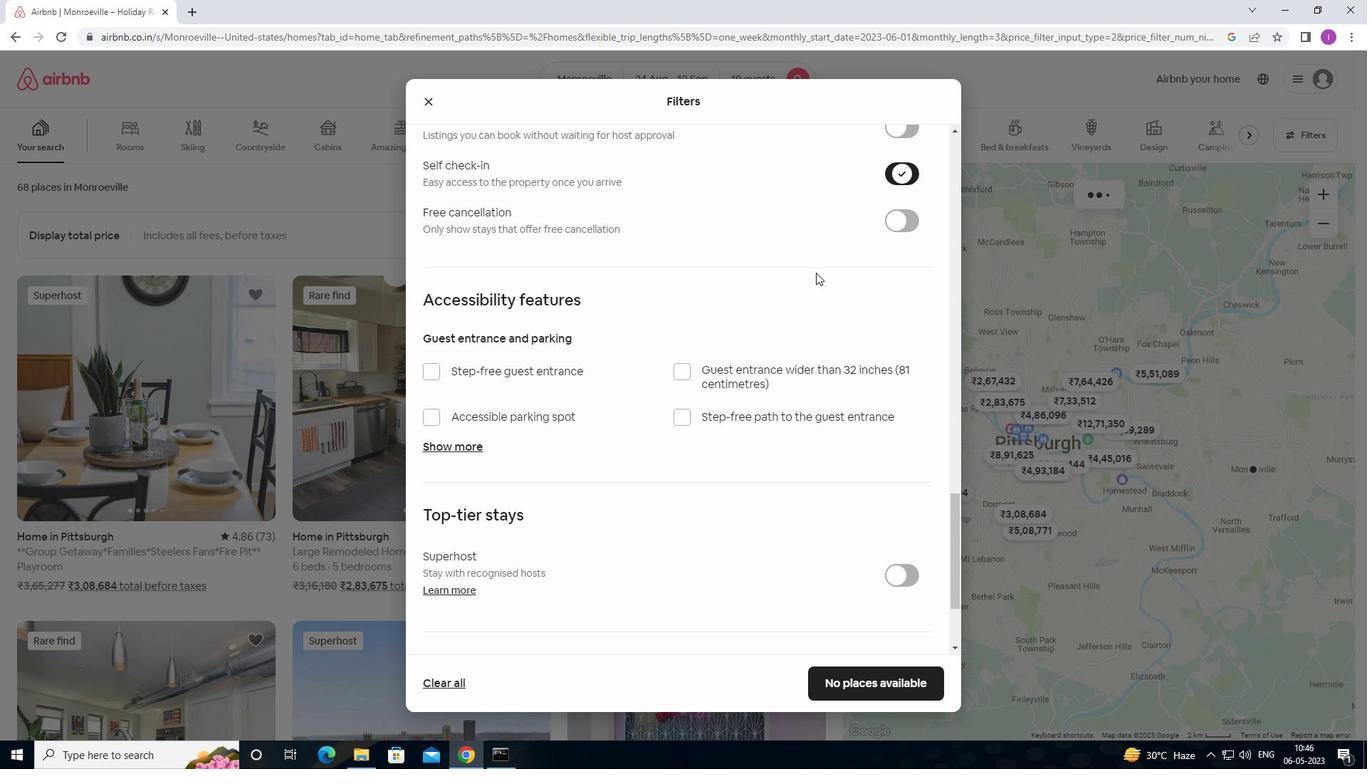 
Action: Mouse moved to (767, 338)
Screenshot: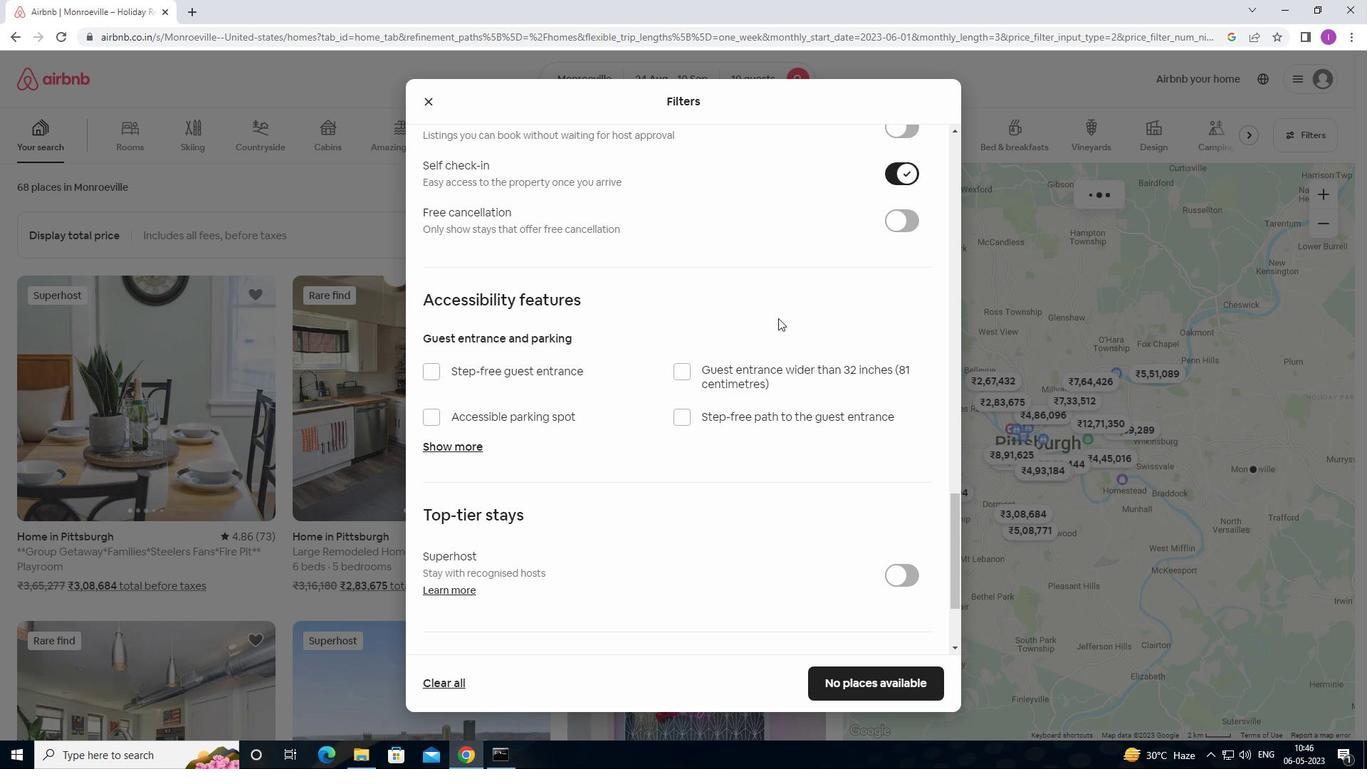 
Action: Mouse scrolled (767, 338) with delta (0, 0)
Screenshot: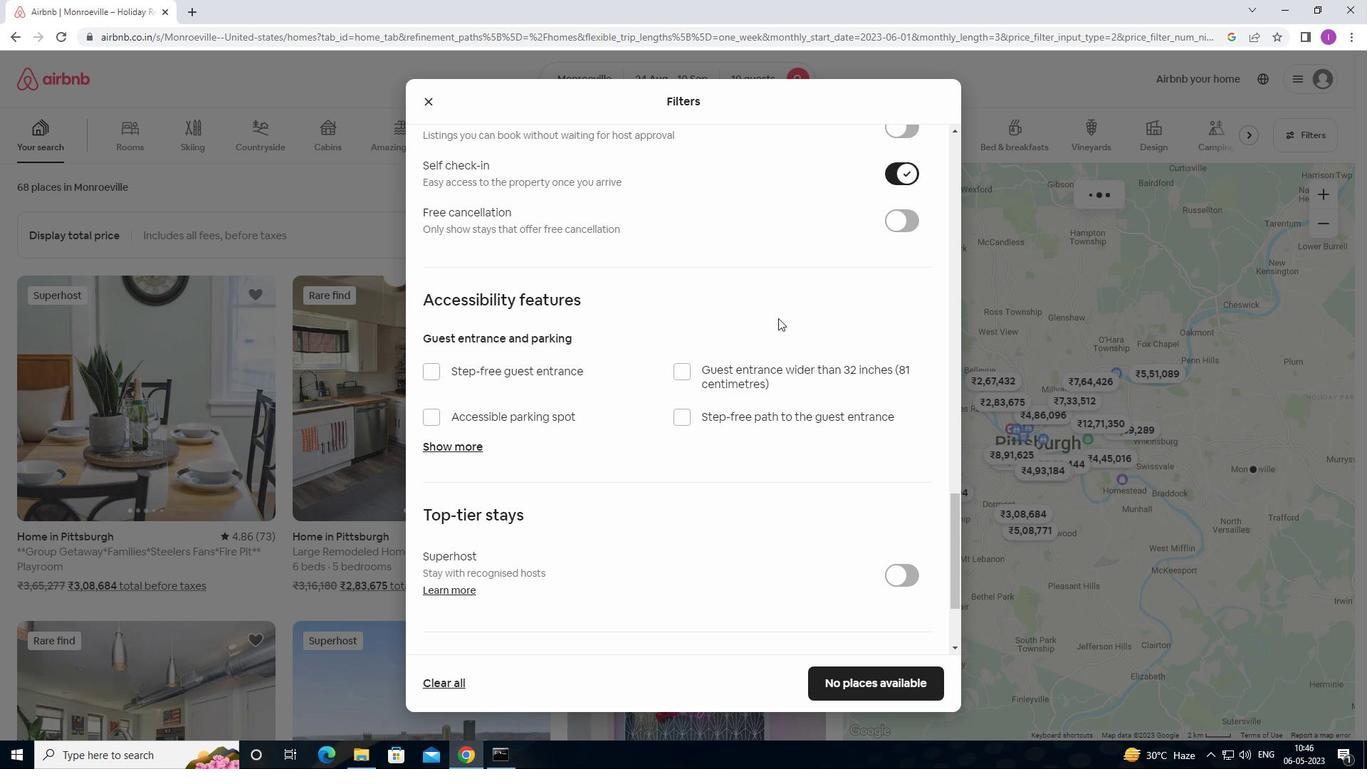
Action: Mouse moved to (767, 343)
Screenshot: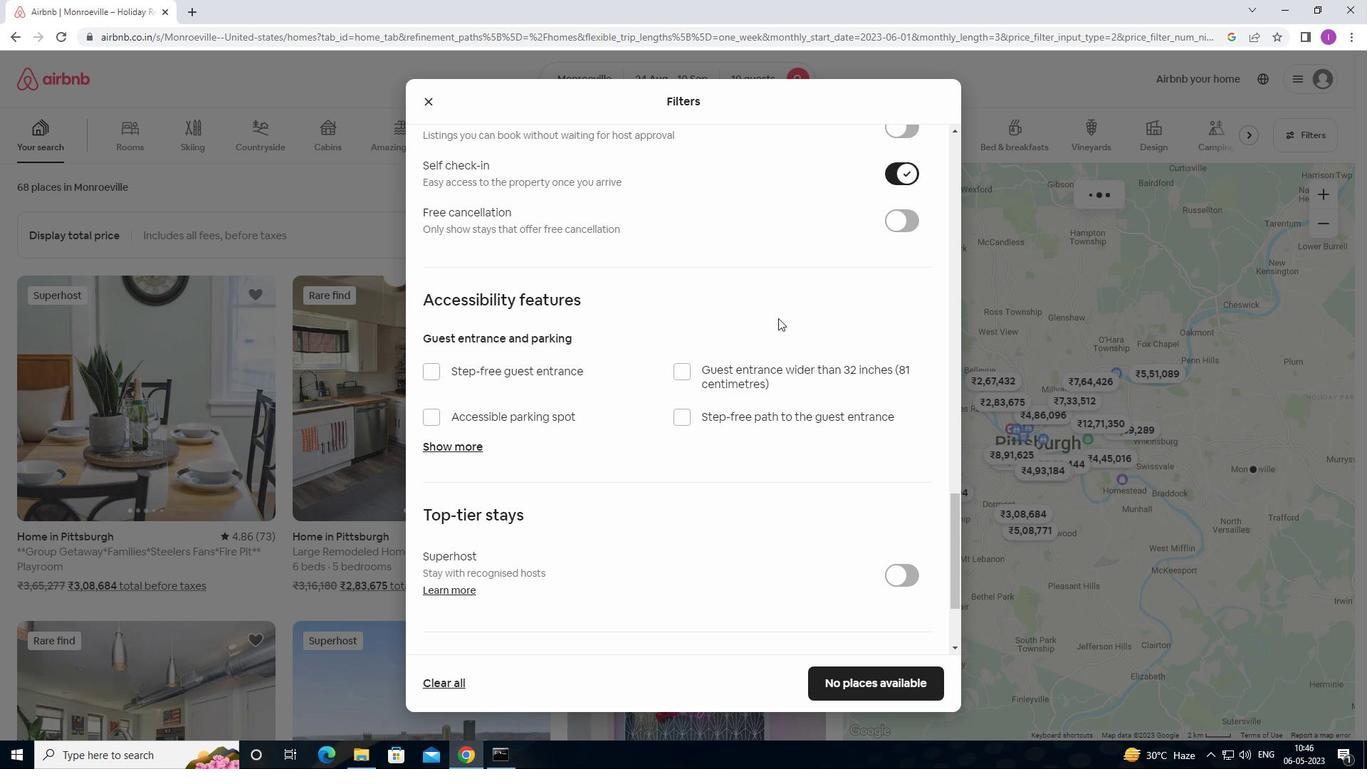 
Action: Mouse scrolled (767, 342) with delta (0, 0)
Screenshot: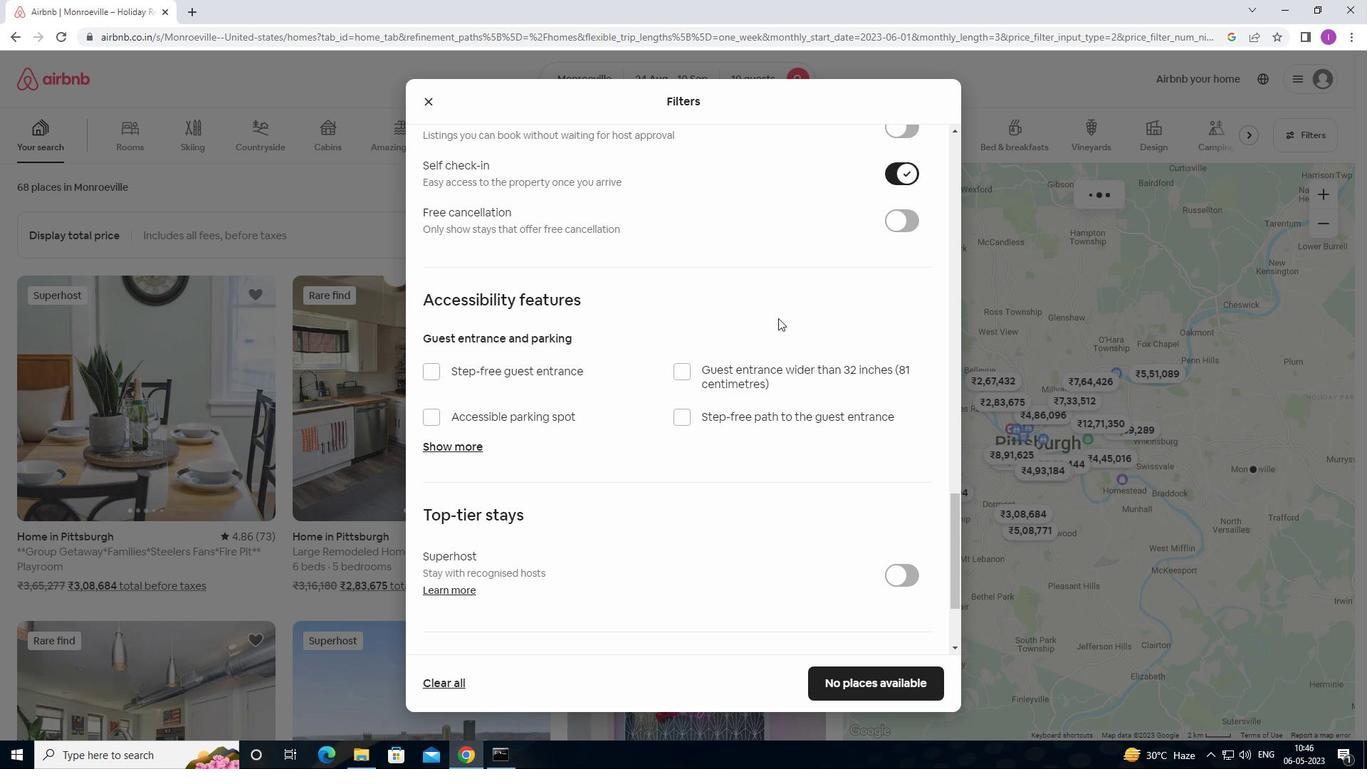 
Action: Mouse moved to (767, 343)
Screenshot: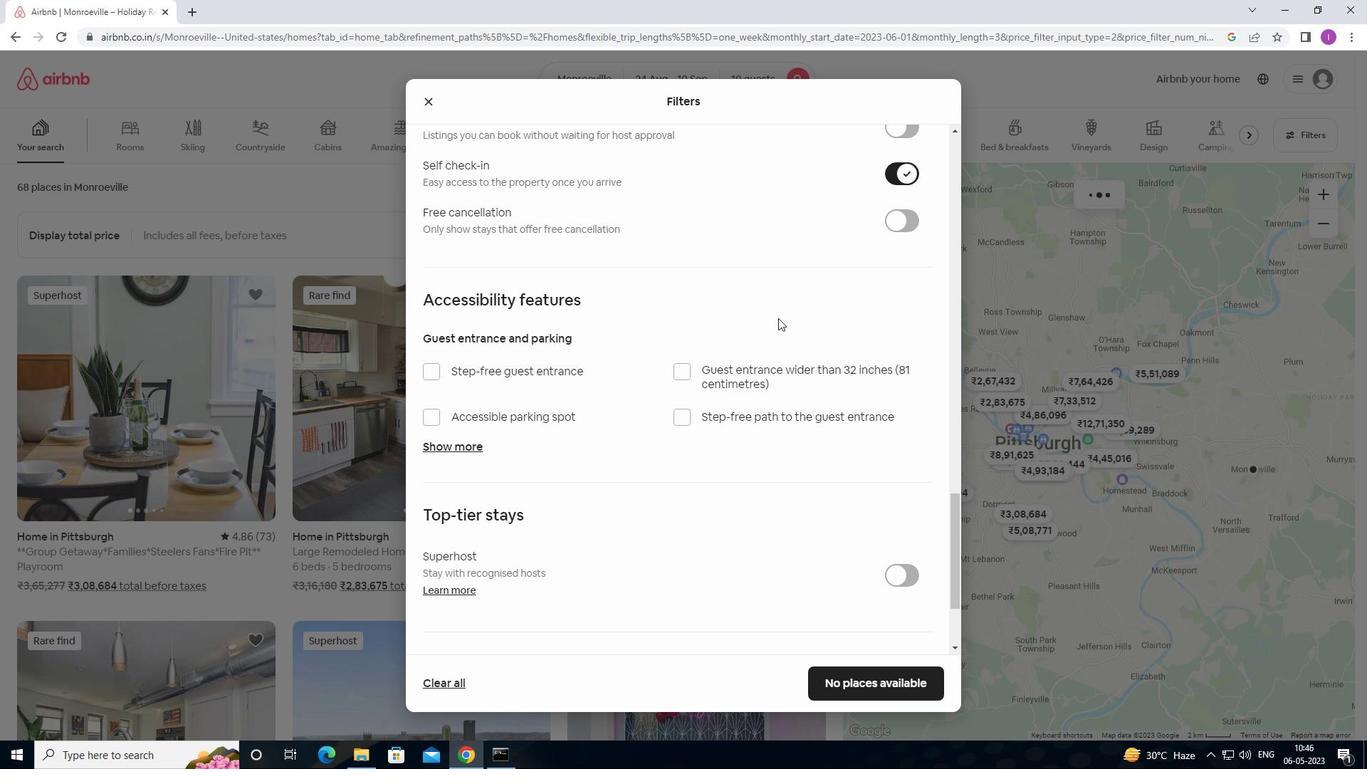 
Action: Mouse scrolled (767, 343) with delta (0, 0)
Screenshot: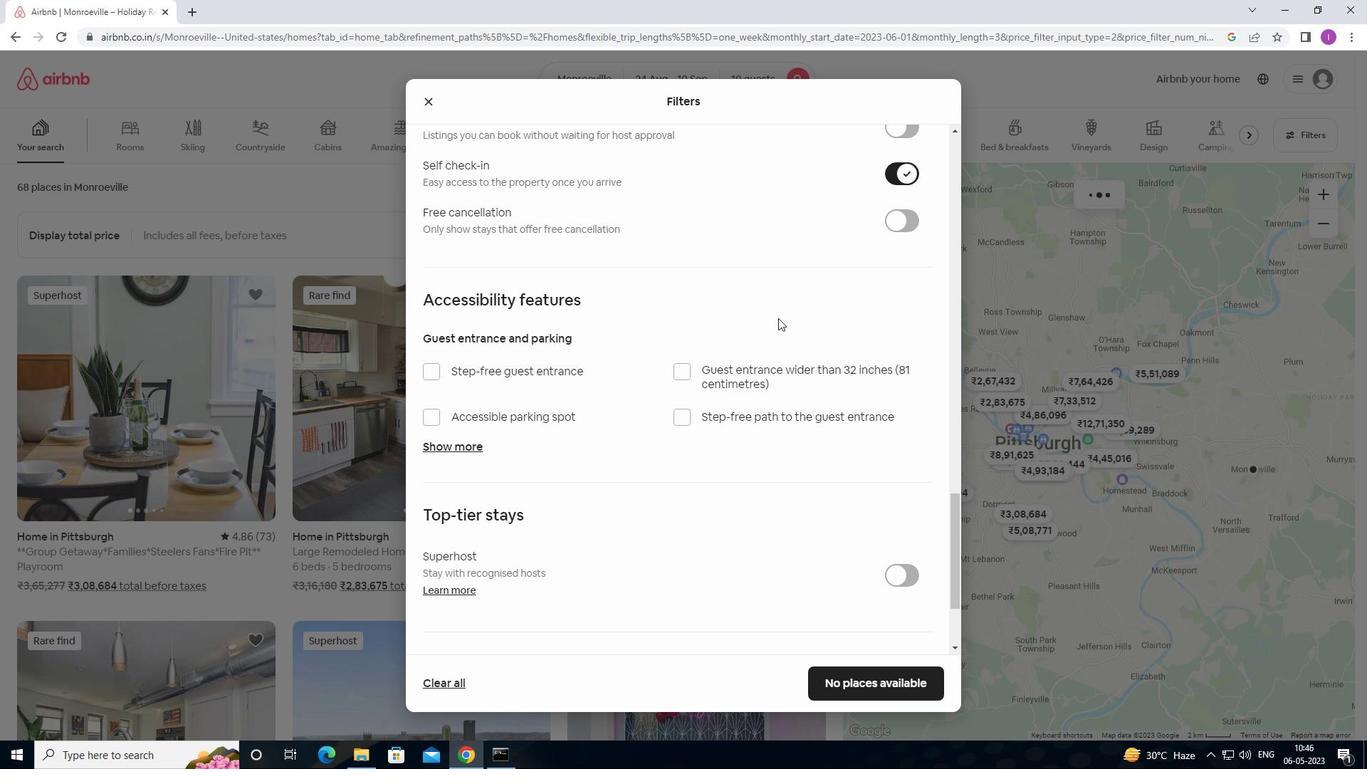 
Action: Mouse moved to (735, 378)
Screenshot: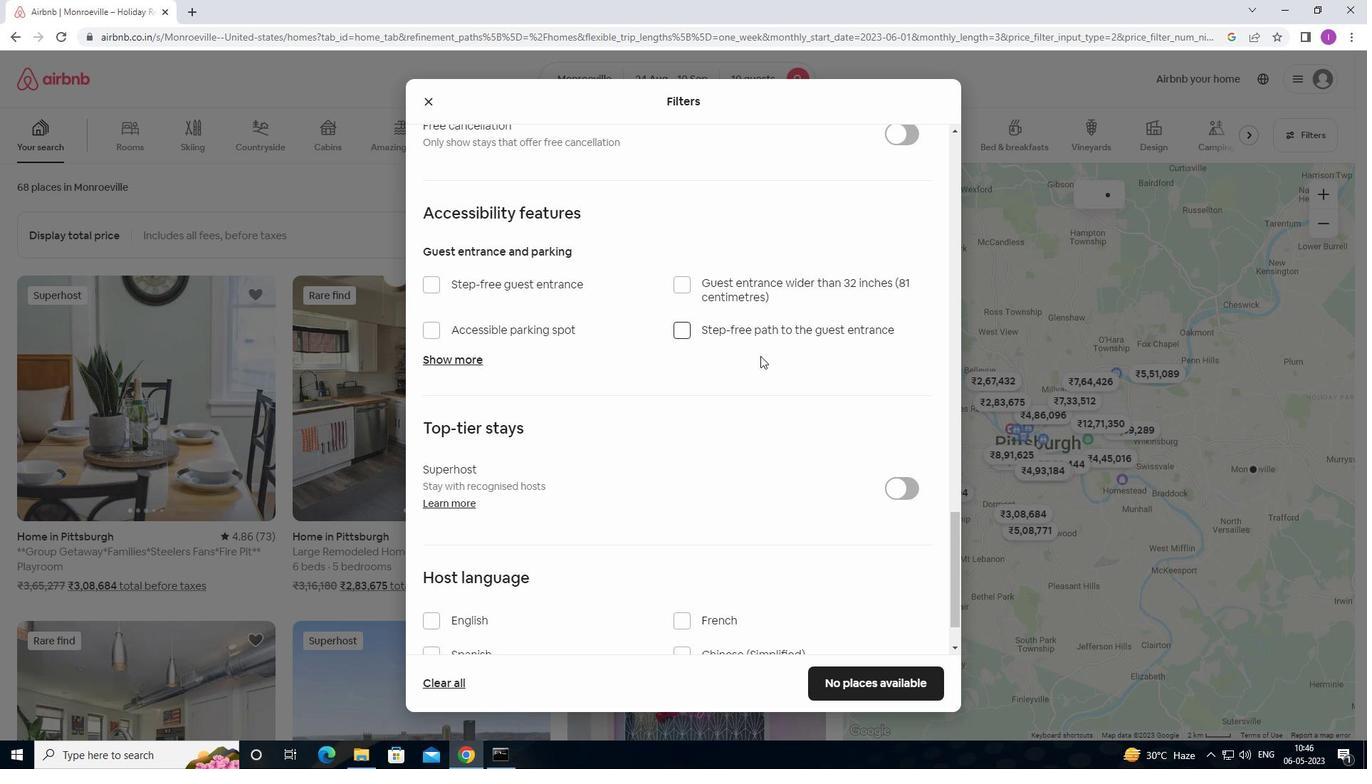 
Action: Mouse scrolled (735, 377) with delta (0, 0)
Screenshot: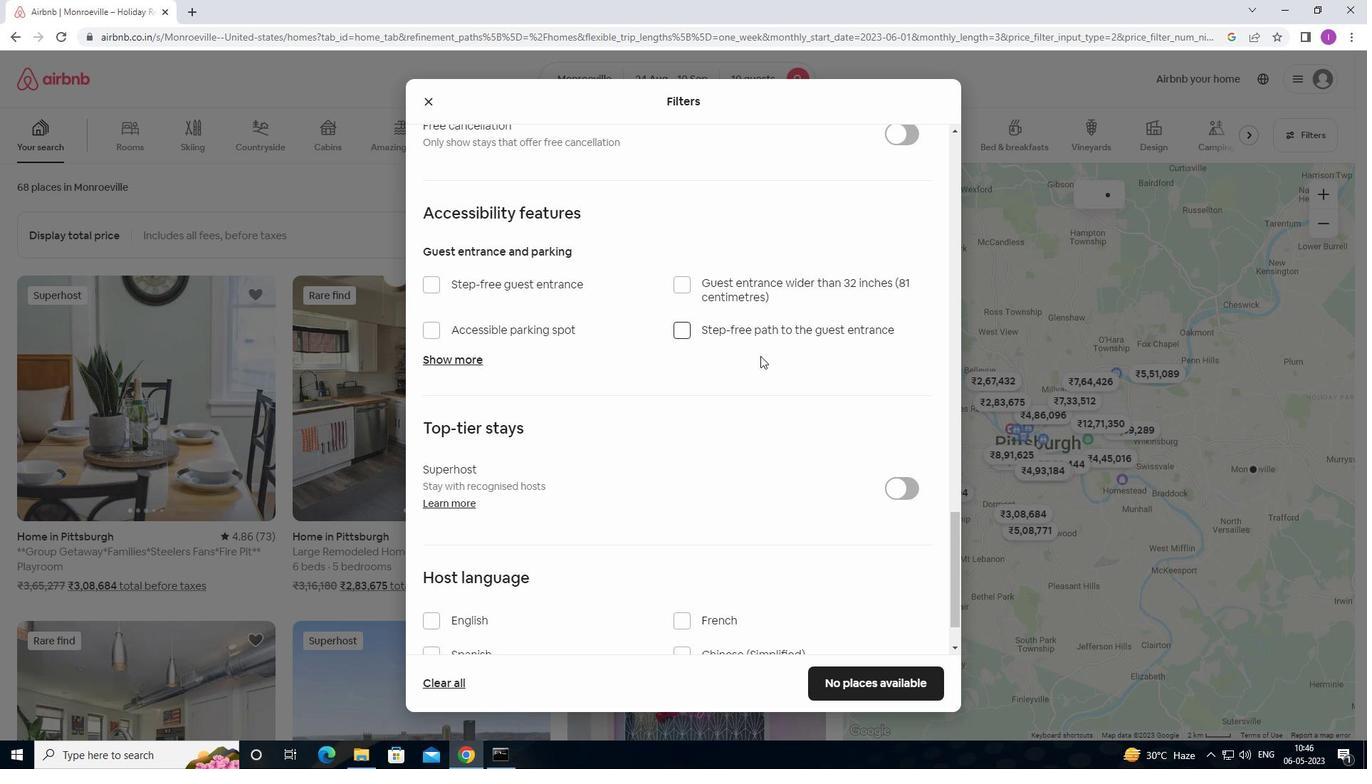 
Action: Mouse moved to (729, 391)
Screenshot: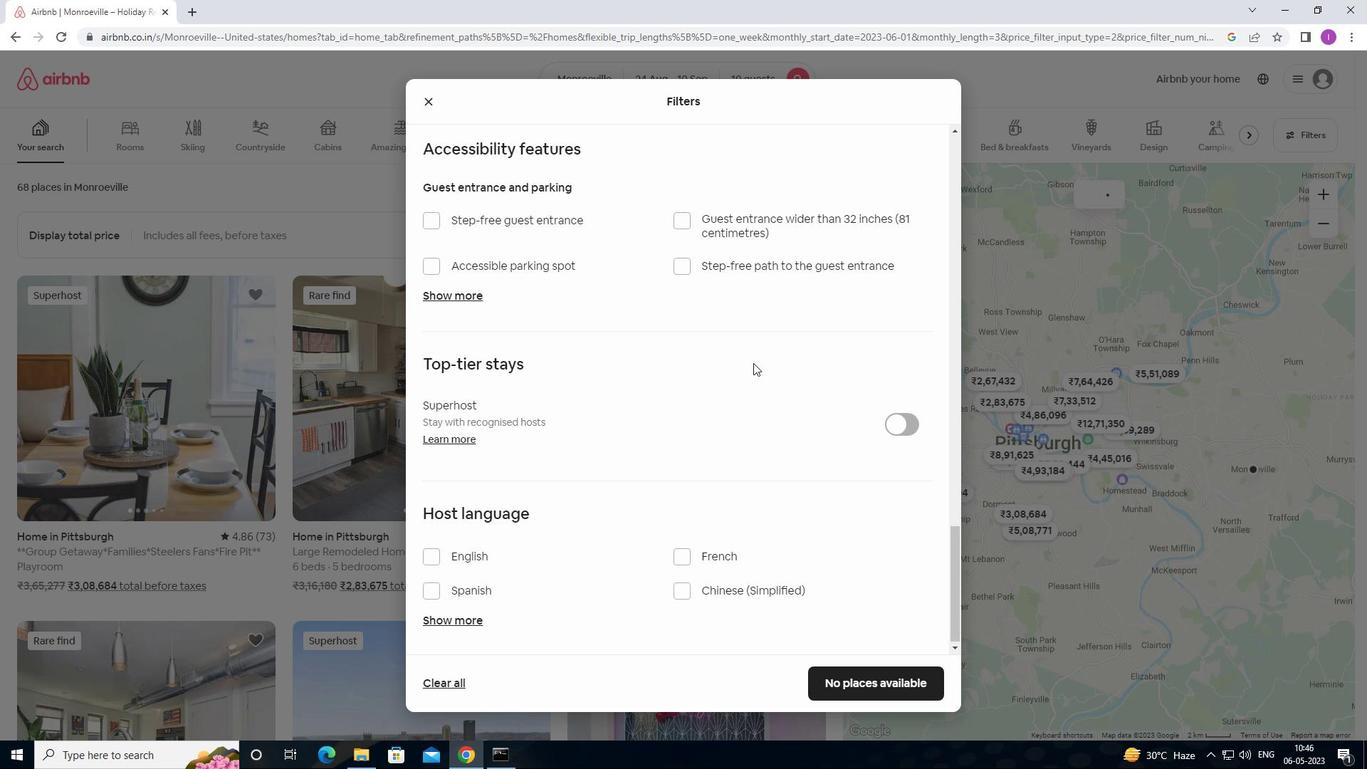 
Action: Mouse scrolled (729, 390) with delta (0, 0)
Screenshot: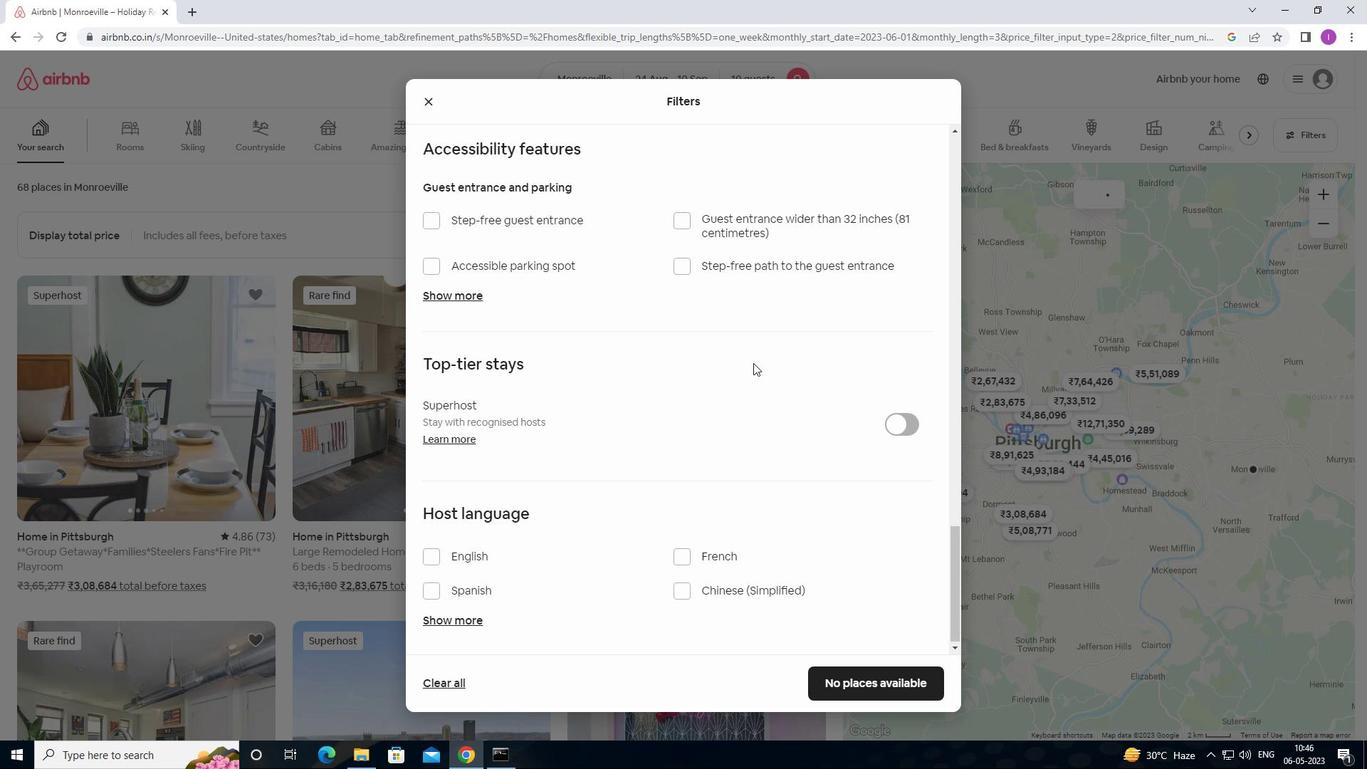 
Action: Mouse moved to (720, 412)
Screenshot: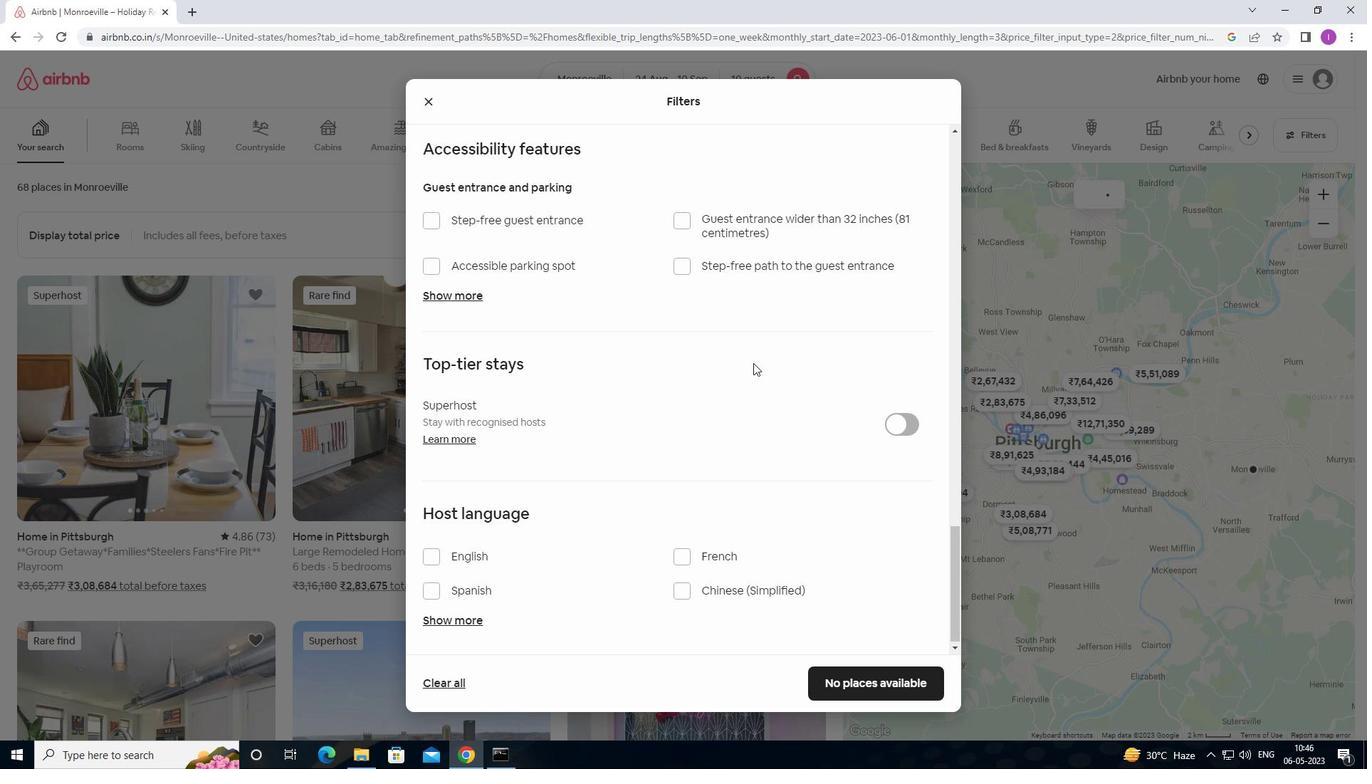 
Action: Mouse scrolled (720, 411) with delta (0, 0)
Screenshot: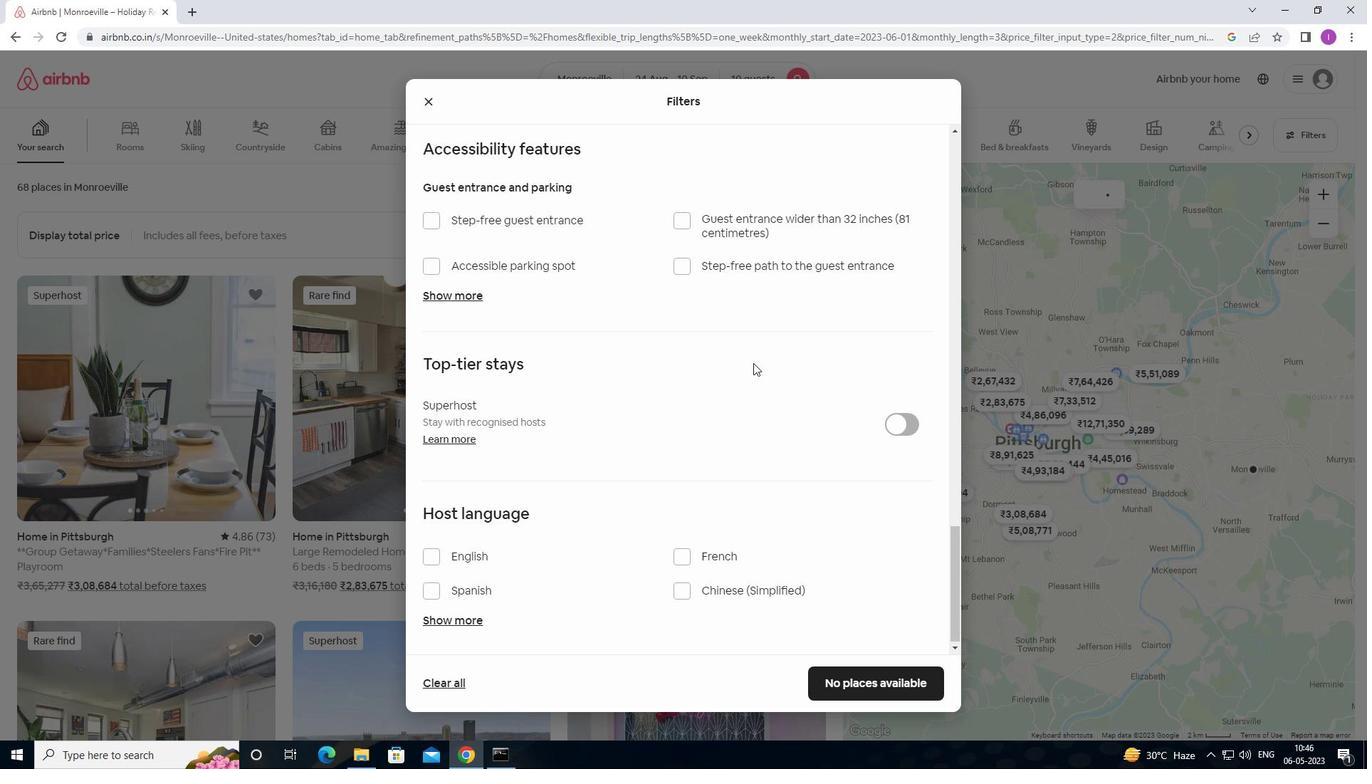 
Action: Mouse moved to (707, 428)
Screenshot: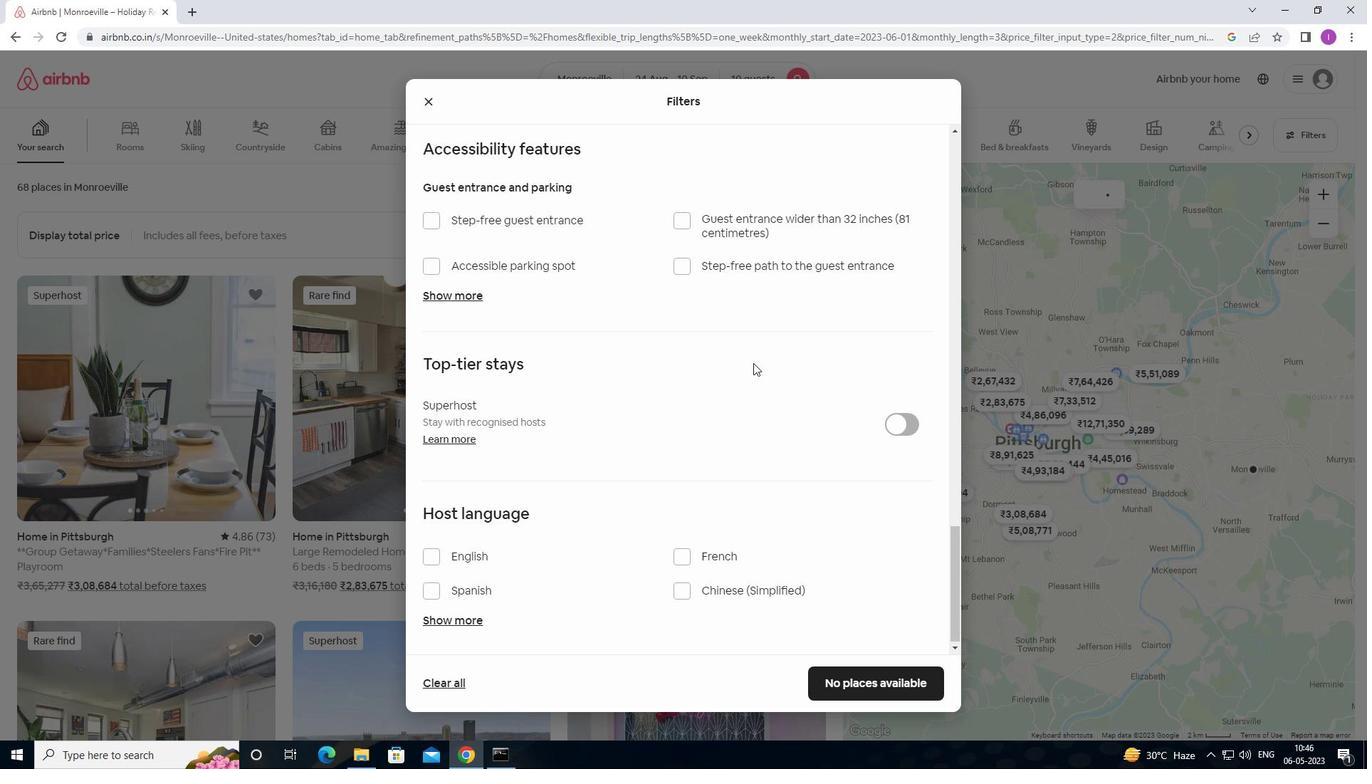 
Action: Mouse scrolled (707, 427) with delta (0, 0)
Screenshot: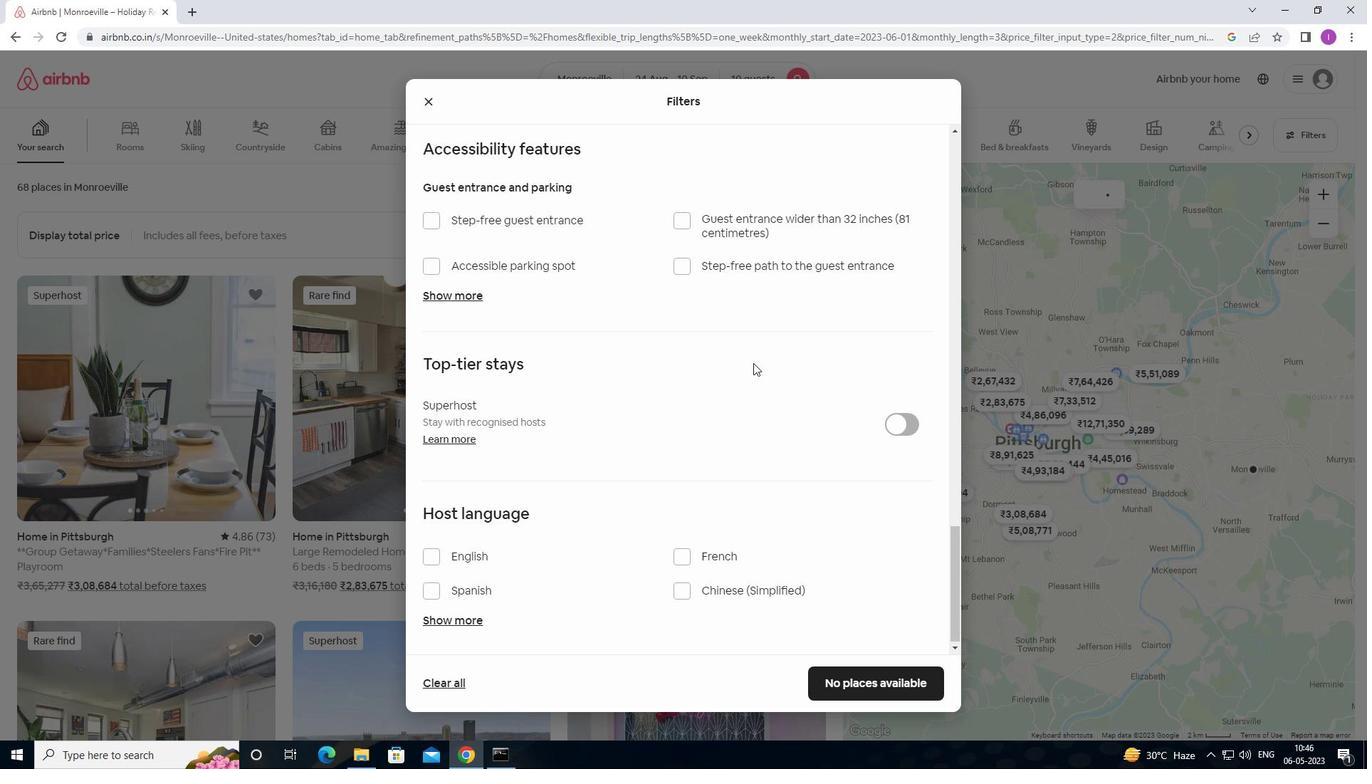 
Action: Mouse moved to (425, 557)
Screenshot: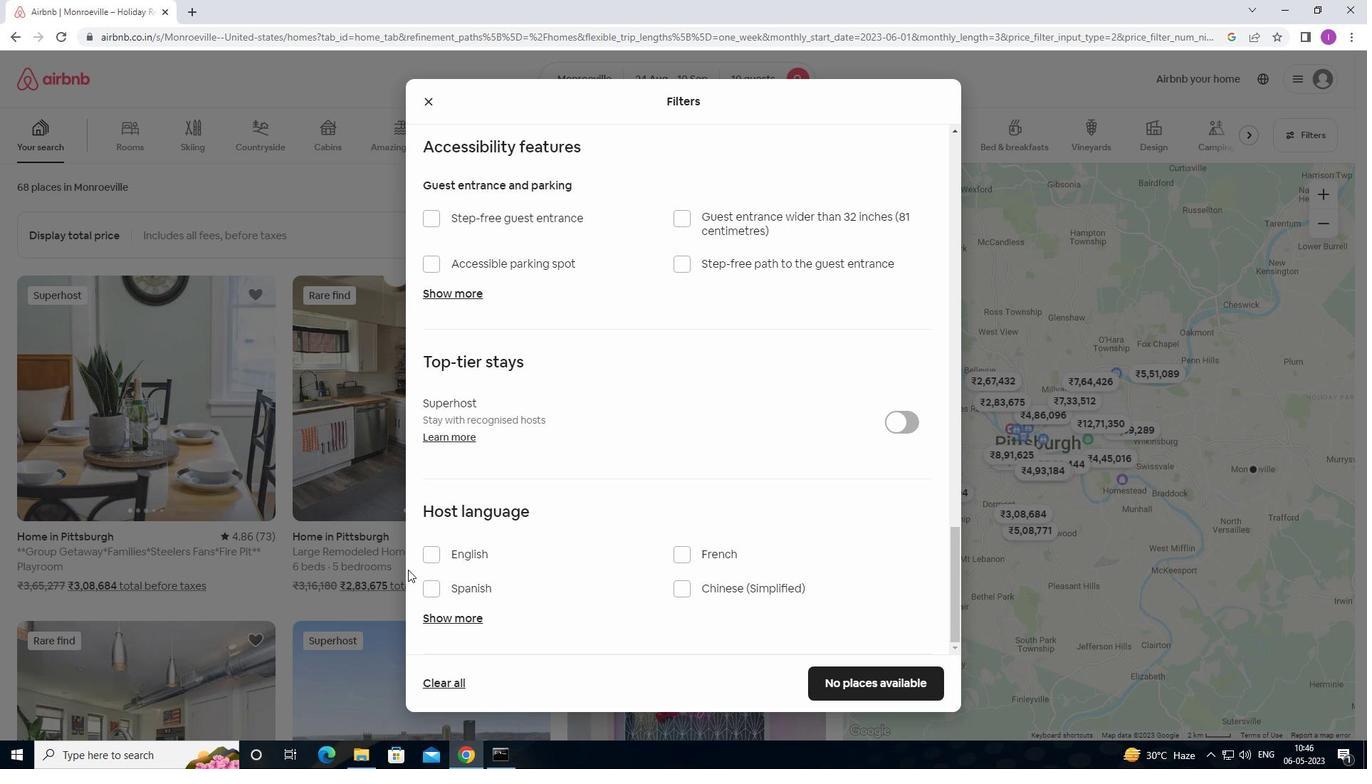 
Action: Mouse pressed left at (425, 557)
Screenshot: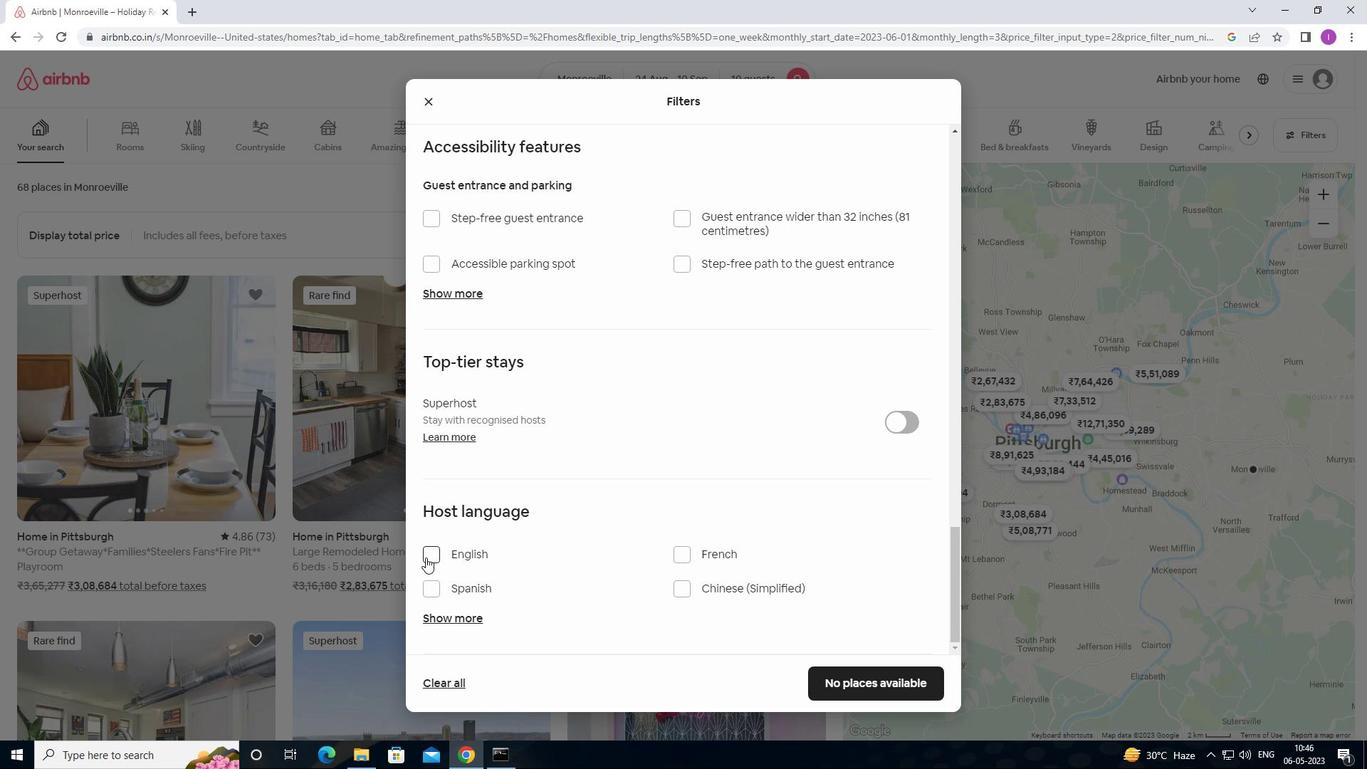 
Action: Mouse moved to (879, 683)
Screenshot: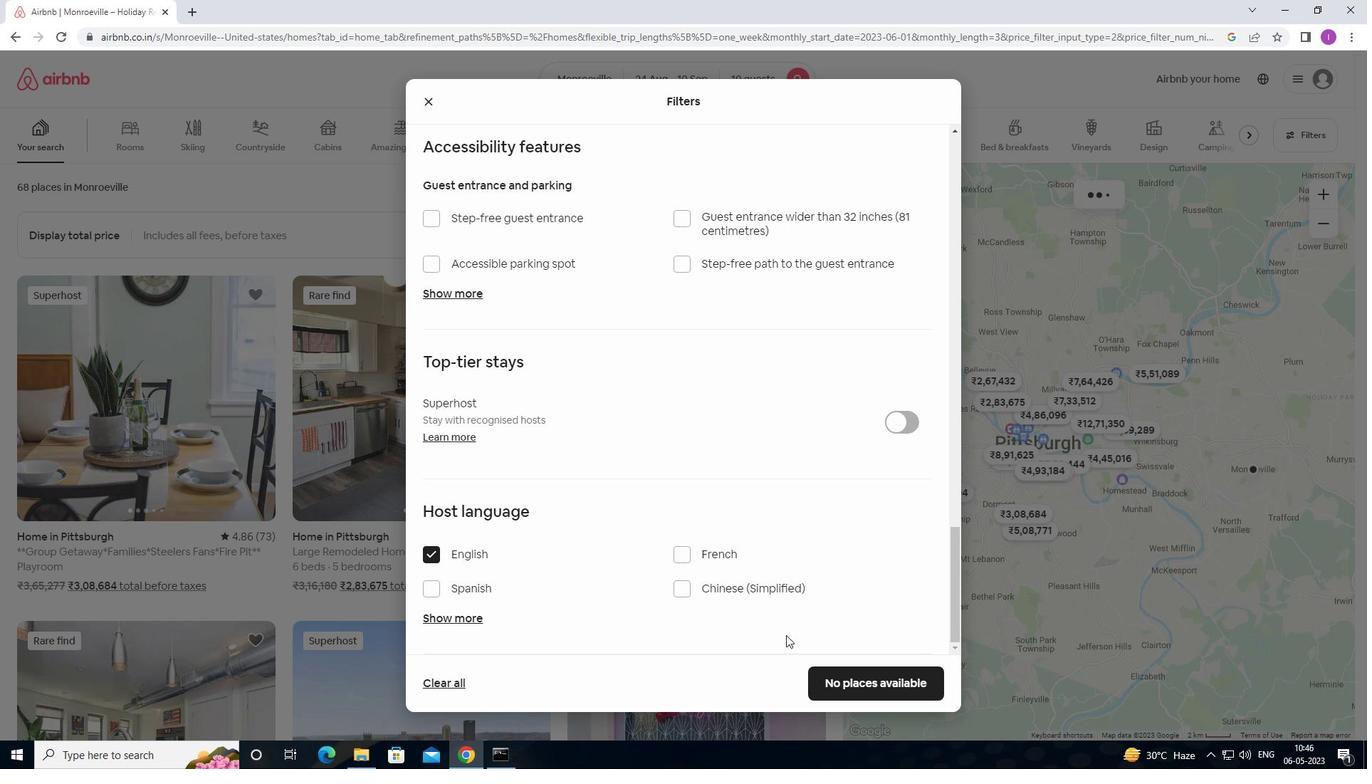 
Action: Mouse pressed left at (879, 683)
Screenshot: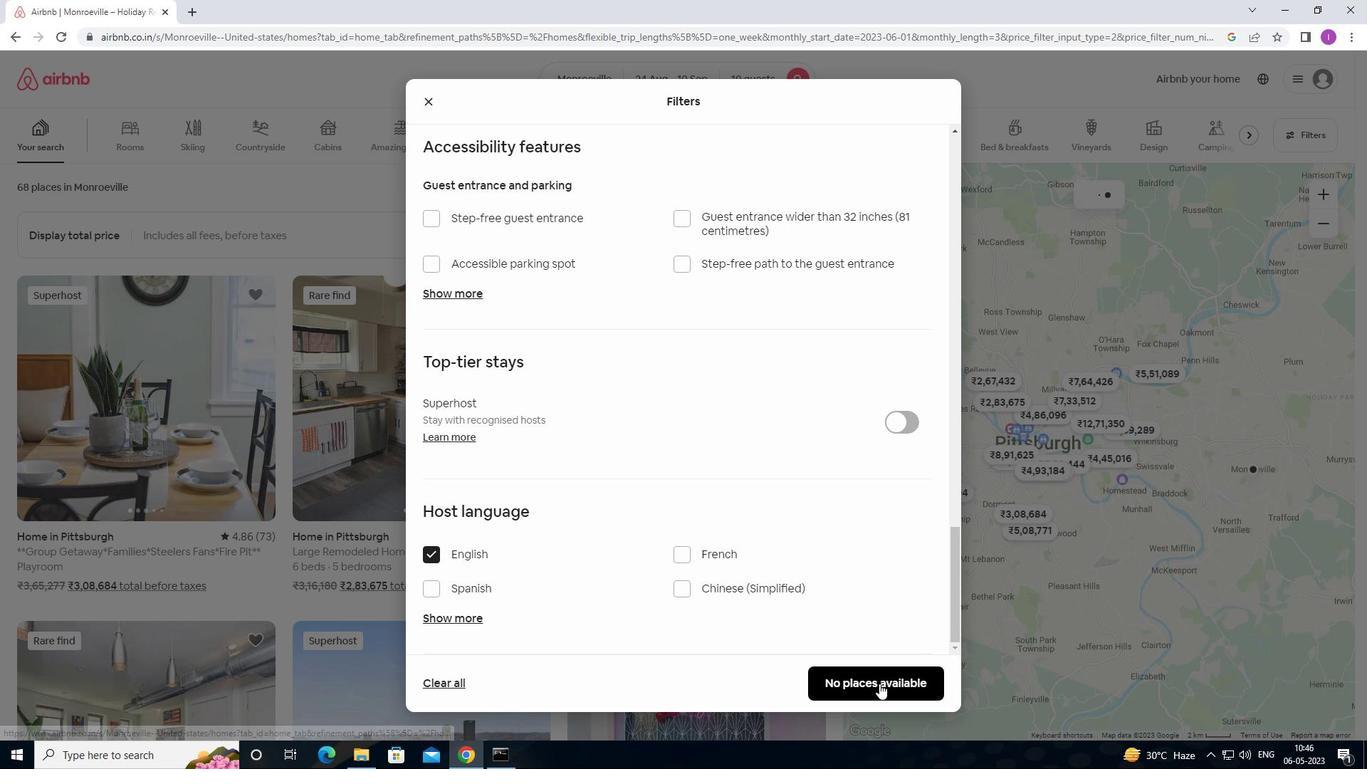 
Action: Mouse moved to (682, 630)
Screenshot: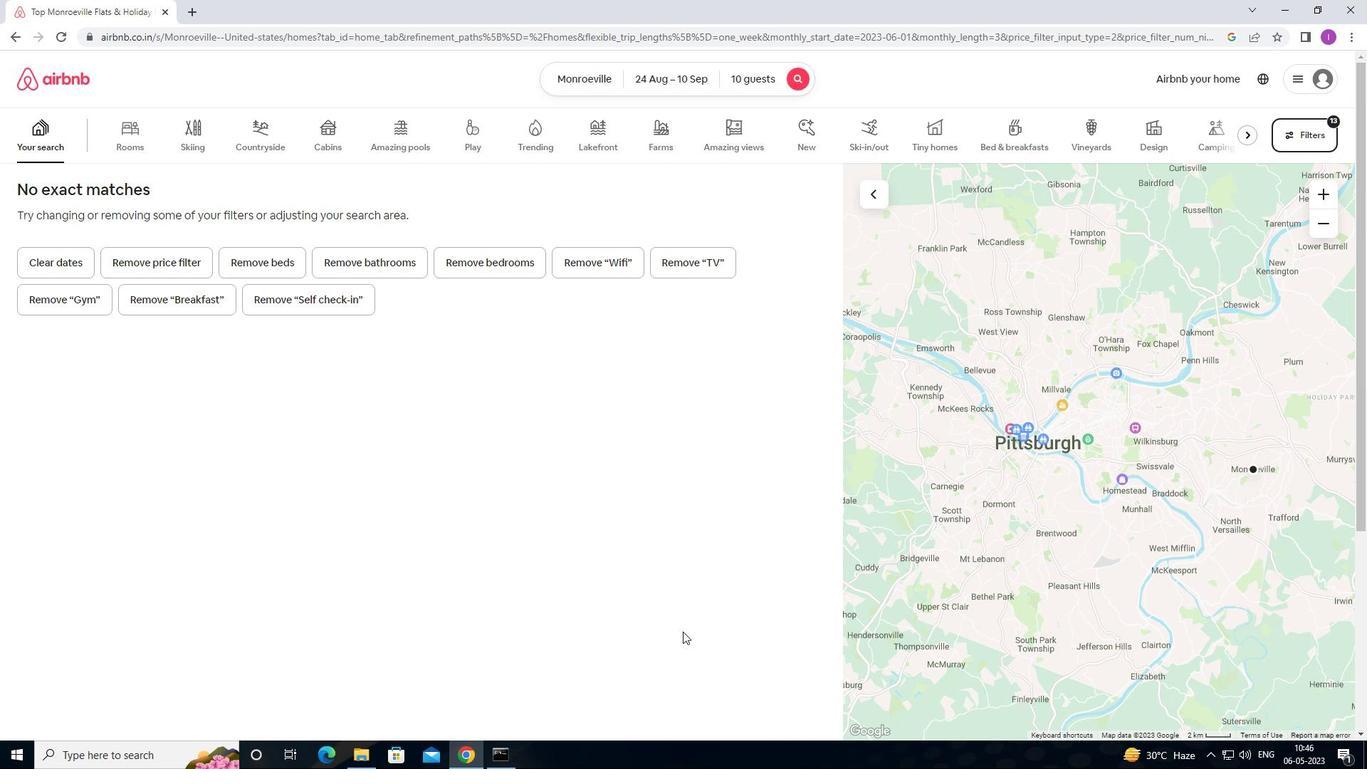 
